 Task: Select the simple option in the wrapping strategy.
Action: Mouse moved to (0, 592)
Screenshot: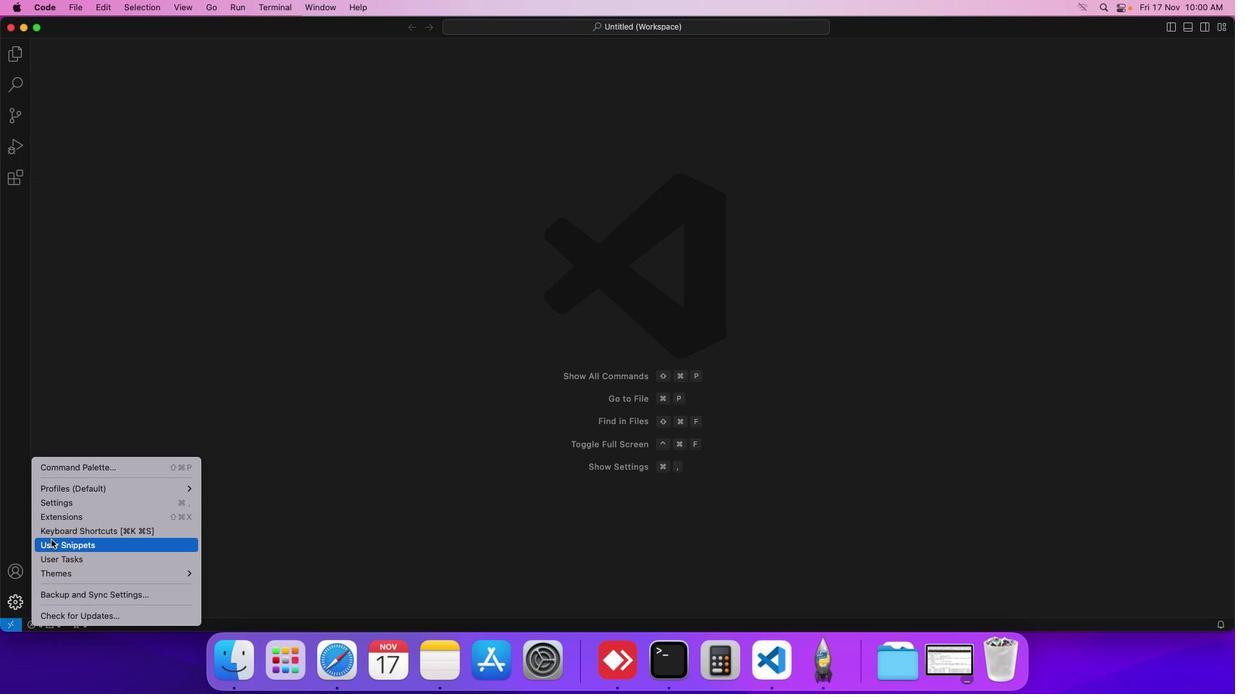 
Action: Mouse pressed left at (0, 592)
Screenshot: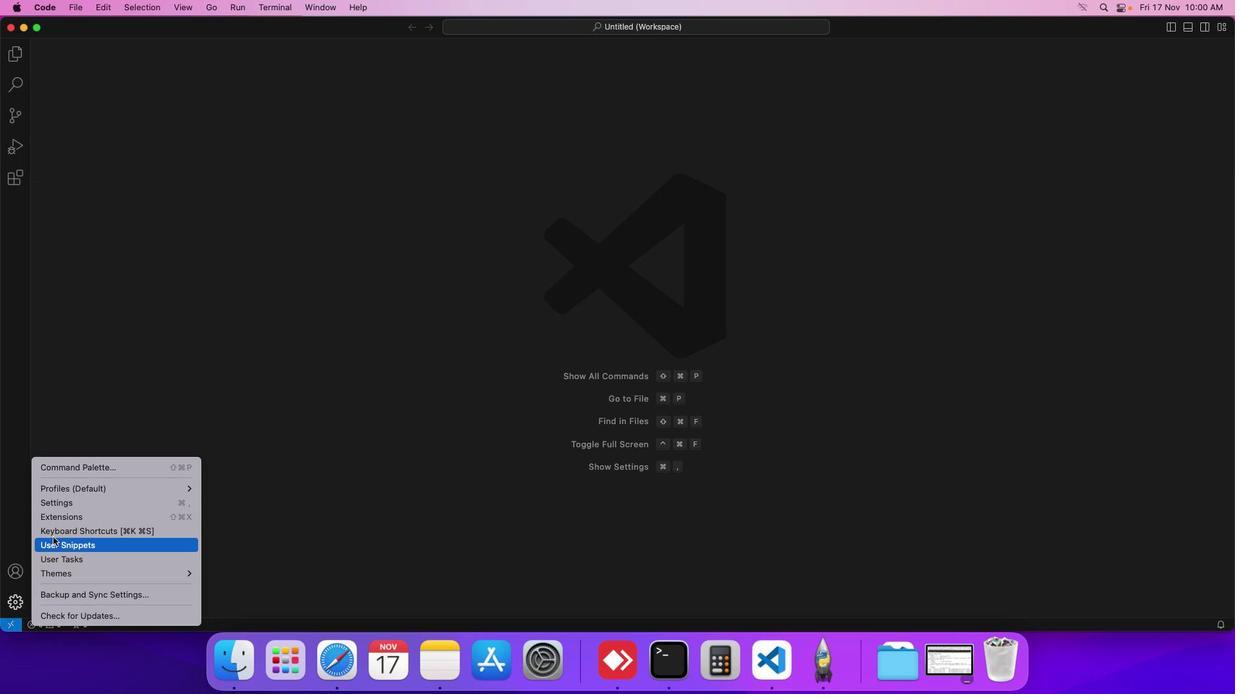 
Action: Mouse moved to (57, 495)
Screenshot: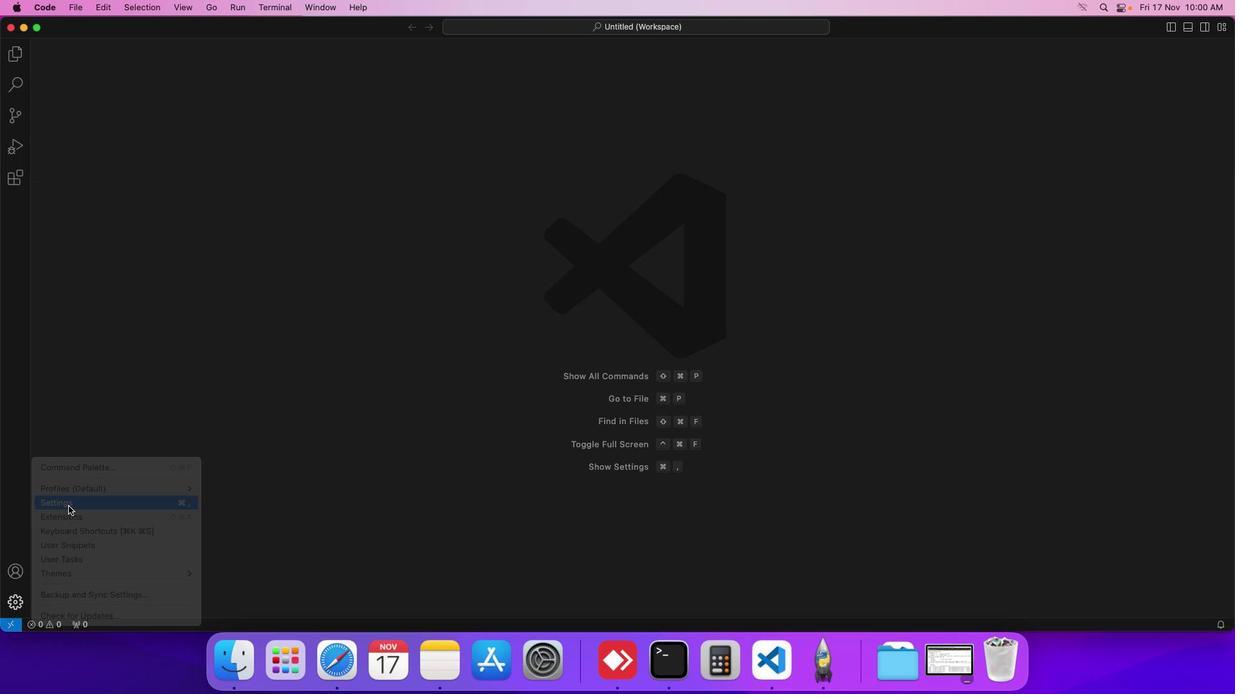 
Action: Mouse pressed left at (57, 495)
Screenshot: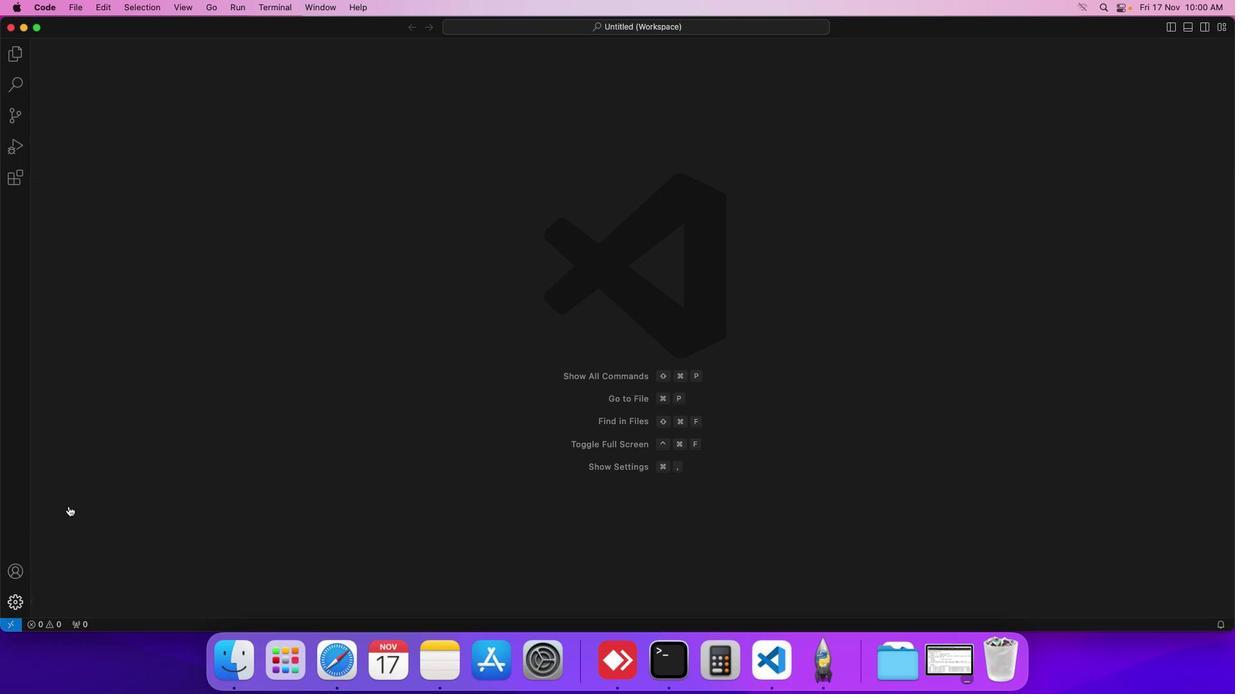 
Action: Mouse moved to (319, 92)
Screenshot: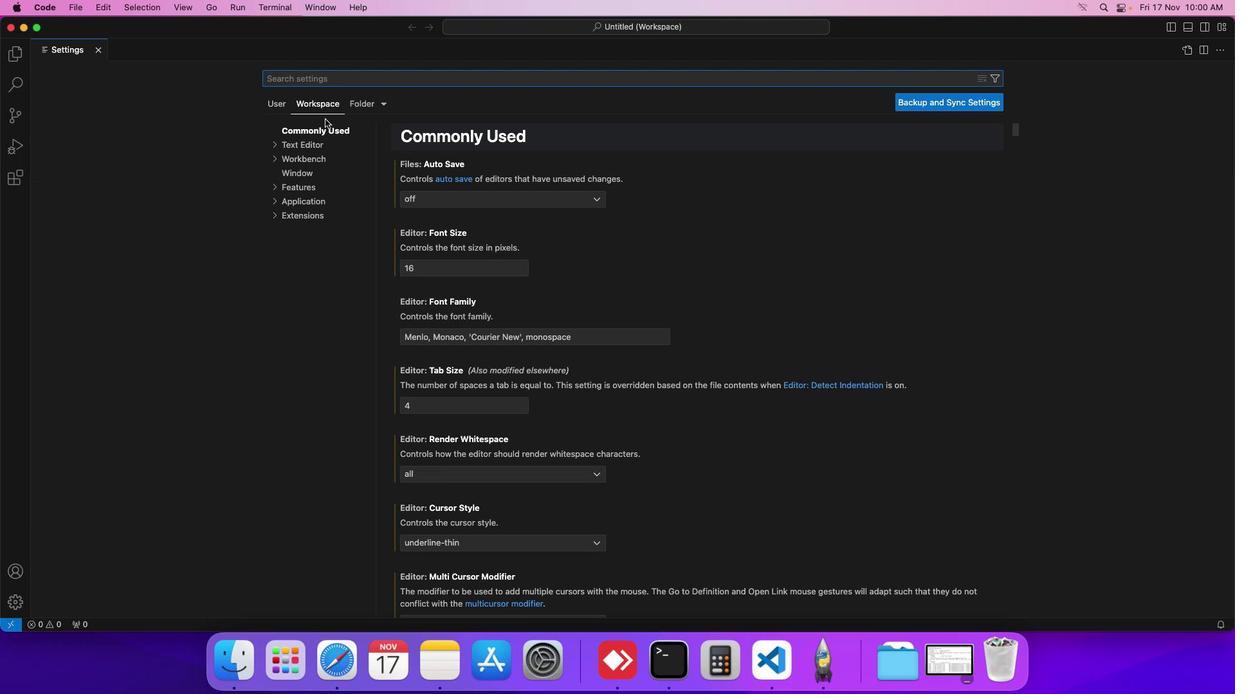 
Action: Mouse pressed left at (319, 92)
Screenshot: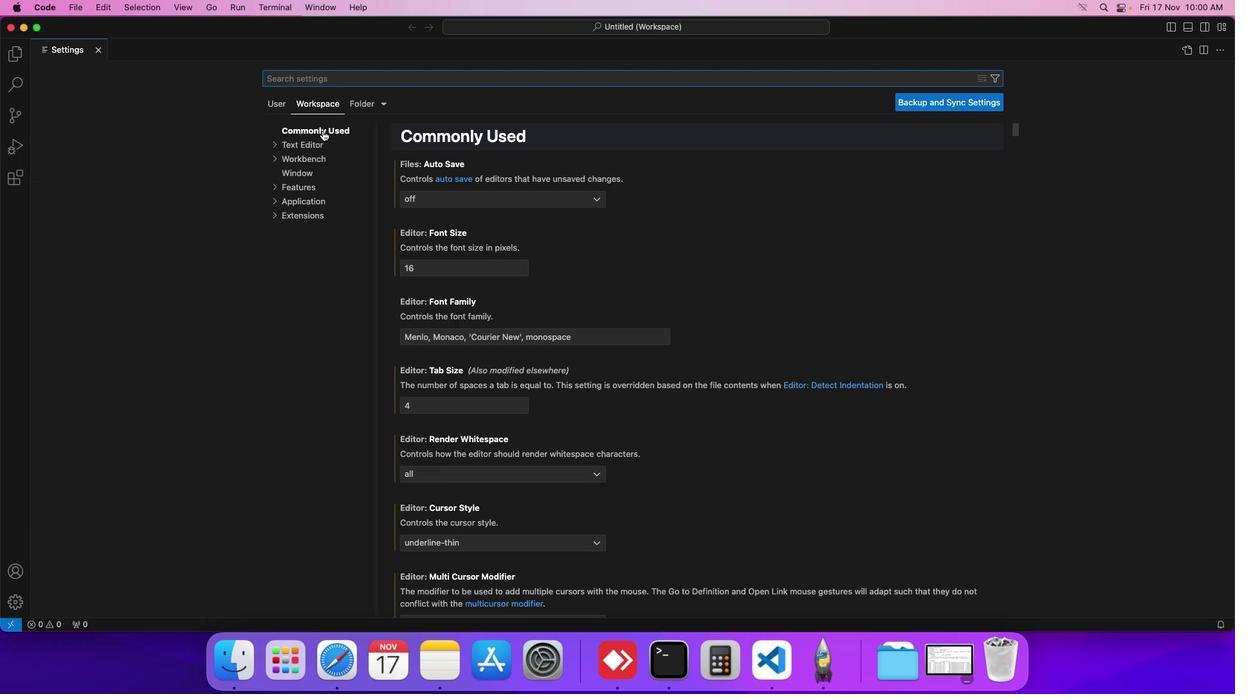 
Action: Mouse moved to (306, 131)
Screenshot: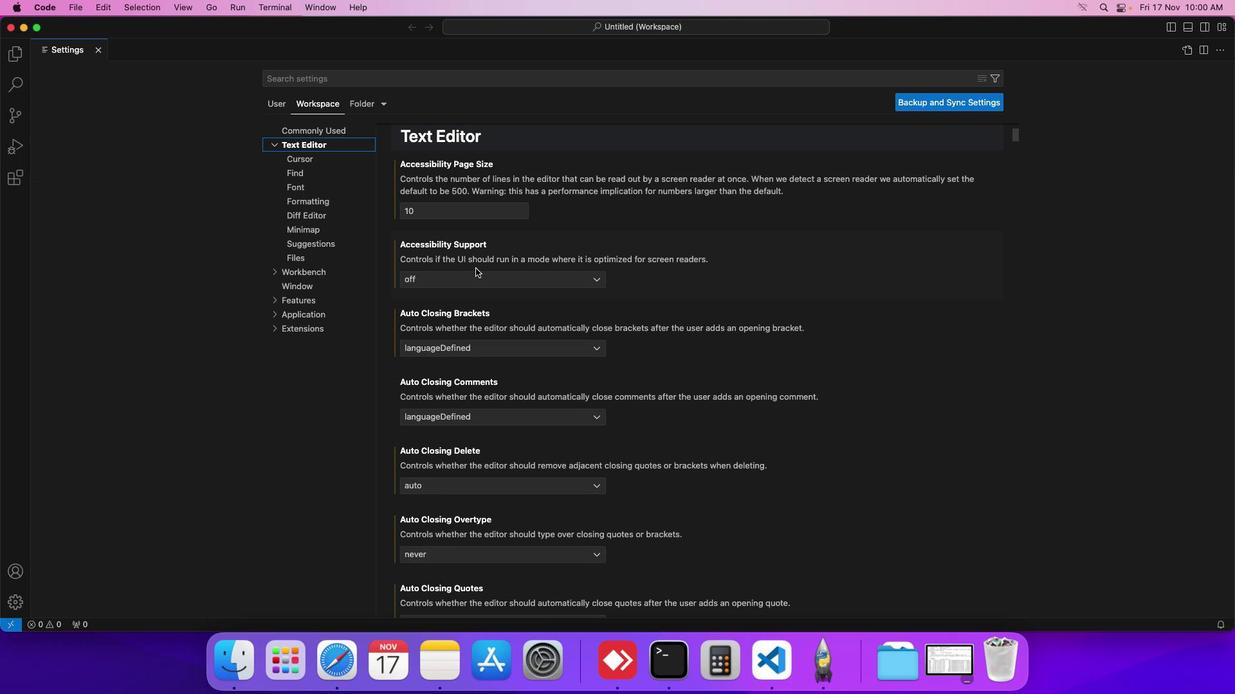
Action: Mouse pressed left at (306, 131)
Screenshot: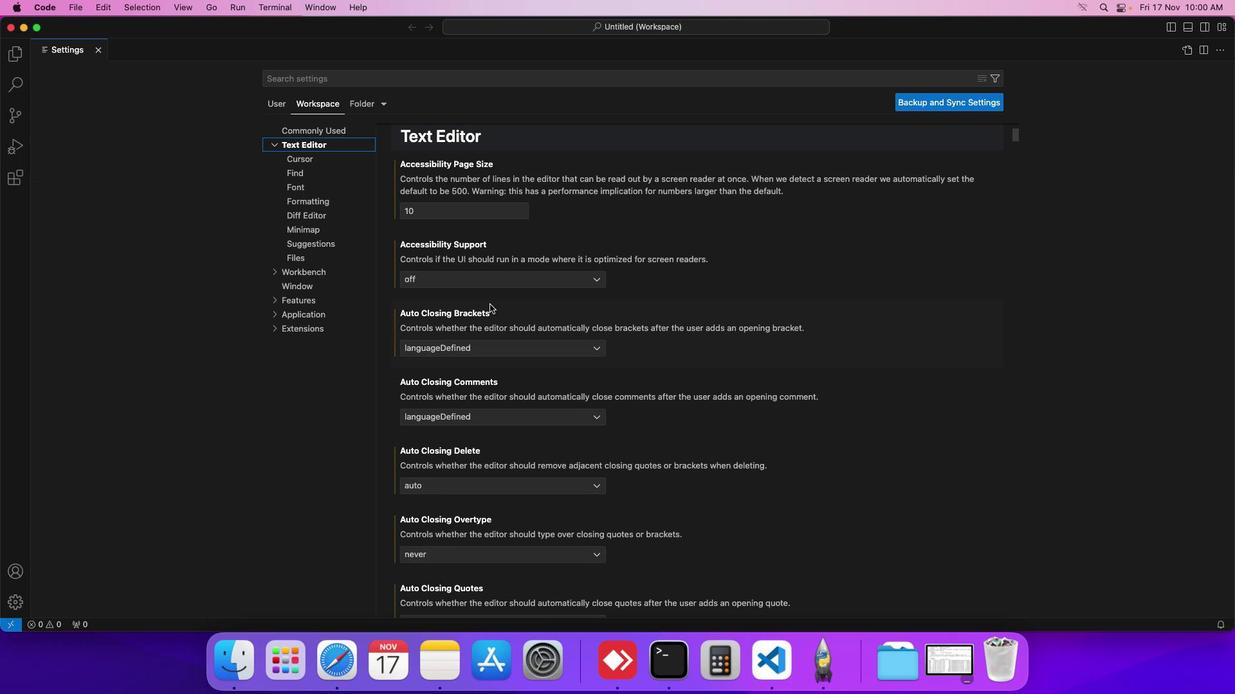 
Action: Mouse moved to (478, 294)
Screenshot: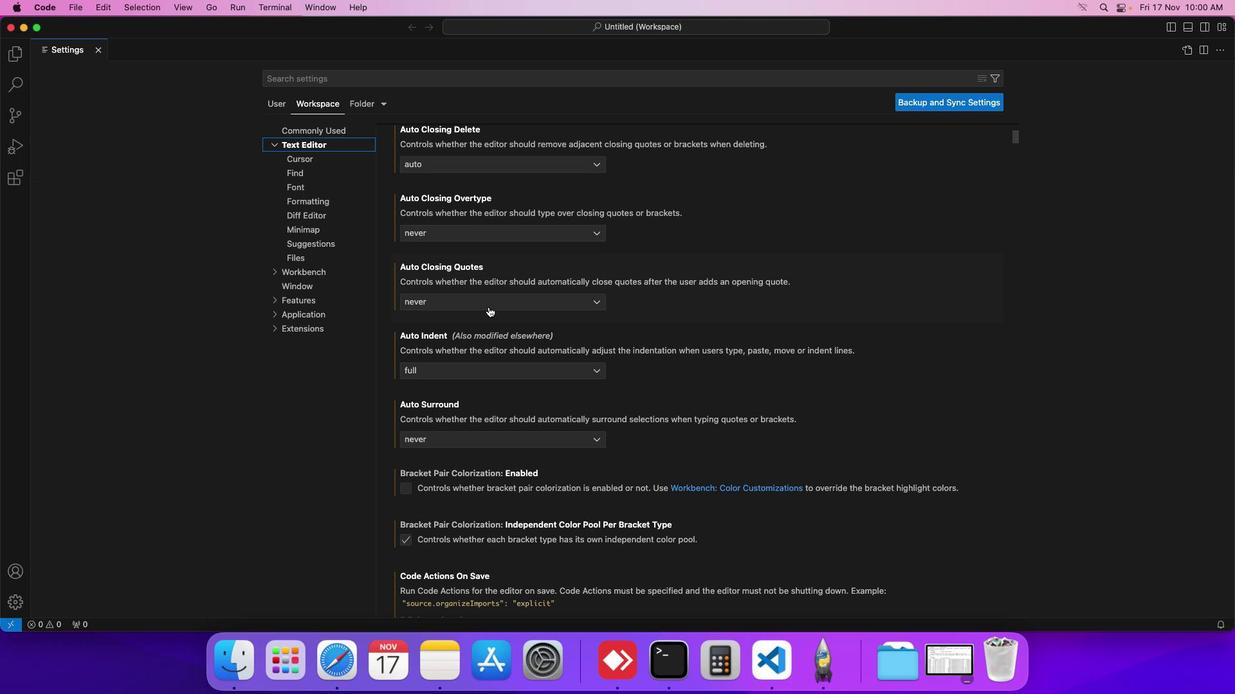 
Action: Mouse scrolled (478, 294) with delta (-10, -10)
Screenshot: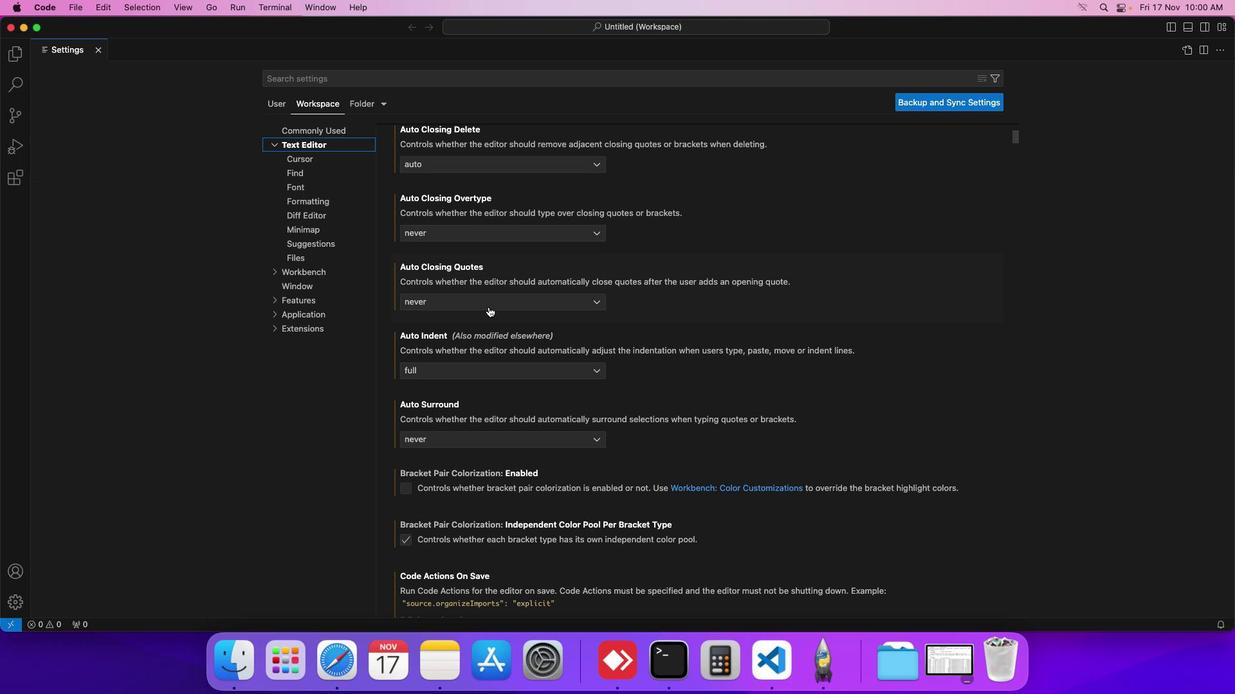 
Action: Mouse moved to (478, 294)
Screenshot: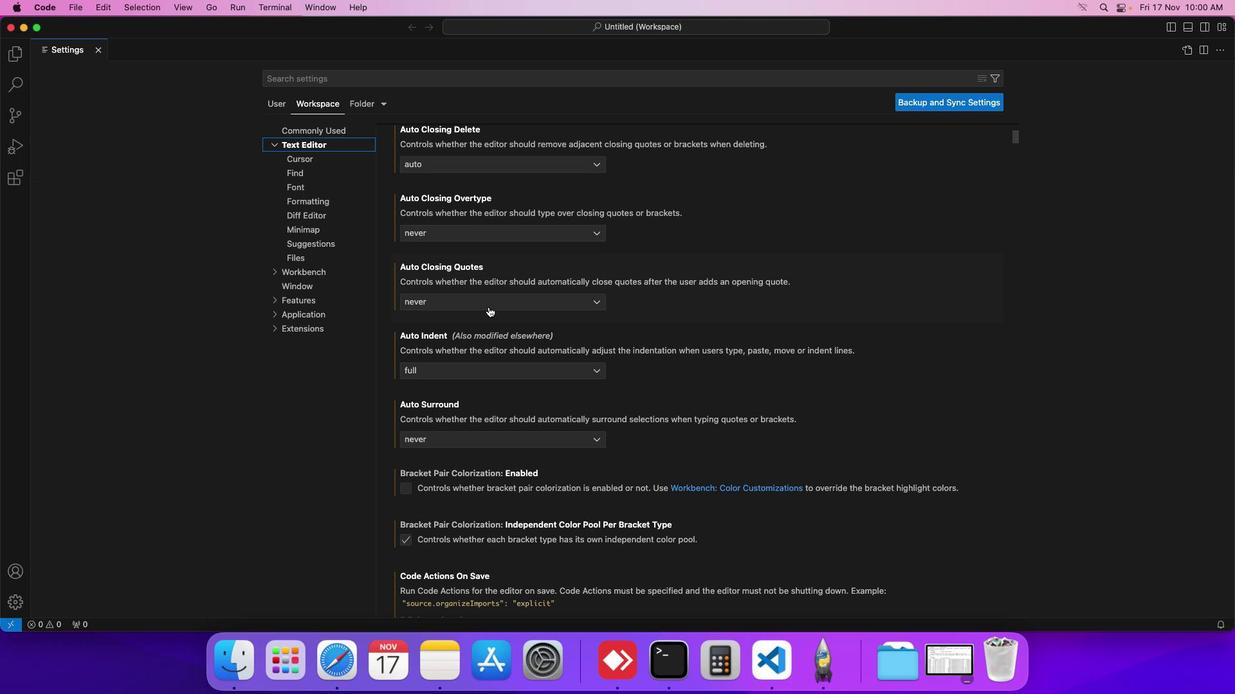 
Action: Mouse scrolled (478, 294) with delta (-10, -10)
Screenshot: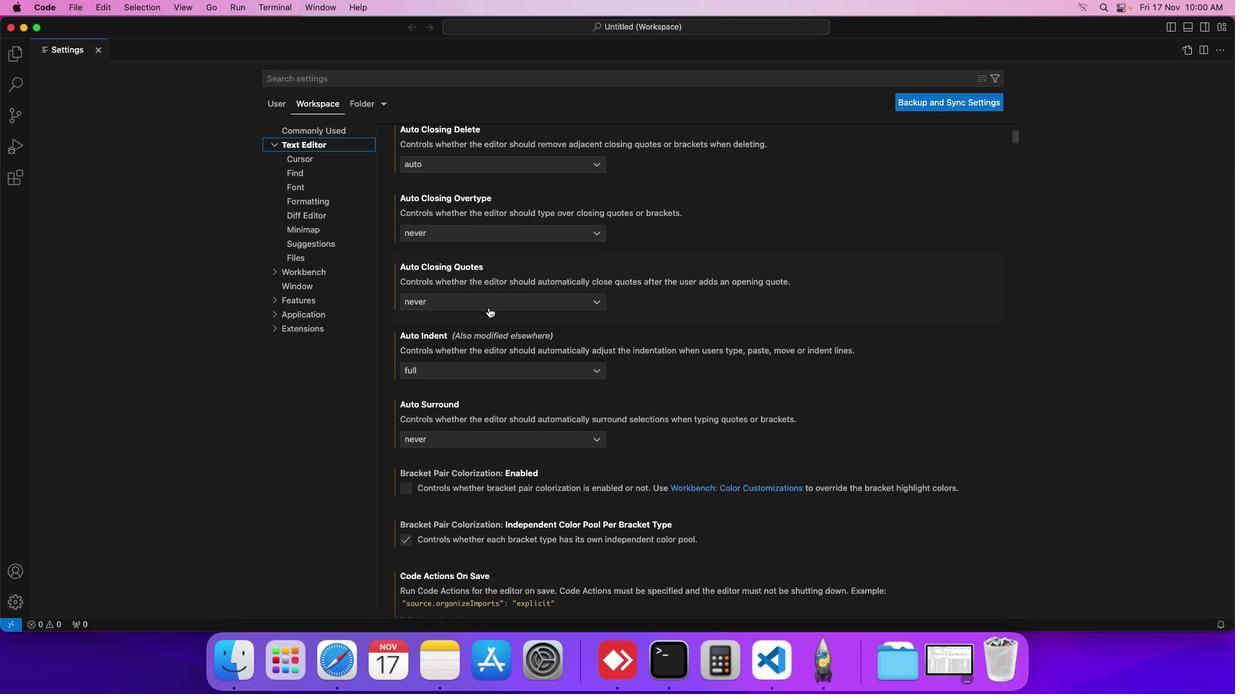 
Action: Mouse moved to (478, 295)
Screenshot: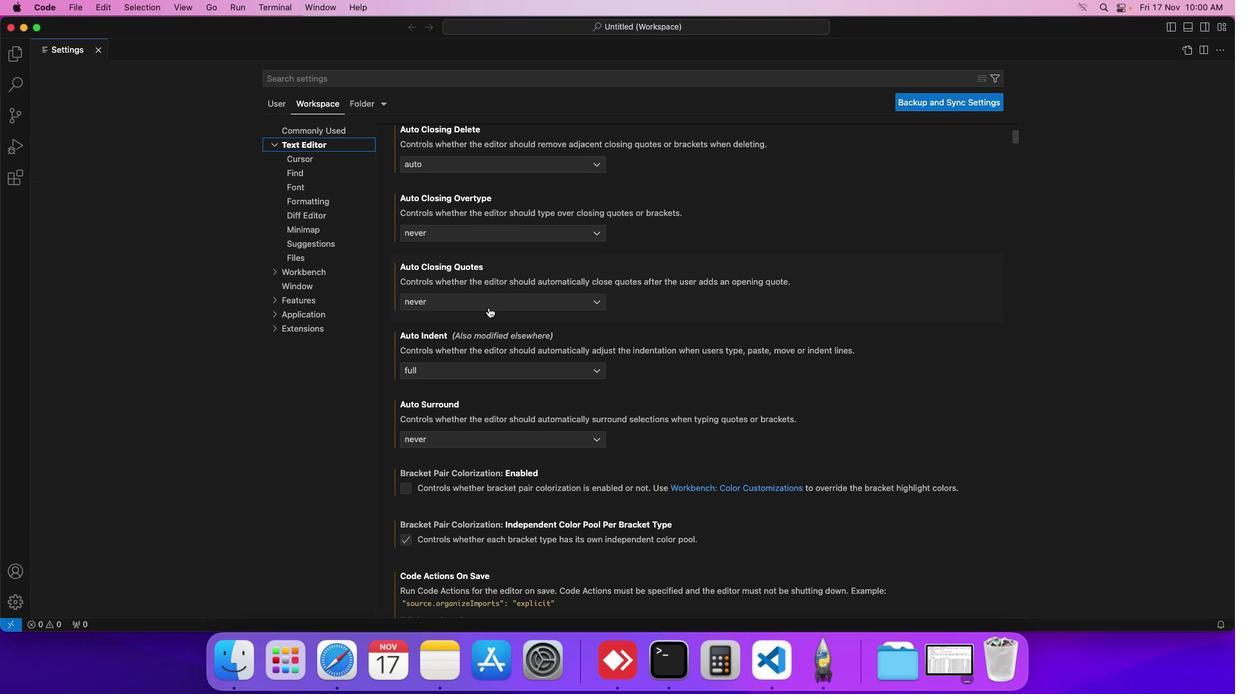 
Action: Mouse scrolled (478, 295) with delta (-10, -11)
Screenshot: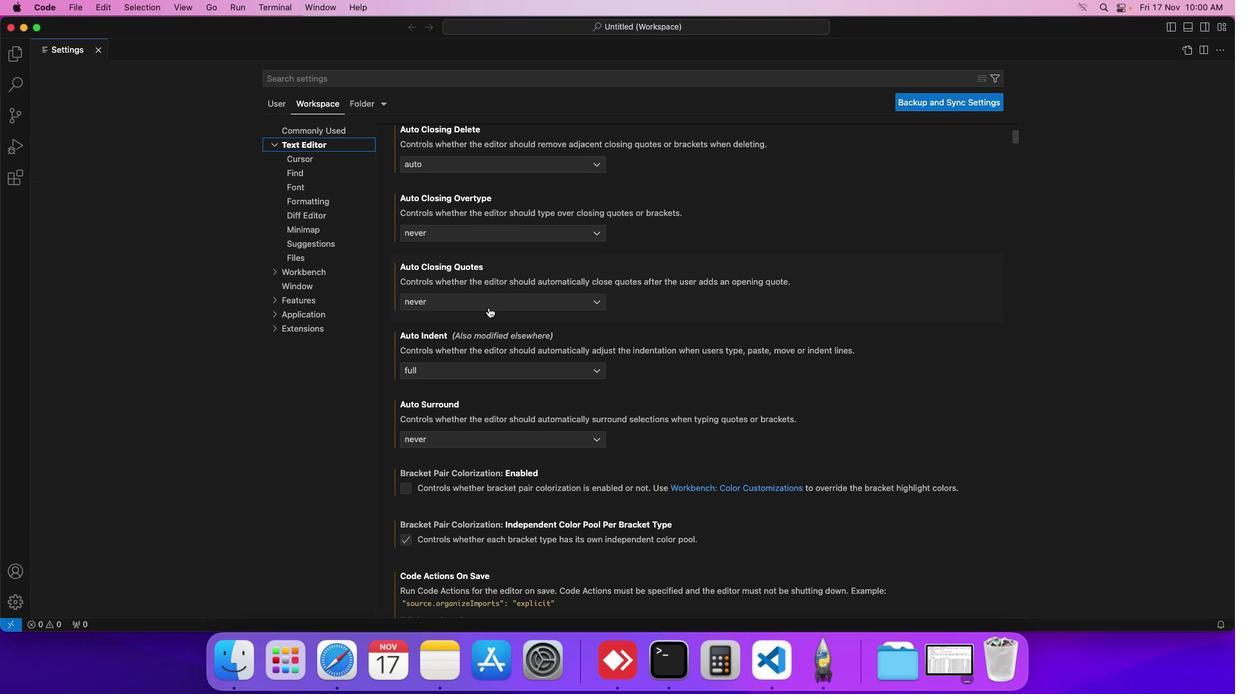 
Action: Mouse moved to (478, 296)
Screenshot: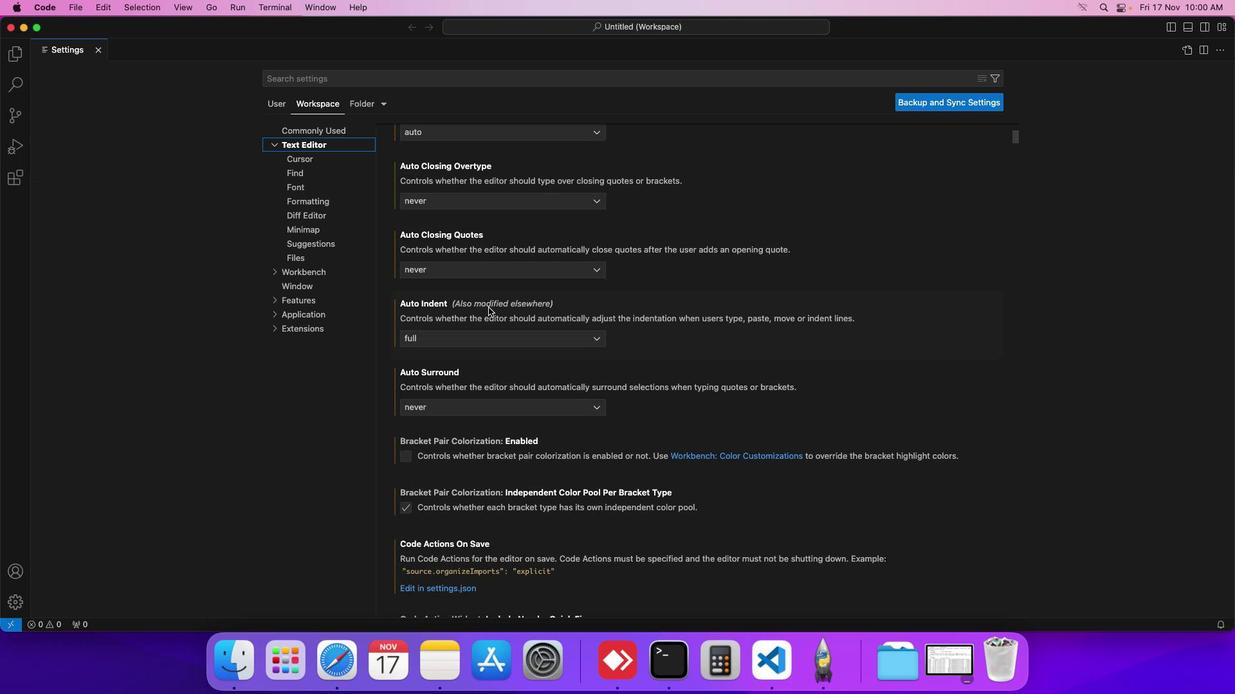 
Action: Mouse scrolled (478, 296) with delta (-10, -12)
Screenshot: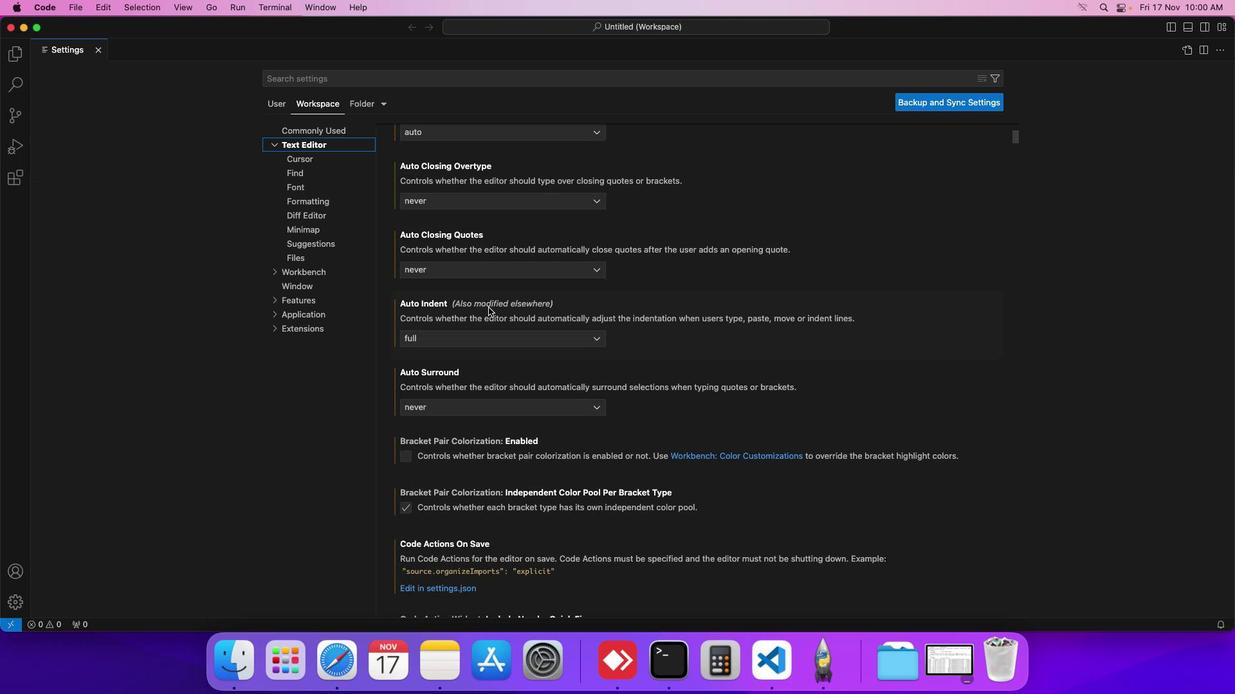 
Action: Mouse moved to (478, 296)
Screenshot: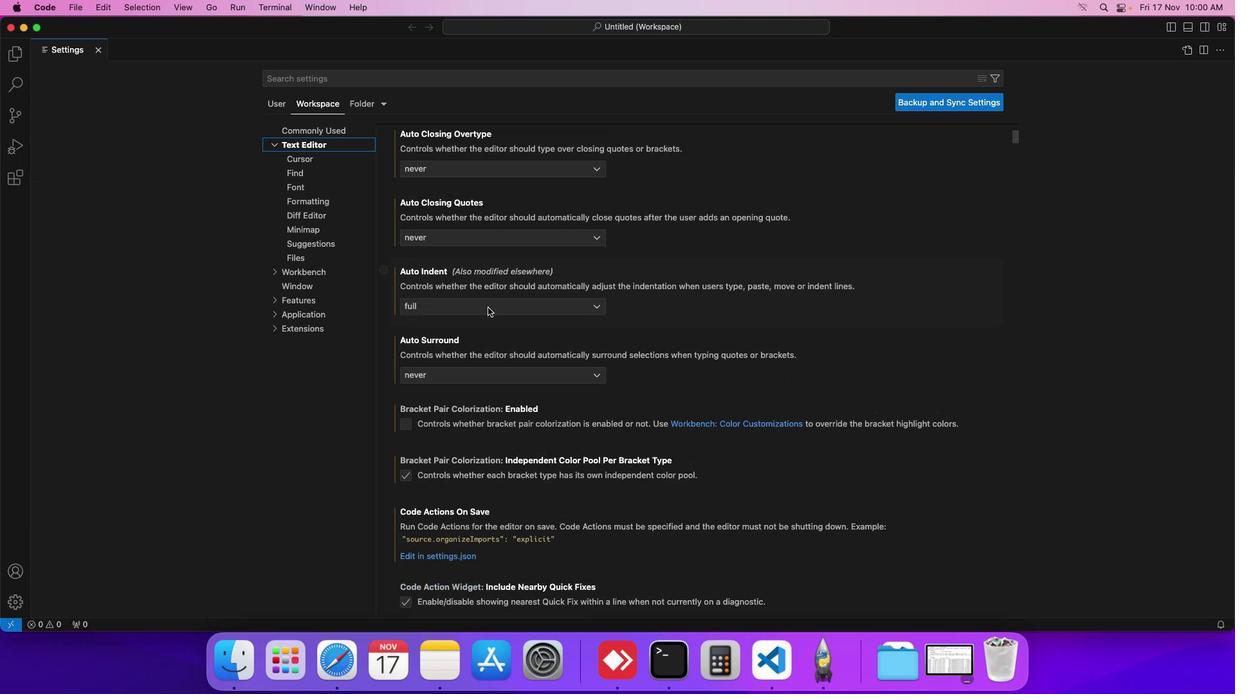 
Action: Mouse scrolled (478, 296) with delta (-10, -12)
Screenshot: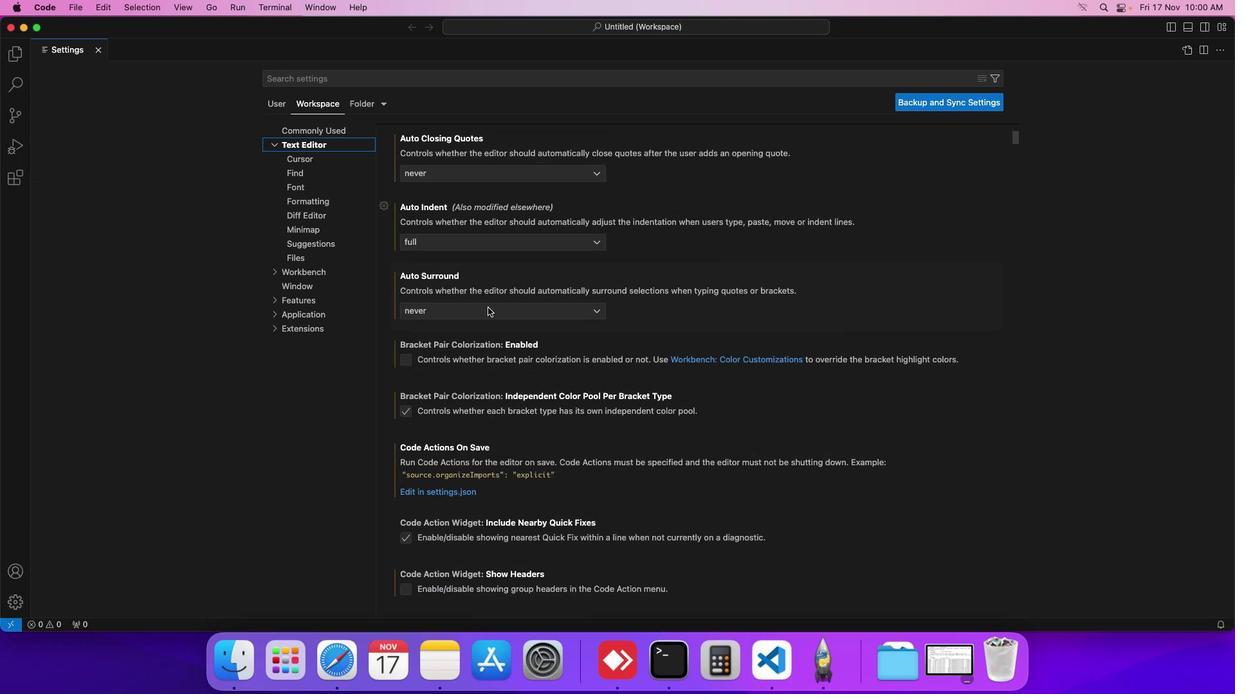 
Action: Mouse moved to (477, 296)
Screenshot: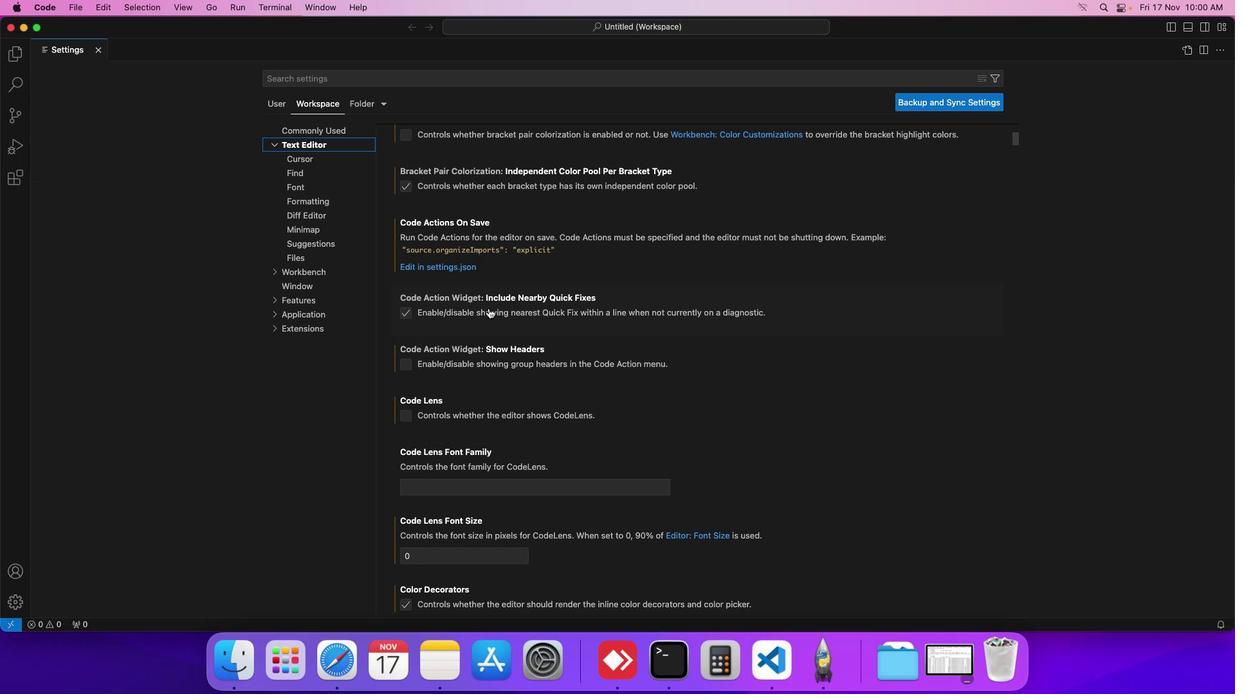 
Action: Mouse scrolled (477, 296) with delta (-10, -10)
Screenshot: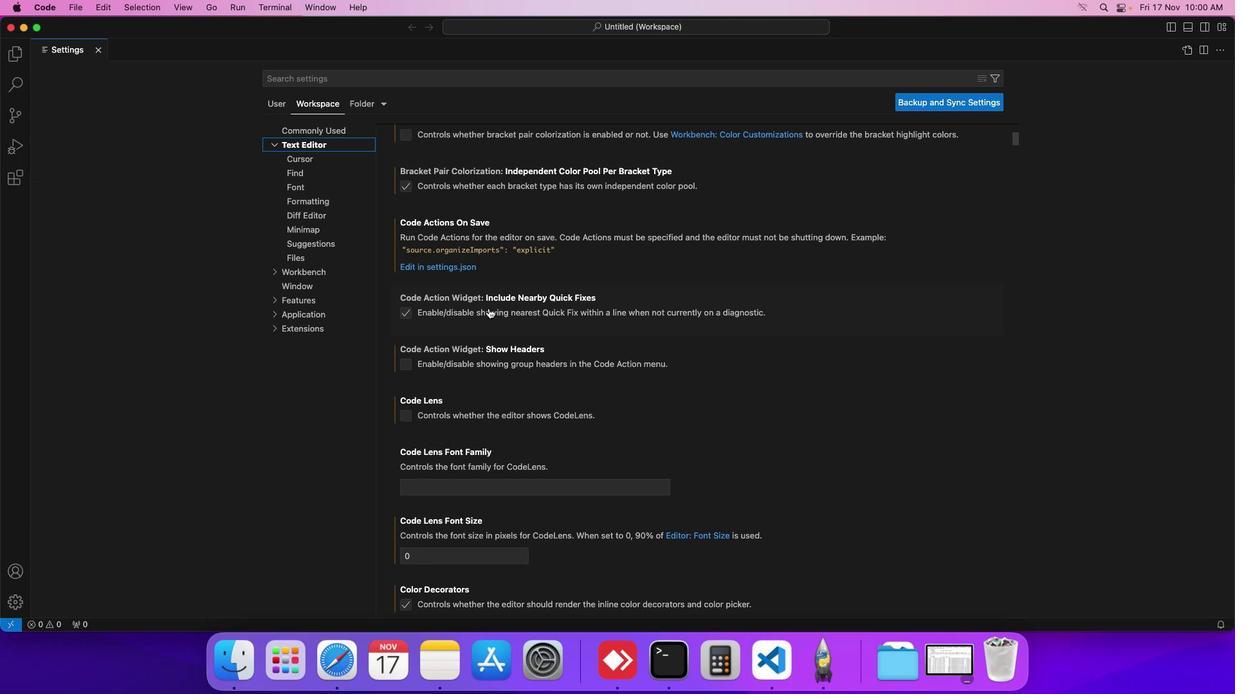
Action: Mouse moved to (477, 296)
Screenshot: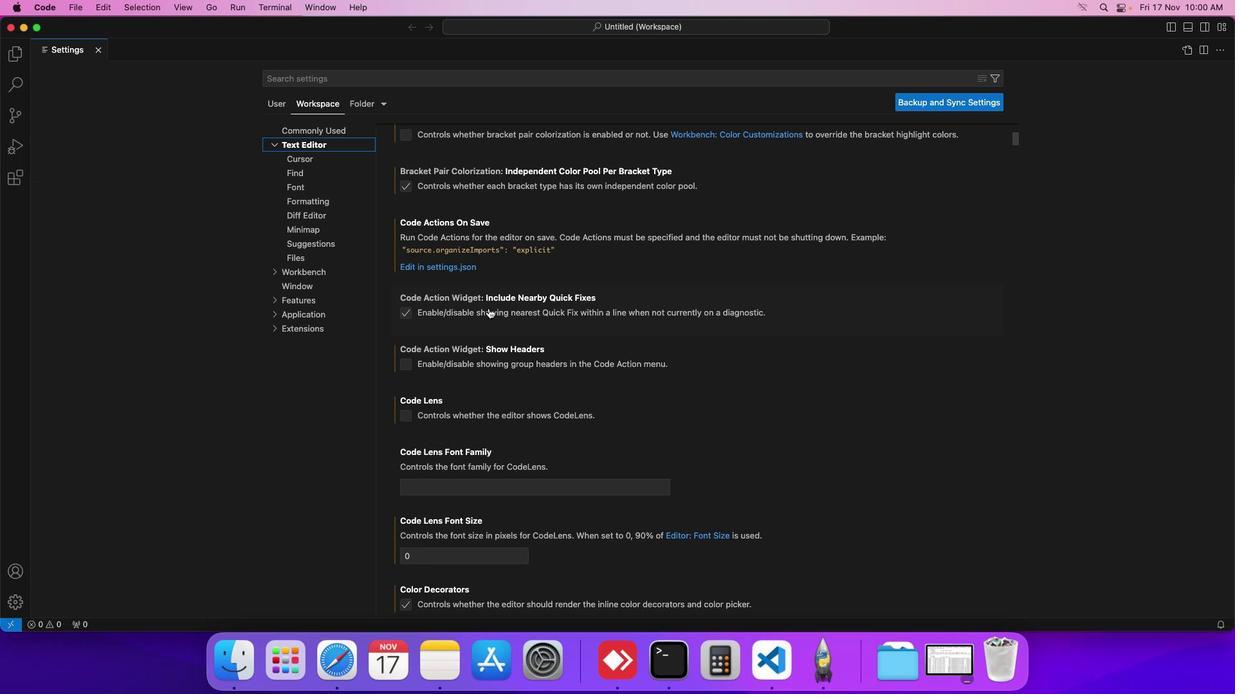 
Action: Mouse scrolled (477, 296) with delta (-10, -10)
Screenshot: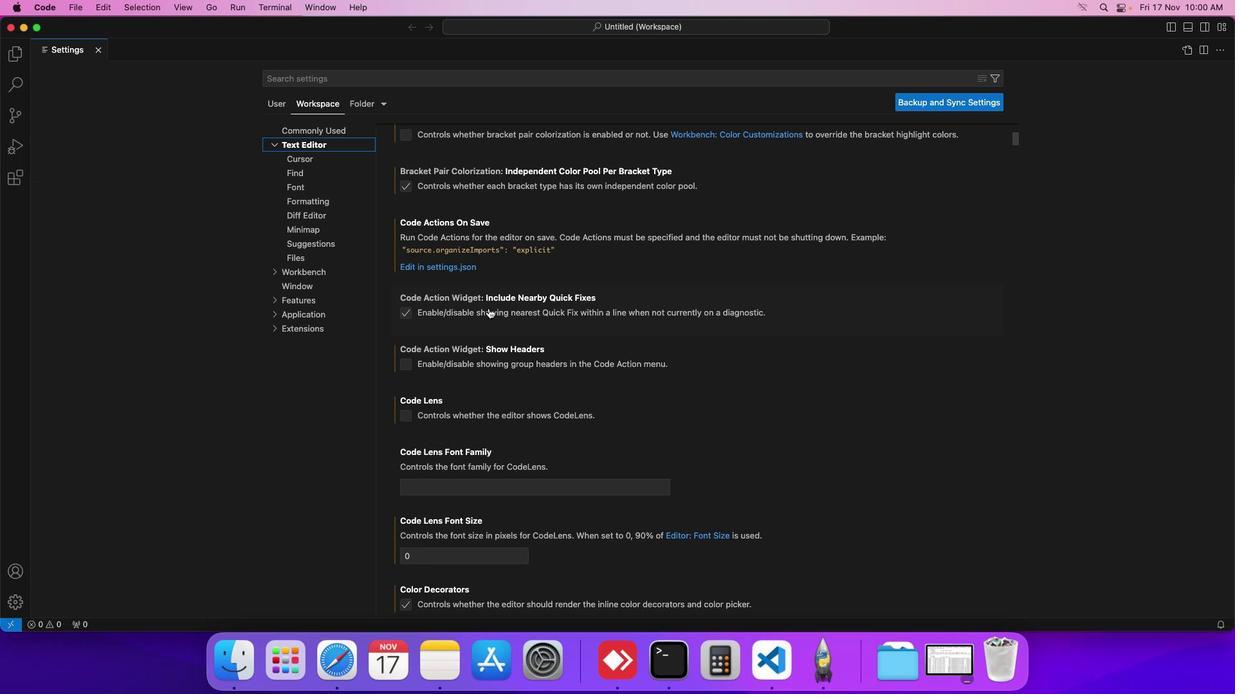 
Action: Mouse moved to (477, 297)
Screenshot: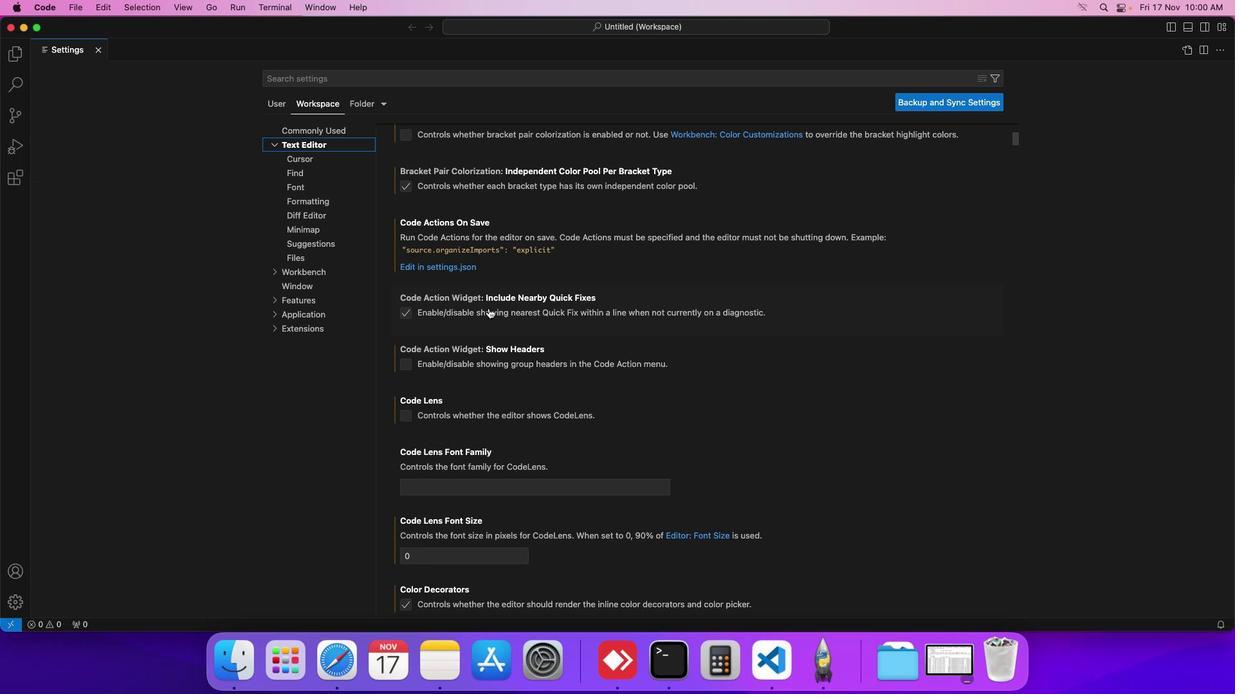 
Action: Mouse scrolled (477, 297) with delta (-10, -11)
Screenshot: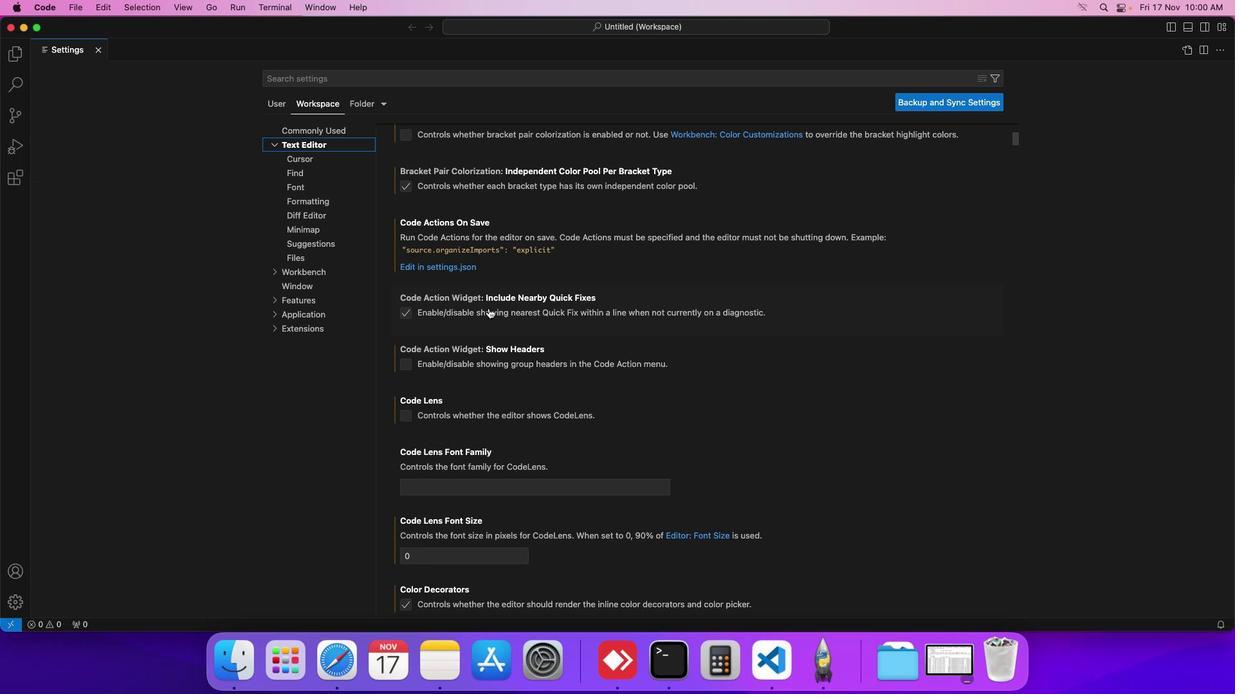 
Action: Mouse scrolled (477, 297) with delta (-10, -12)
Screenshot: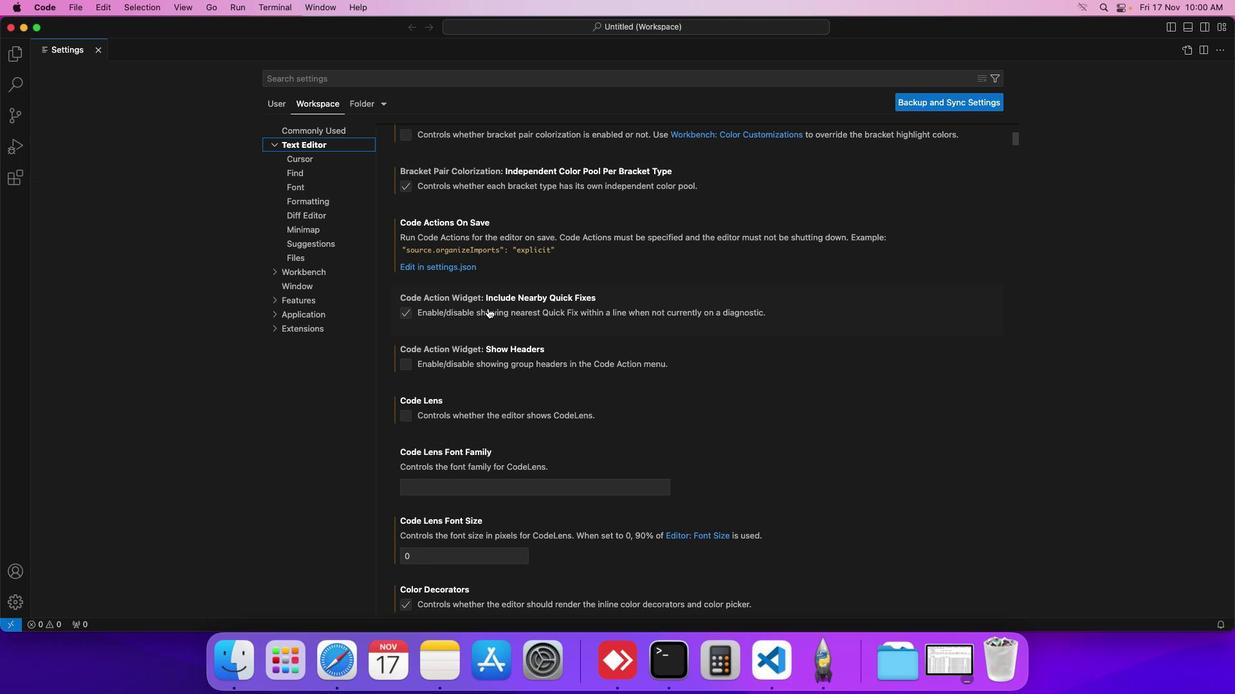 
Action: Mouse scrolled (477, 297) with delta (-10, -12)
Screenshot: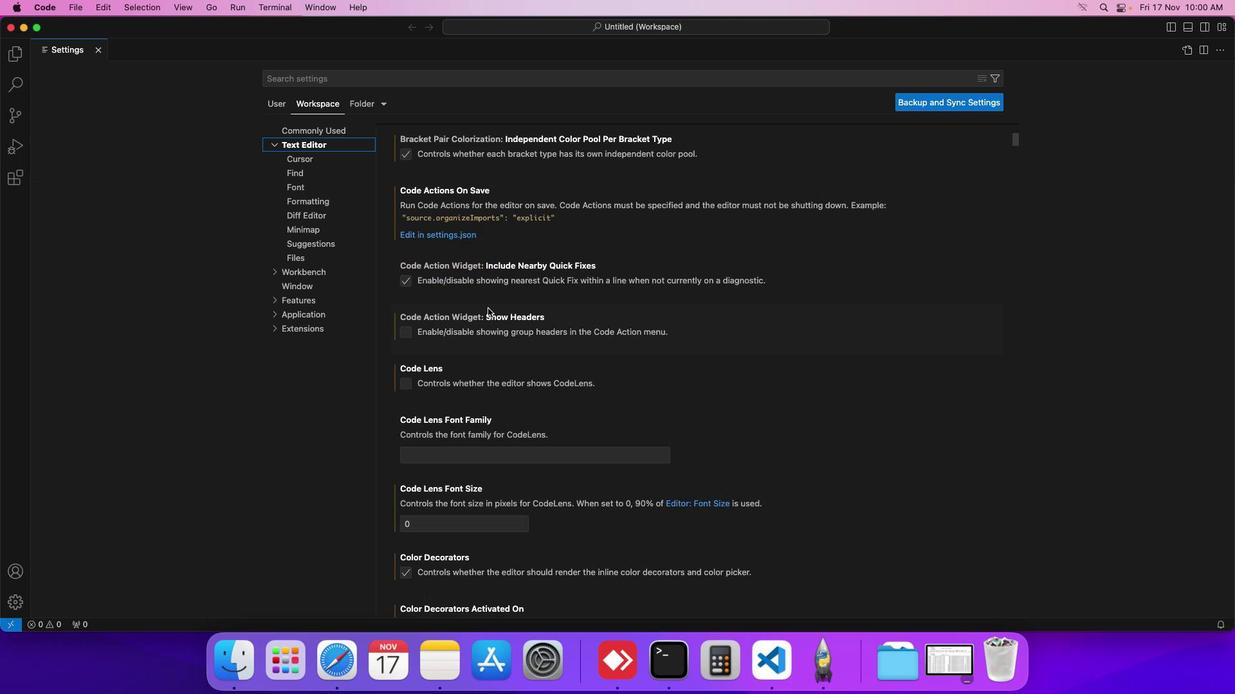
Action: Mouse moved to (477, 297)
Screenshot: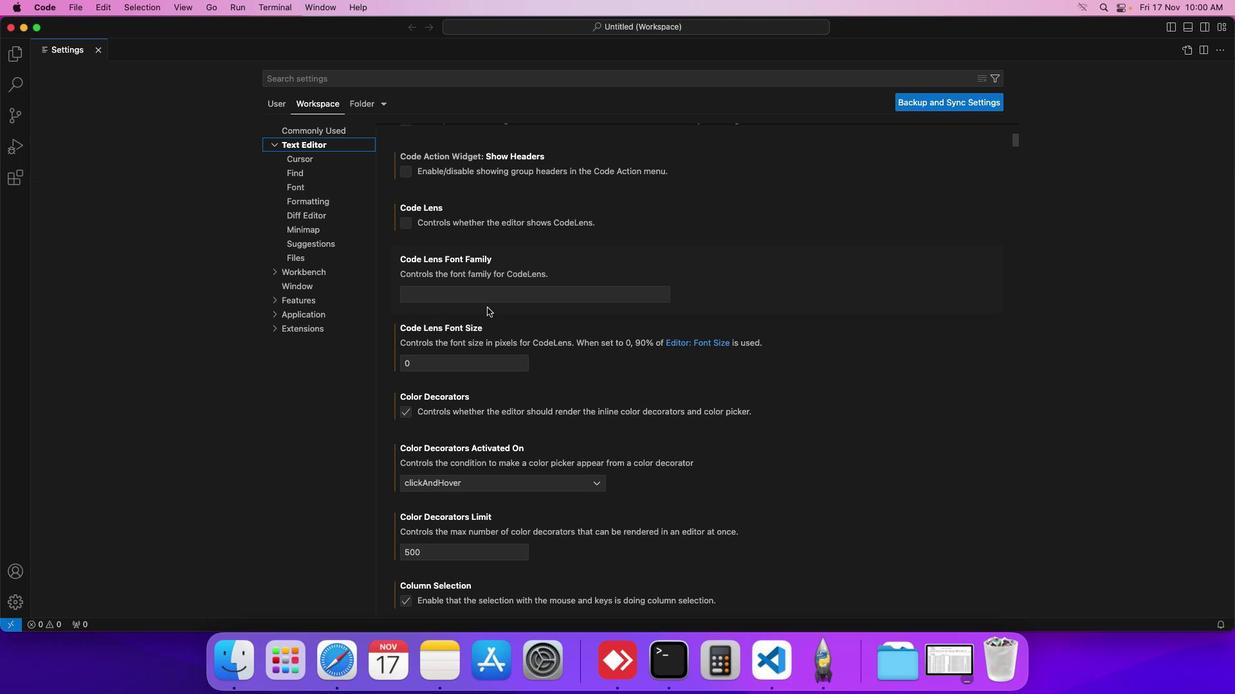 
Action: Mouse scrolled (477, 297) with delta (-10, -10)
Screenshot: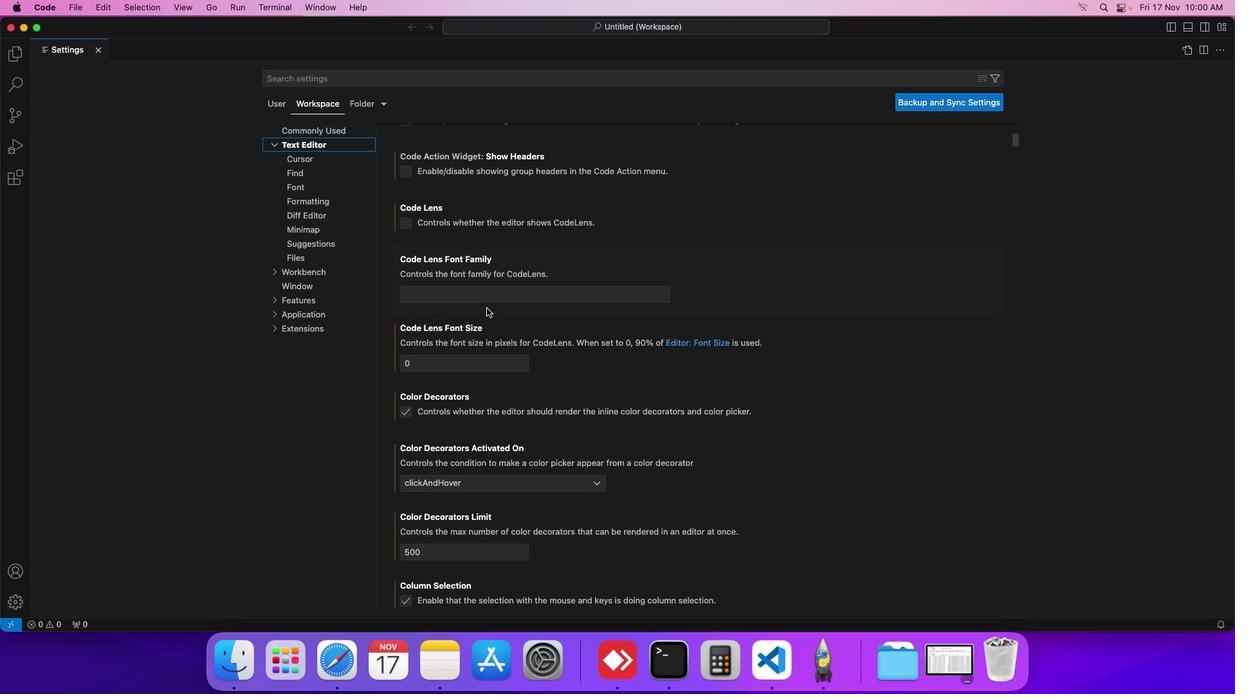 
Action: Mouse scrolled (477, 297) with delta (-10, -10)
Screenshot: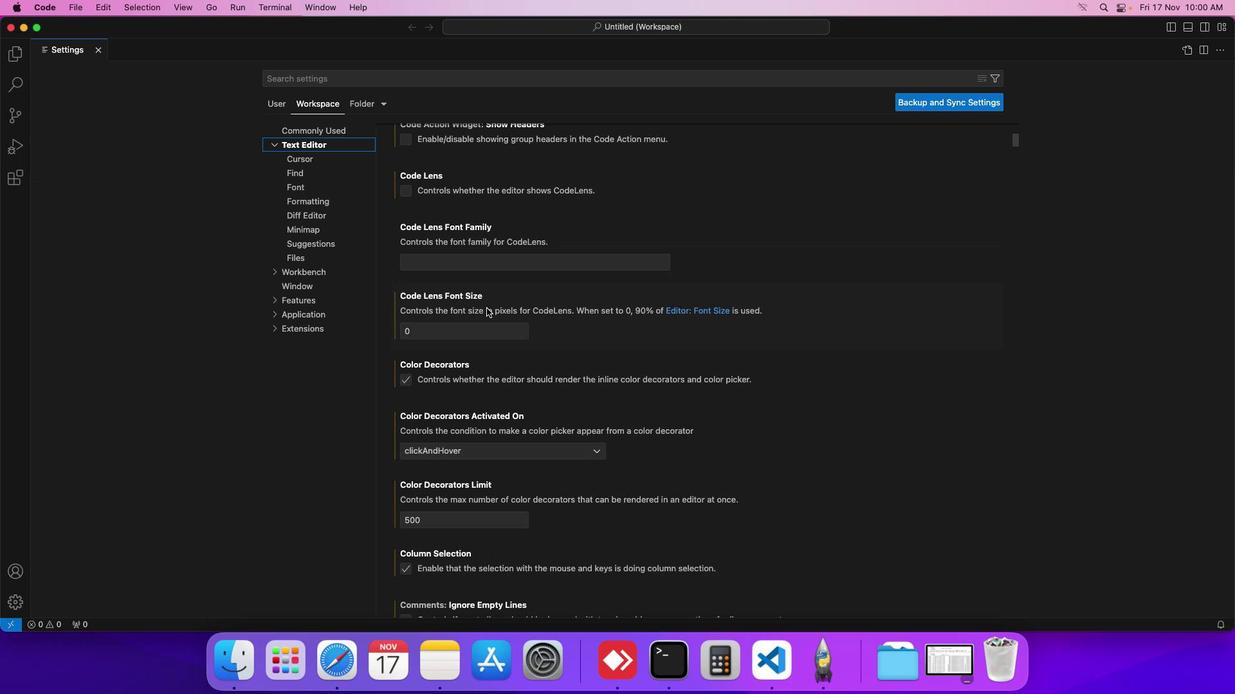 
Action: Mouse scrolled (477, 297) with delta (-10, -10)
Screenshot: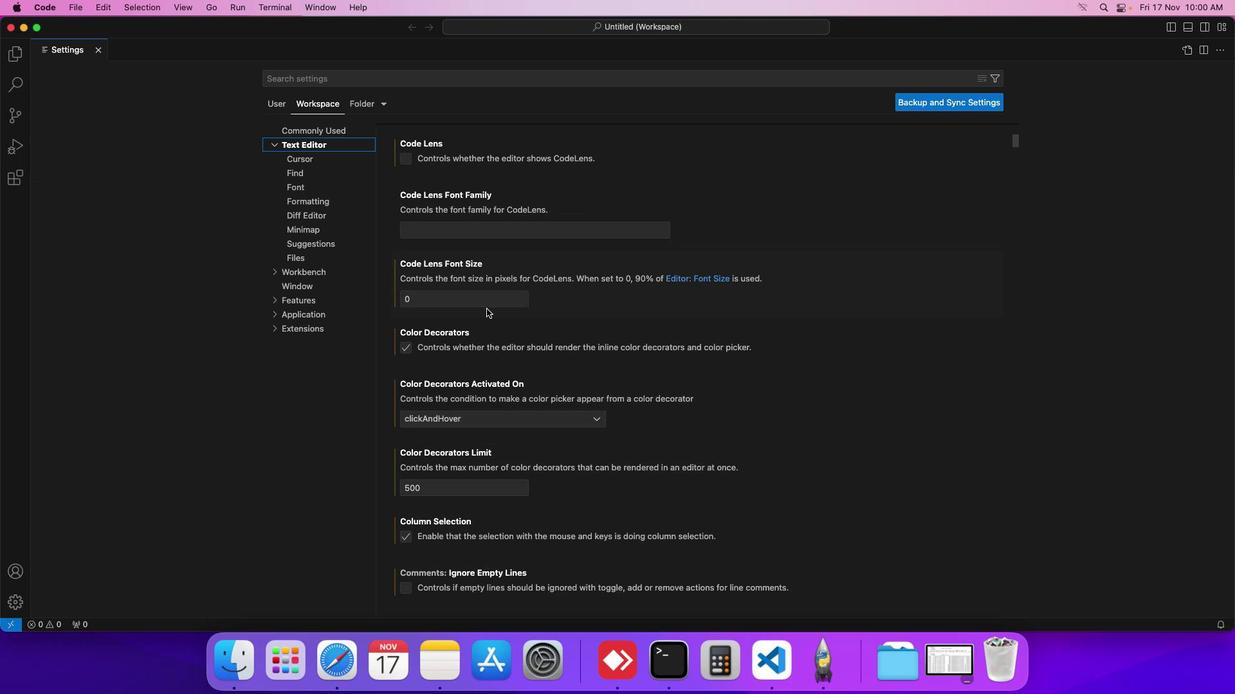 
Action: Mouse scrolled (477, 297) with delta (-10, -12)
Screenshot: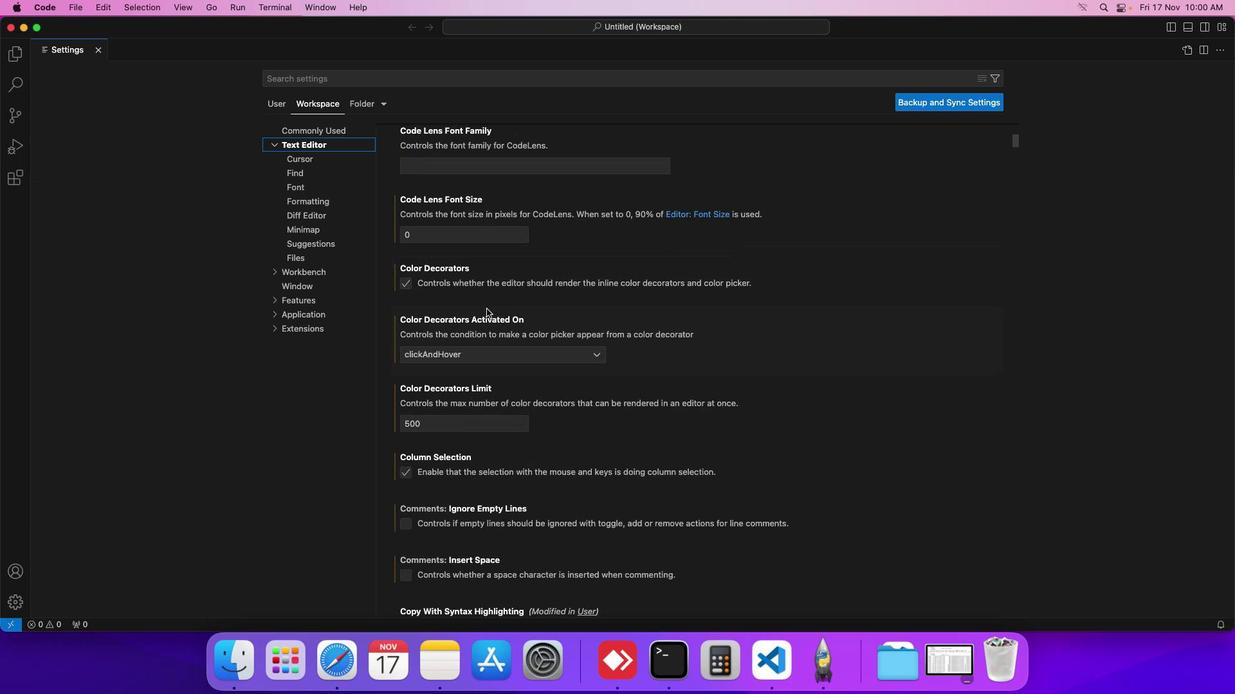 
Action: Mouse moved to (476, 297)
Screenshot: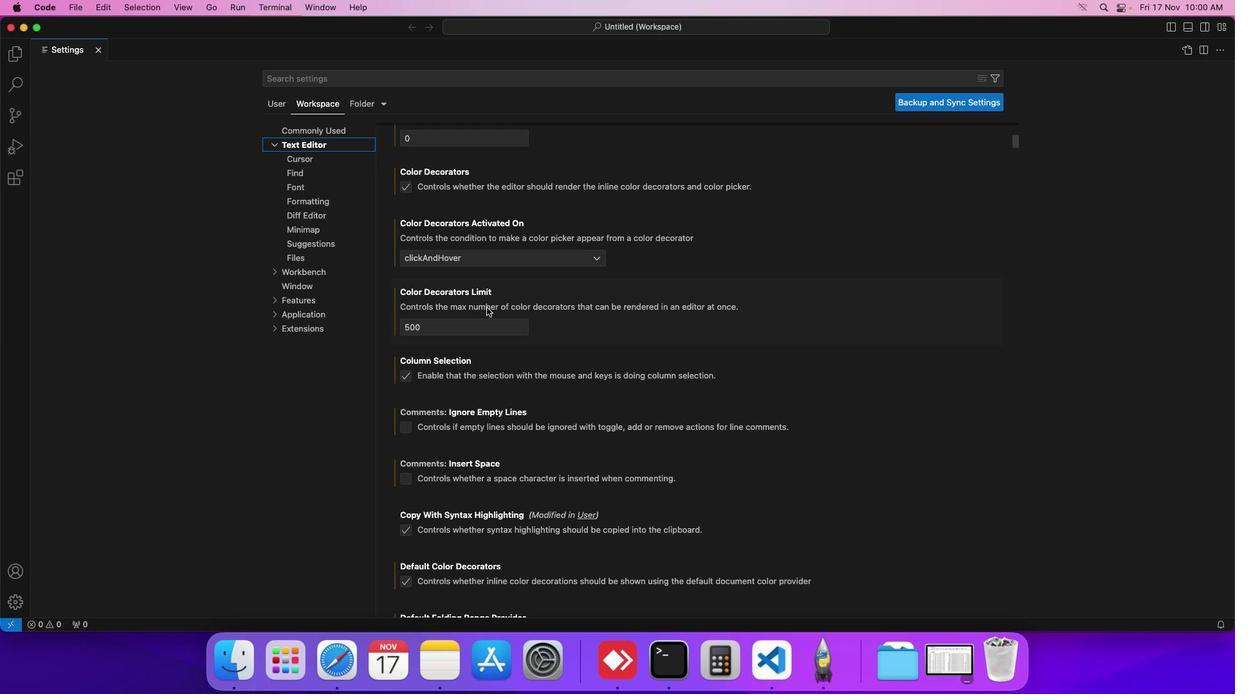 
Action: Mouse scrolled (476, 297) with delta (-10, -10)
Screenshot: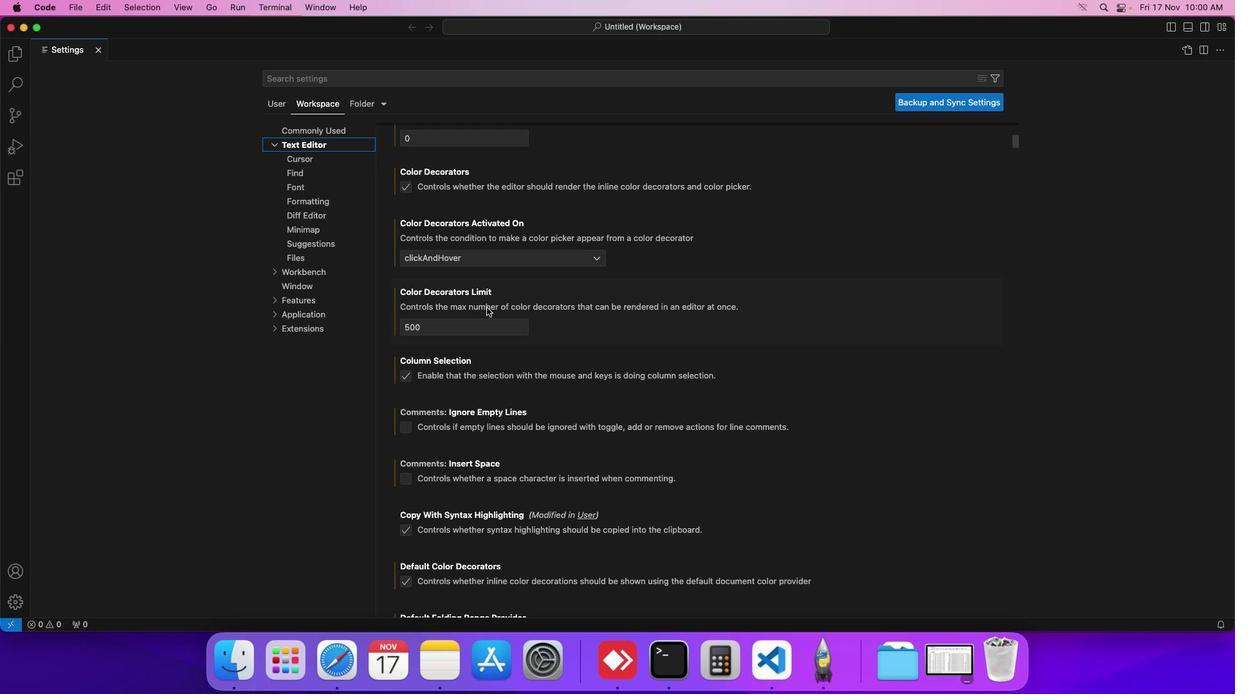 
Action: Mouse moved to (476, 297)
Screenshot: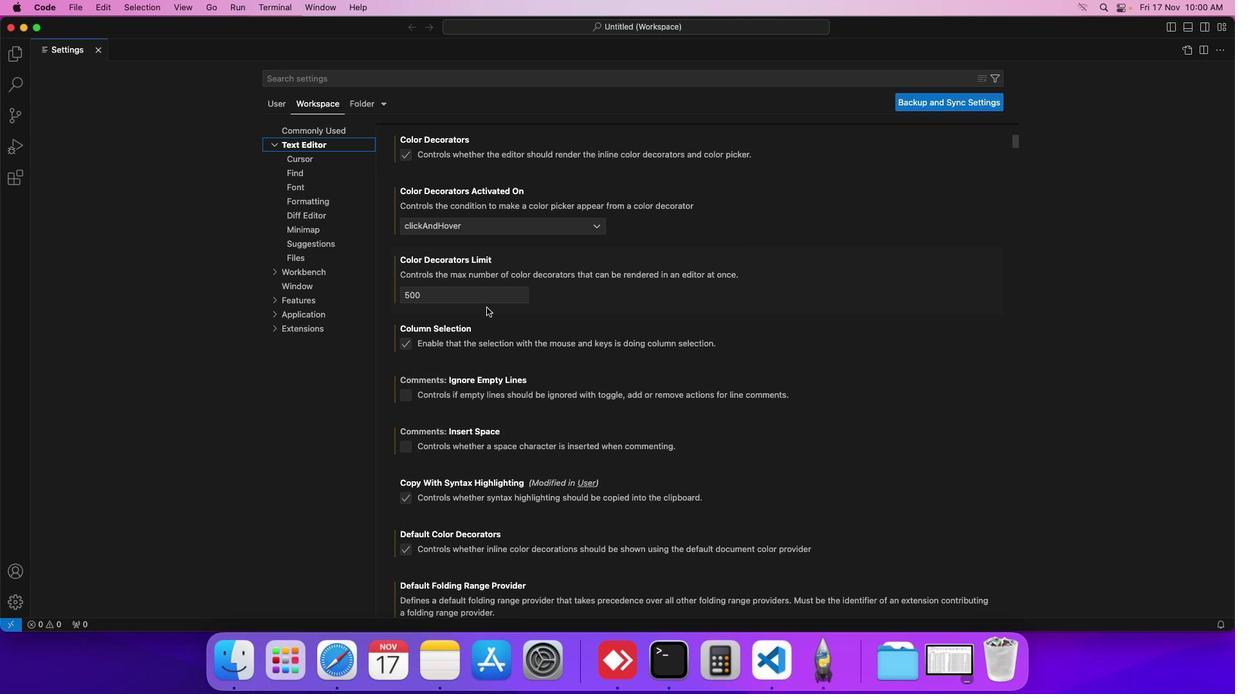 
Action: Mouse scrolled (476, 297) with delta (-10, -10)
Screenshot: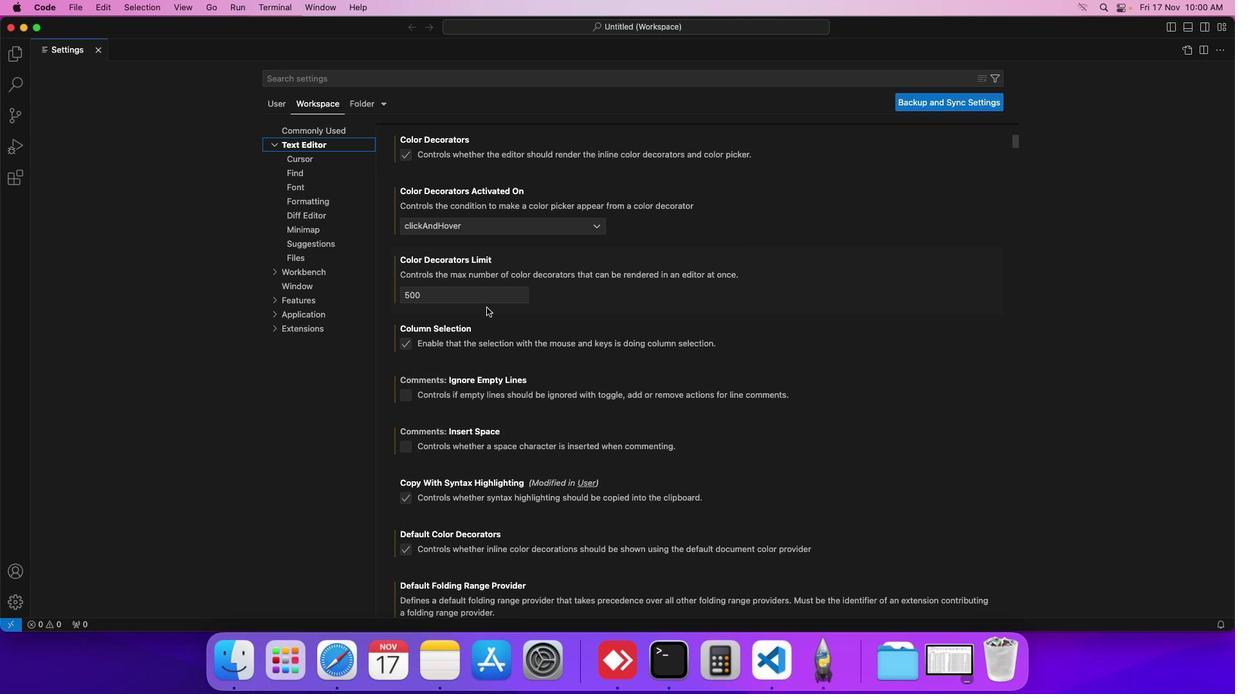 
Action: Mouse moved to (476, 297)
Screenshot: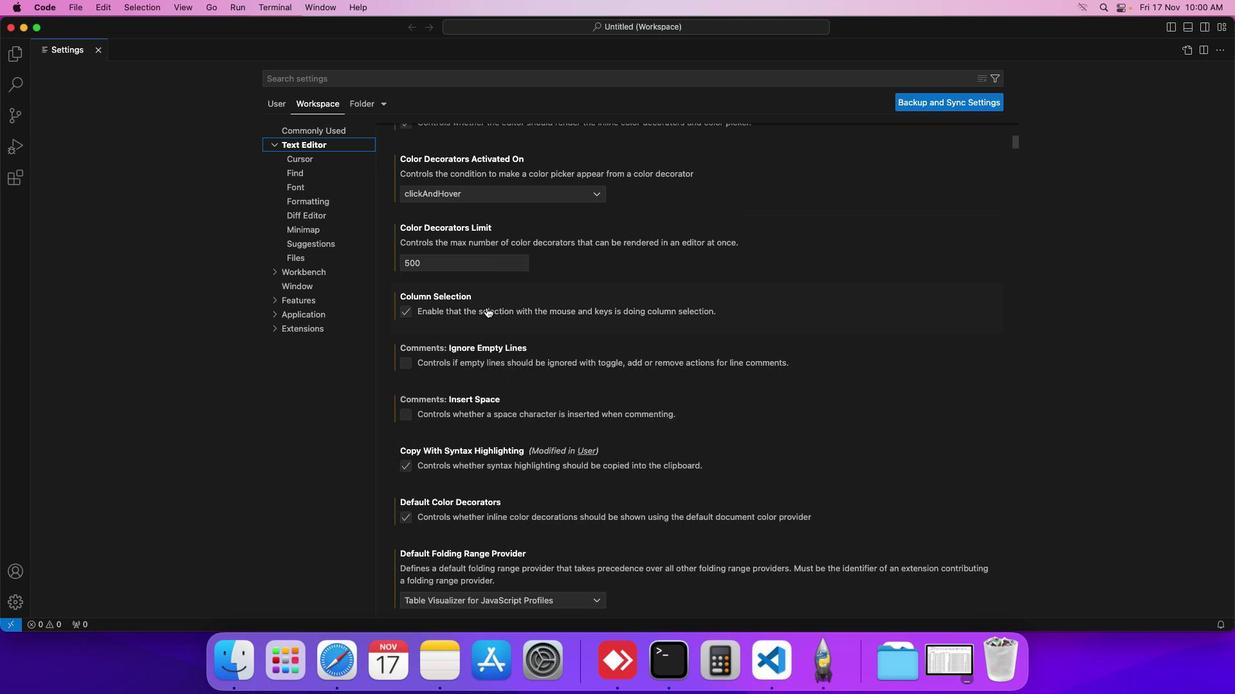 
Action: Mouse scrolled (476, 297) with delta (-10, -11)
Screenshot: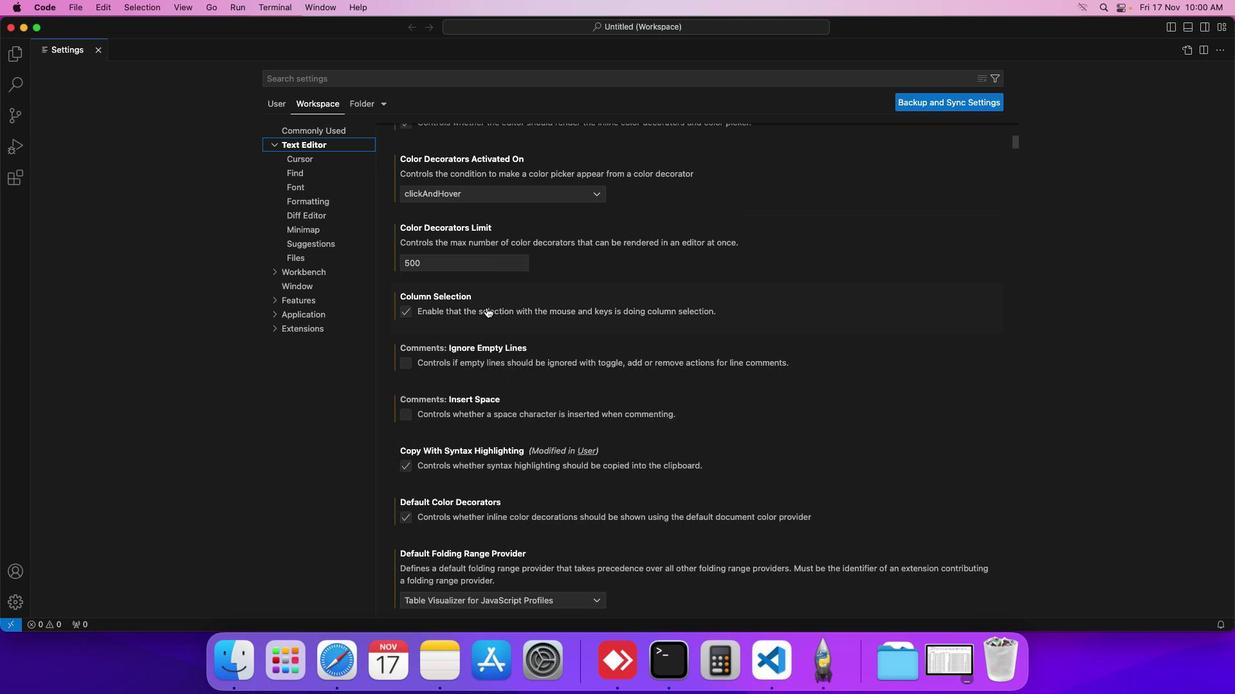 
Action: Mouse moved to (475, 298)
Screenshot: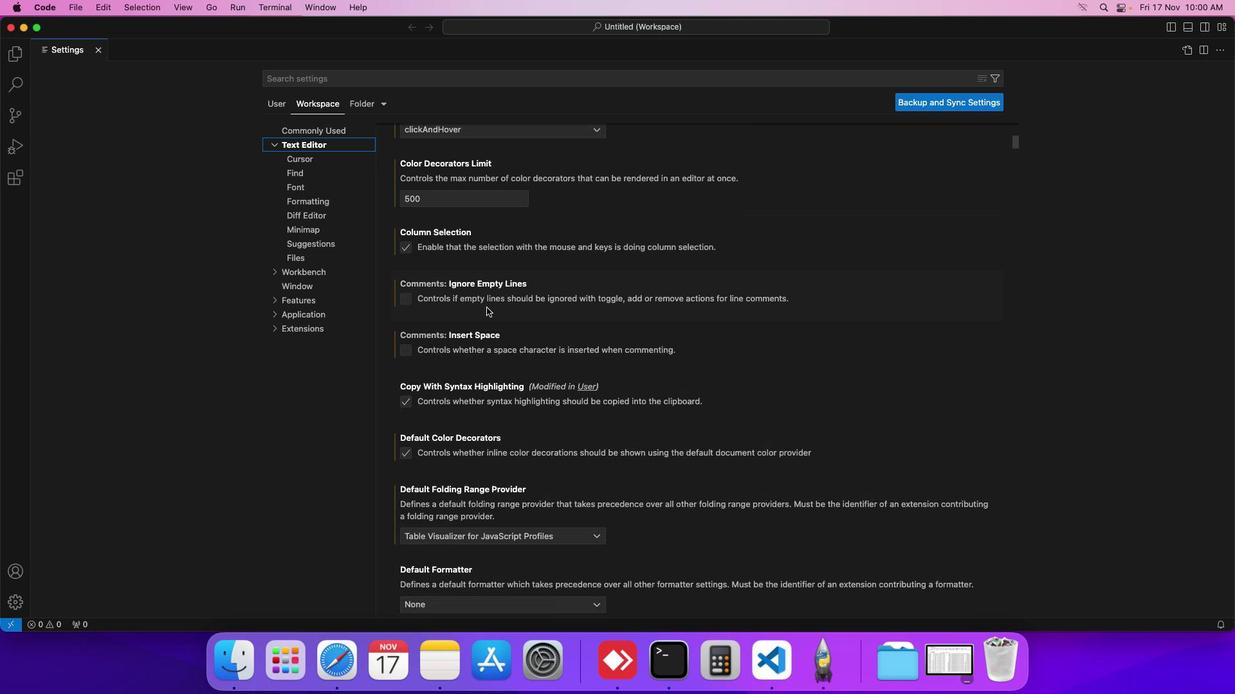 
Action: Mouse scrolled (475, 298) with delta (-10, -12)
Screenshot: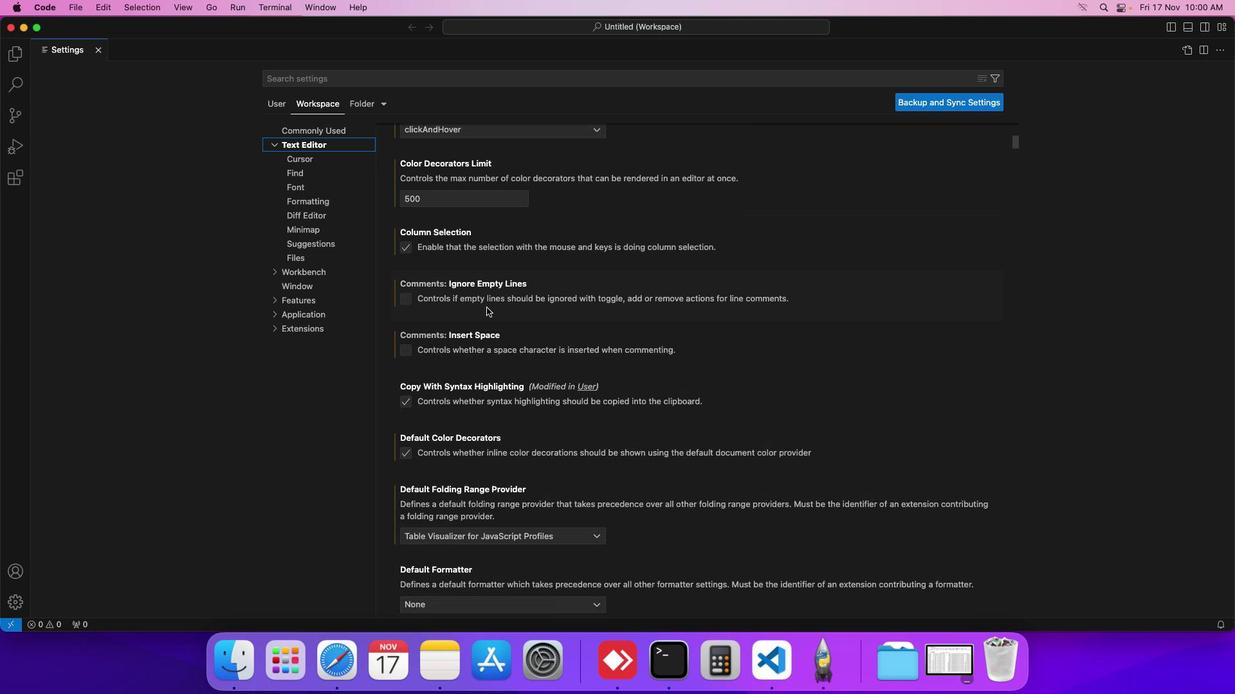 
Action: Mouse moved to (475, 297)
Screenshot: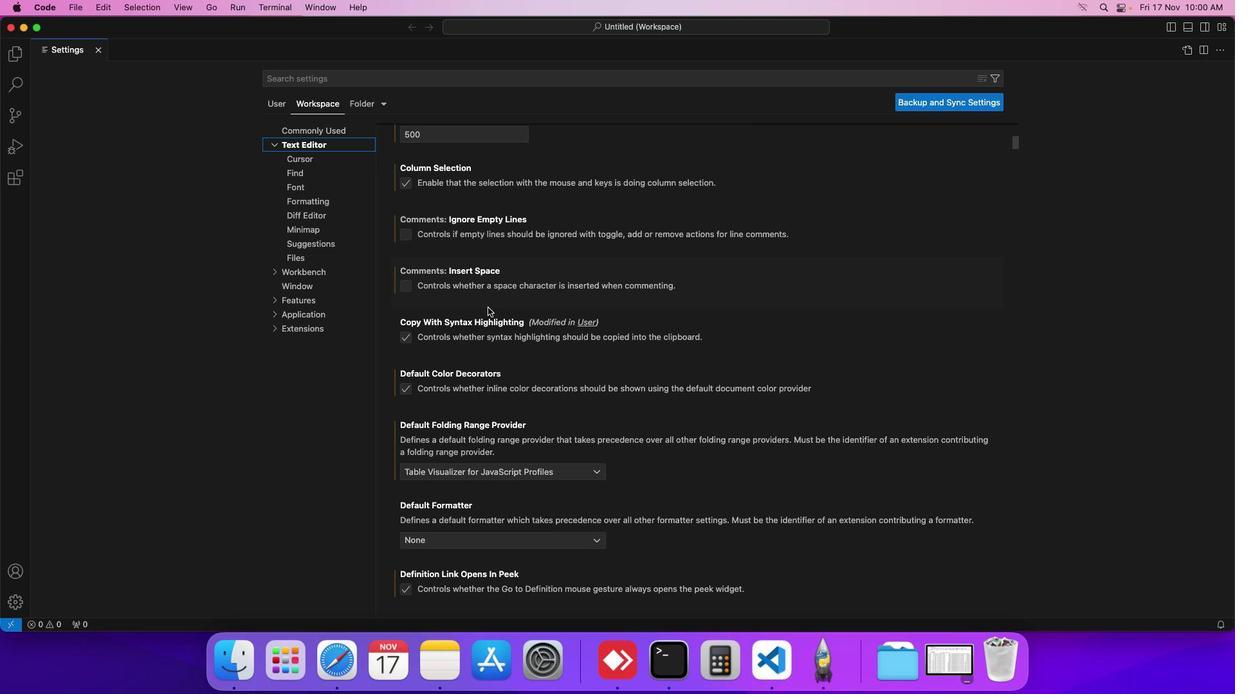 
Action: Mouse scrolled (475, 297) with delta (-10, -10)
Screenshot: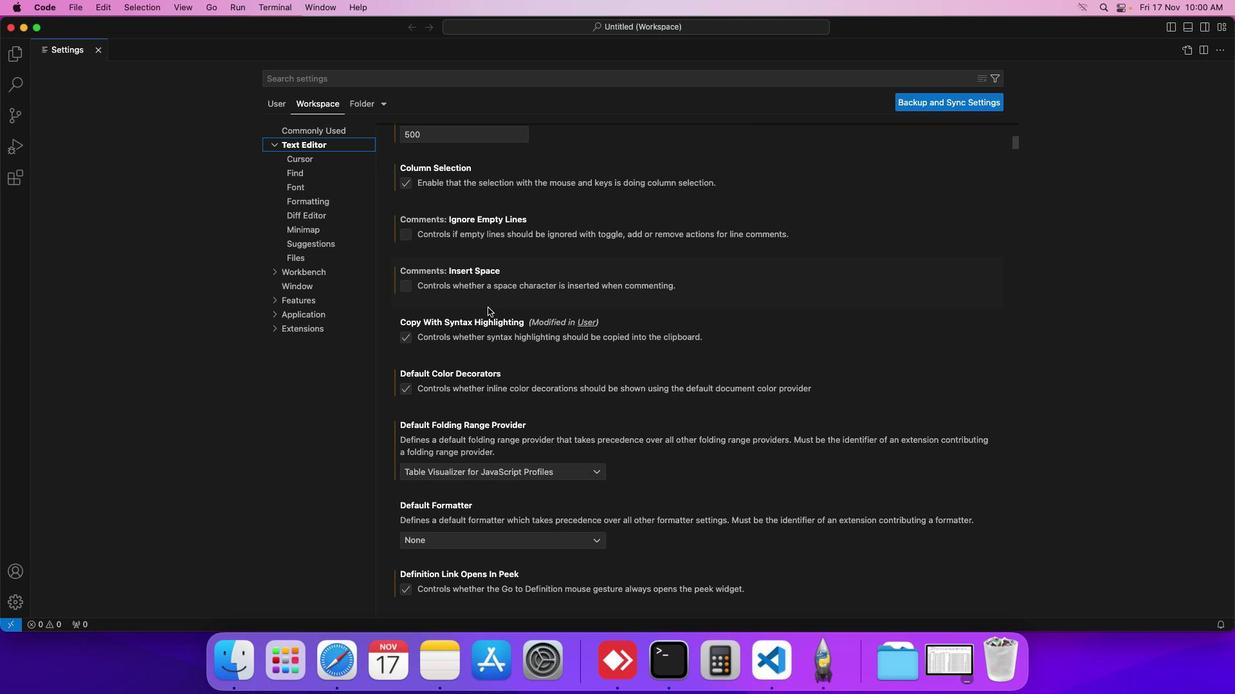 
Action: Mouse scrolled (475, 297) with delta (-10, -10)
Screenshot: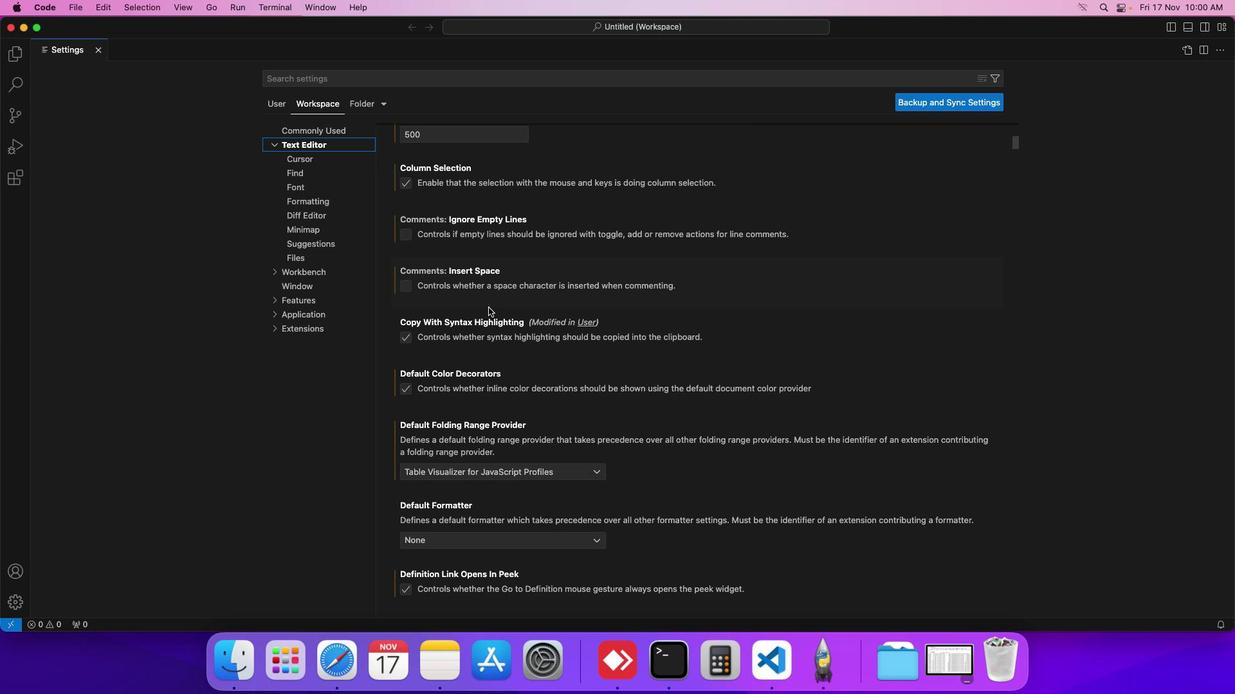 
Action: Mouse scrolled (475, 297) with delta (-10, -11)
Screenshot: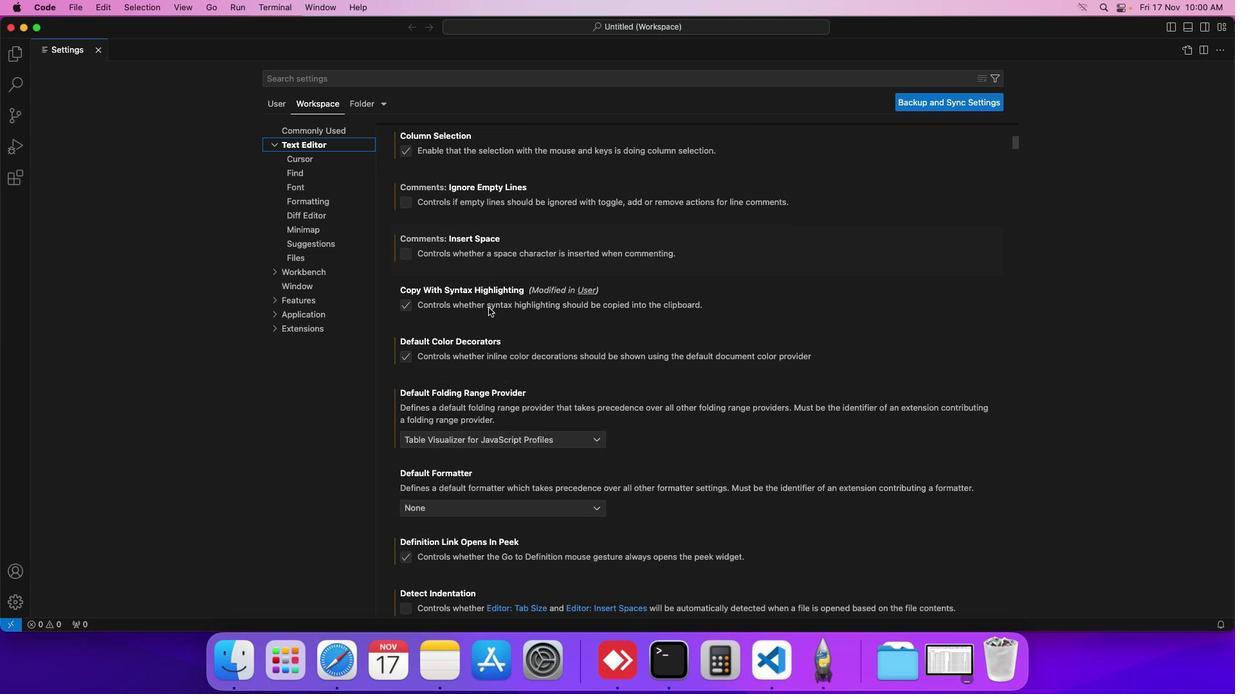 
Action: Mouse moved to (475, 297)
Screenshot: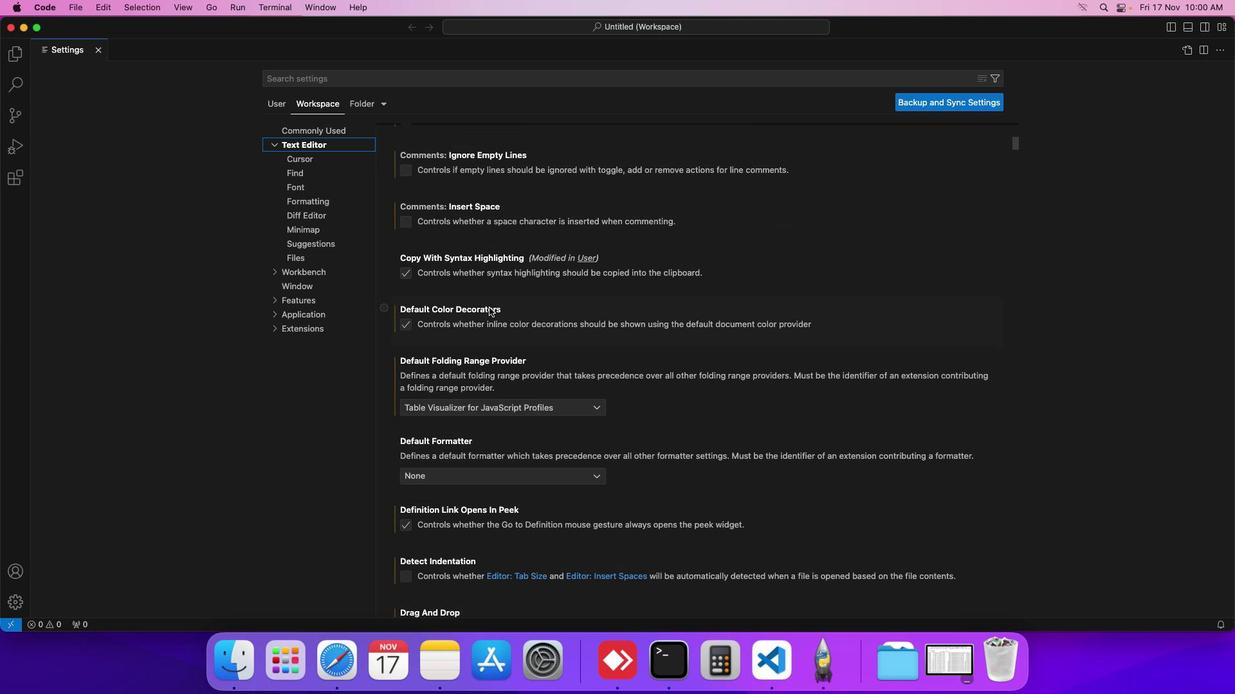 
Action: Mouse scrolled (475, 297) with delta (-10, -11)
Screenshot: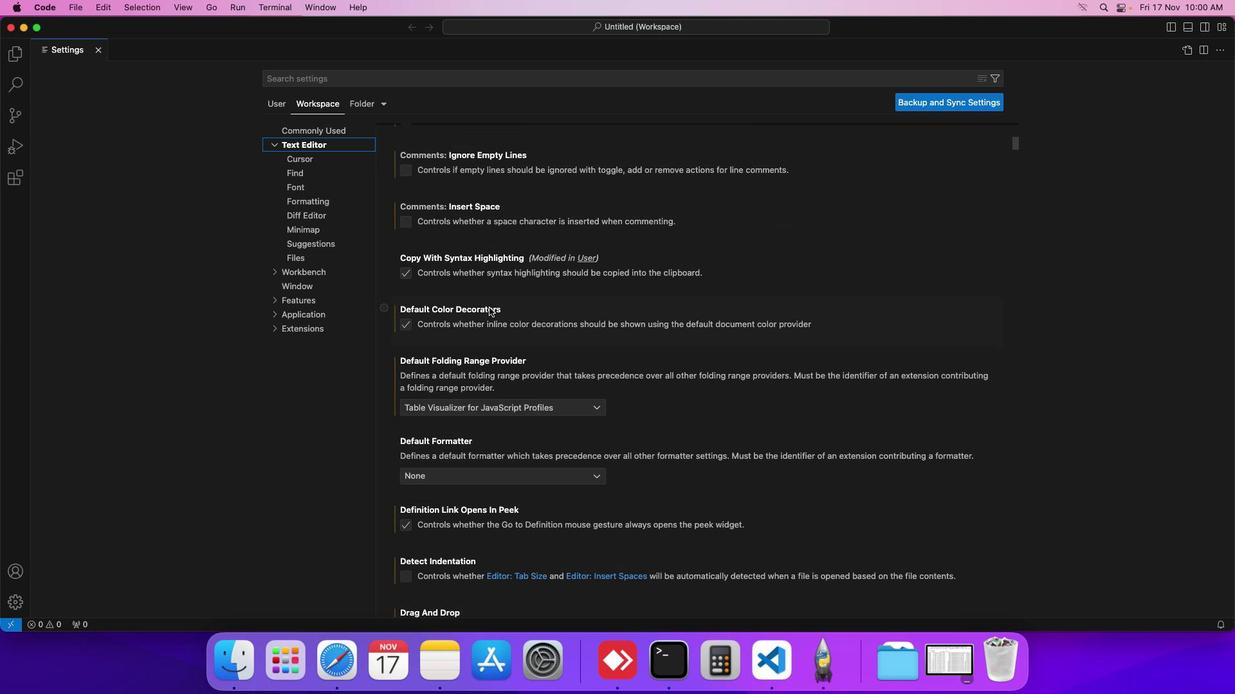 
Action: Mouse moved to (478, 296)
Screenshot: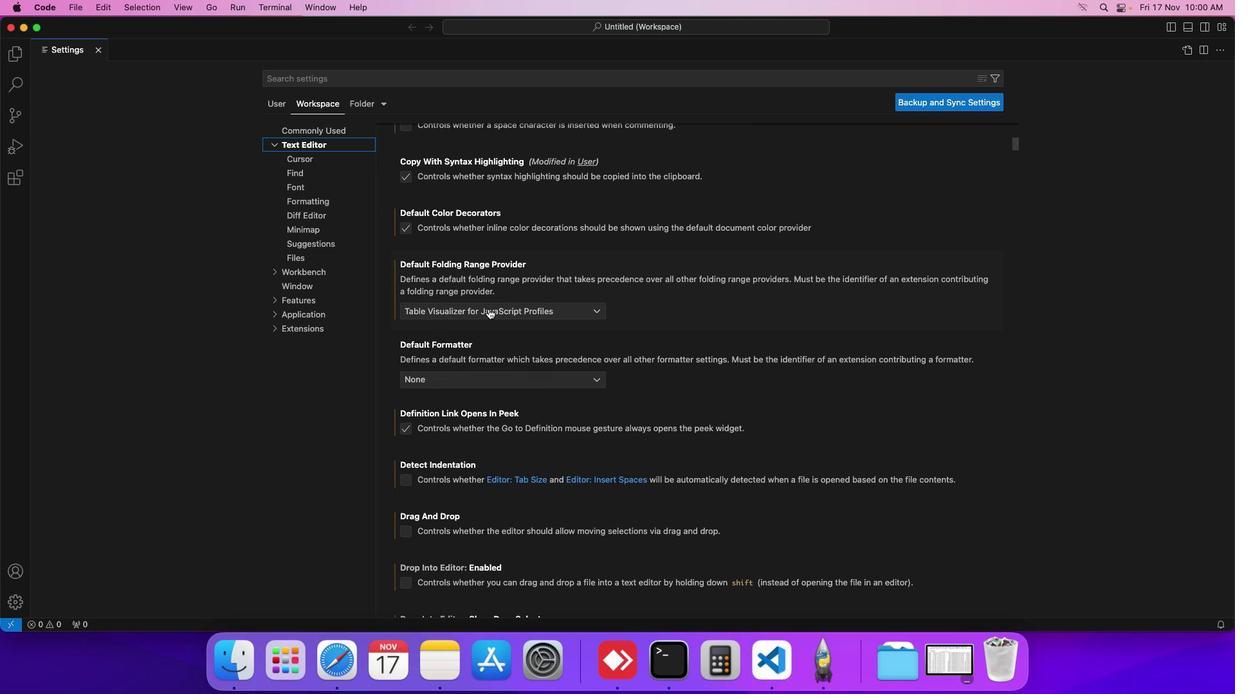 
Action: Mouse scrolled (478, 296) with delta (-10, -10)
Screenshot: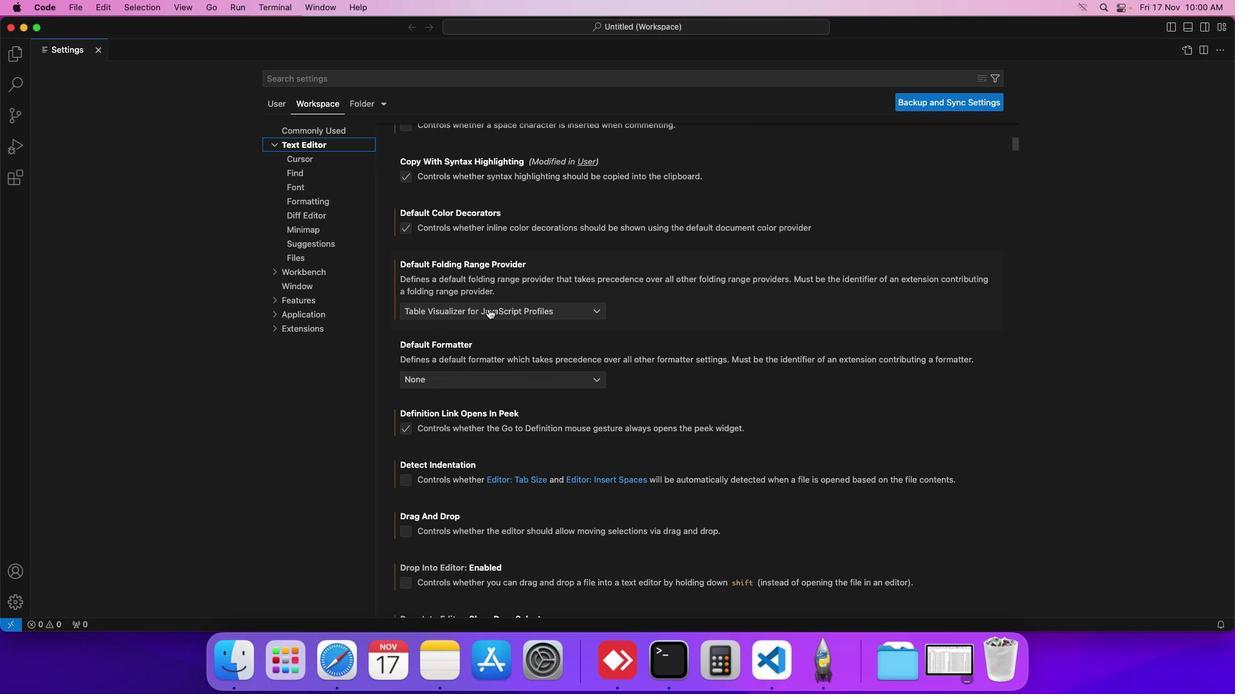 
Action: Mouse scrolled (478, 296) with delta (-10, -10)
Screenshot: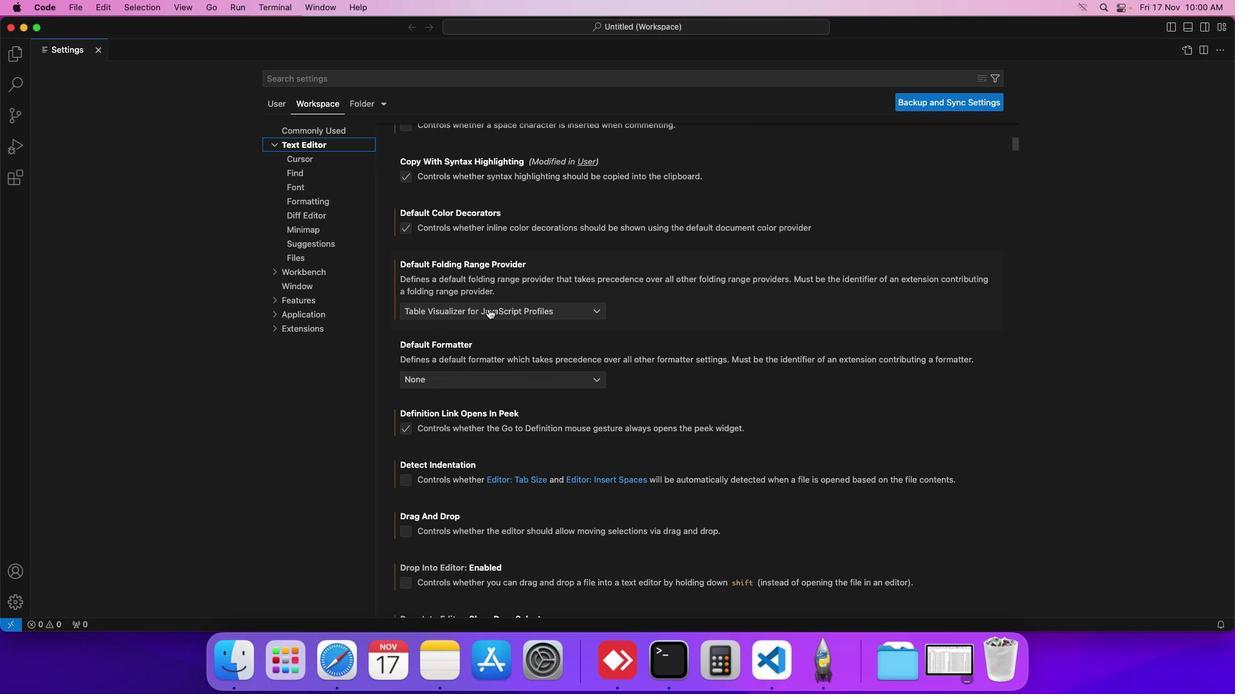 
Action: Mouse moved to (478, 296)
Screenshot: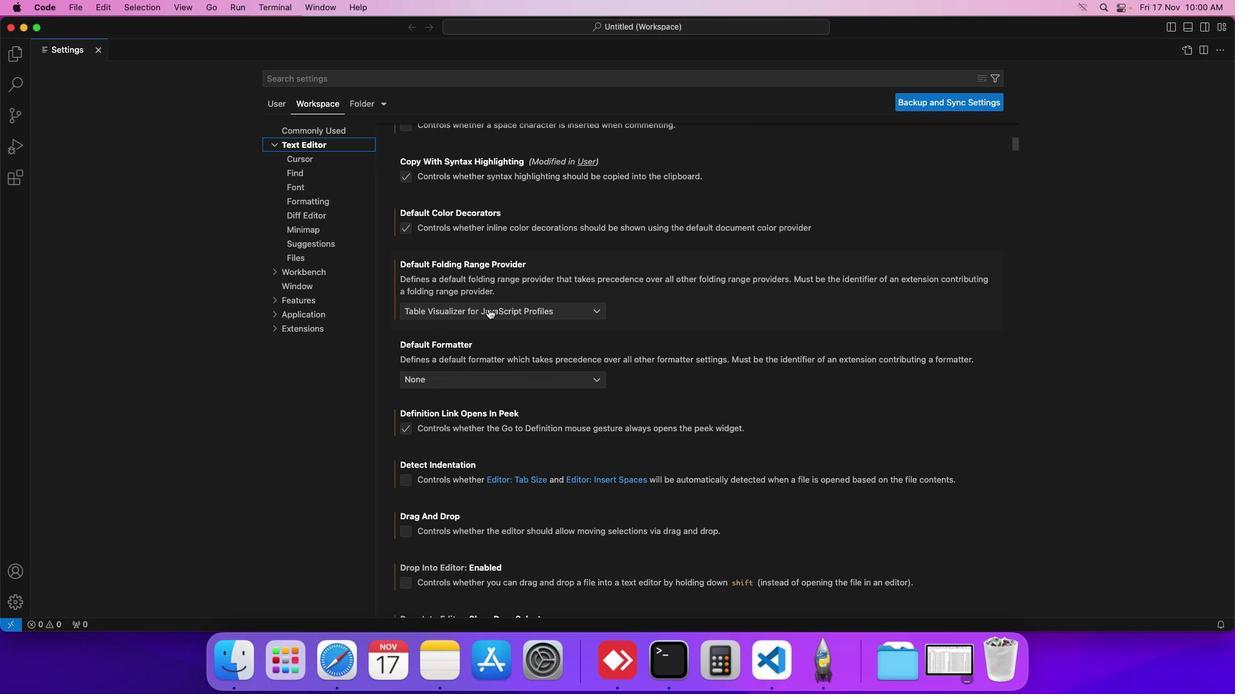 
Action: Mouse scrolled (478, 296) with delta (-10, -10)
Screenshot: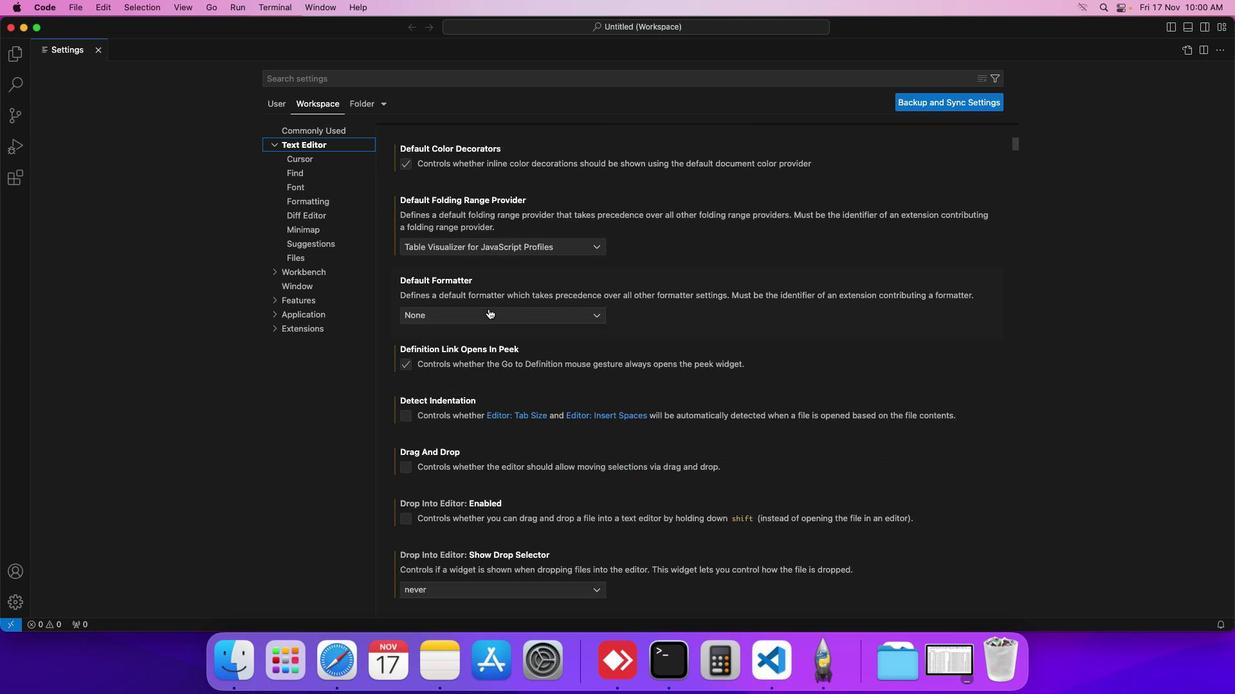 
Action: Mouse scrolled (478, 296) with delta (-10, -11)
Screenshot: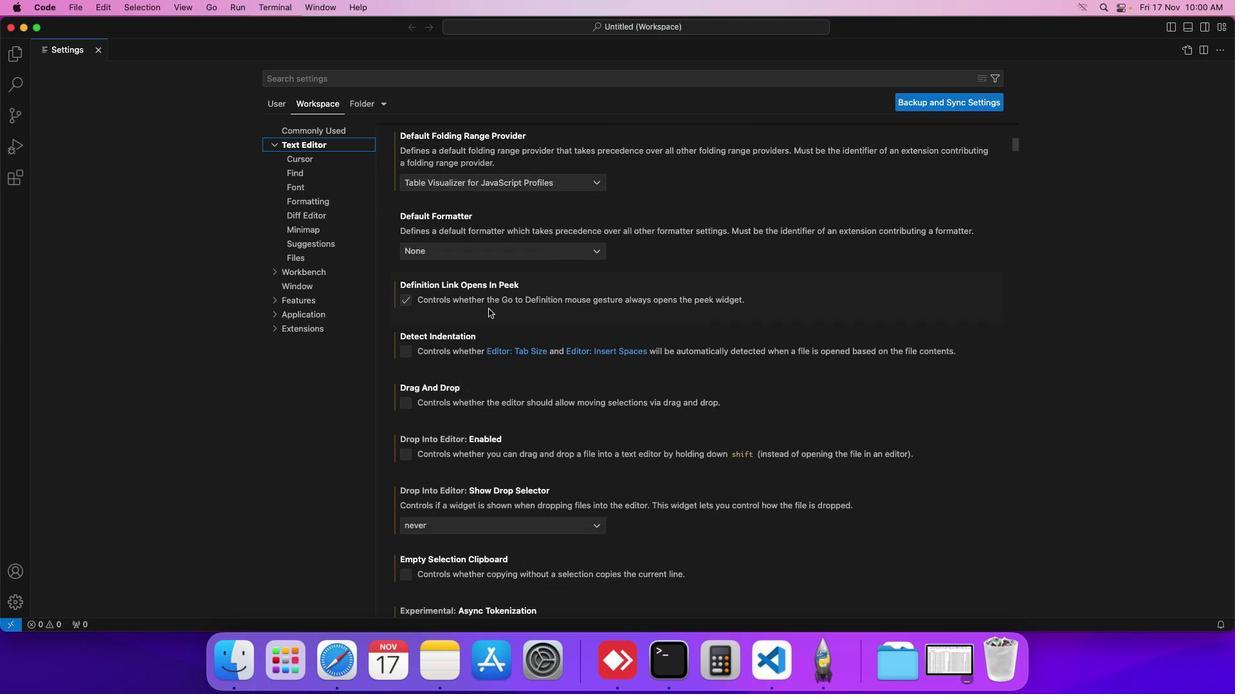 
Action: Mouse moved to (477, 298)
Screenshot: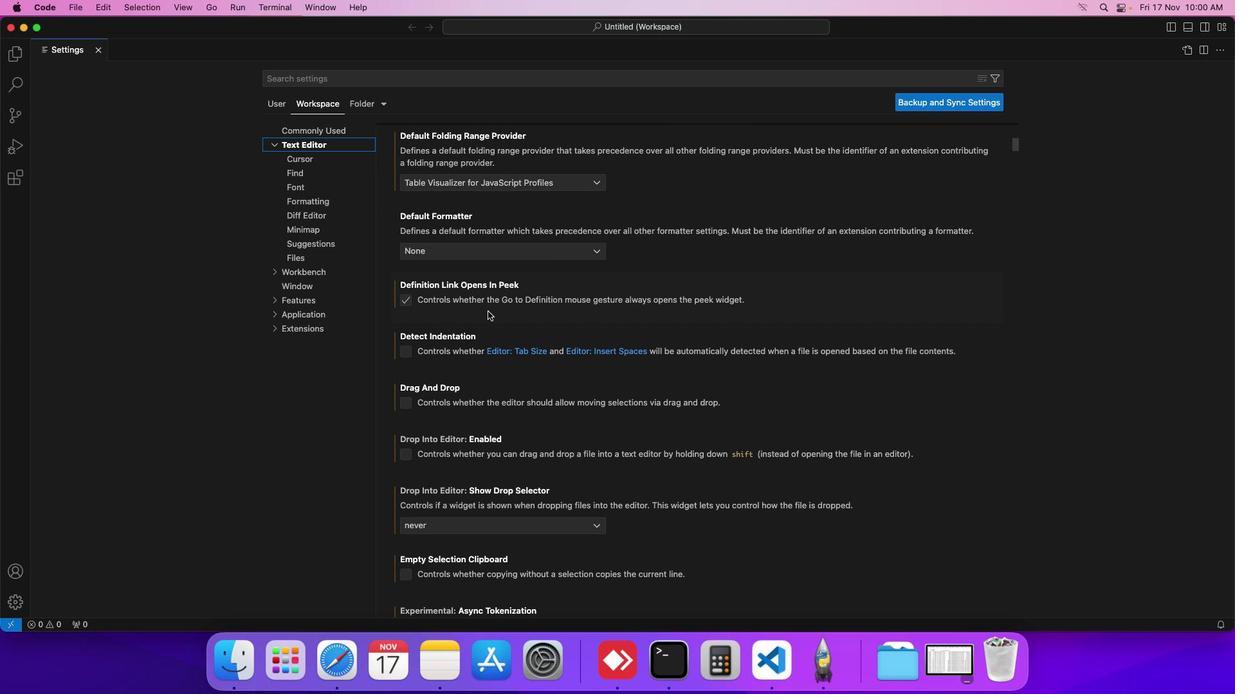
Action: Mouse scrolled (477, 298) with delta (-10, -10)
Screenshot: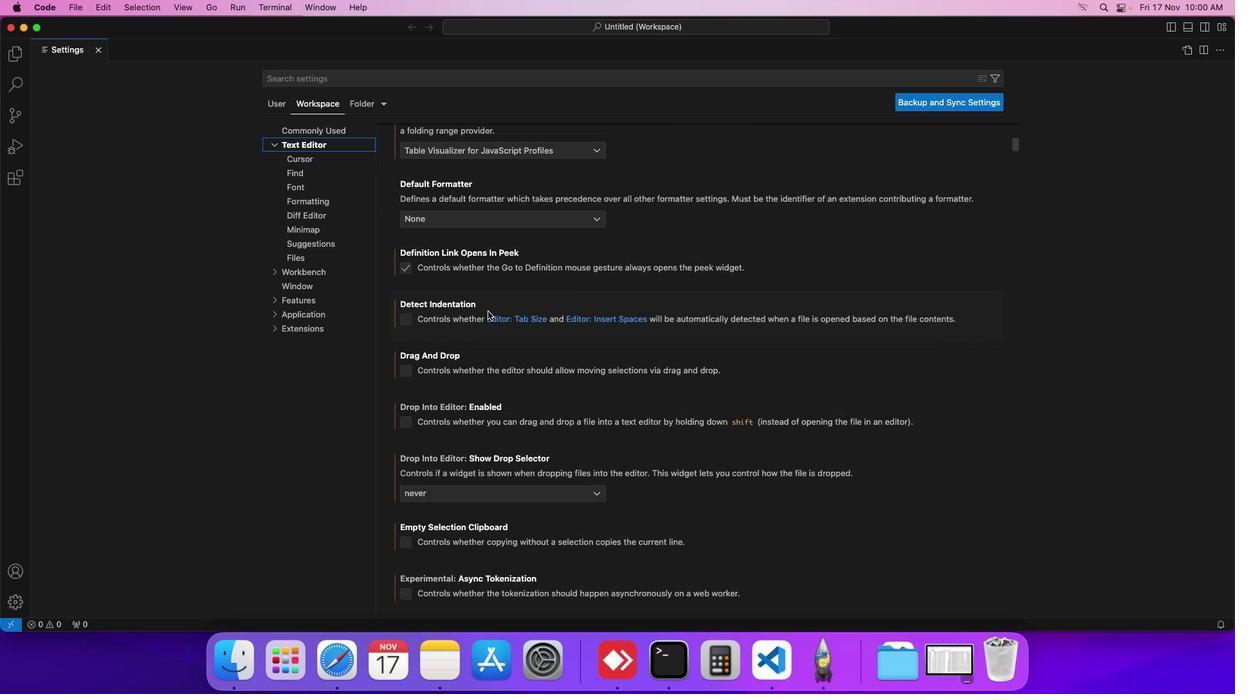 
Action: Mouse scrolled (477, 298) with delta (-10, -10)
Screenshot: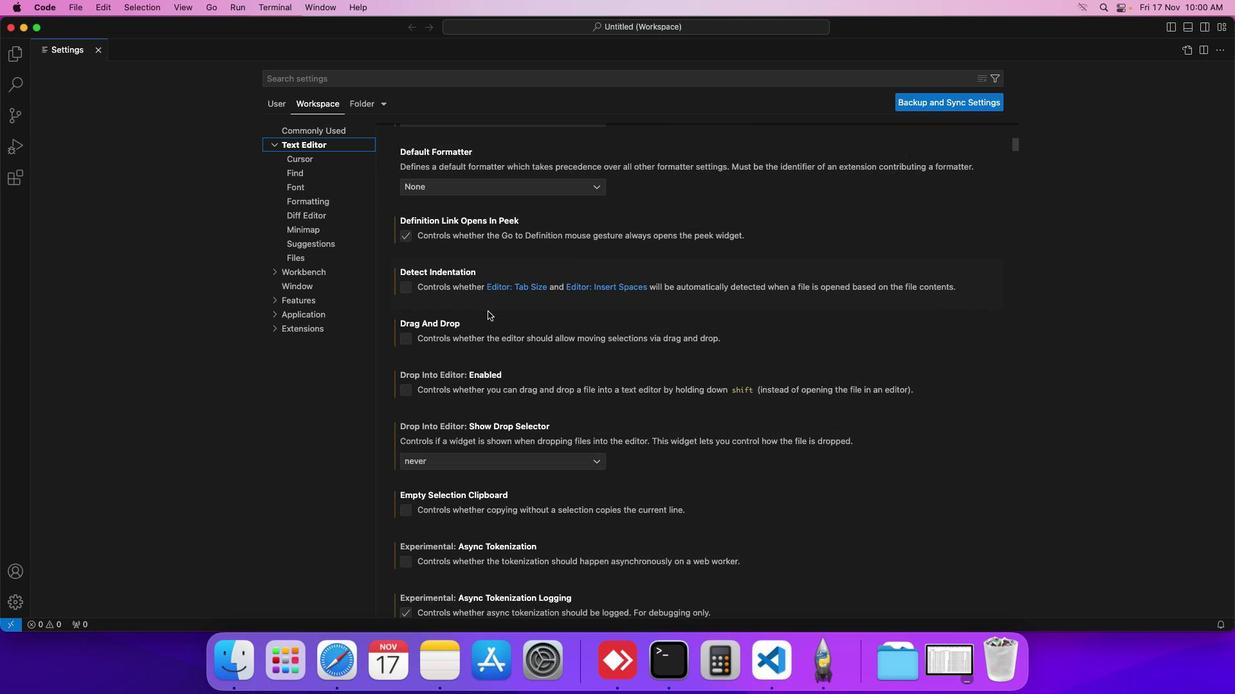 
Action: Mouse scrolled (477, 298) with delta (-10, -11)
Screenshot: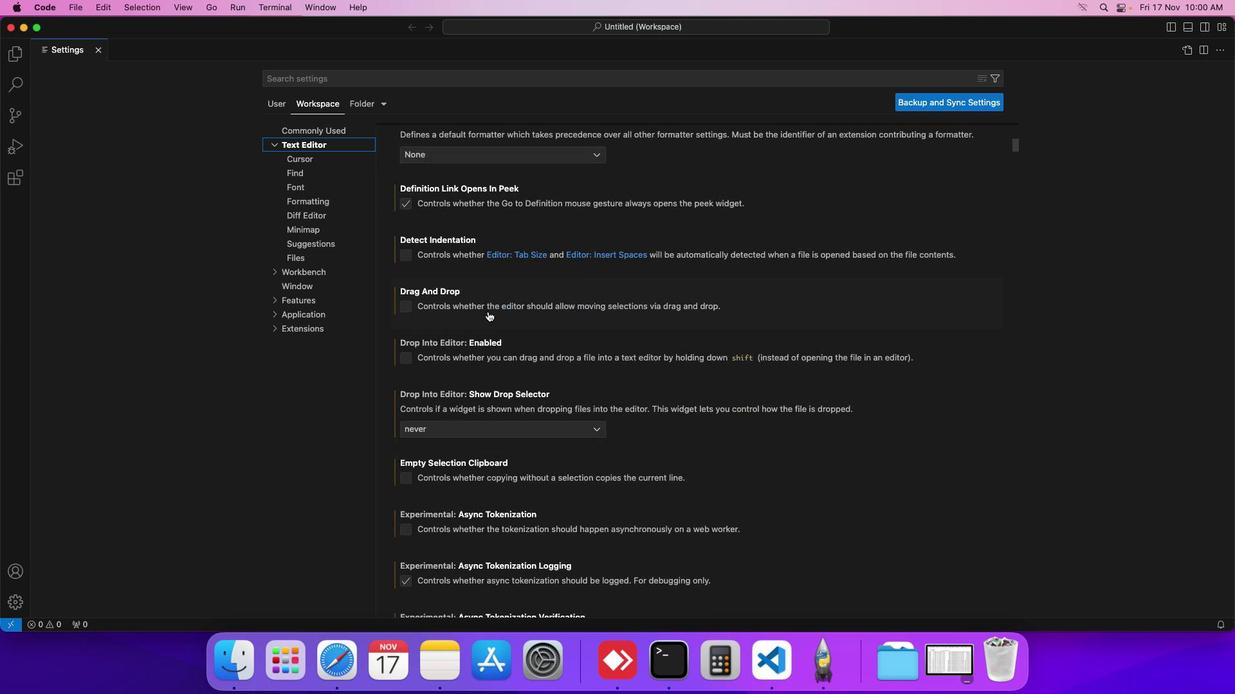 
Action: Mouse moved to (476, 300)
Screenshot: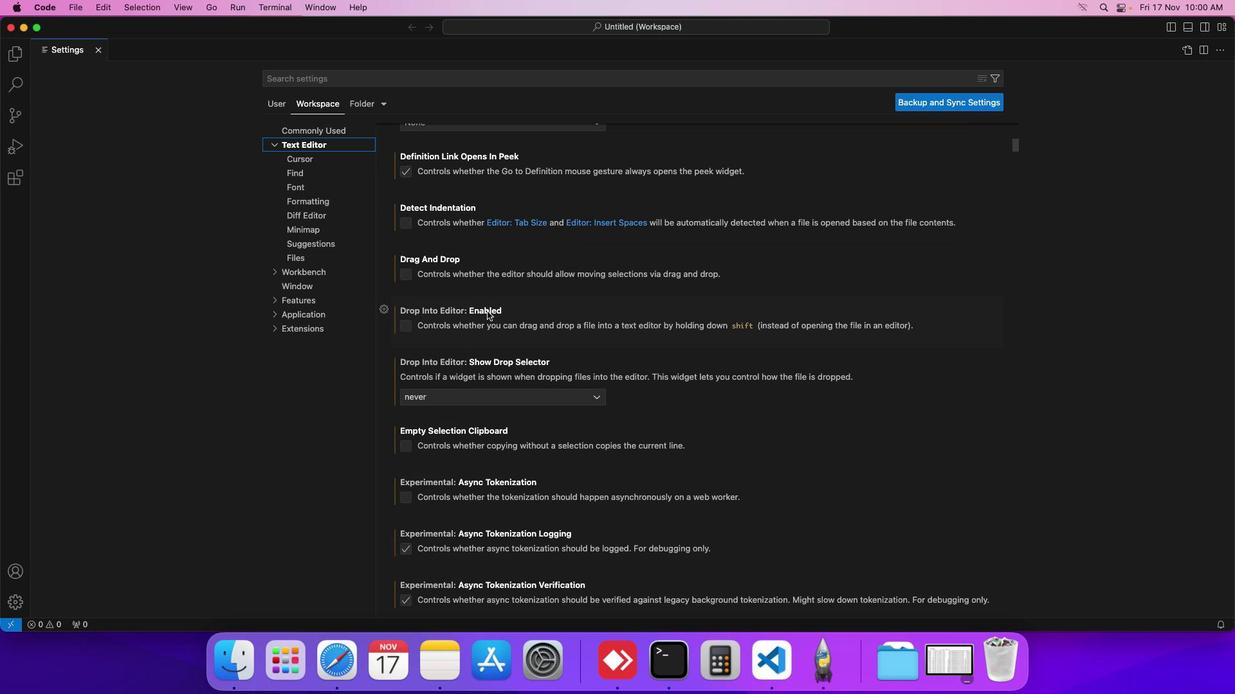 
Action: Mouse scrolled (476, 300) with delta (-10, -10)
Screenshot: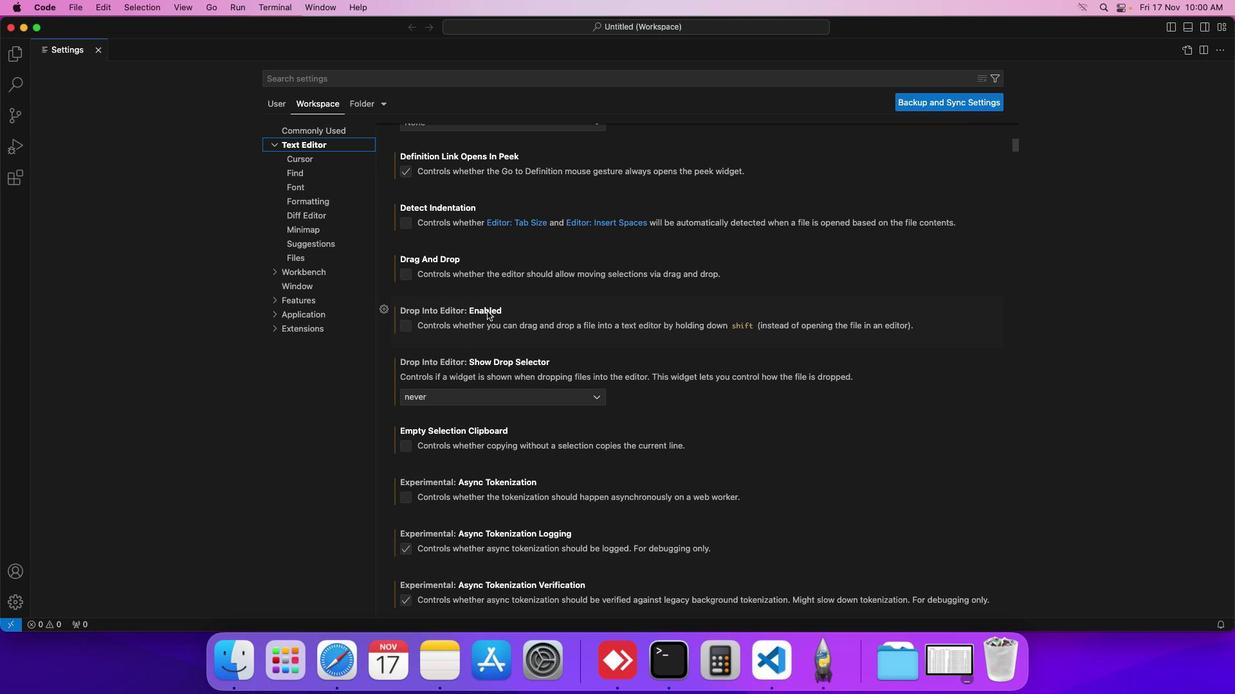 
Action: Mouse scrolled (476, 300) with delta (-10, -10)
Screenshot: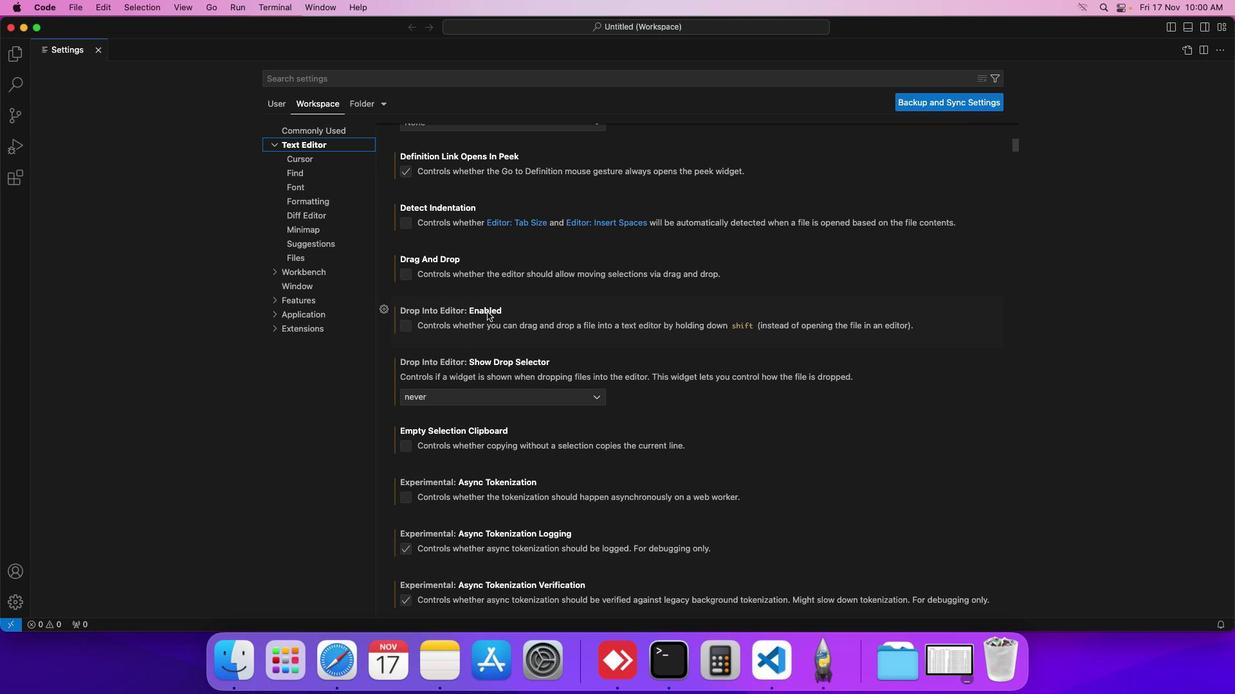 
Action: Mouse scrolled (476, 300) with delta (-10, -10)
Screenshot: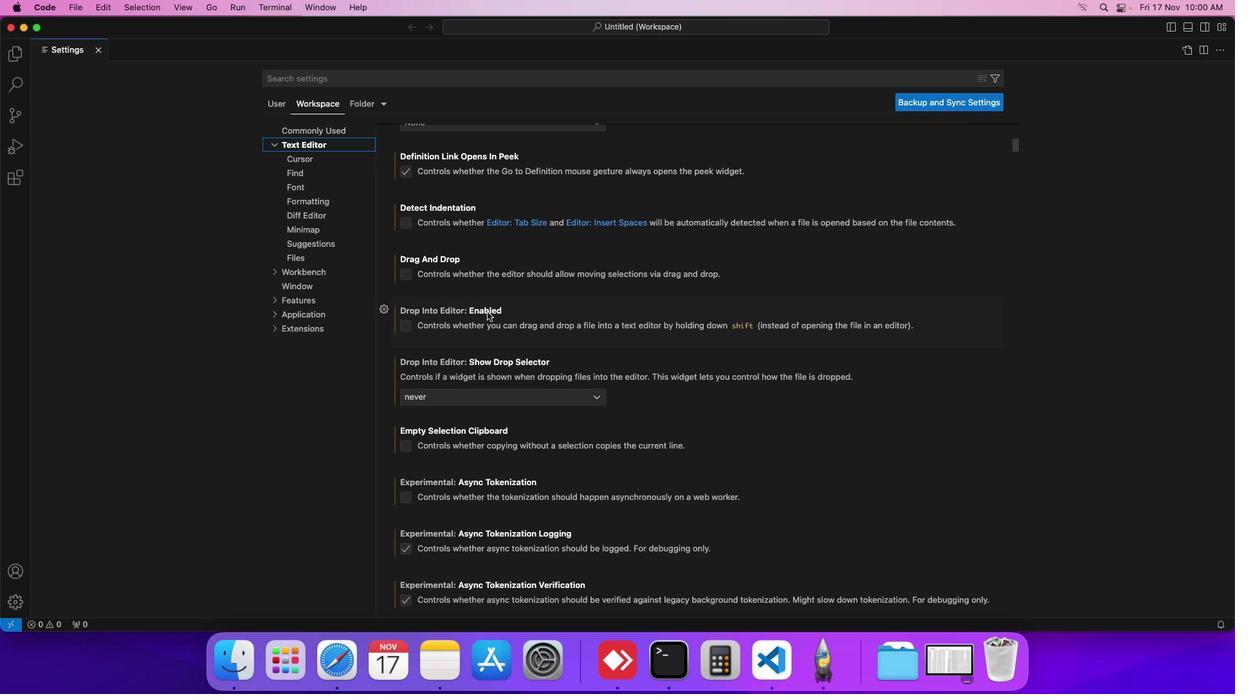 
Action: Mouse scrolled (476, 300) with delta (-10, -10)
Screenshot: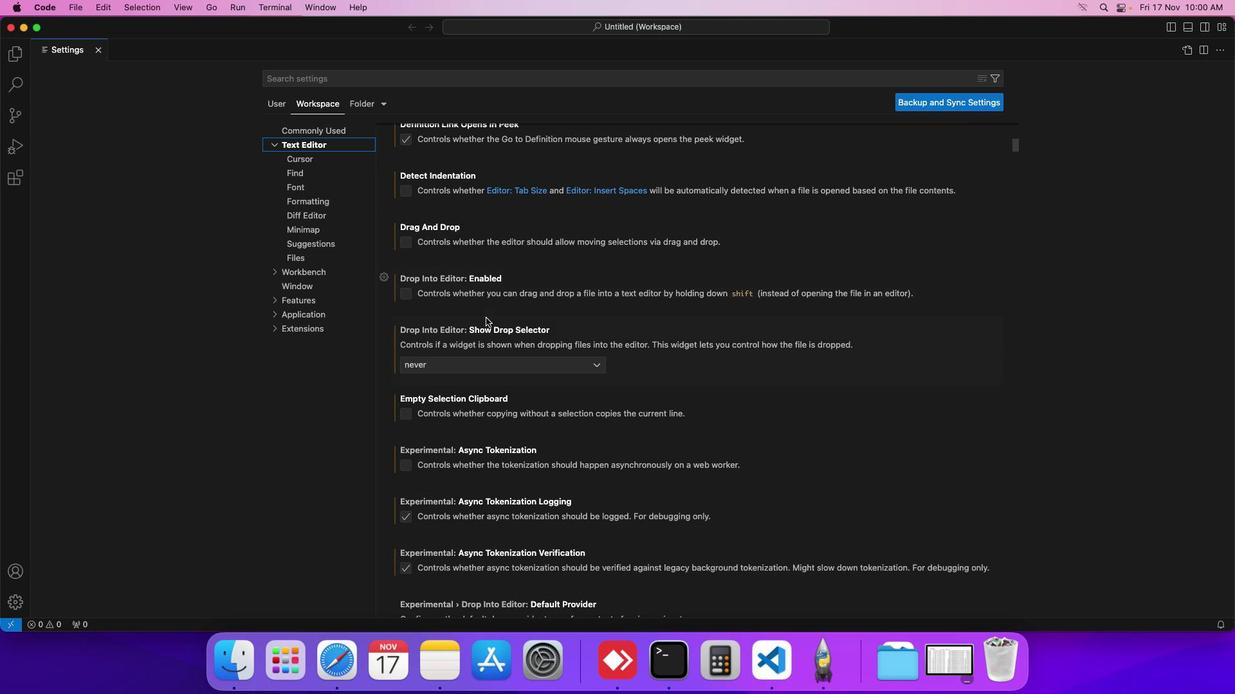 
Action: Mouse moved to (476, 301)
Screenshot: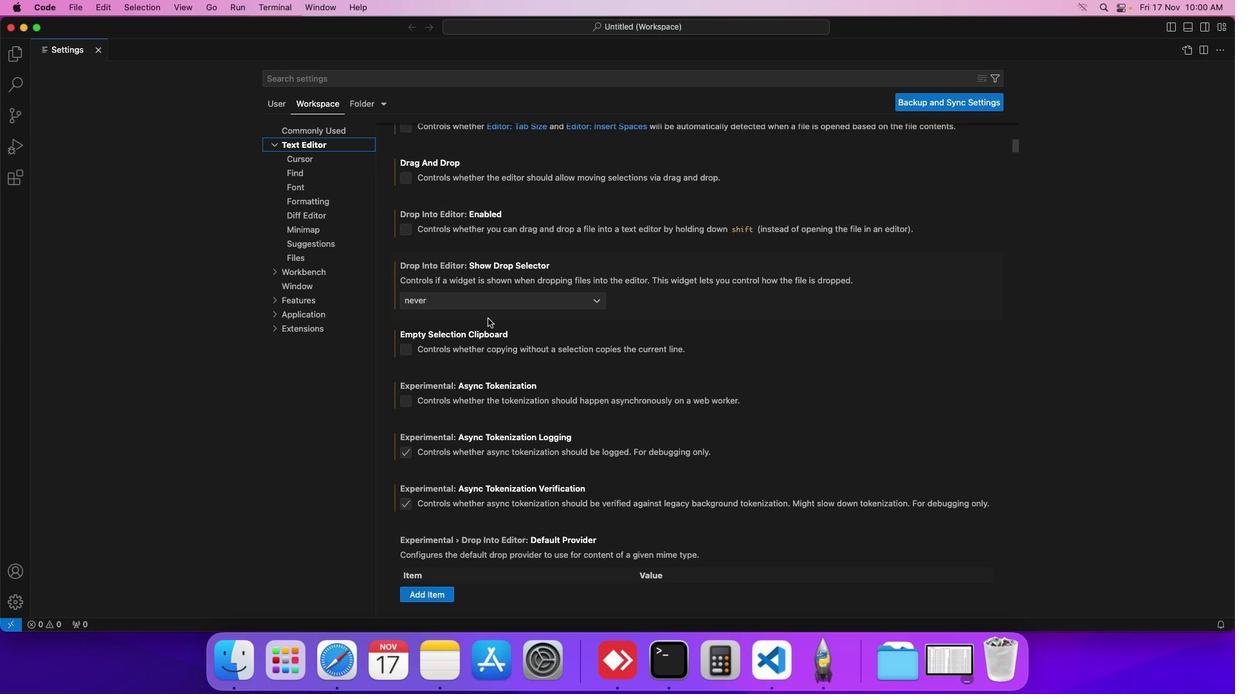 
Action: Mouse scrolled (476, 301) with delta (-10, -10)
Screenshot: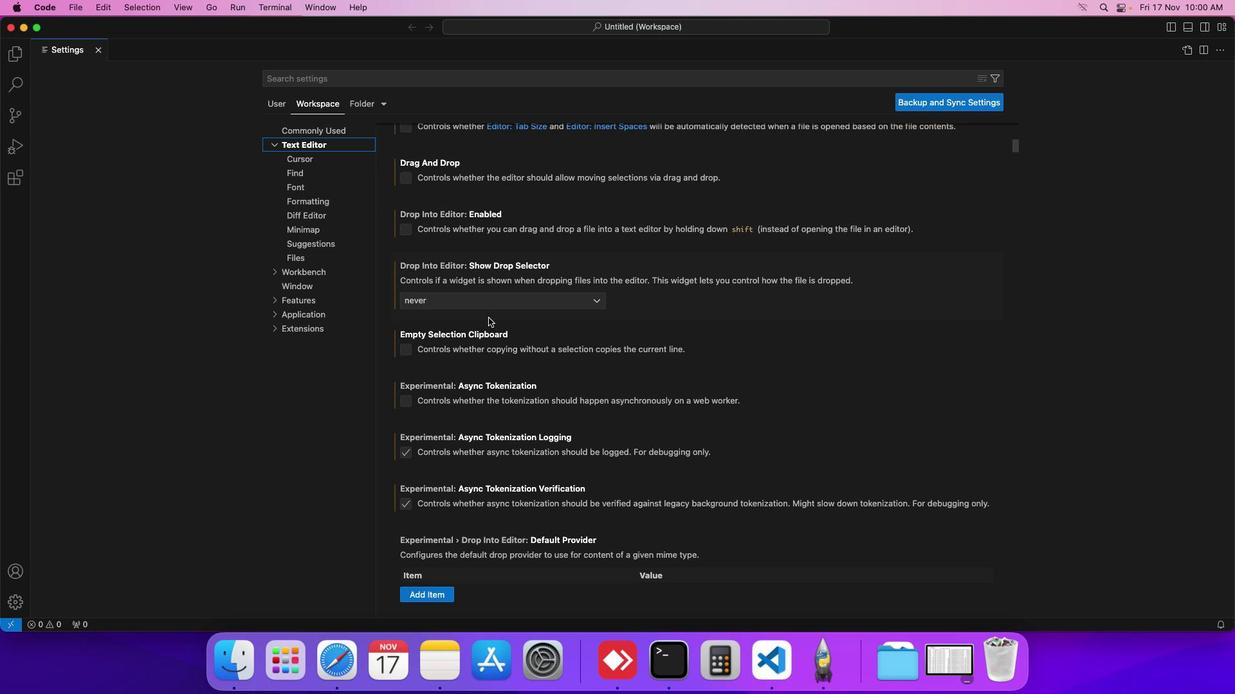 
Action: Mouse moved to (475, 307)
Screenshot: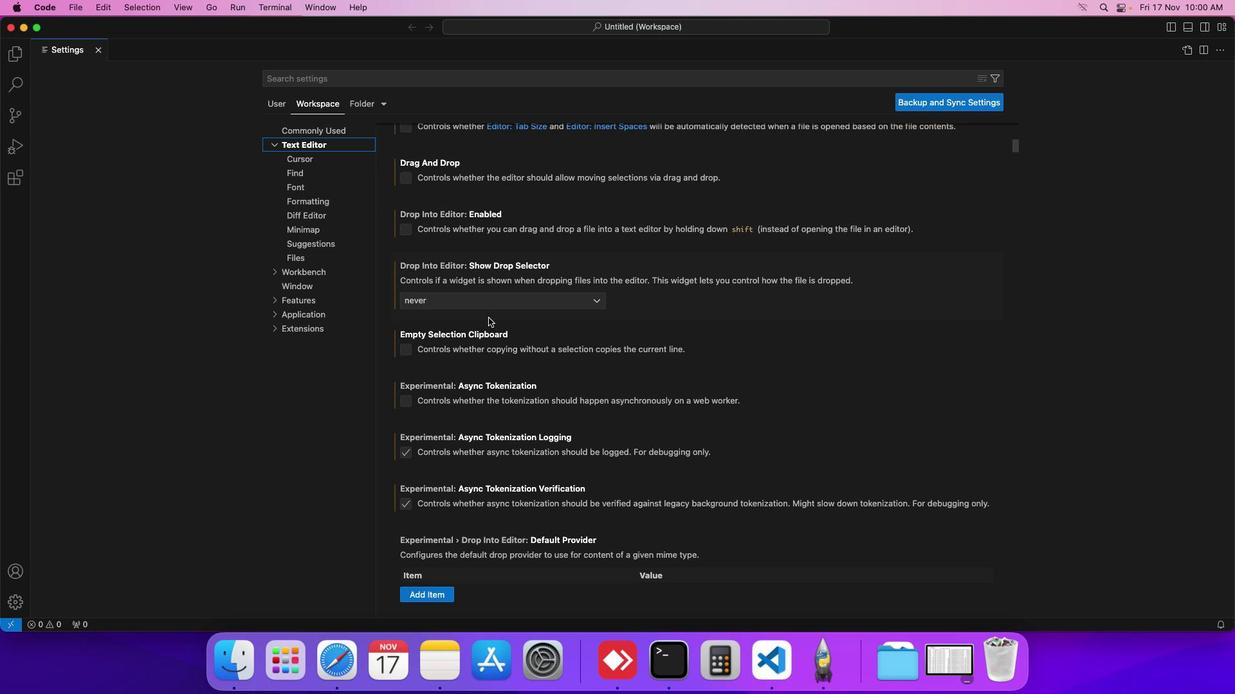 
Action: Mouse scrolled (475, 307) with delta (-10, -10)
Screenshot: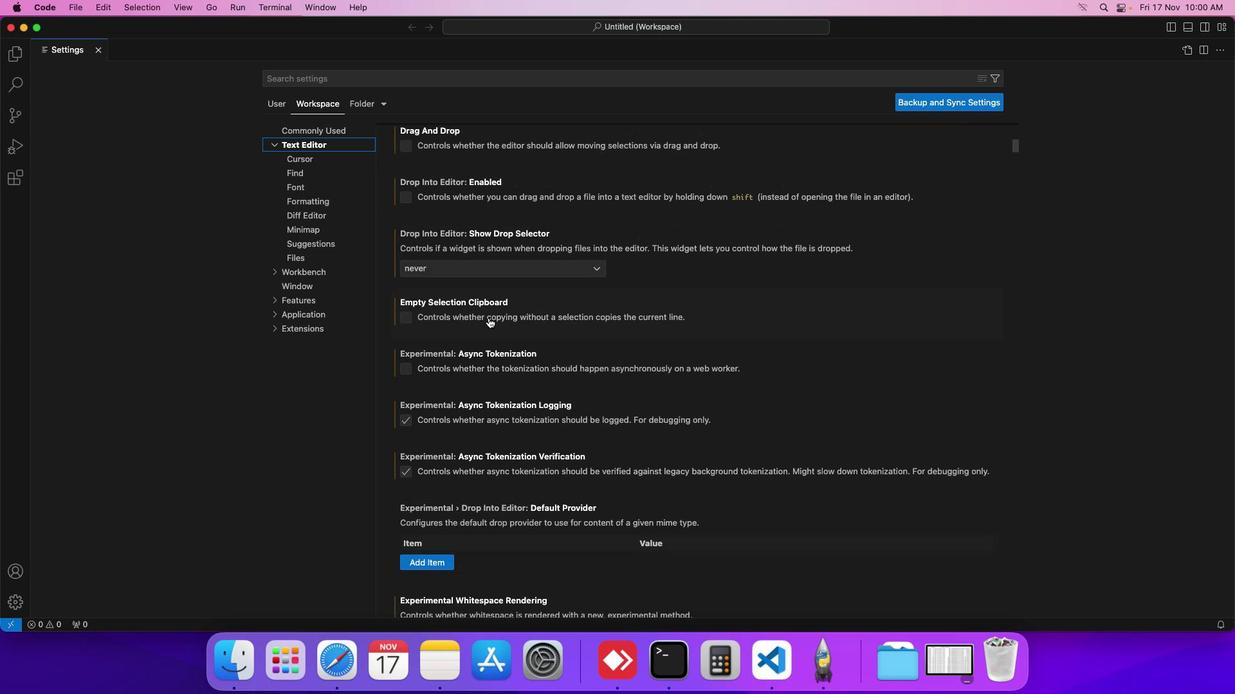 
Action: Mouse scrolled (475, 307) with delta (-10, -10)
Screenshot: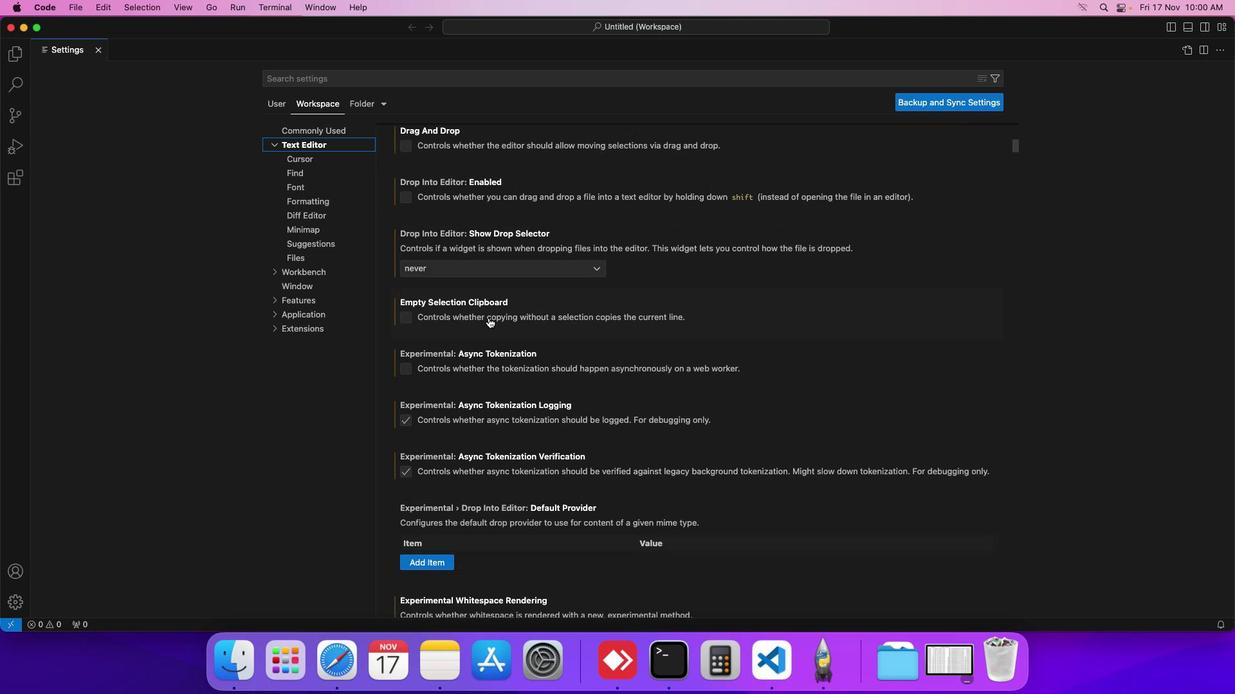 
Action: Mouse moved to (477, 307)
Screenshot: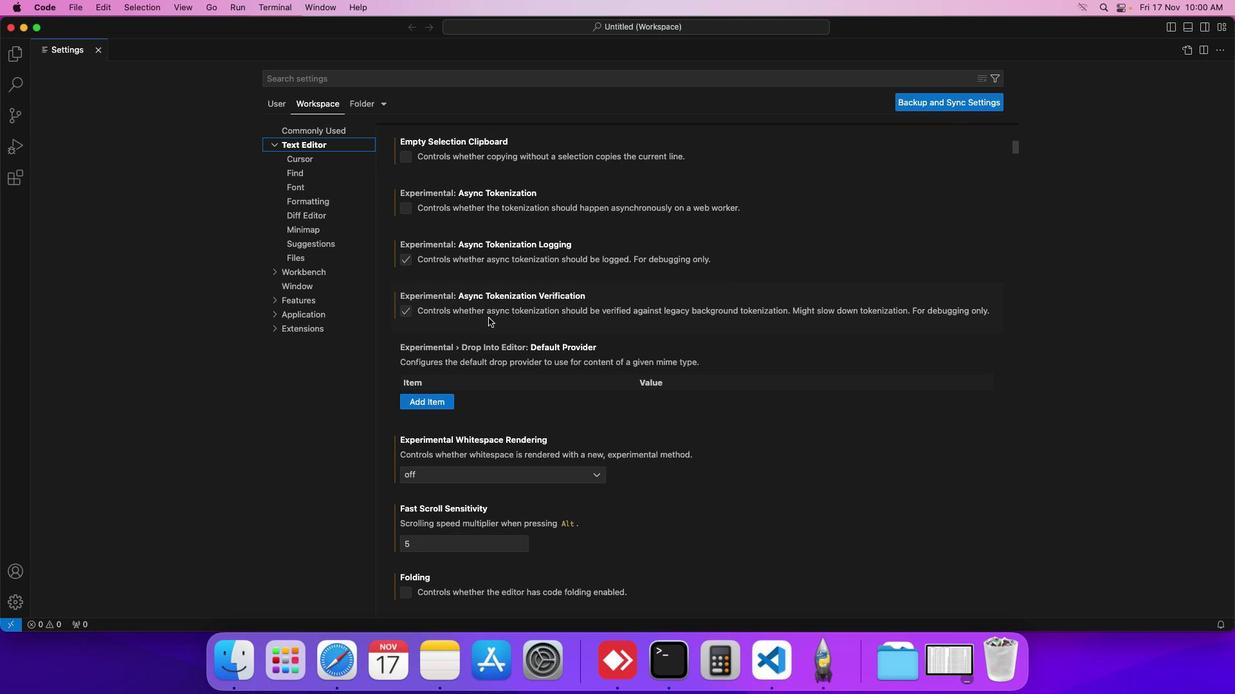 
Action: Mouse scrolled (477, 307) with delta (-10, -10)
Screenshot: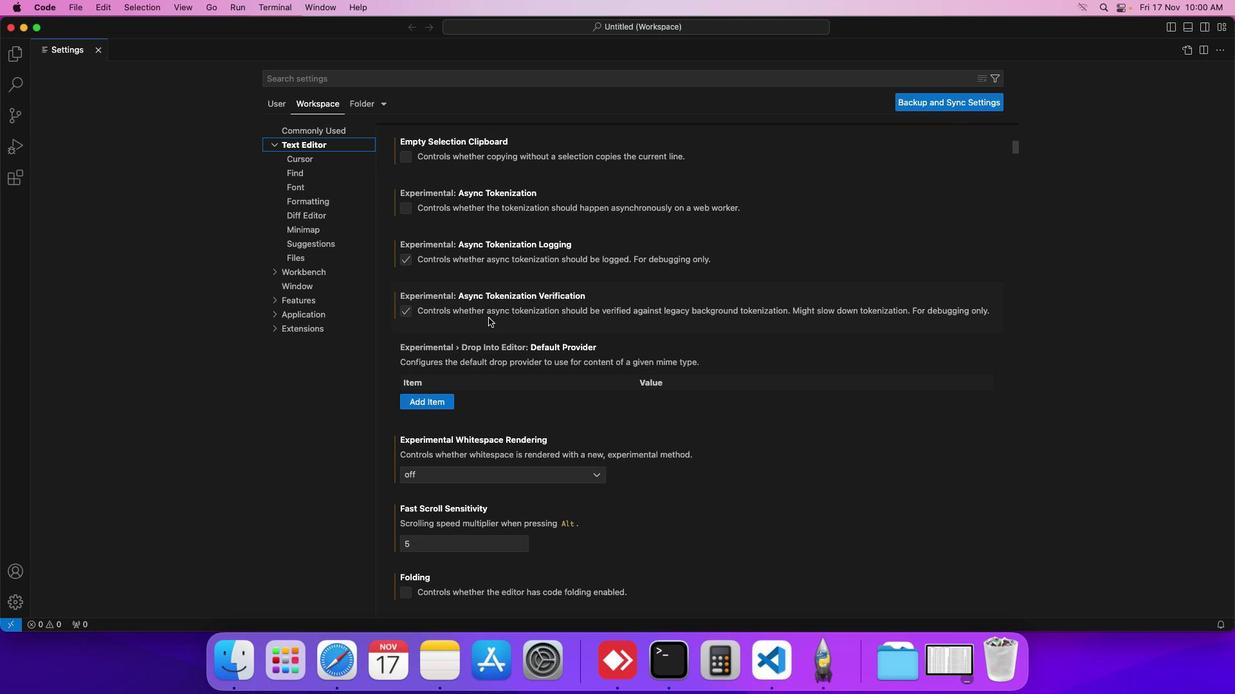 
Action: Mouse moved to (477, 306)
Screenshot: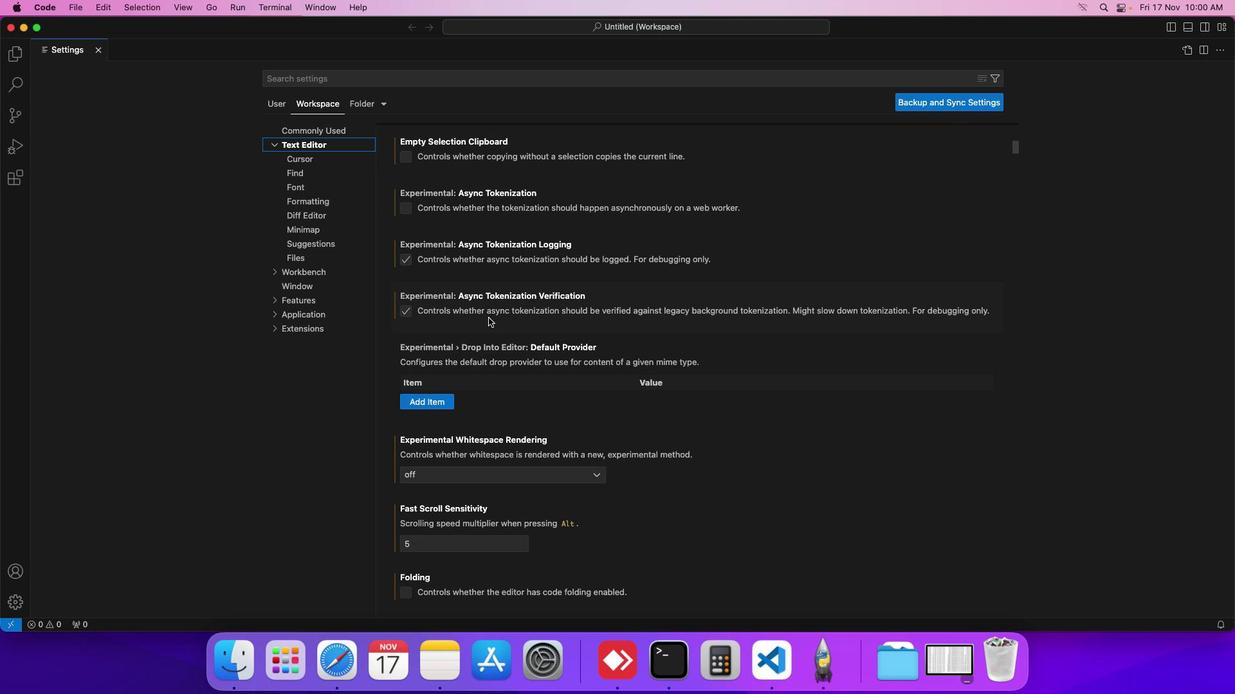 
Action: Mouse scrolled (477, 306) with delta (-10, -10)
Screenshot: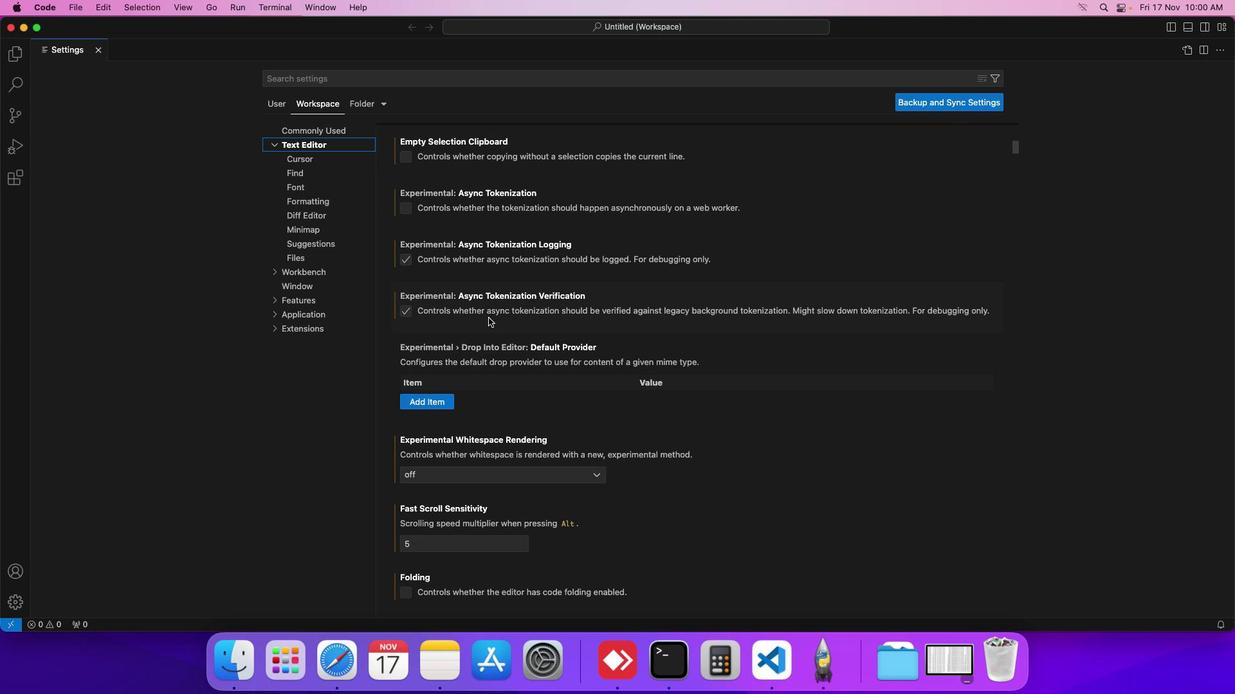 
Action: Mouse scrolled (477, 306) with delta (-10, -11)
Screenshot: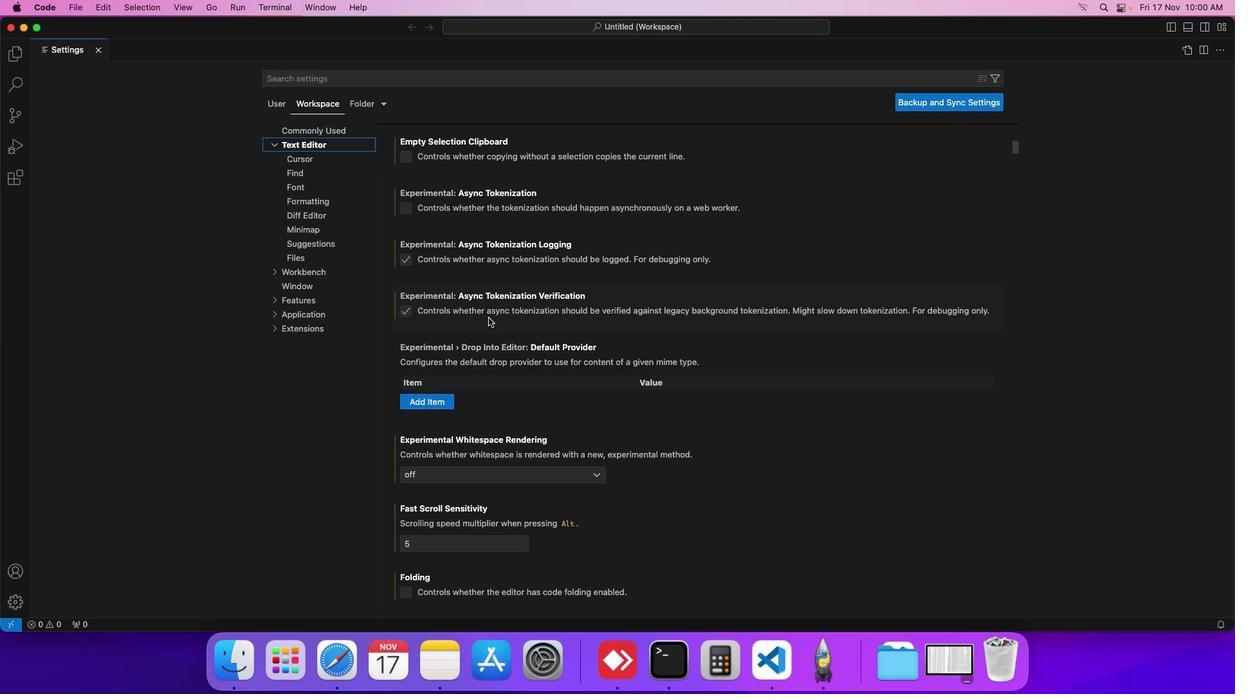 
Action: Mouse scrolled (477, 306) with delta (-10, -11)
Screenshot: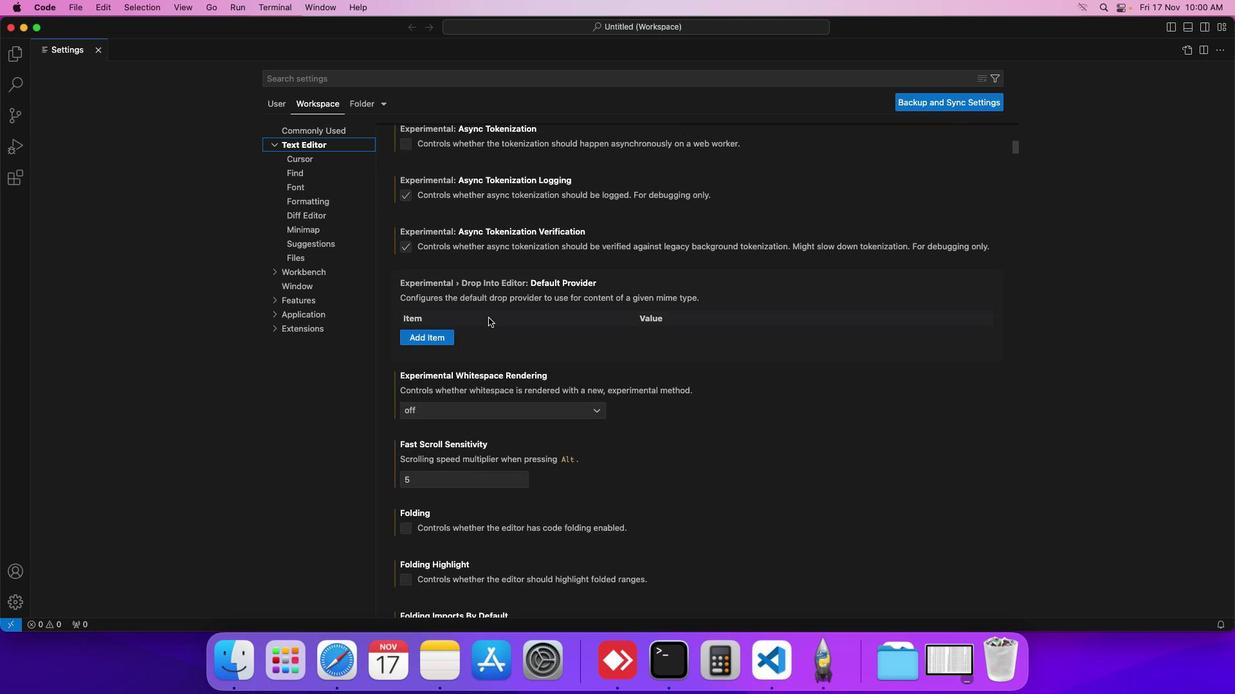 
Action: Mouse moved to (477, 306)
Screenshot: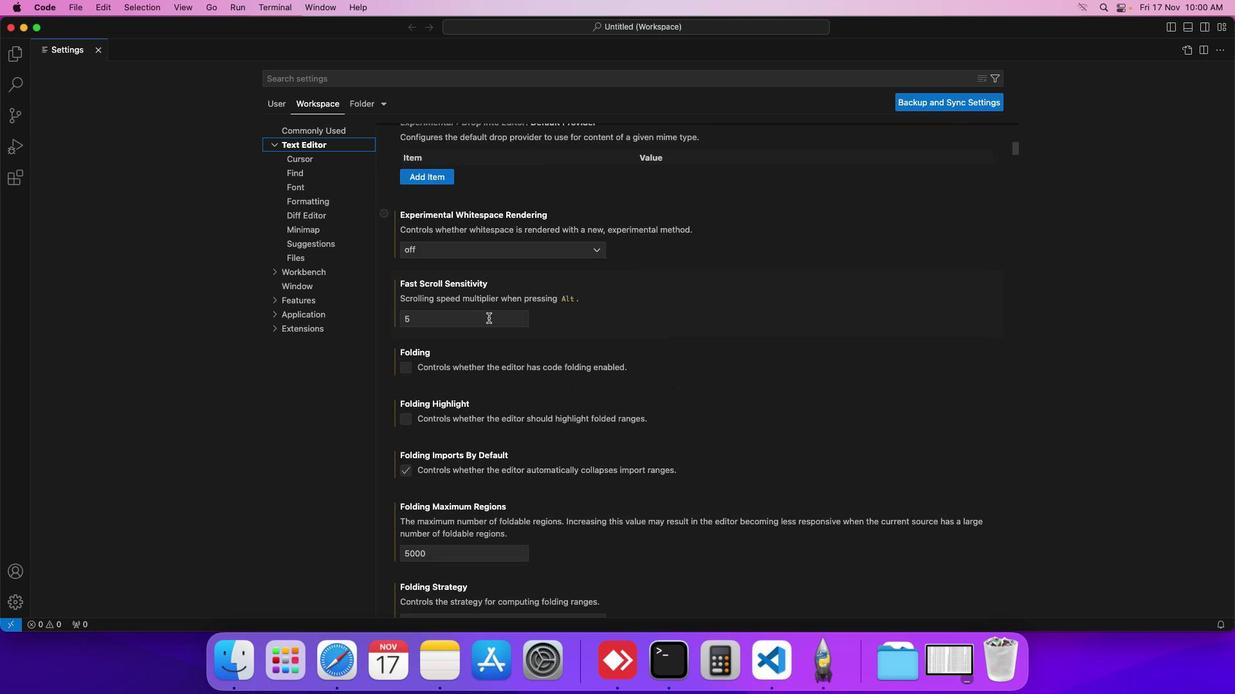 
Action: Mouse scrolled (477, 306) with delta (-10, -10)
Screenshot: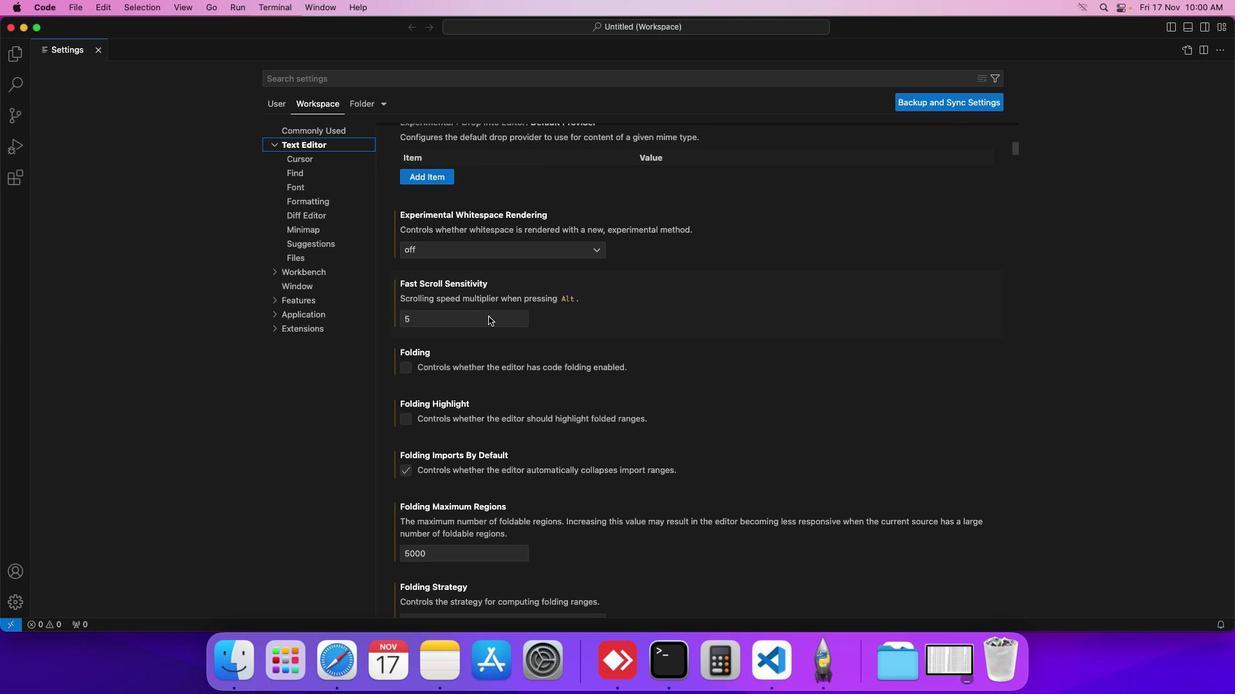 
Action: Mouse scrolled (477, 306) with delta (-10, -10)
Screenshot: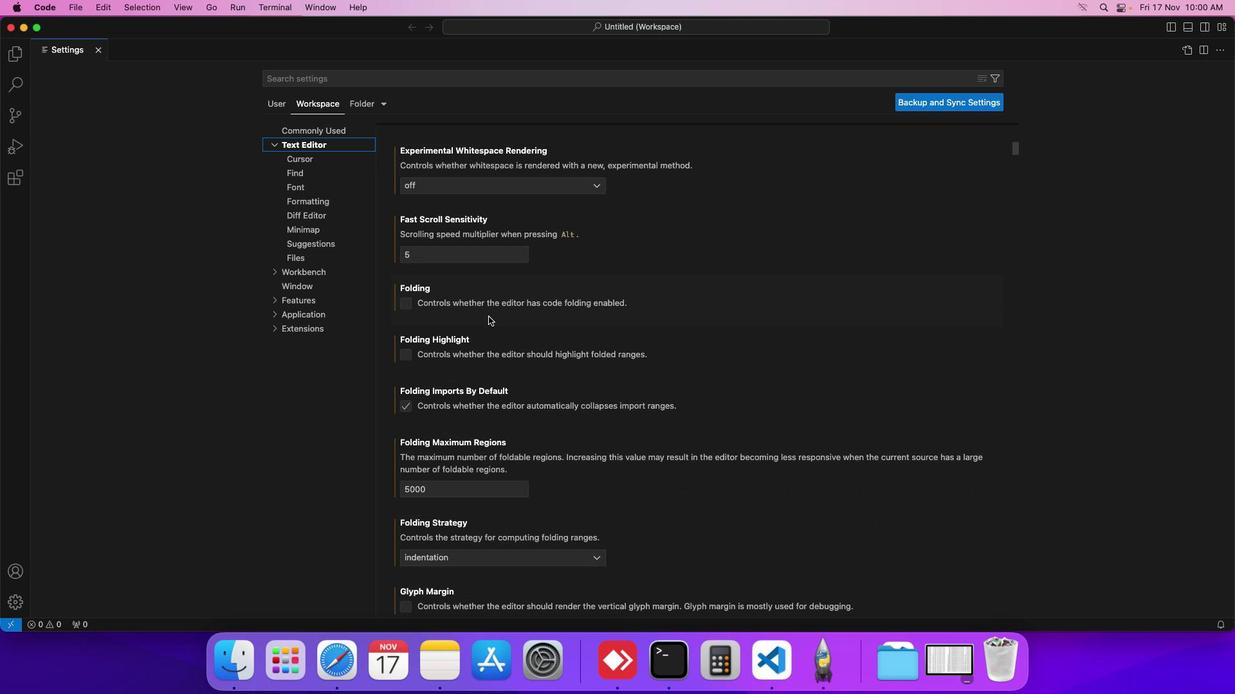 
Action: Mouse scrolled (477, 306) with delta (-10, -11)
Screenshot: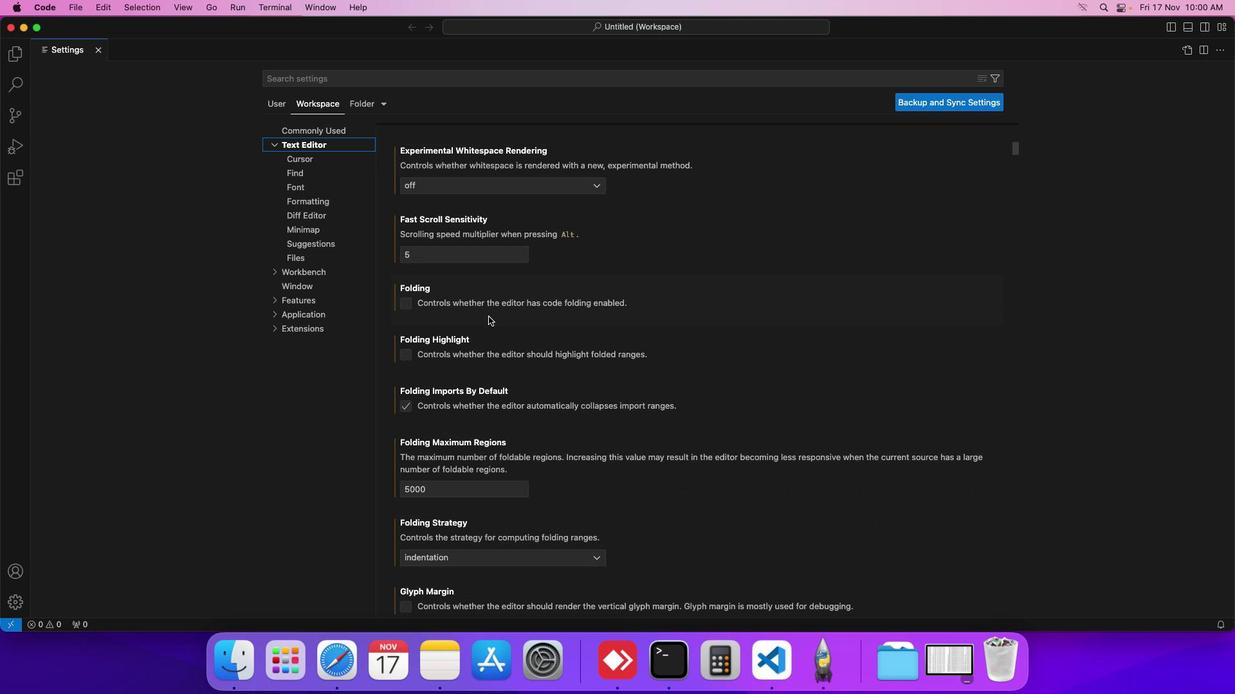 
Action: Mouse scrolled (477, 306) with delta (-10, -12)
Screenshot: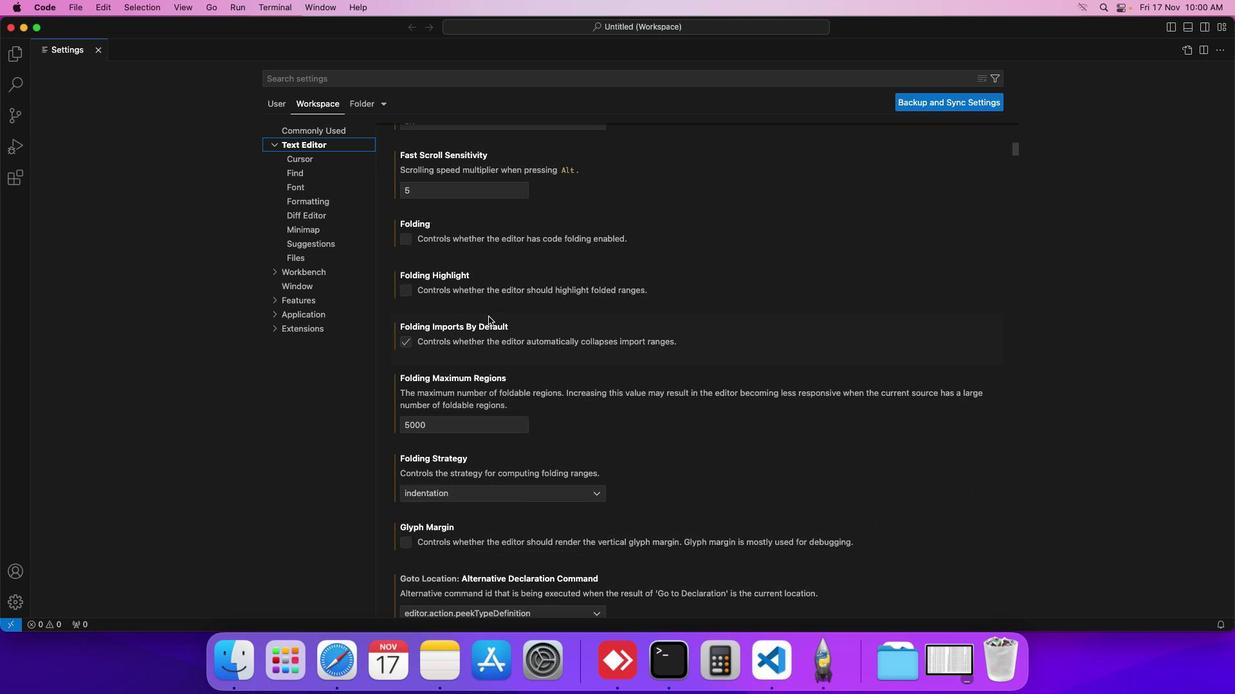 
Action: Mouse moved to (478, 306)
Screenshot: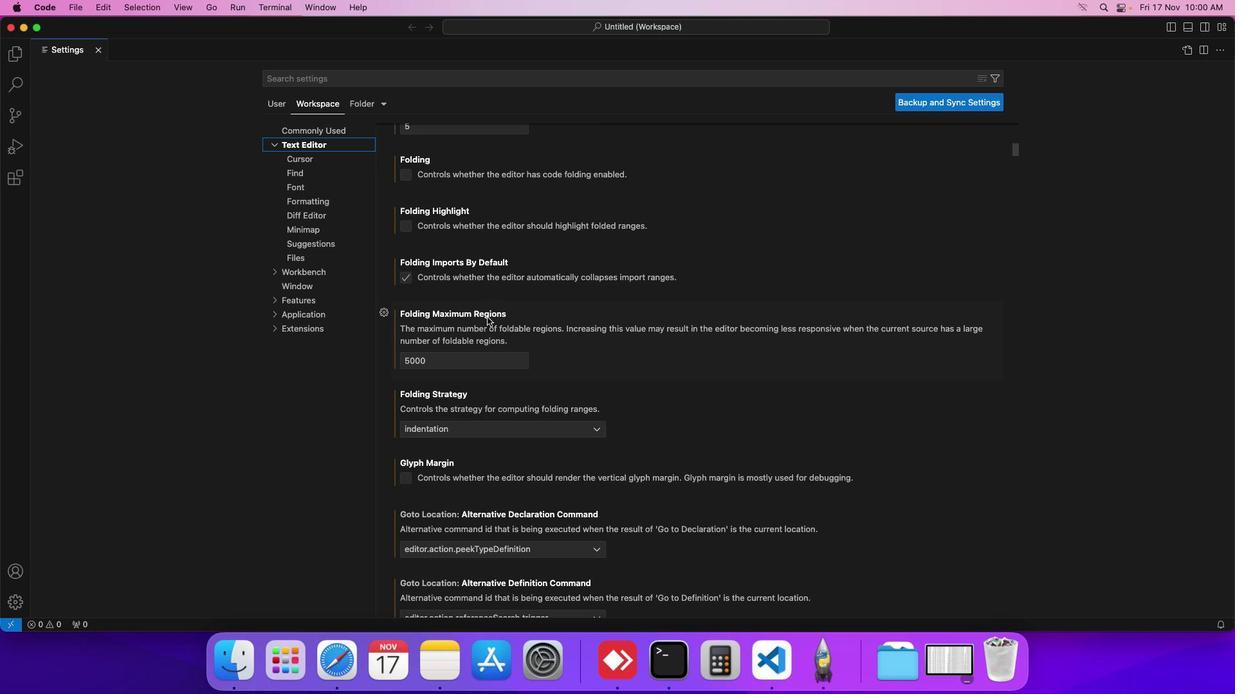 
Action: Mouse scrolled (478, 306) with delta (-10, -10)
Screenshot: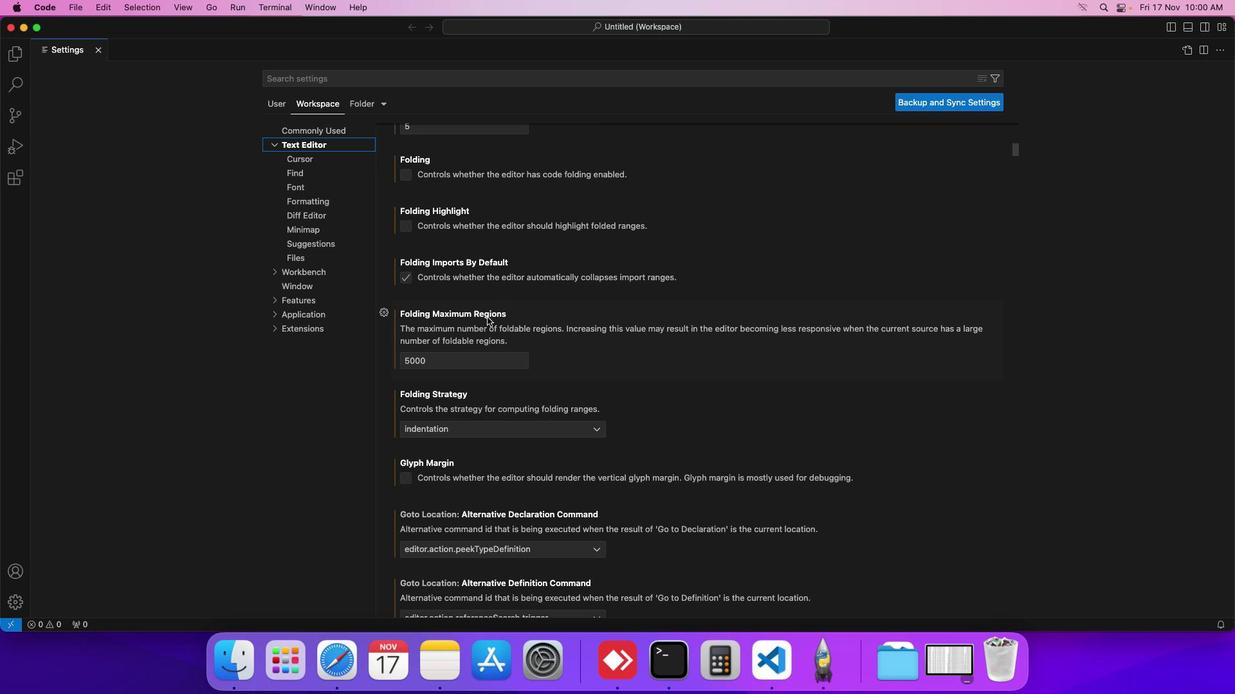 
Action: Mouse scrolled (478, 306) with delta (-10, -10)
Screenshot: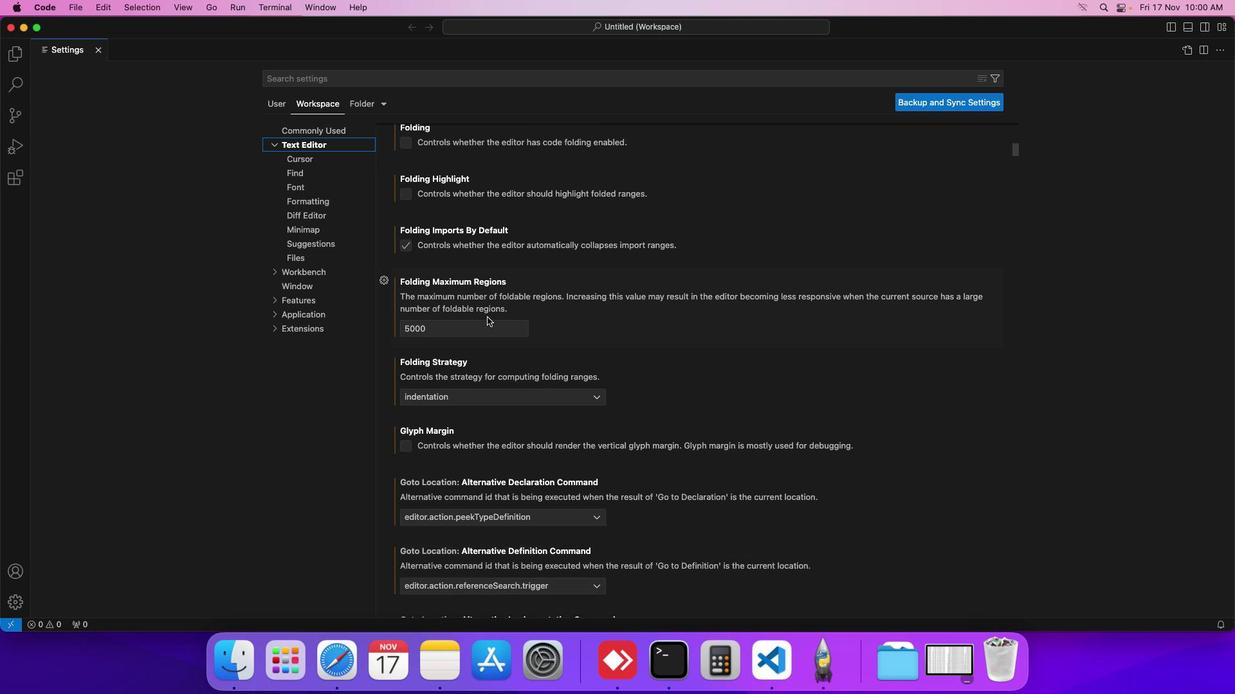 
Action: Mouse scrolled (478, 306) with delta (-10, -11)
Screenshot: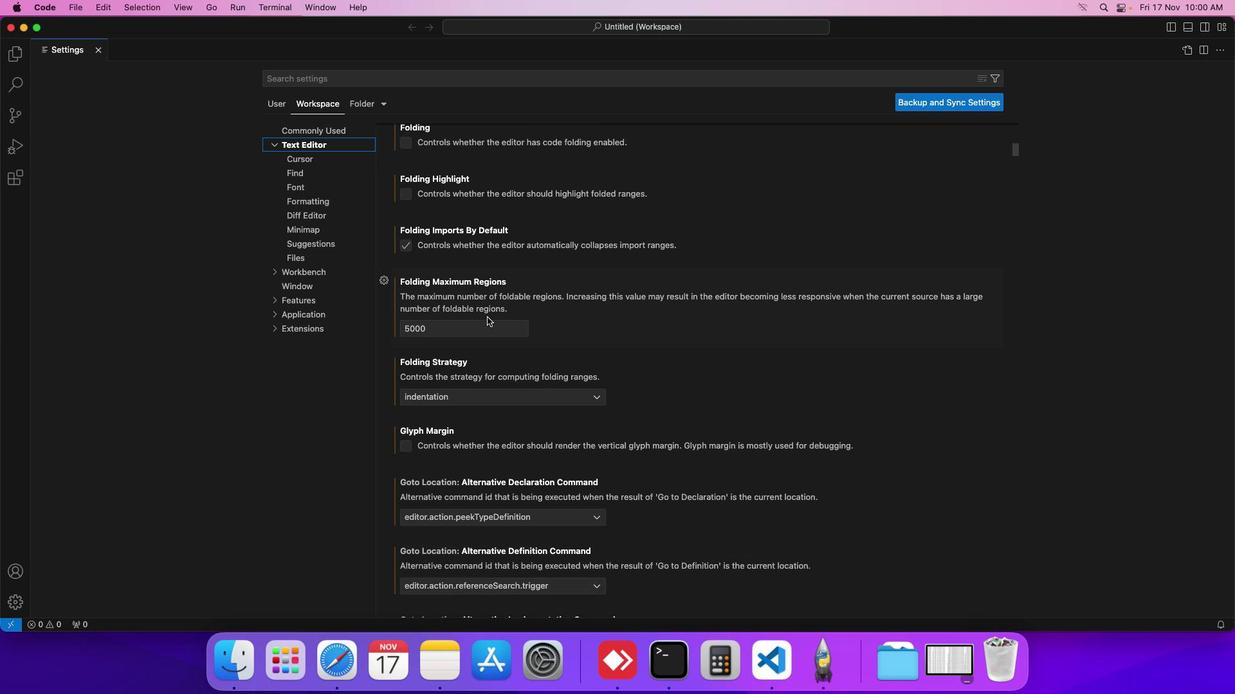 
Action: Mouse moved to (477, 305)
Screenshot: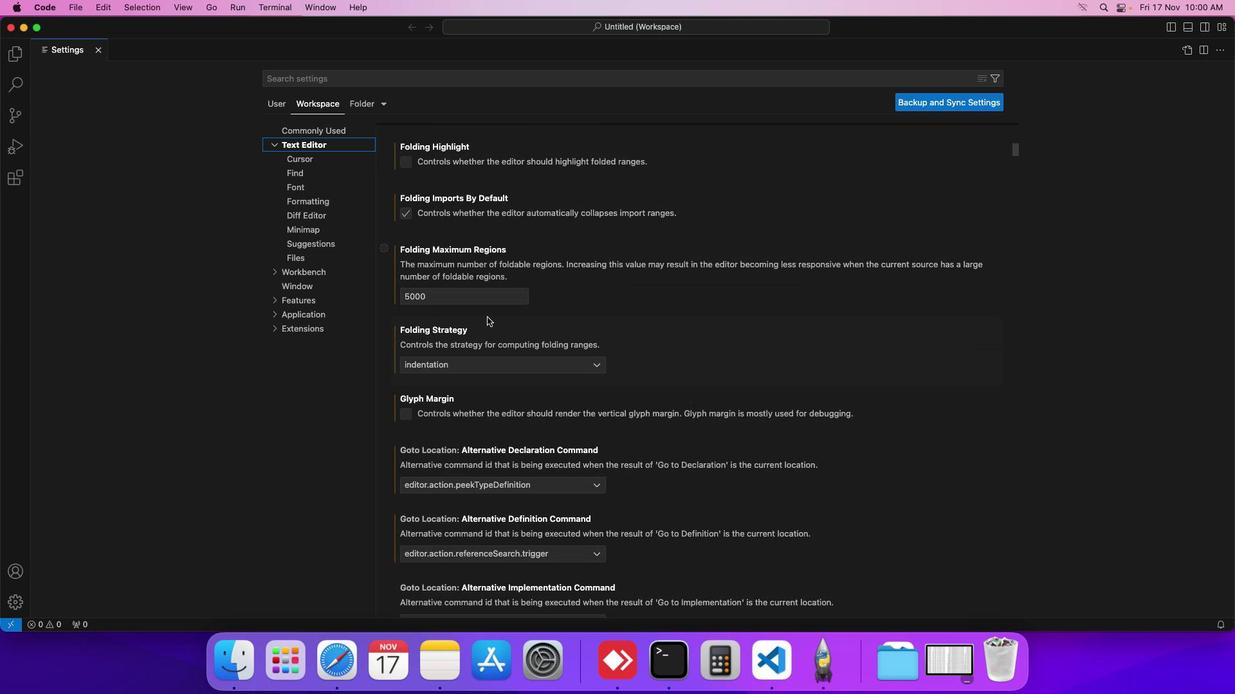 
Action: Mouse scrolled (477, 305) with delta (-10, -11)
Screenshot: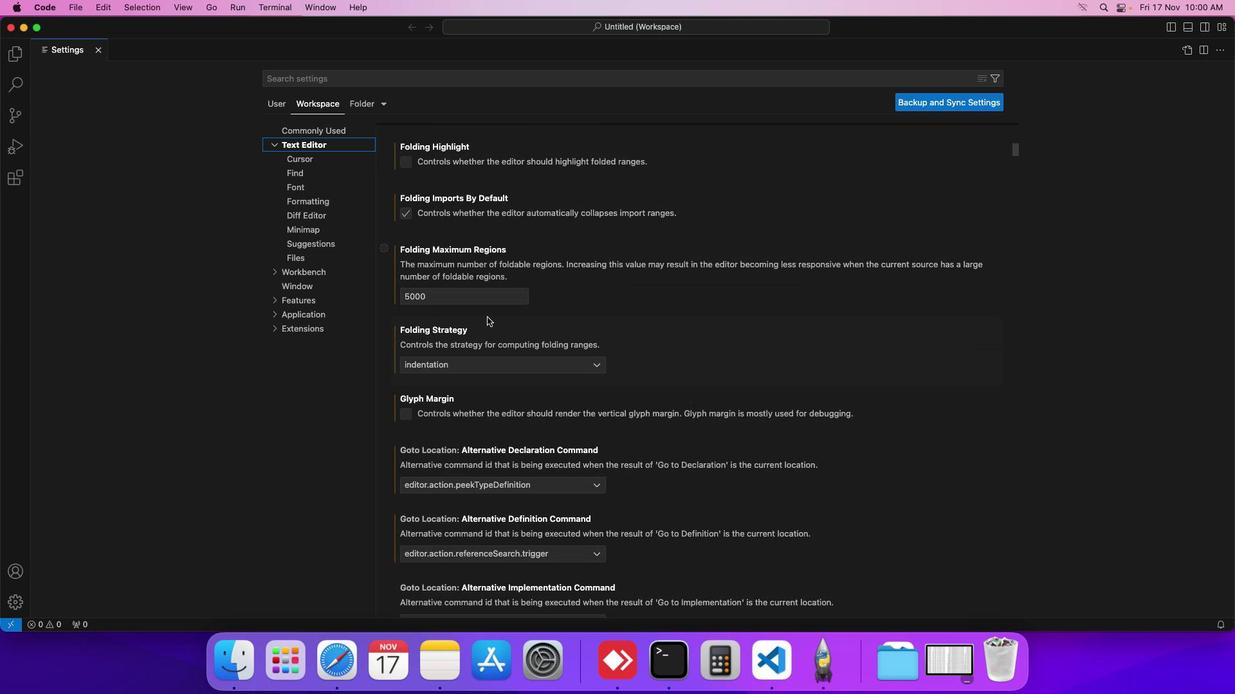 
Action: Mouse moved to (476, 306)
Screenshot: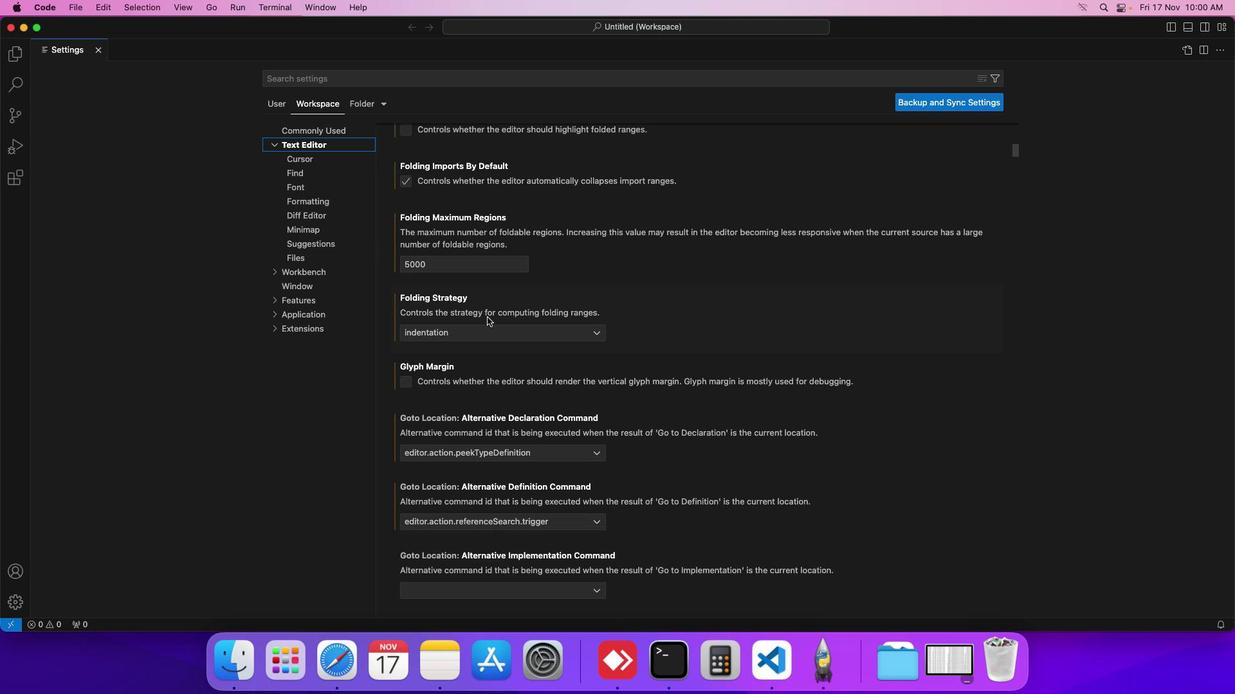 
Action: Mouse scrolled (476, 306) with delta (-10, -10)
Screenshot: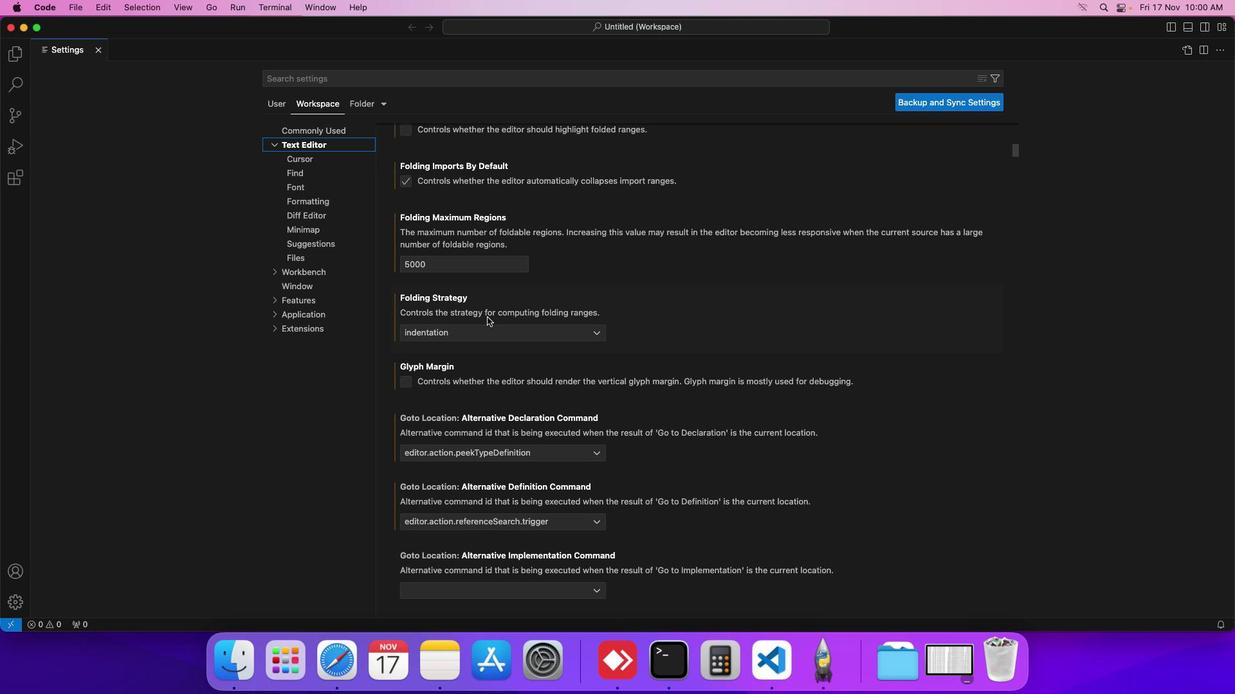 
Action: Mouse moved to (476, 306)
Screenshot: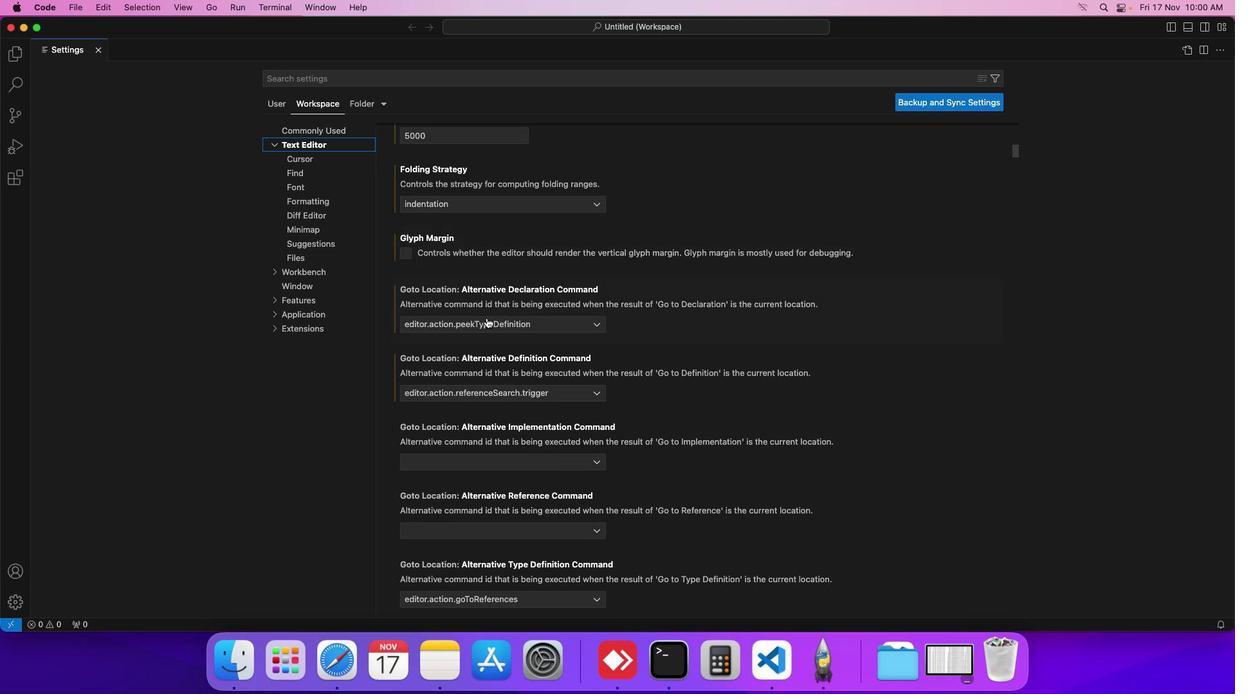 
Action: Mouse scrolled (476, 306) with delta (-10, -10)
Screenshot: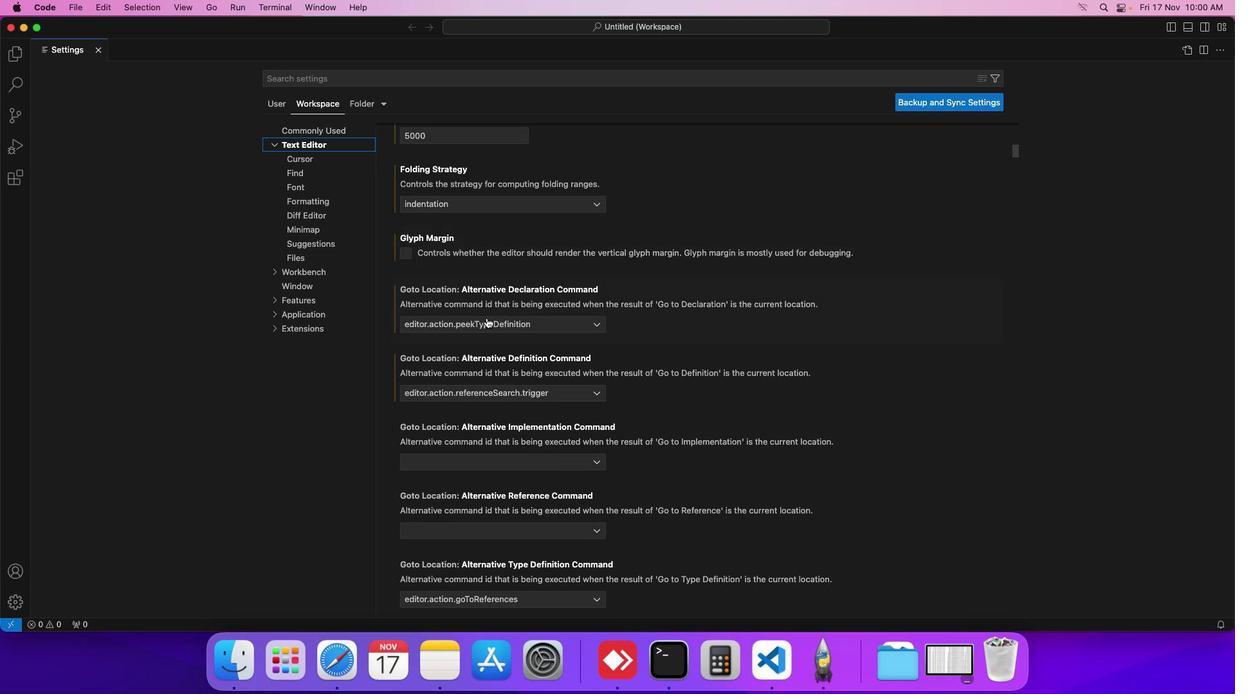 
Action: Mouse scrolled (476, 306) with delta (-10, -10)
Screenshot: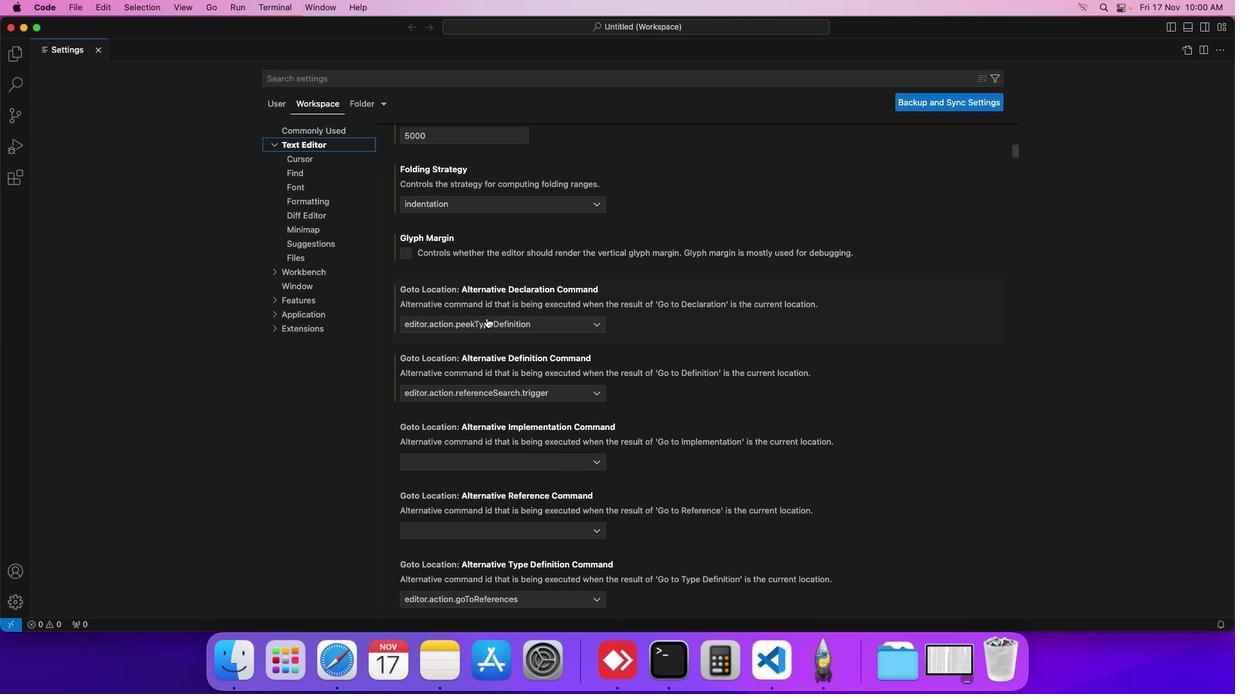 
Action: Mouse moved to (476, 306)
Screenshot: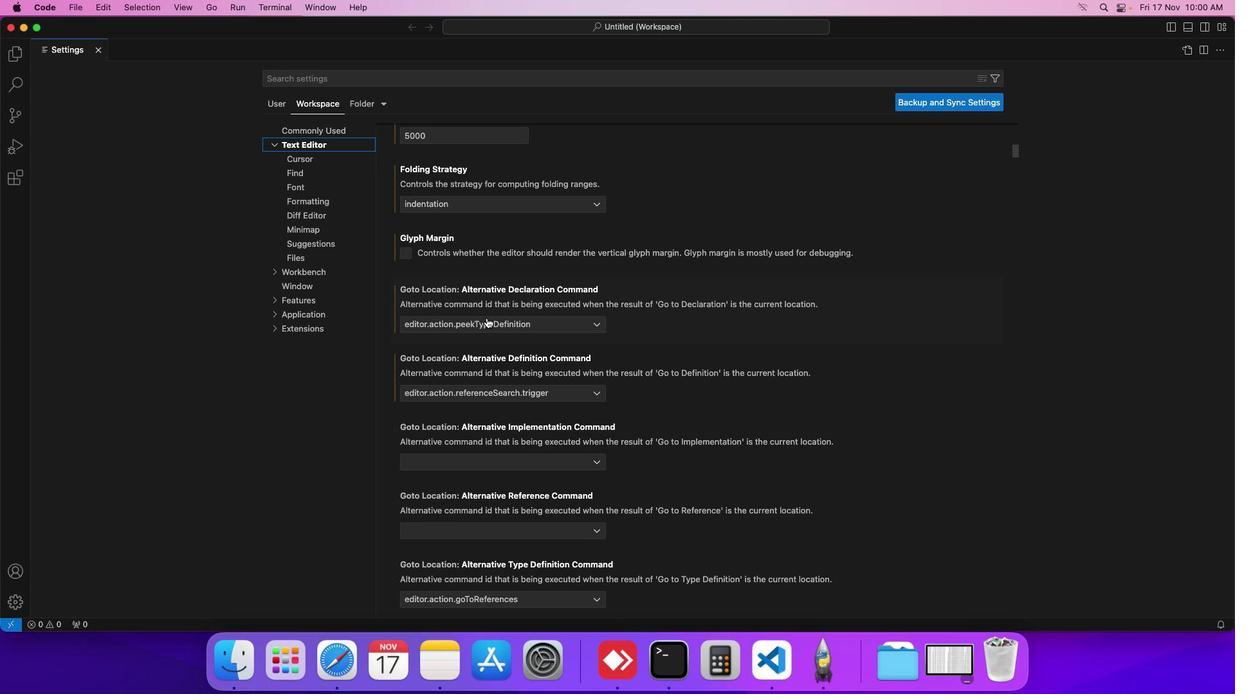 
Action: Mouse scrolled (476, 306) with delta (-10, -10)
Screenshot: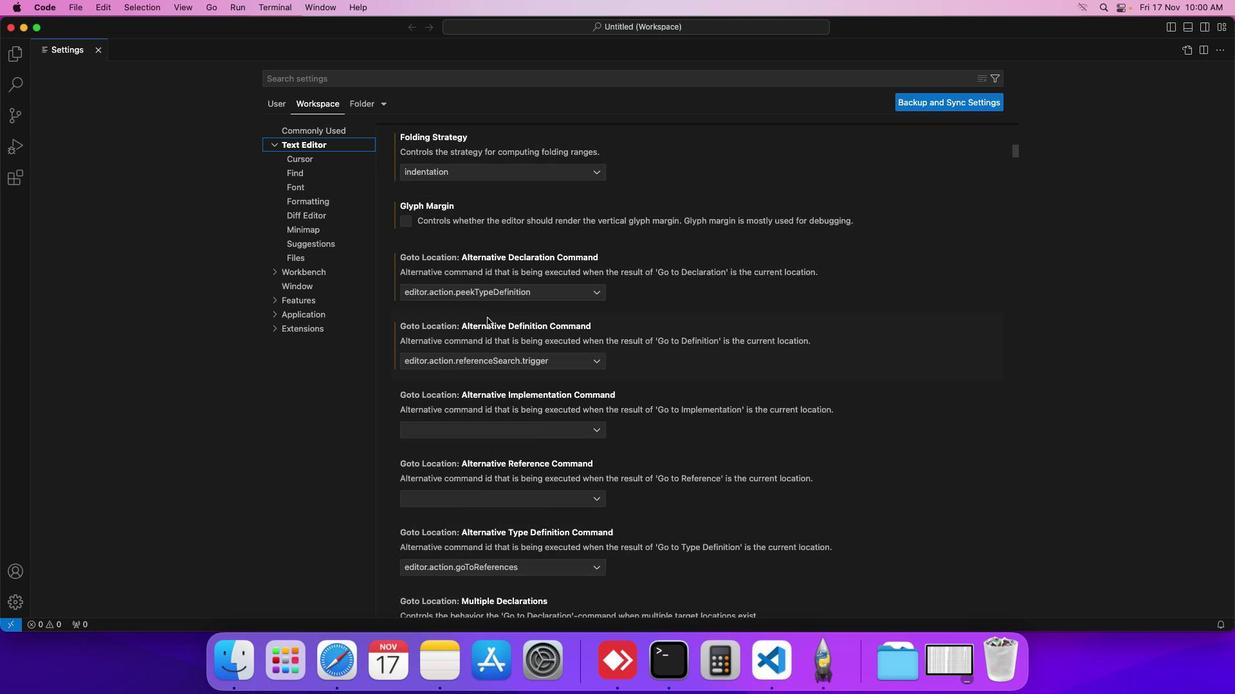 
Action: Mouse scrolled (476, 306) with delta (-10, -10)
Screenshot: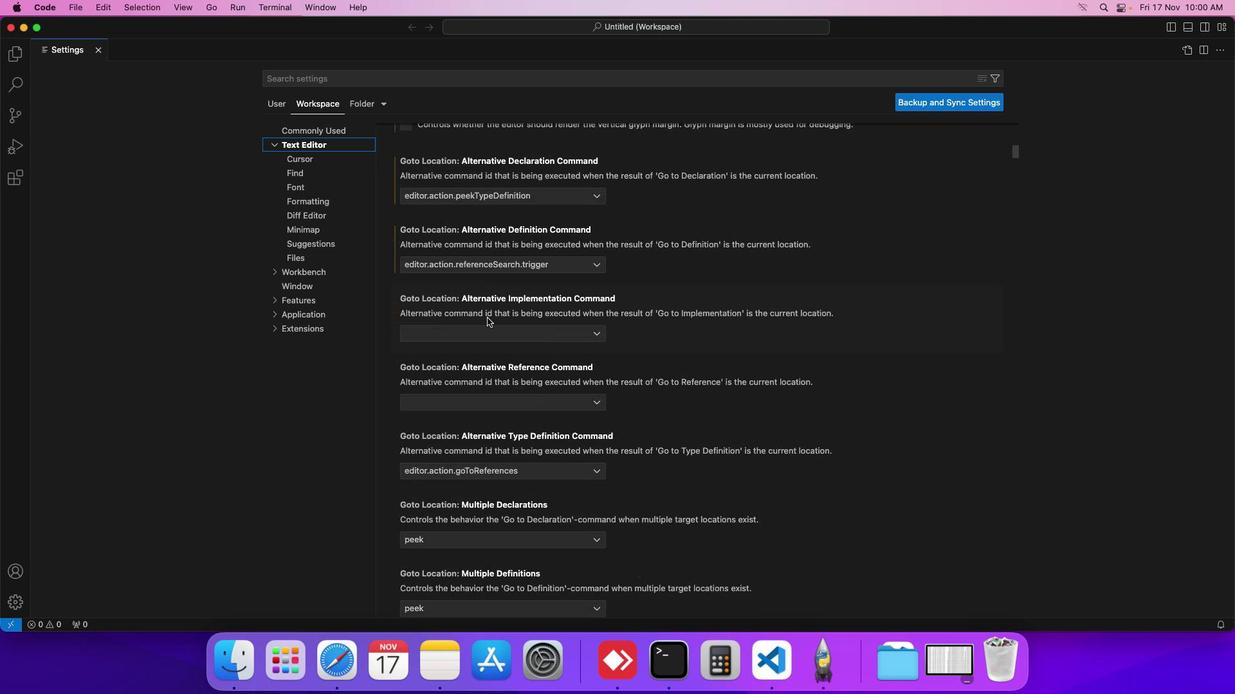 
Action: Mouse moved to (476, 306)
Screenshot: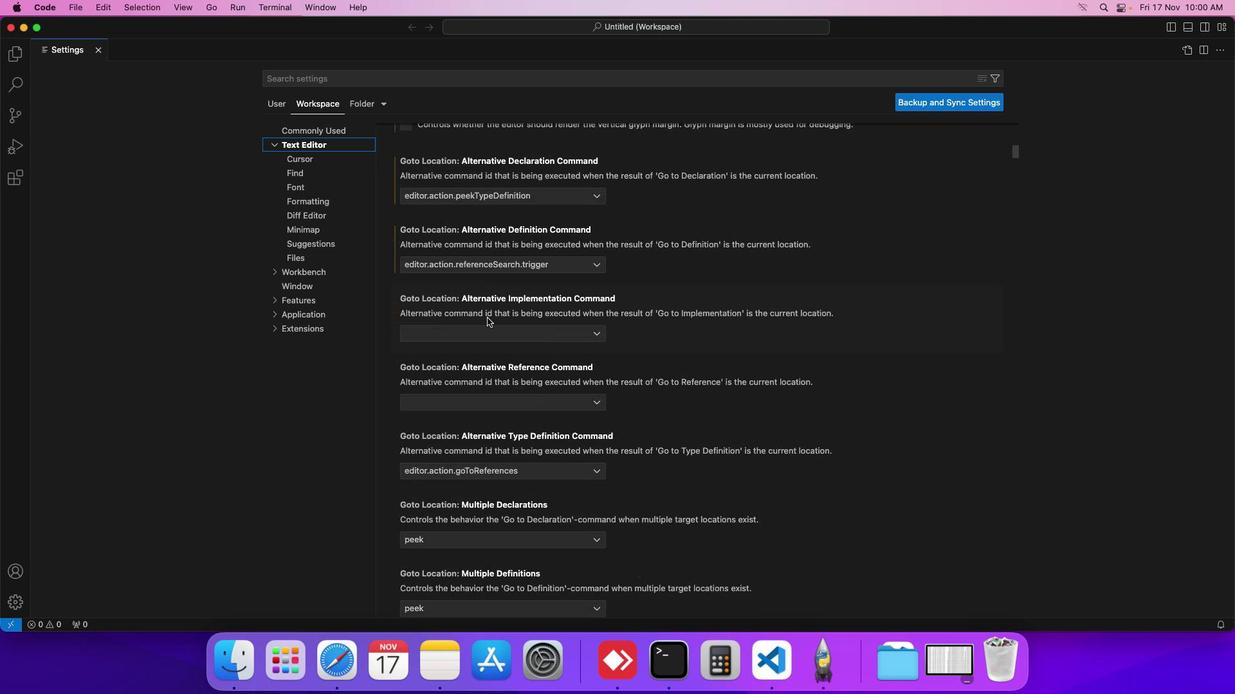 
Action: Mouse scrolled (476, 306) with delta (-10, -11)
Screenshot: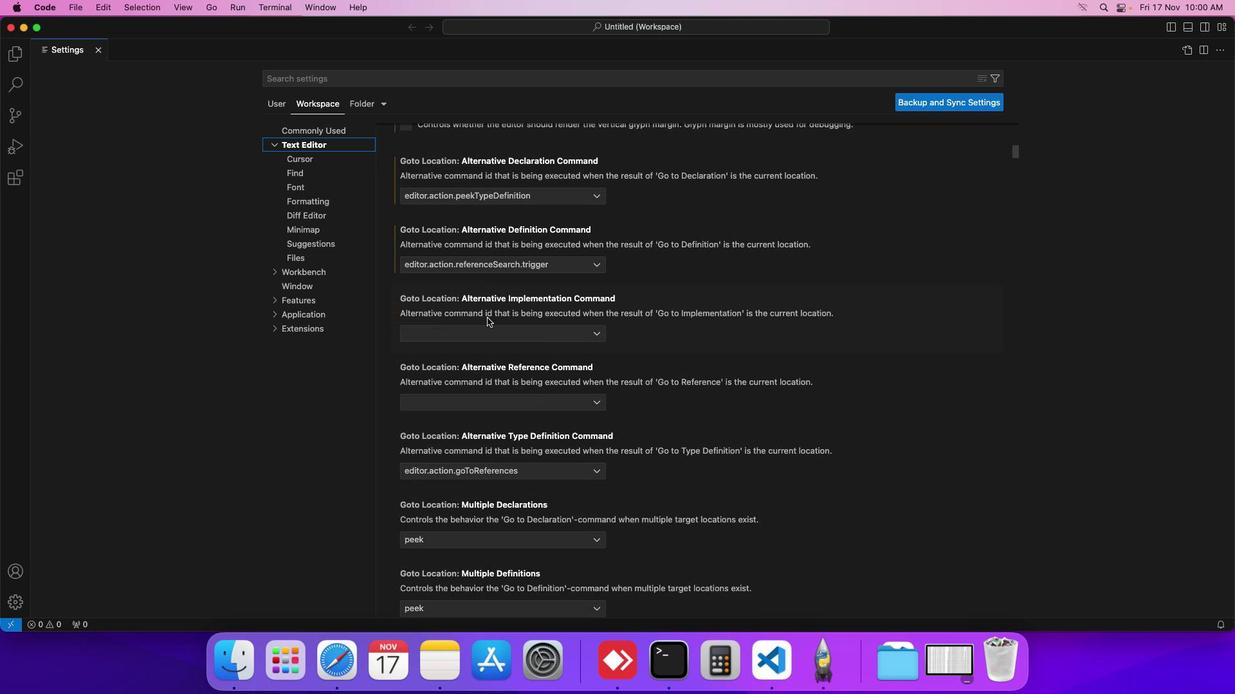 
Action: Mouse moved to (476, 306)
Screenshot: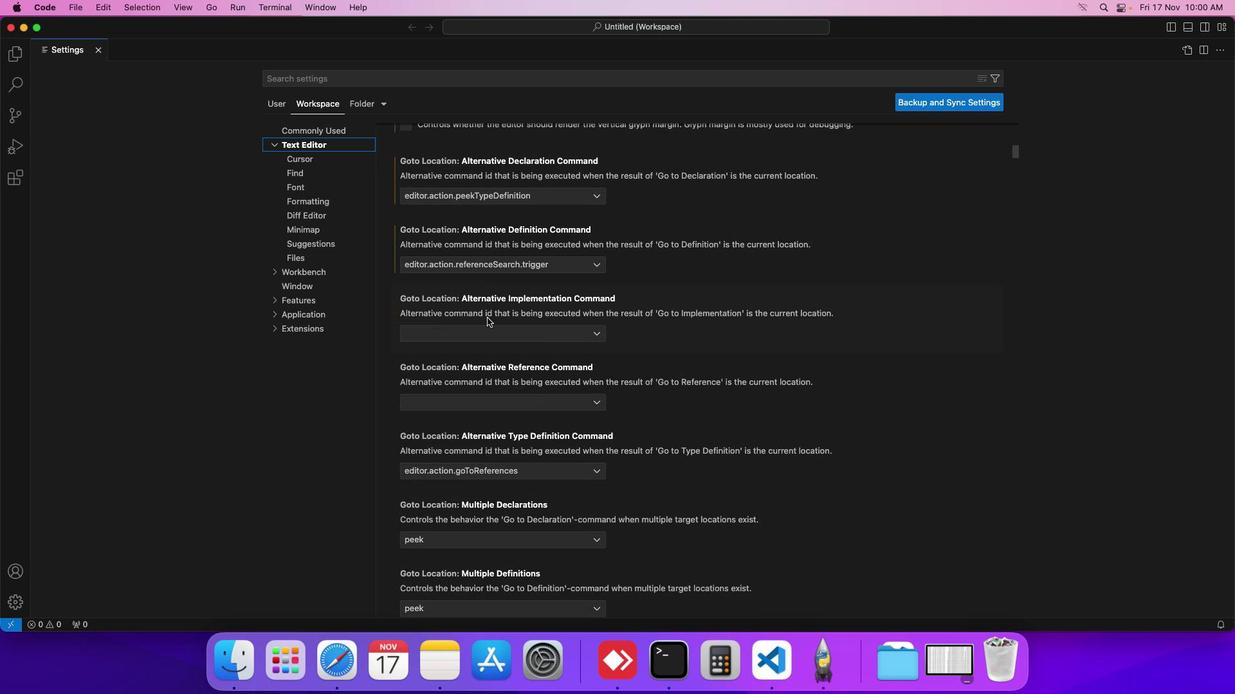 
Action: Mouse scrolled (476, 306) with delta (-10, -10)
Screenshot: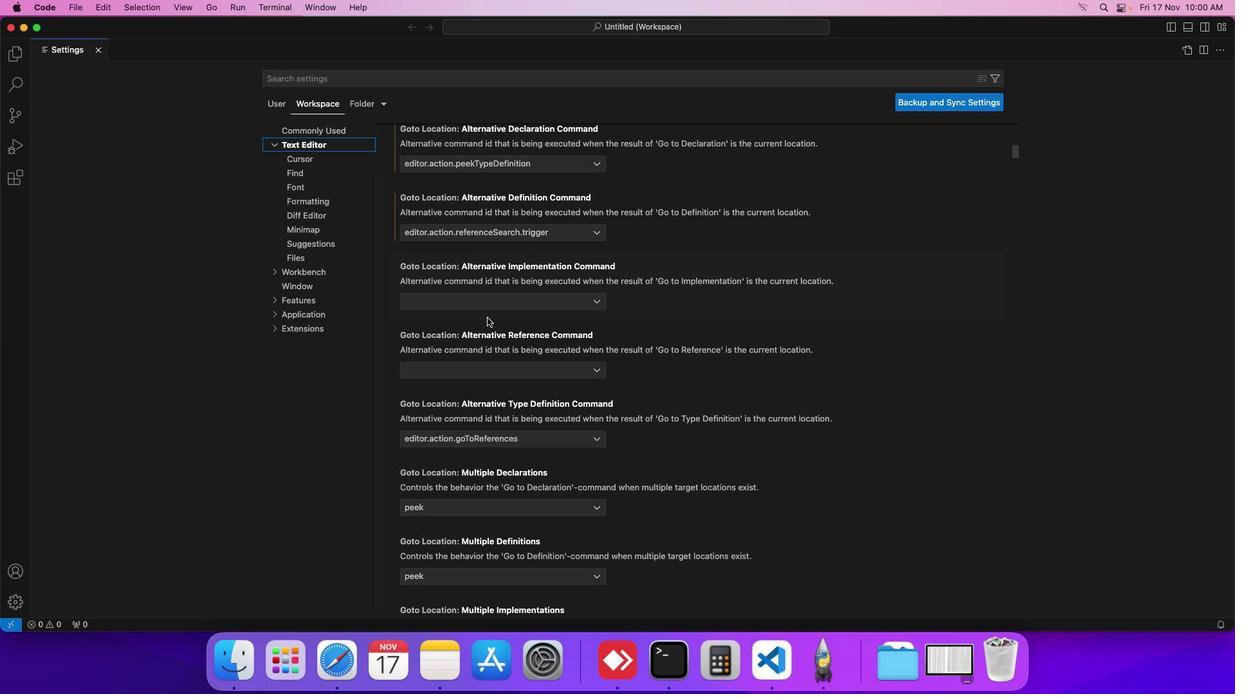 
Action: Mouse moved to (476, 307)
Screenshot: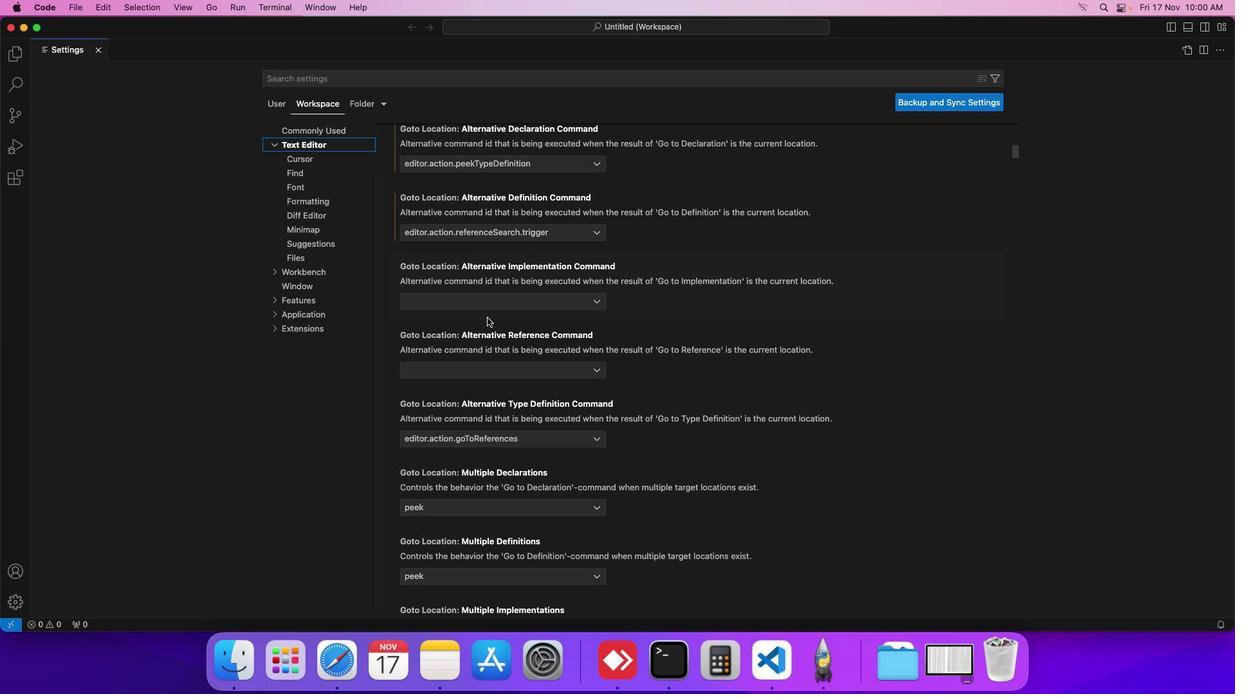 
Action: Mouse scrolled (476, 307) with delta (-10, -10)
Screenshot: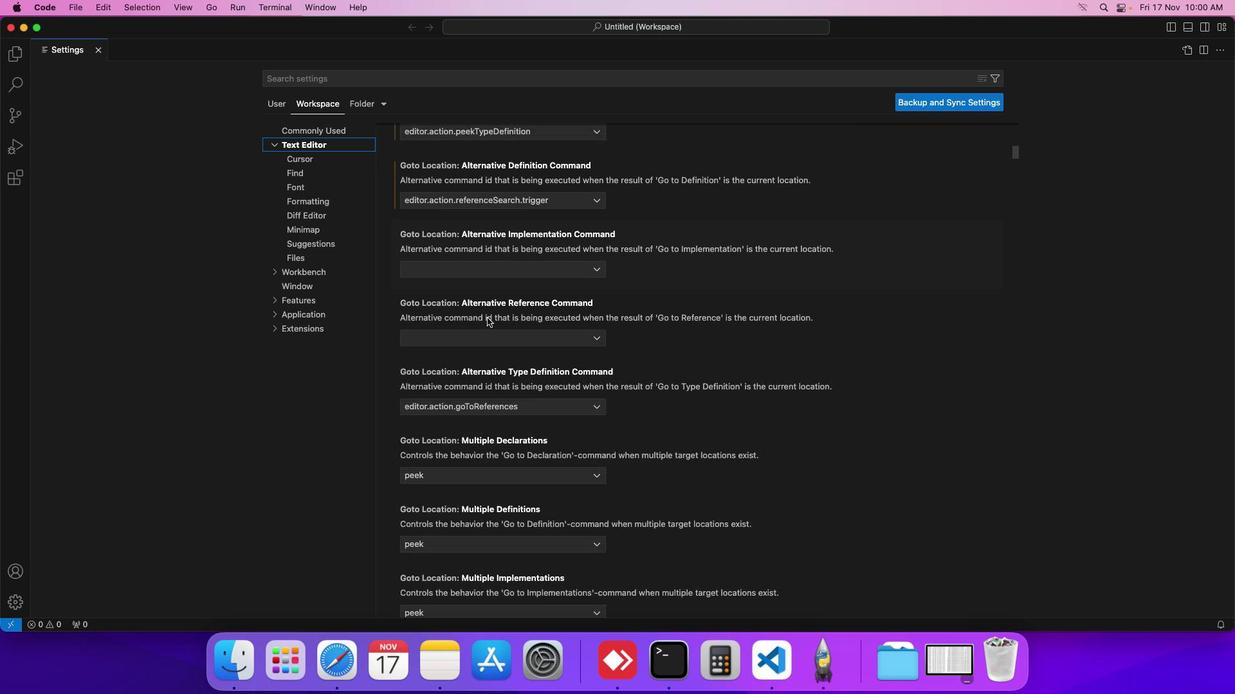 
Action: Mouse scrolled (476, 307) with delta (-10, -11)
Screenshot: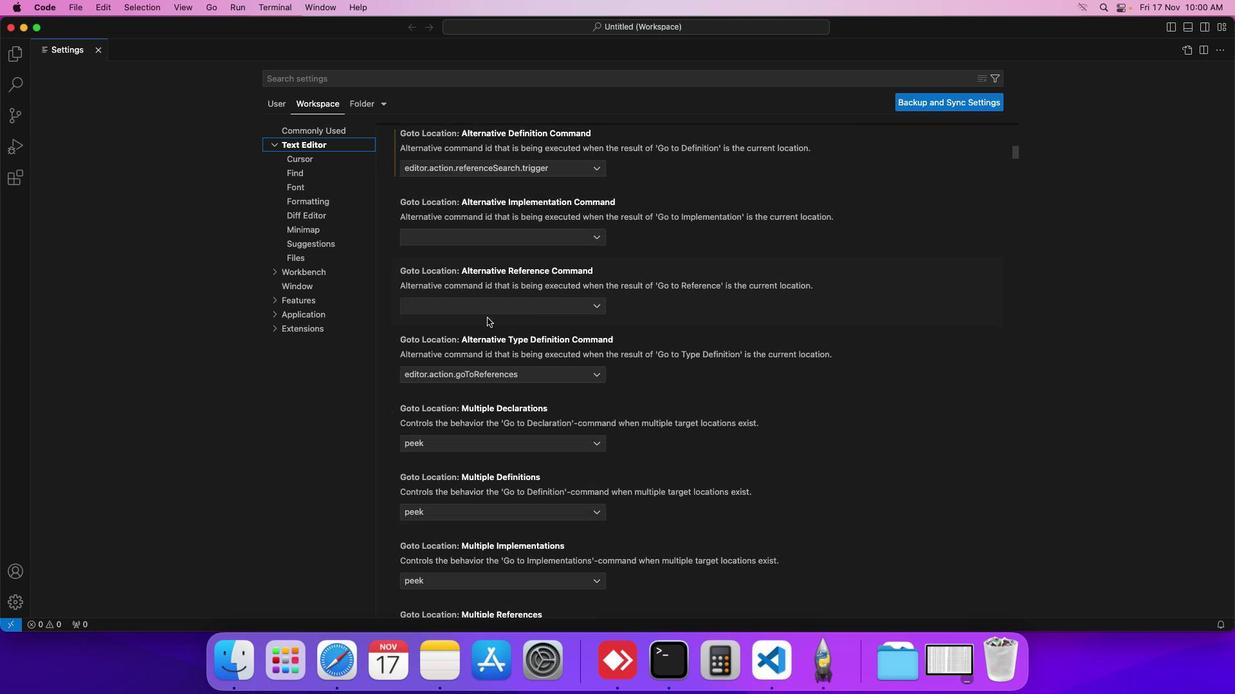 
Action: Mouse scrolled (476, 307) with delta (-10, -10)
Screenshot: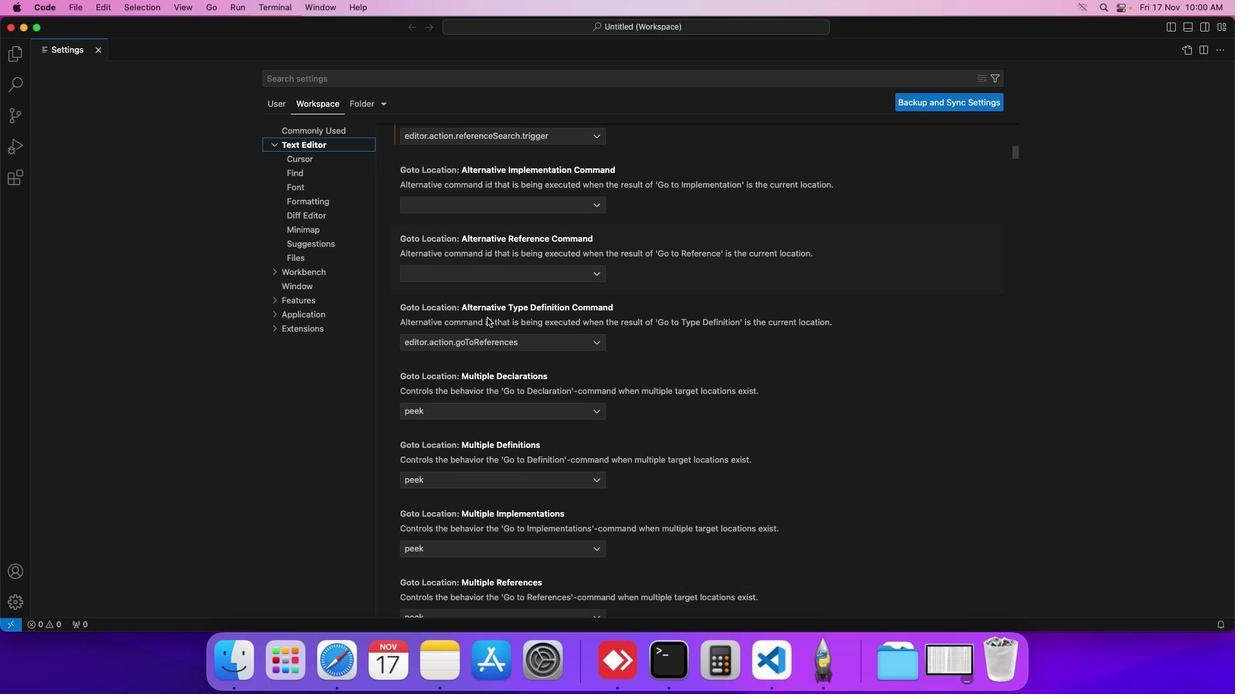 
Action: Mouse scrolled (476, 307) with delta (-10, -10)
Screenshot: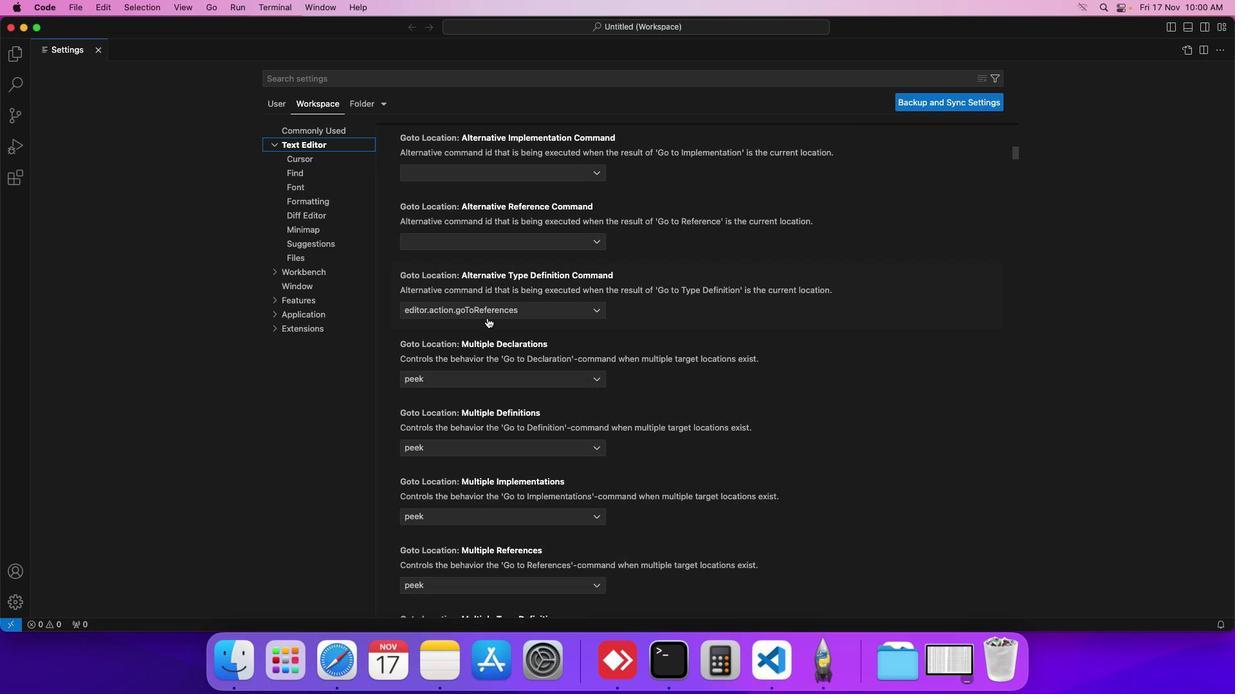 
Action: Mouse scrolled (476, 307) with delta (-10, -10)
Screenshot: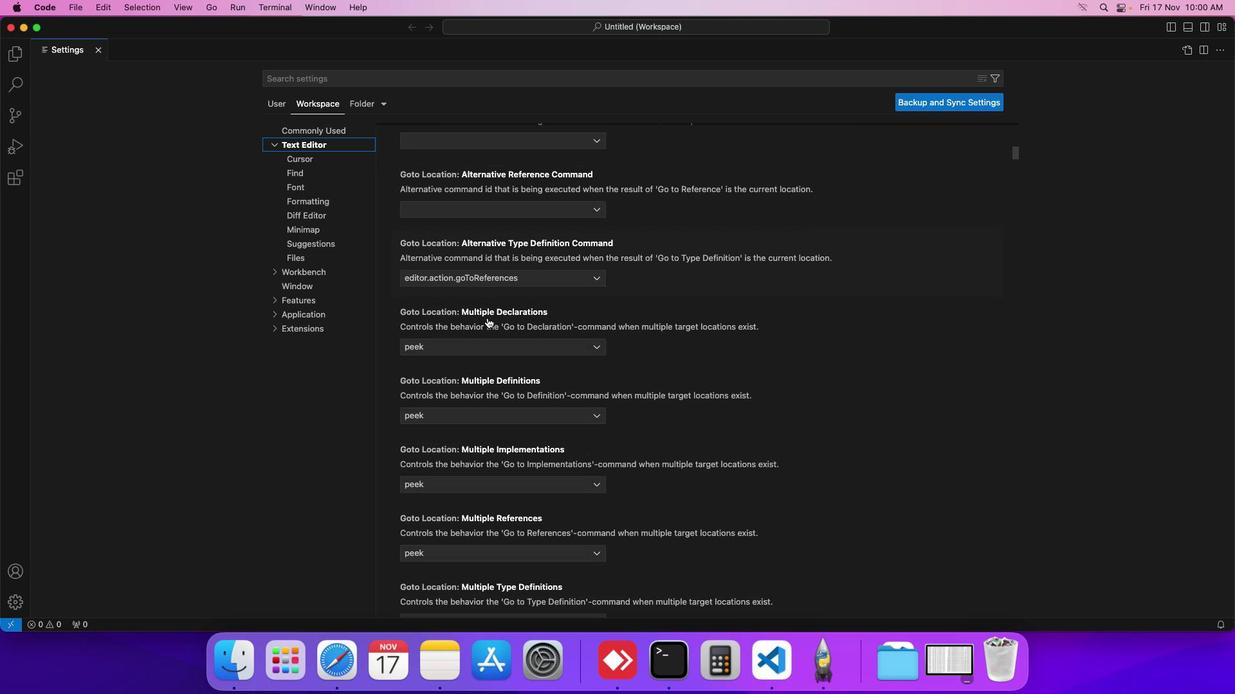
Action: Mouse scrolled (476, 307) with delta (-10, -10)
Screenshot: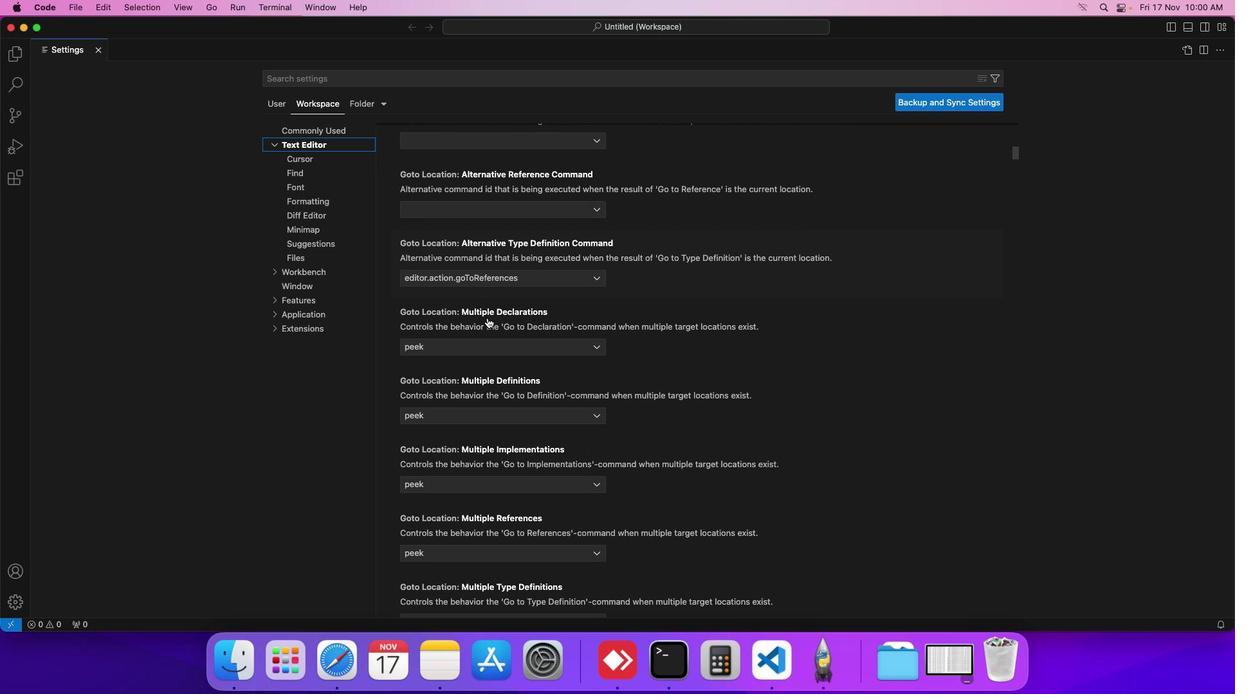 
Action: Mouse scrolled (476, 307) with delta (-10, -10)
Screenshot: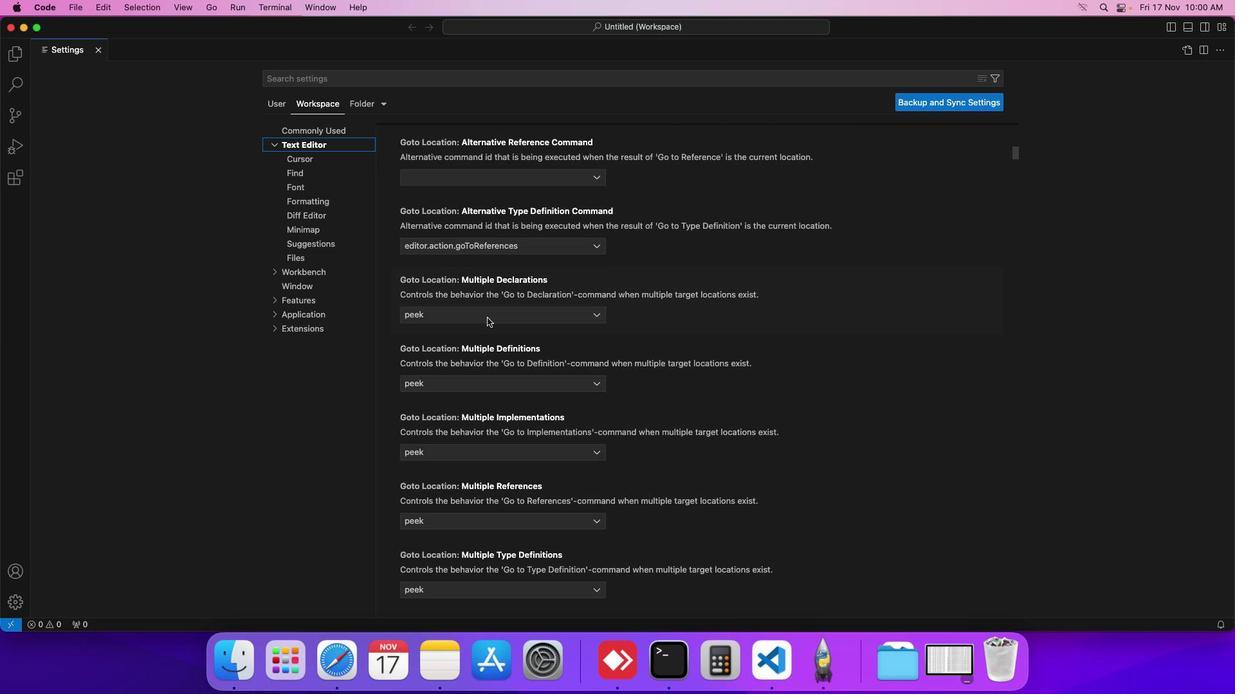 
Action: Mouse scrolled (476, 307) with delta (-10, -10)
Screenshot: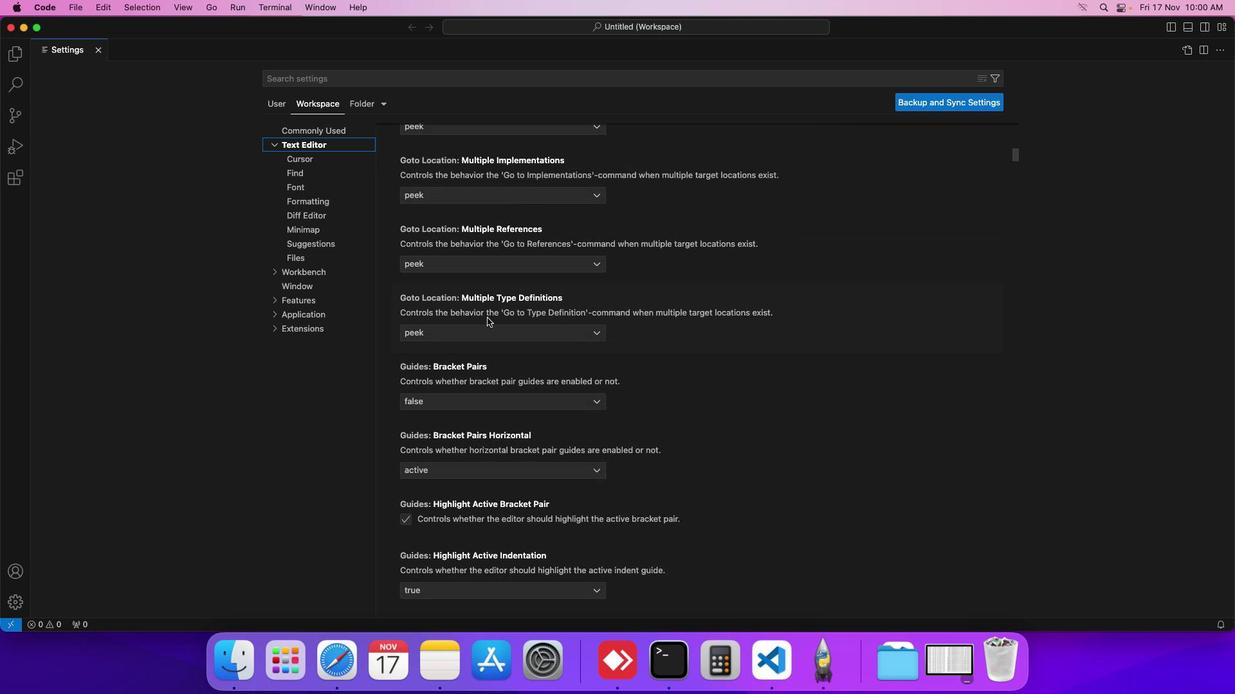 
Action: Mouse scrolled (476, 307) with delta (-10, -10)
Screenshot: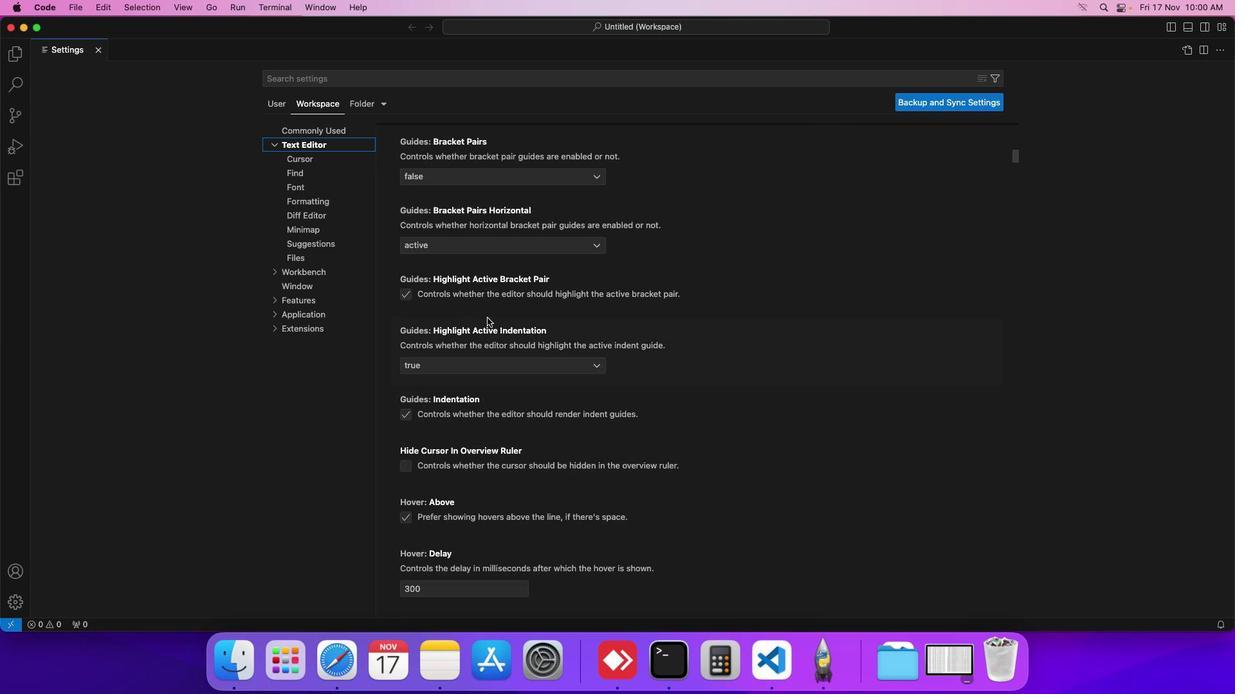 
Action: Mouse scrolled (476, 307) with delta (-10, -10)
Screenshot: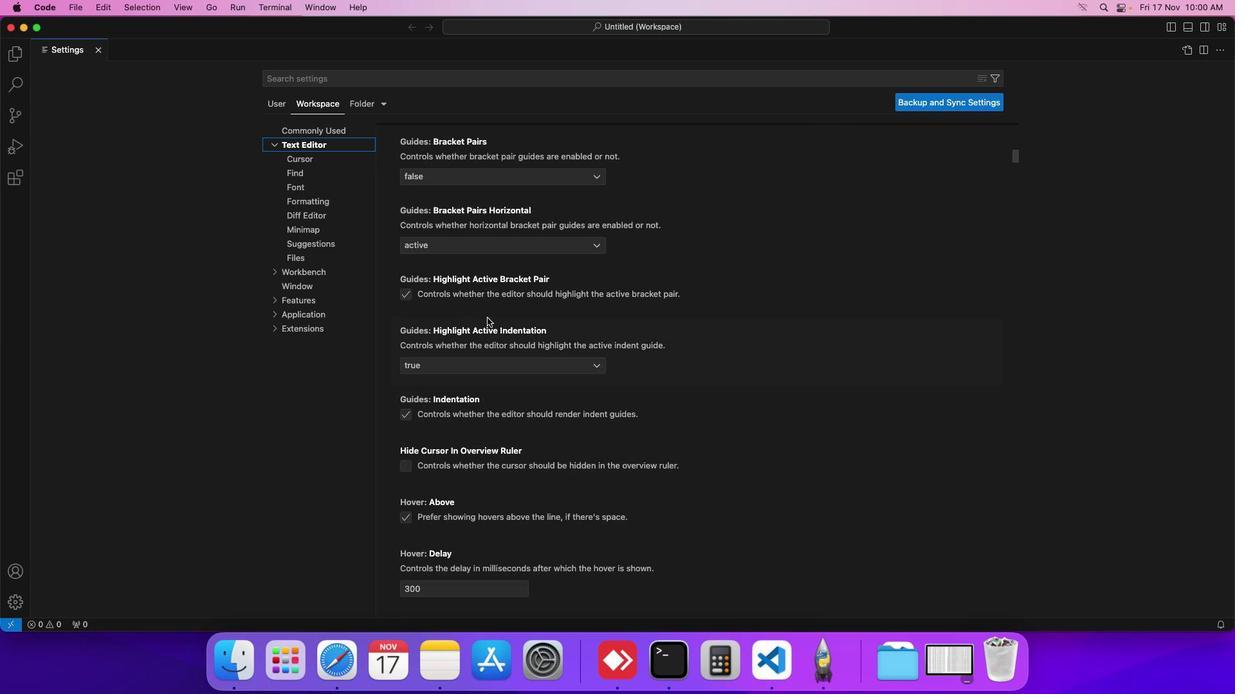 
Action: Mouse scrolled (476, 307) with delta (-10, -12)
Screenshot: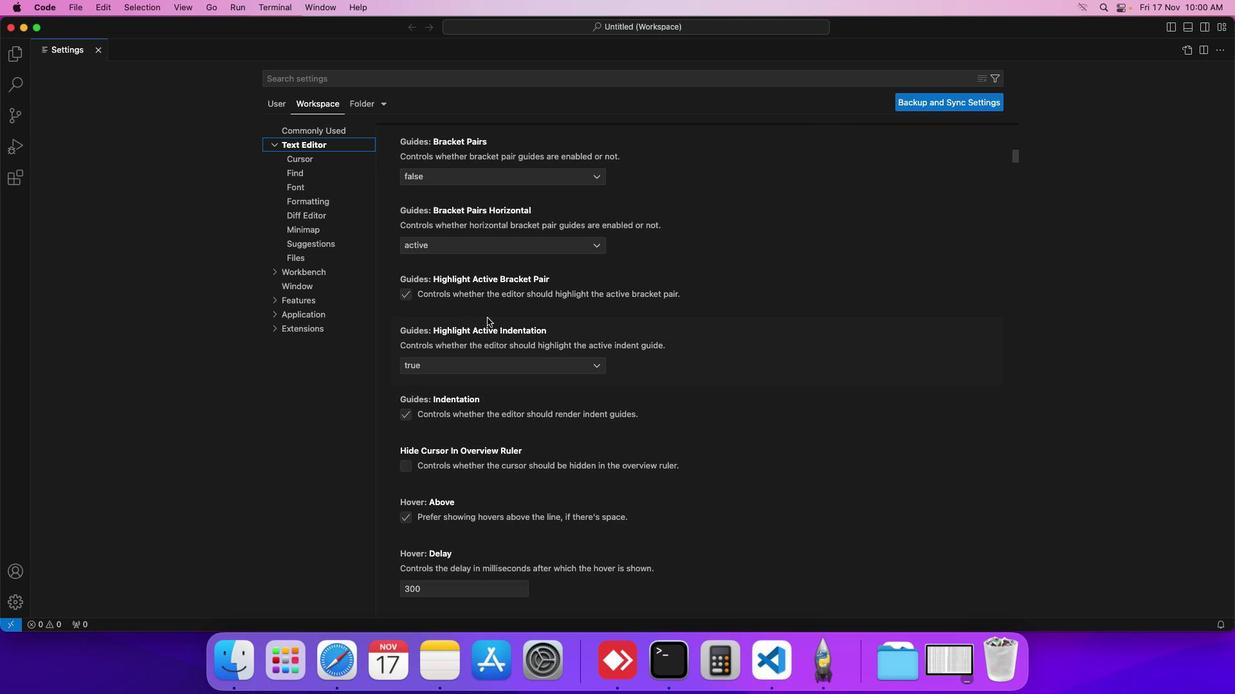 
Action: Mouse scrolled (476, 307) with delta (-10, -12)
Screenshot: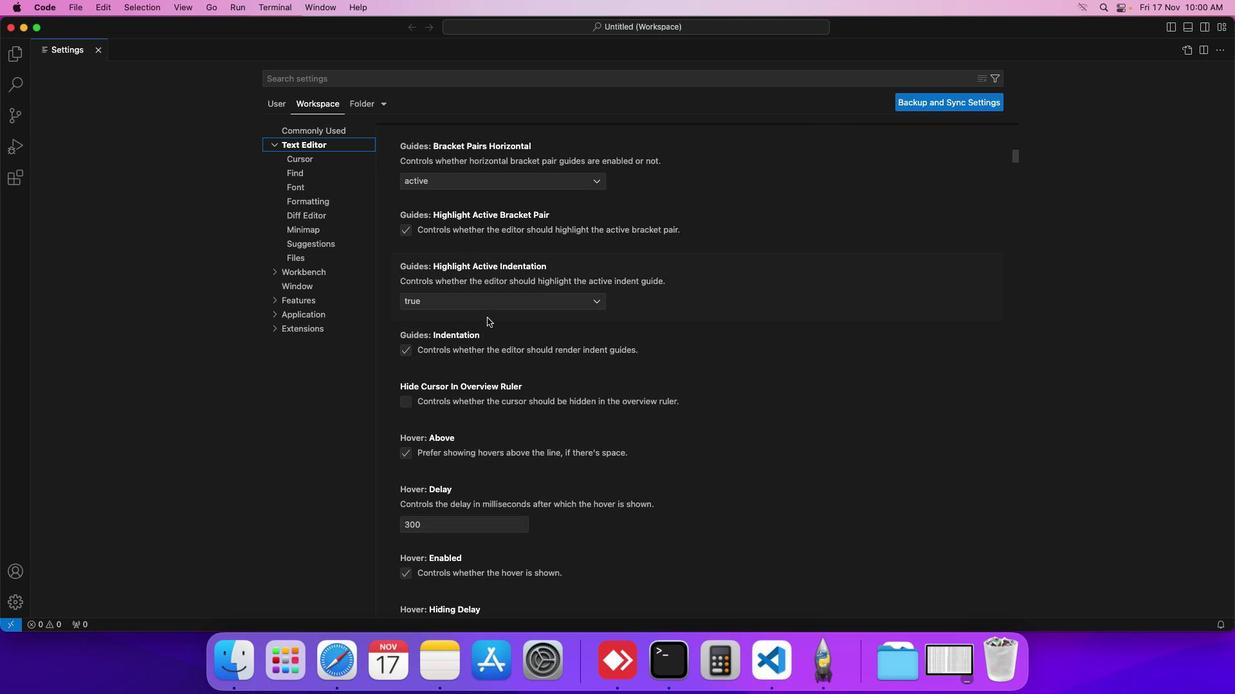 
Action: Mouse scrolled (476, 307) with delta (-10, -13)
Screenshot: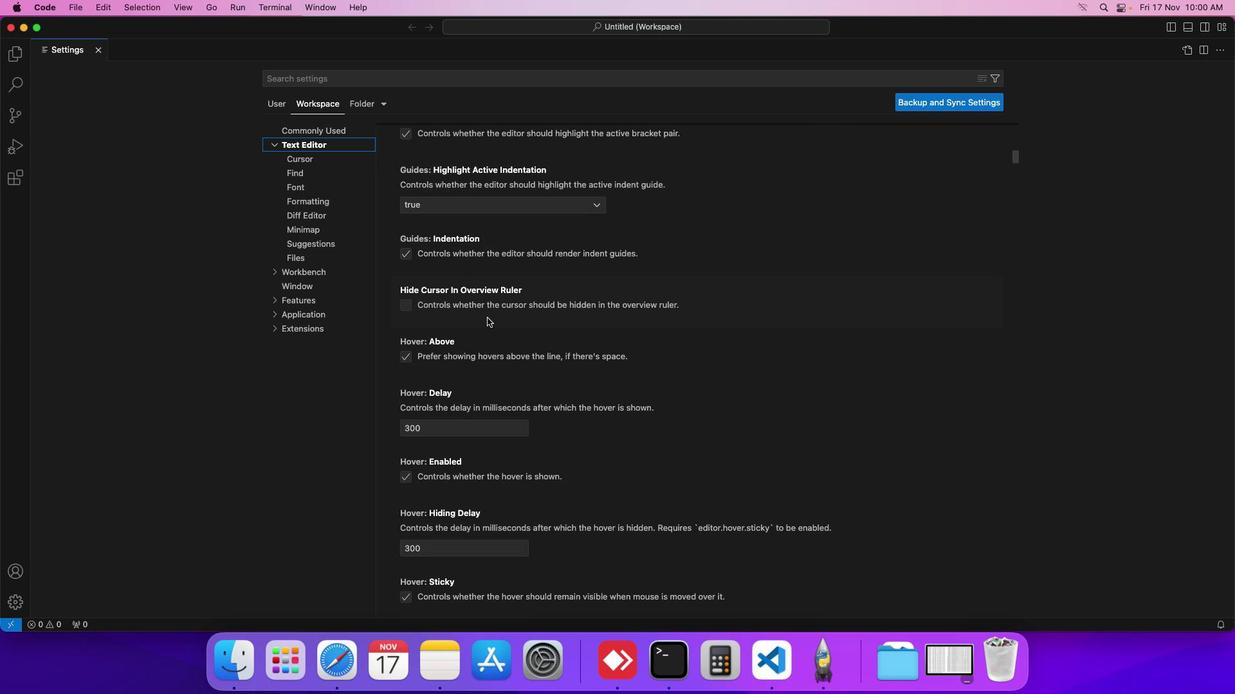 
Action: Mouse scrolled (476, 307) with delta (-10, -10)
Screenshot: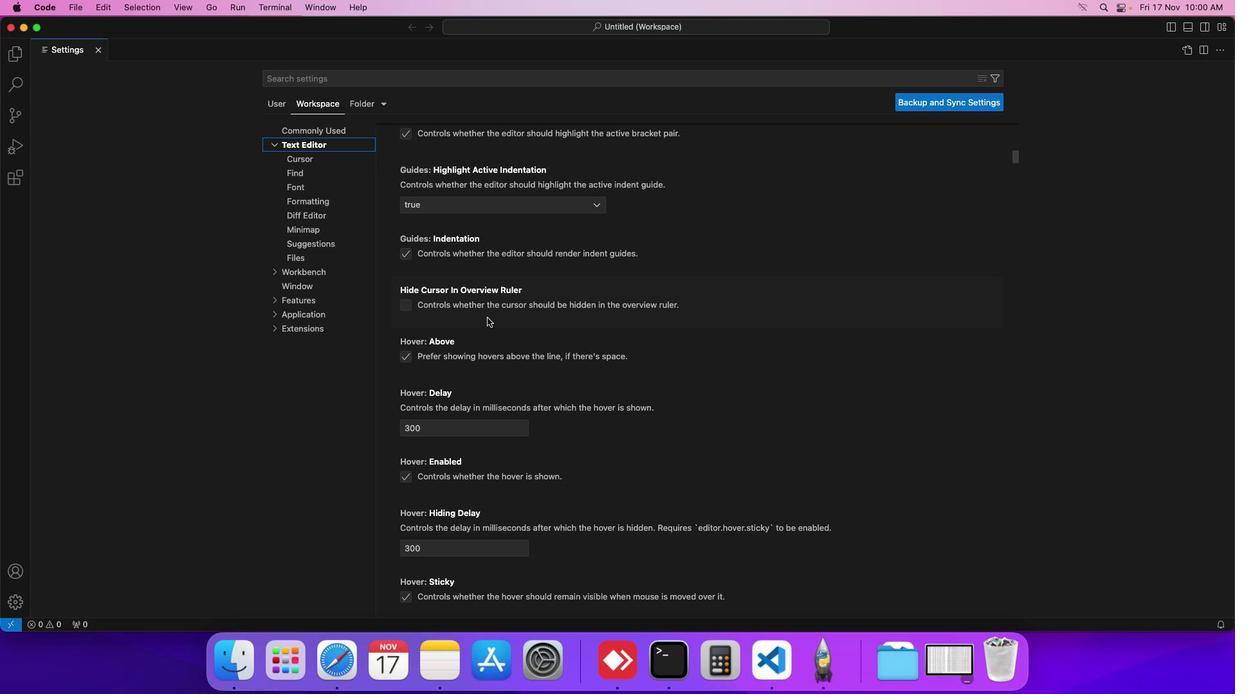 
Action: Mouse scrolled (476, 307) with delta (-10, -10)
Screenshot: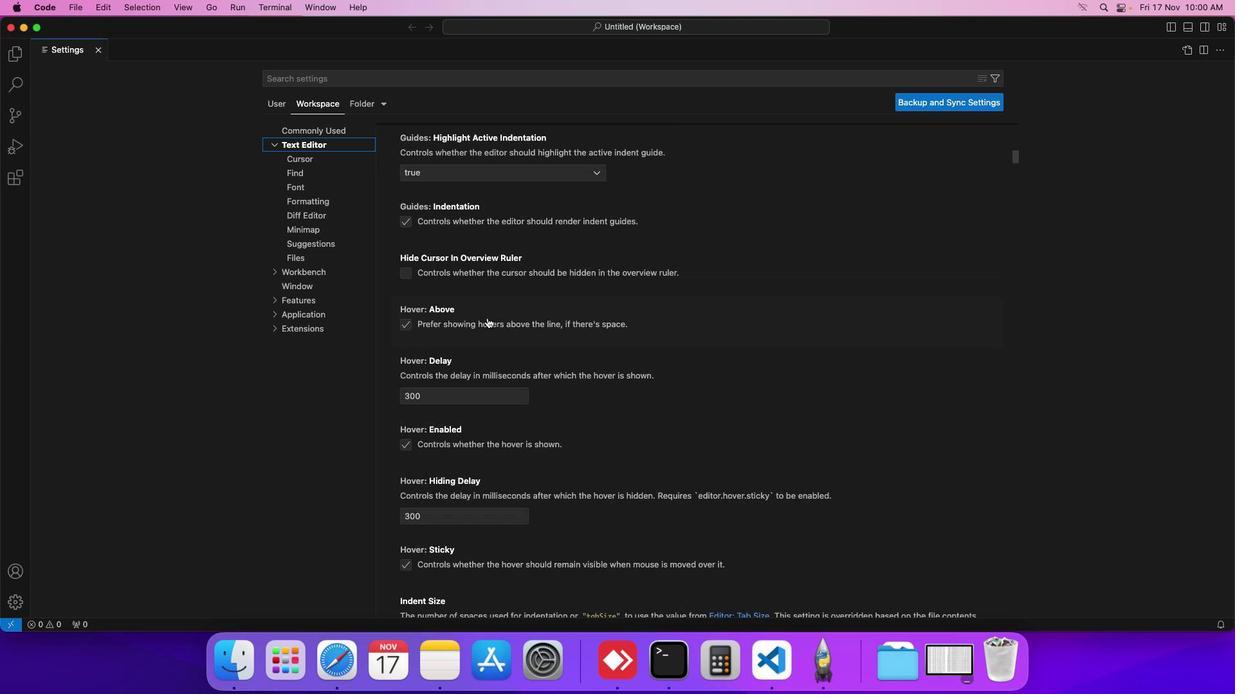 
Action: Mouse scrolled (476, 307) with delta (-10, -11)
Screenshot: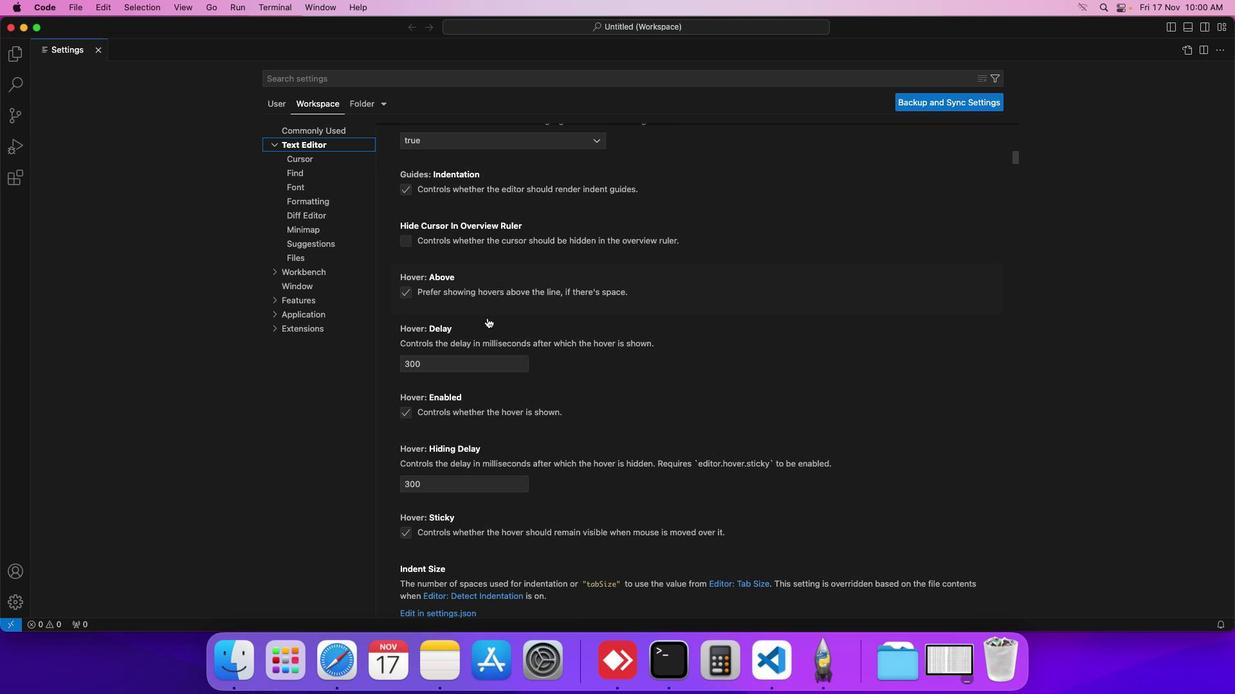 
Action: Mouse scrolled (476, 307) with delta (-10, -12)
Screenshot: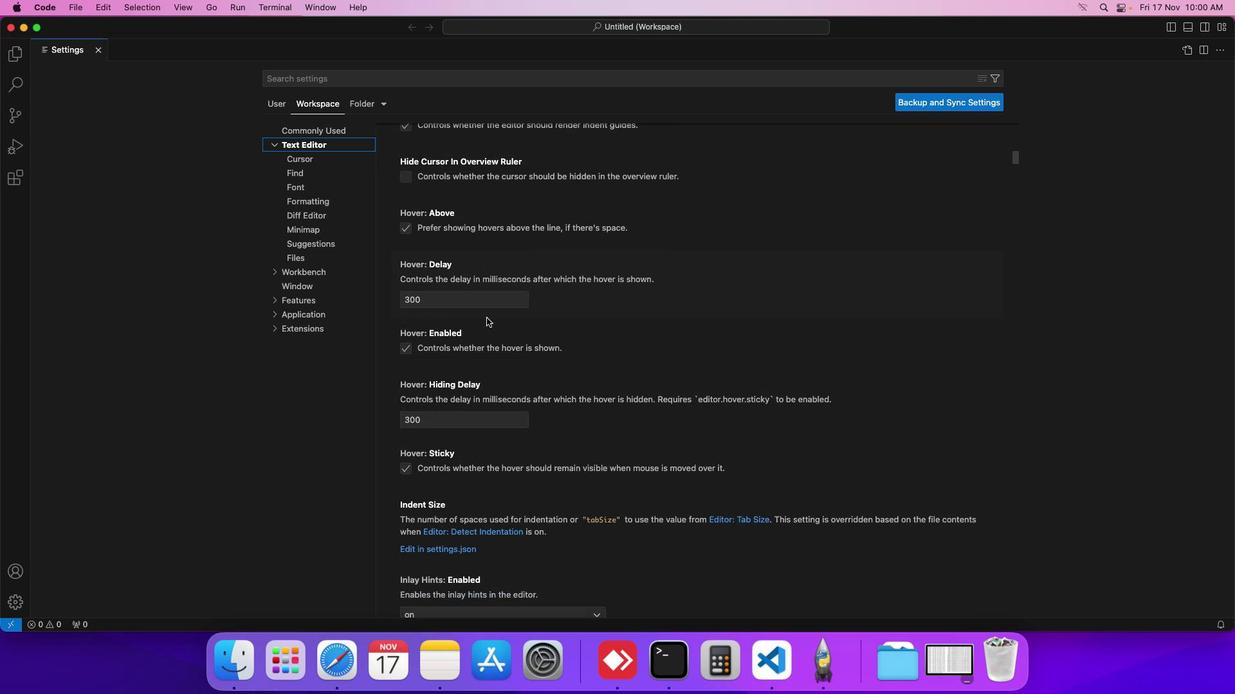 
Action: Mouse scrolled (476, 307) with delta (-10, -10)
Screenshot: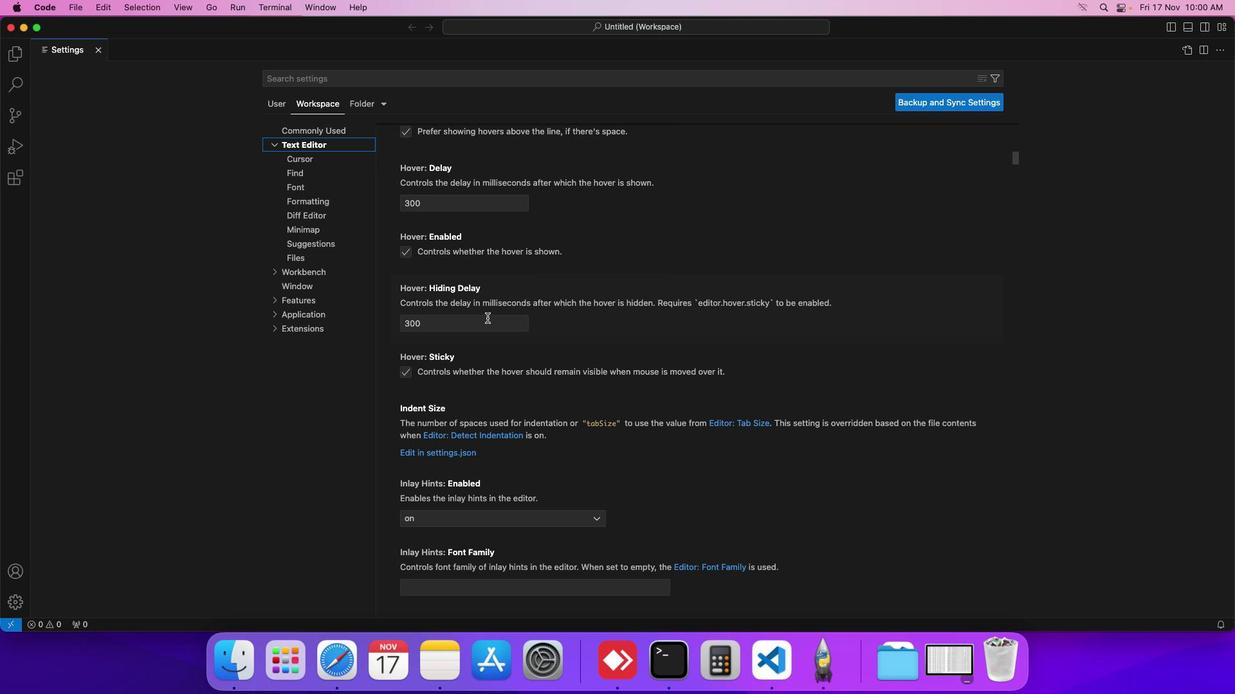 
Action: Mouse scrolled (476, 307) with delta (-10, -10)
Screenshot: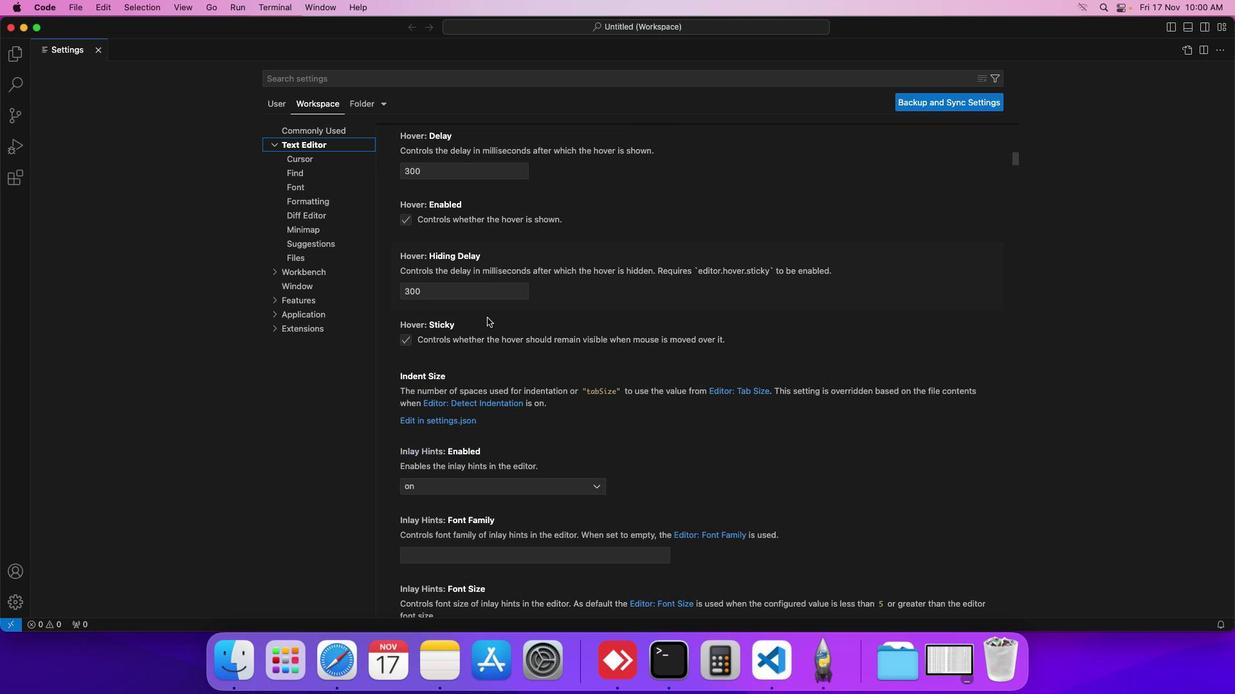 
Action: Mouse scrolled (476, 307) with delta (-10, -11)
Screenshot: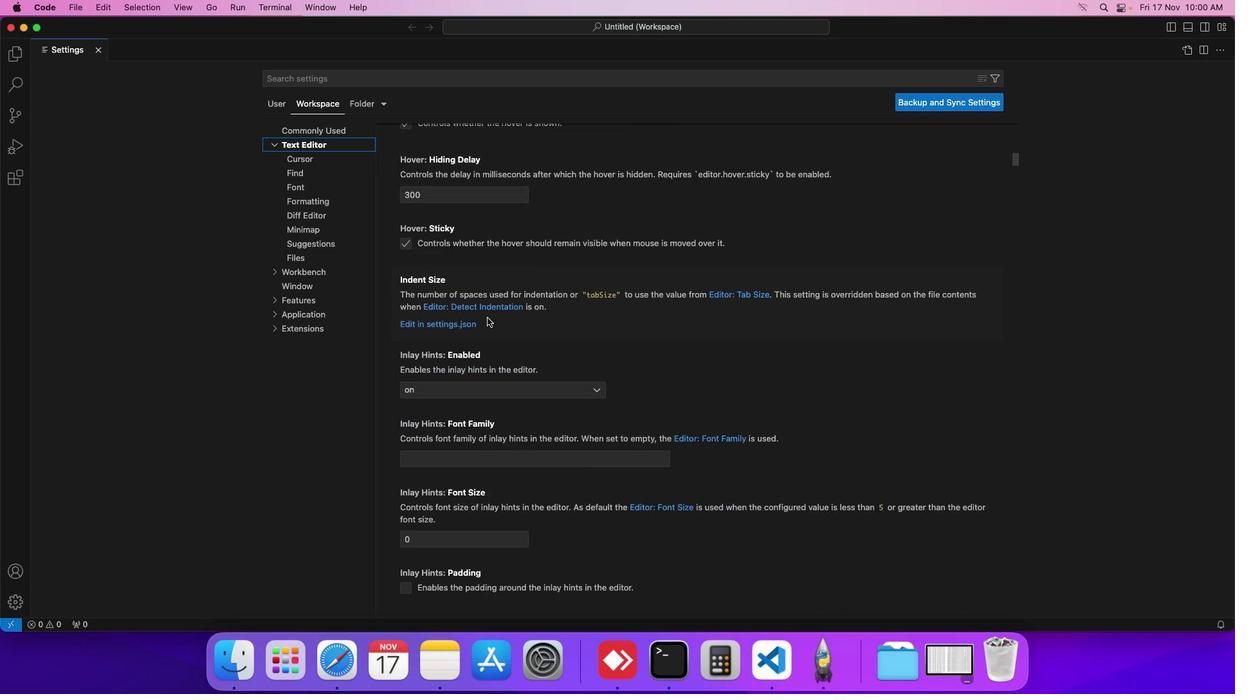 
Action: Mouse moved to (476, 307)
Screenshot: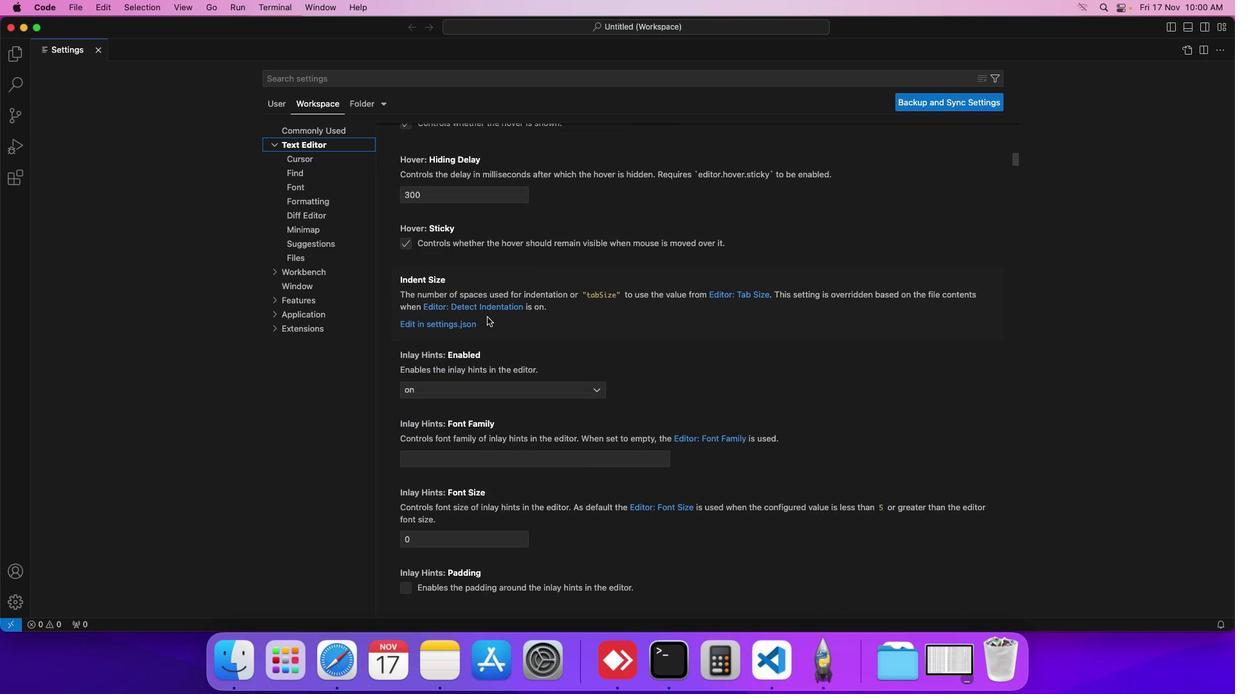 
Action: Mouse scrolled (476, 307) with delta (-10, -12)
Screenshot: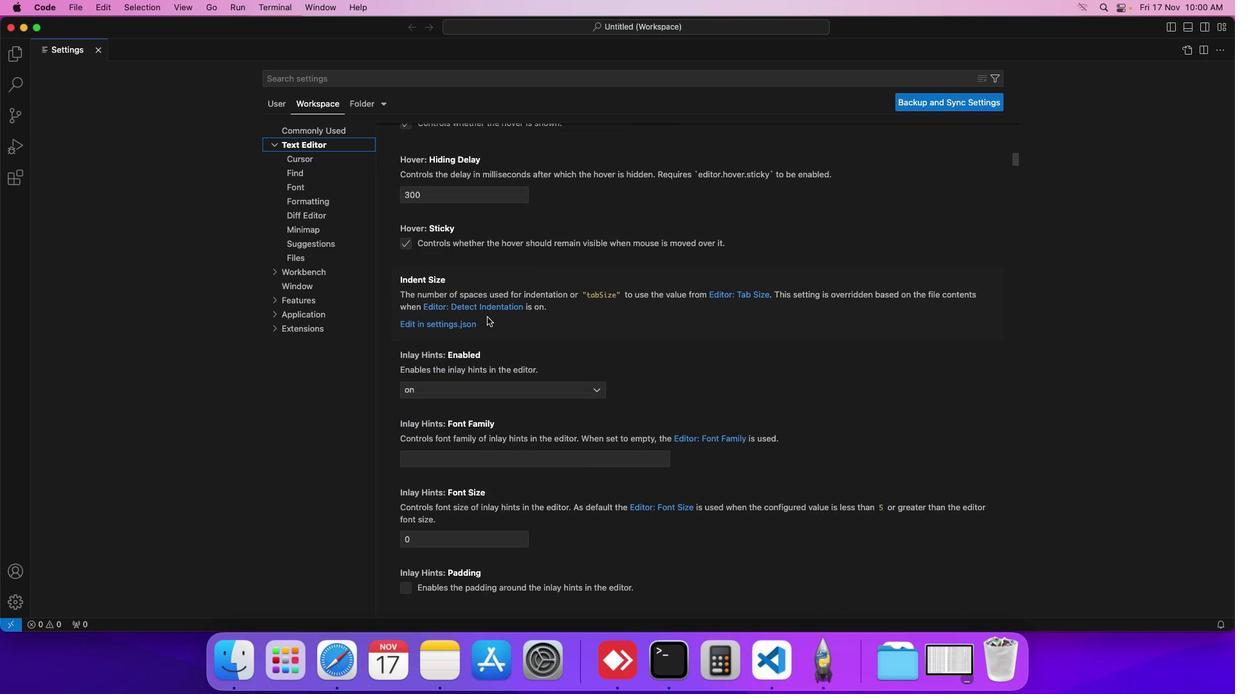 
Action: Mouse moved to (476, 307)
Screenshot: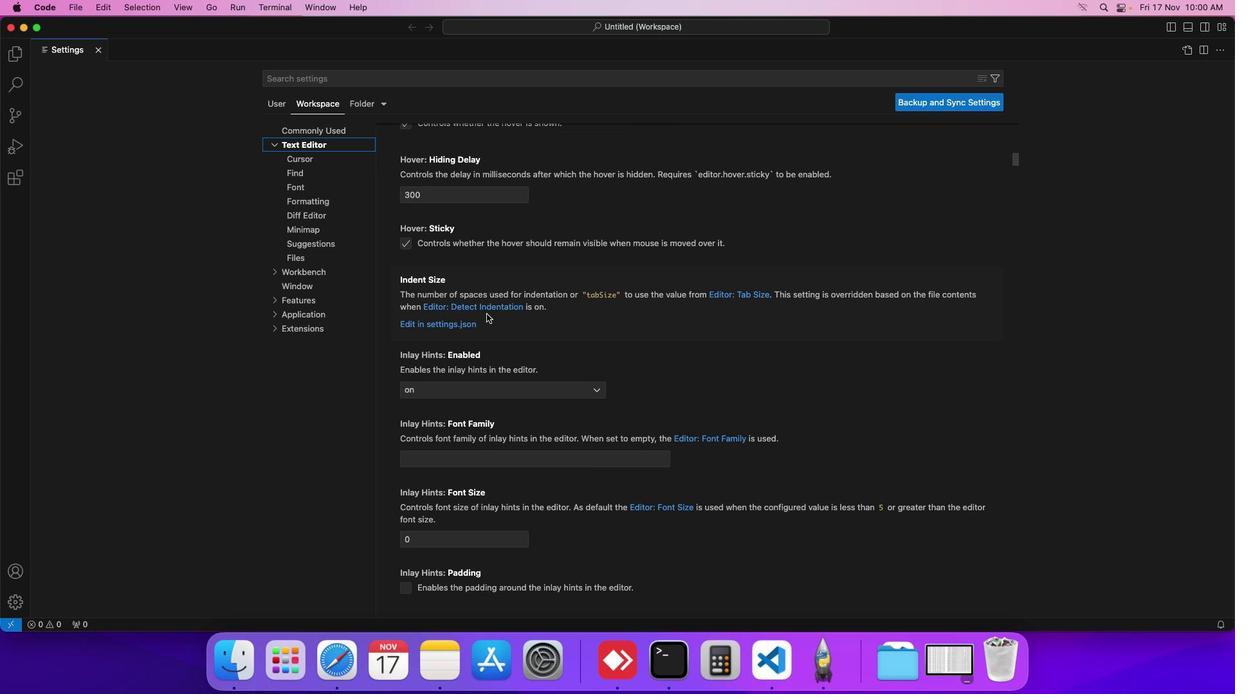 
Action: Mouse scrolled (476, 307) with delta (-10, -10)
Screenshot: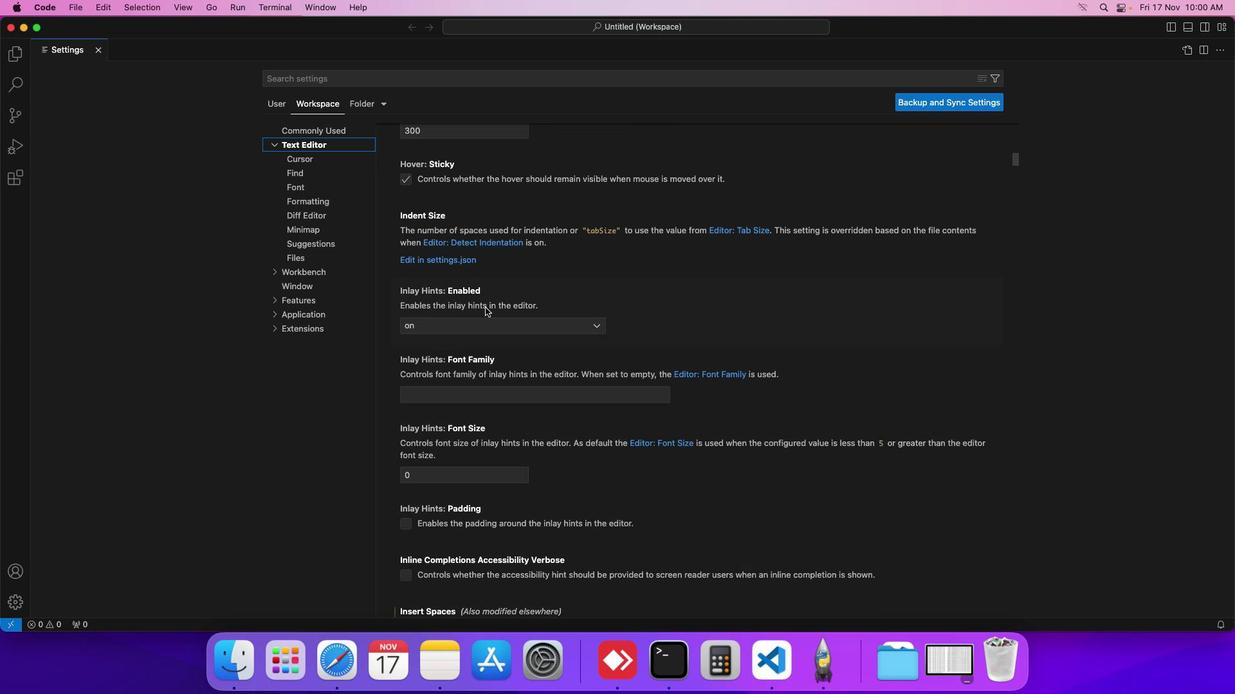 
Action: Mouse moved to (476, 306)
Screenshot: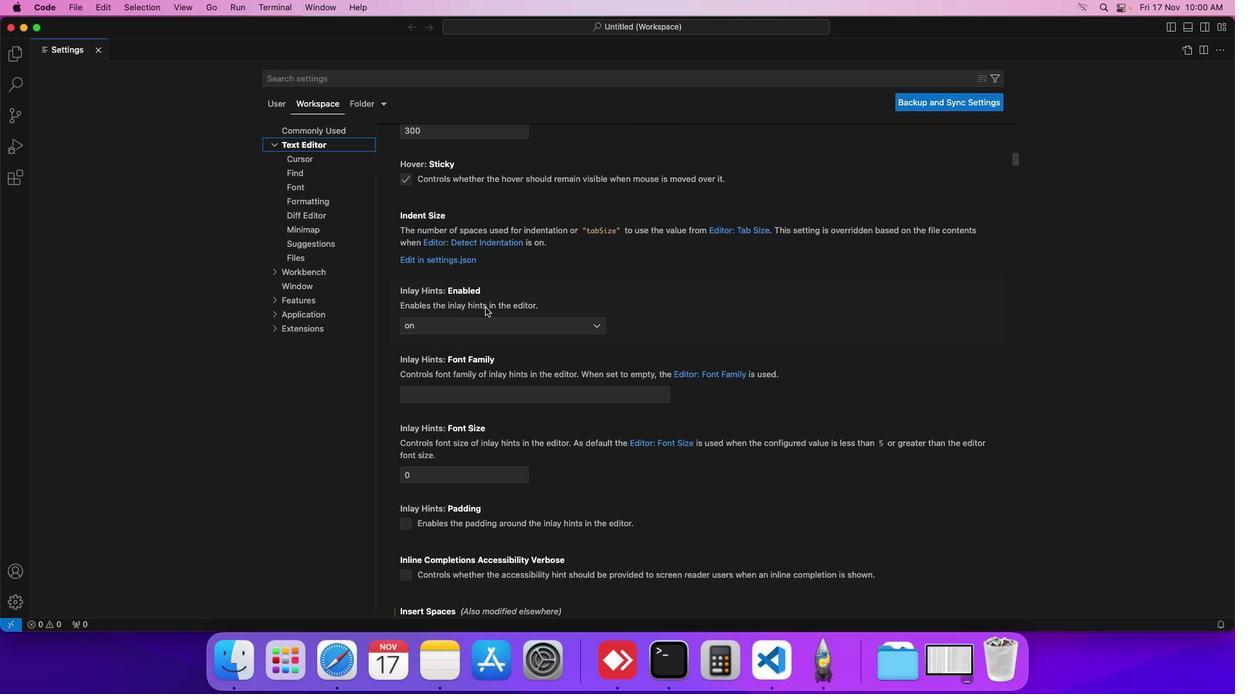 
Action: Mouse scrolled (476, 306) with delta (-10, -10)
Screenshot: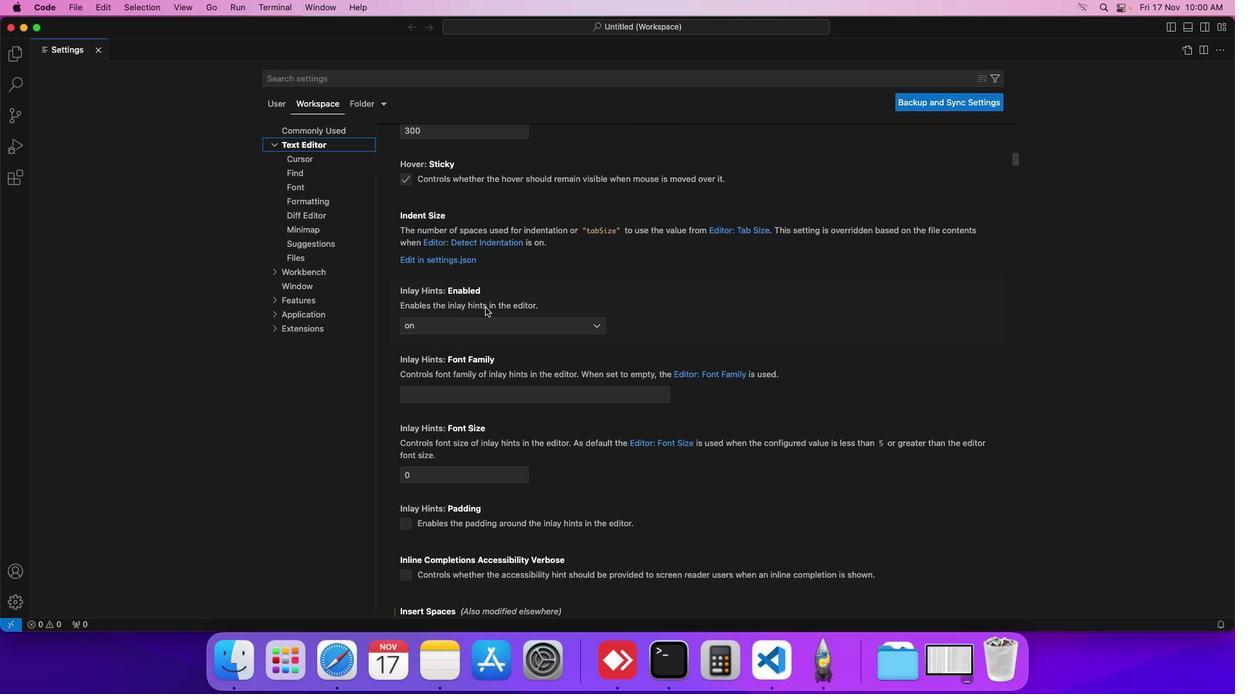 
Action: Mouse scrolled (476, 306) with delta (-10, -11)
Screenshot: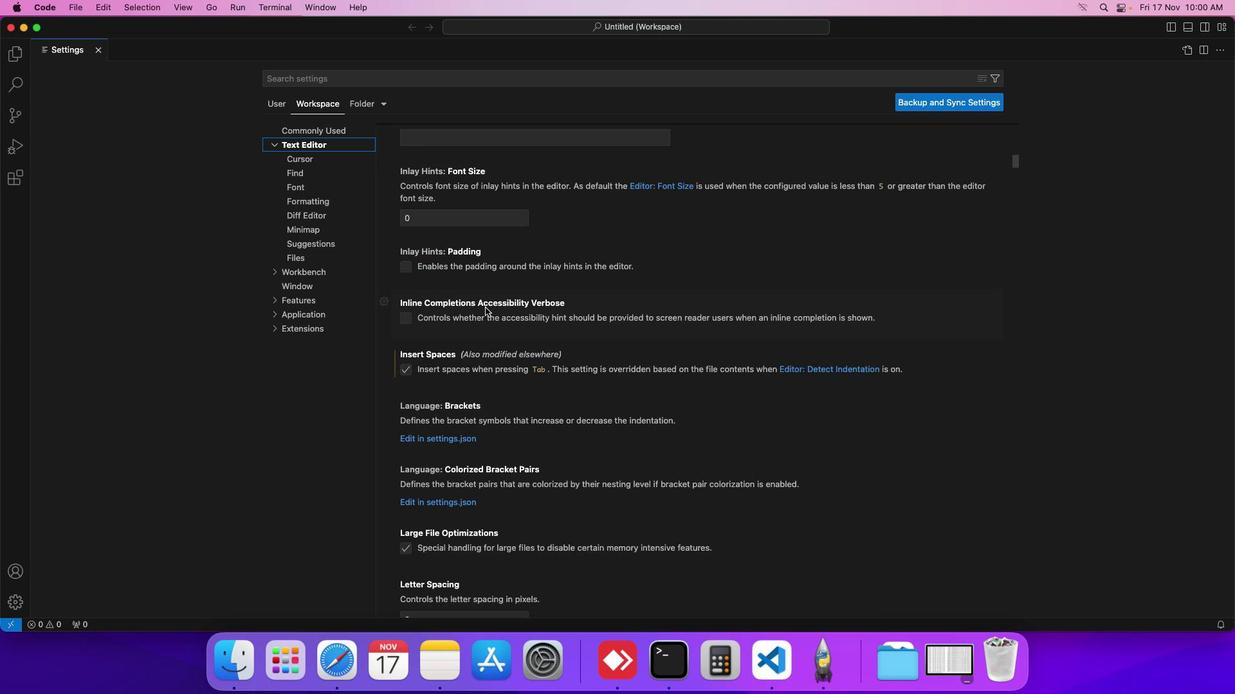 
Action: Mouse moved to (474, 297)
Screenshot: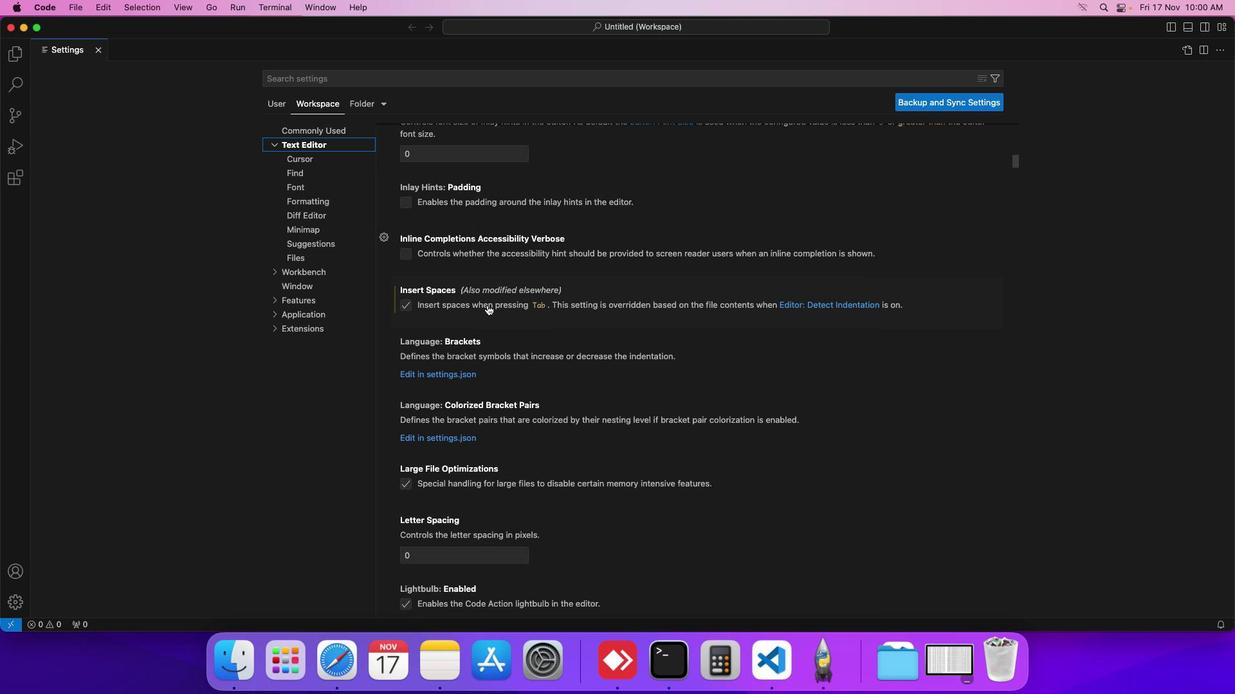 
Action: Mouse scrolled (474, 297) with delta (-10, -10)
Screenshot: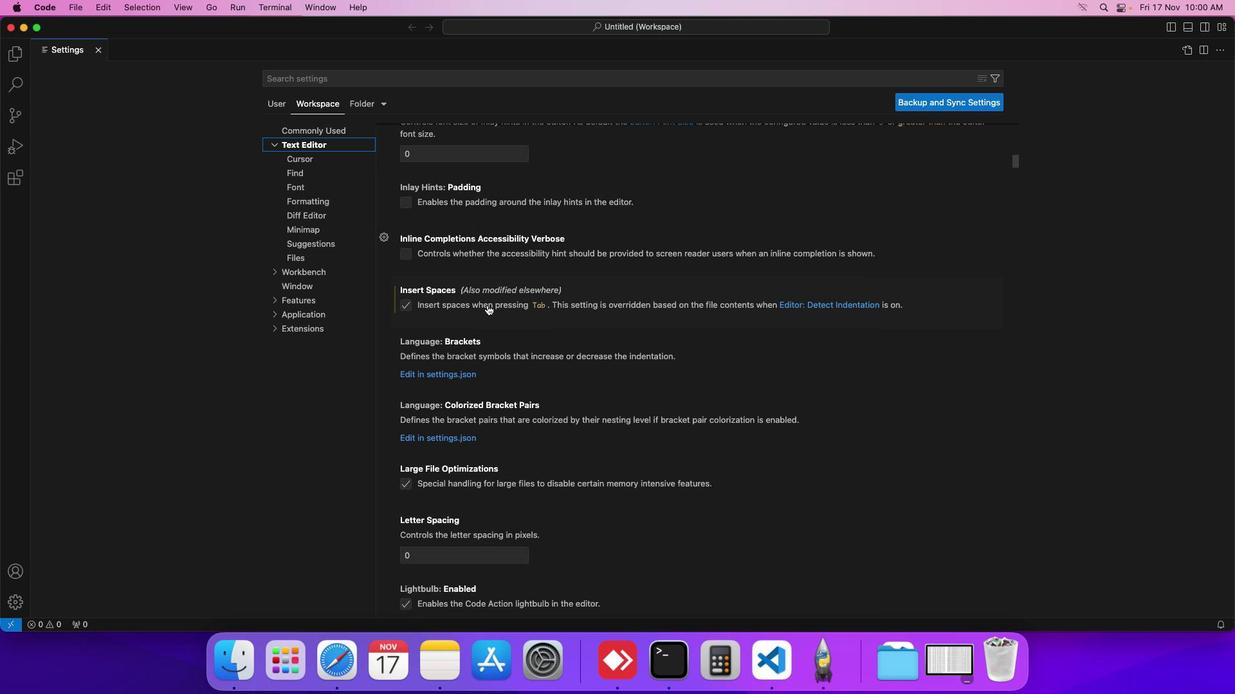 
Action: Mouse scrolled (474, 297) with delta (-10, -10)
Screenshot: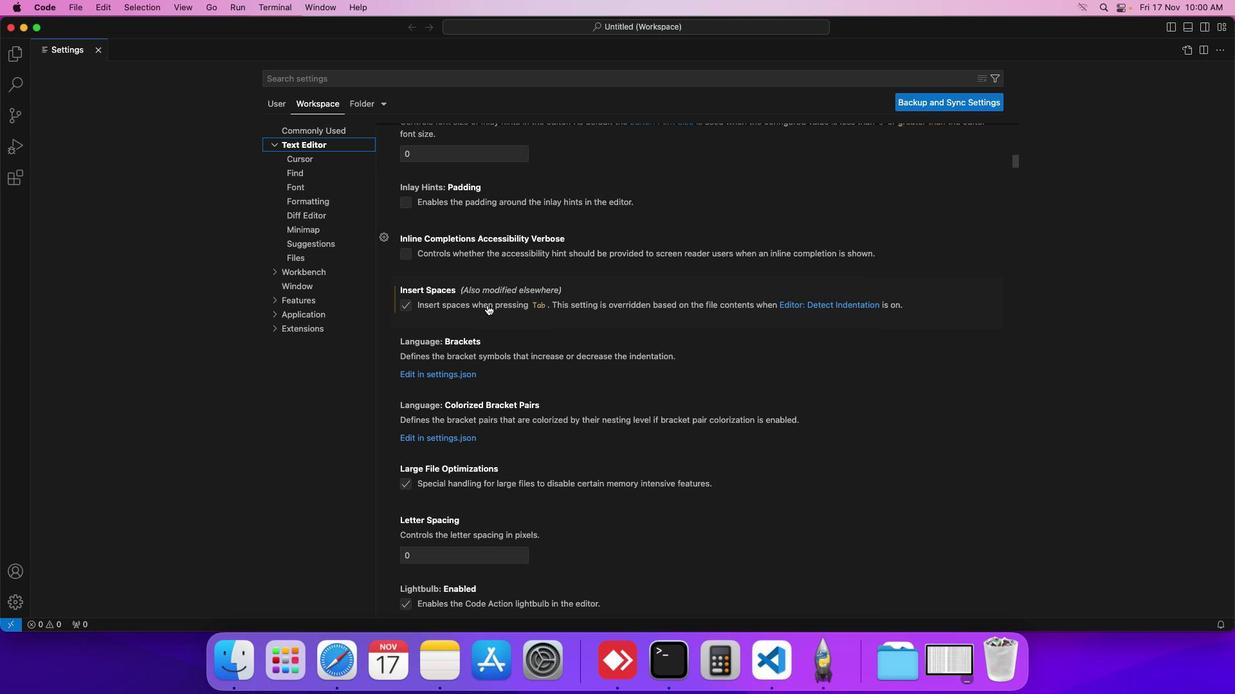 
Action: Mouse scrolled (474, 297) with delta (-10, -12)
Screenshot: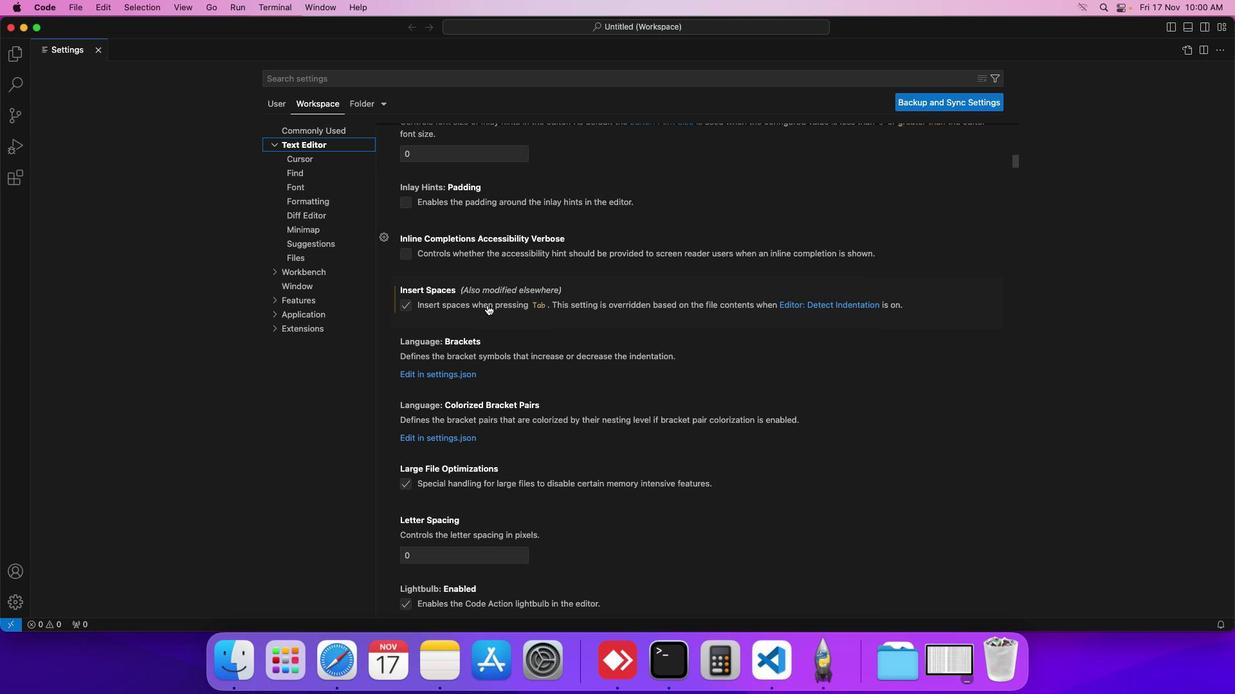 
Action: Mouse scrolled (474, 297) with delta (-10, -13)
Screenshot: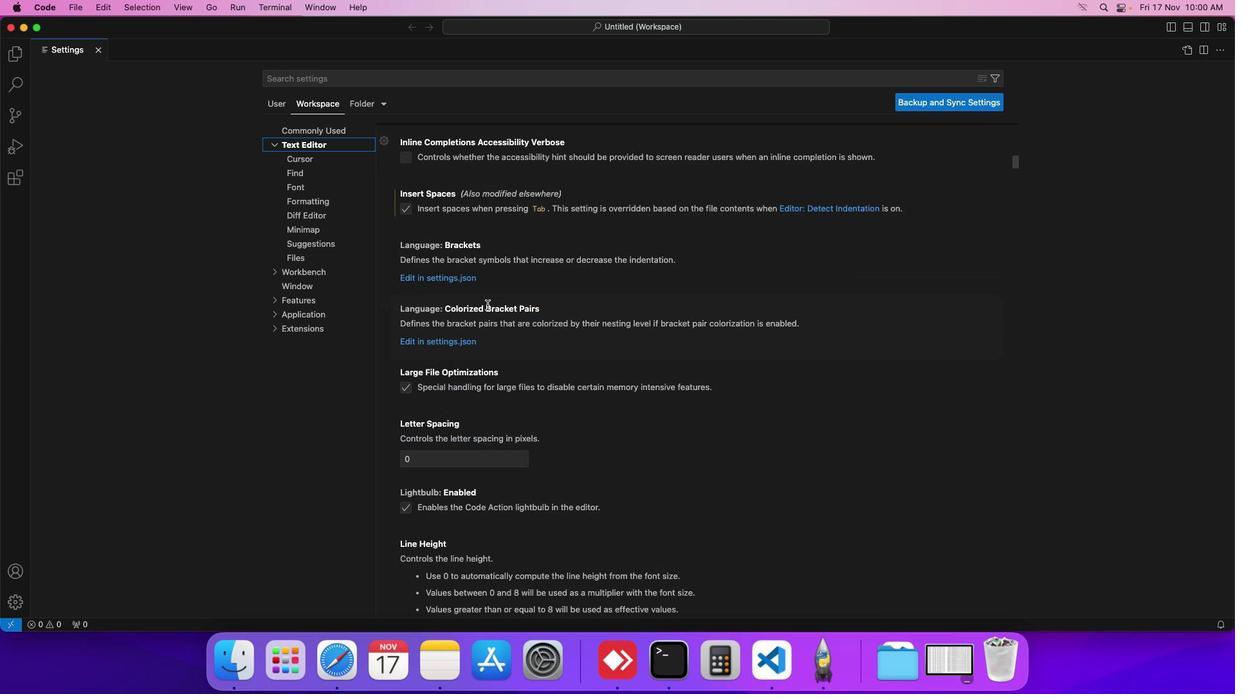 
Action: Mouse moved to (476, 294)
Screenshot: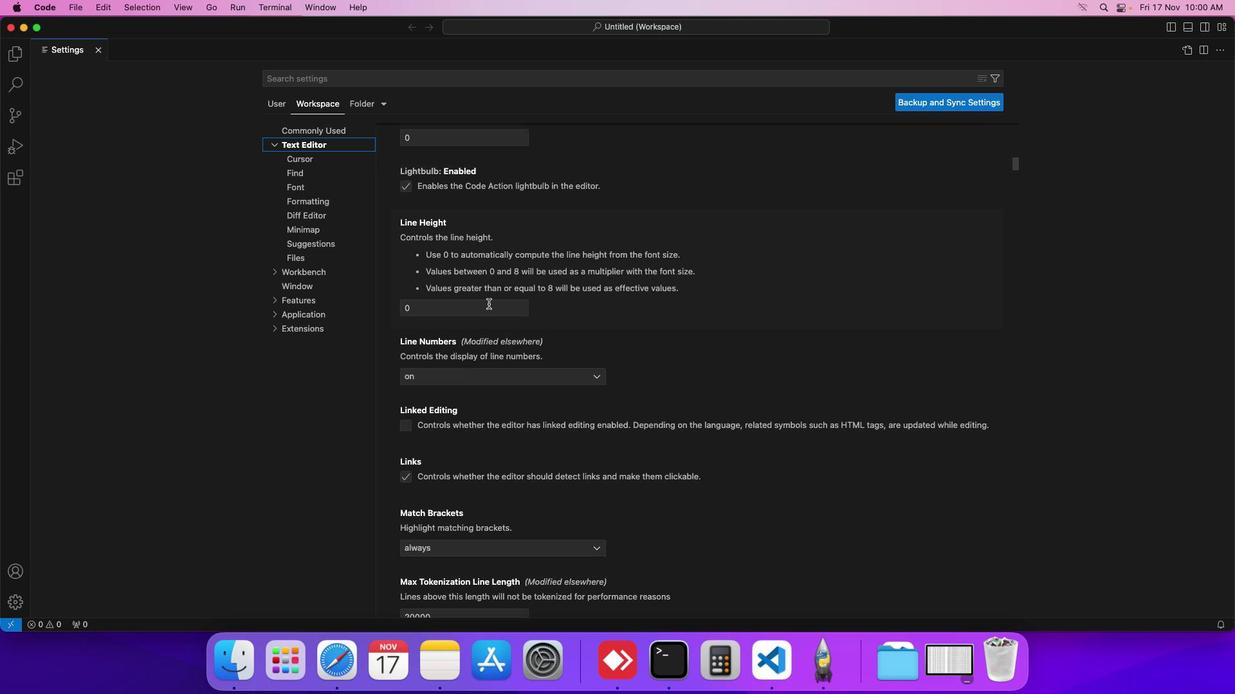 
Action: Mouse scrolled (476, 294) with delta (-10, -10)
Screenshot: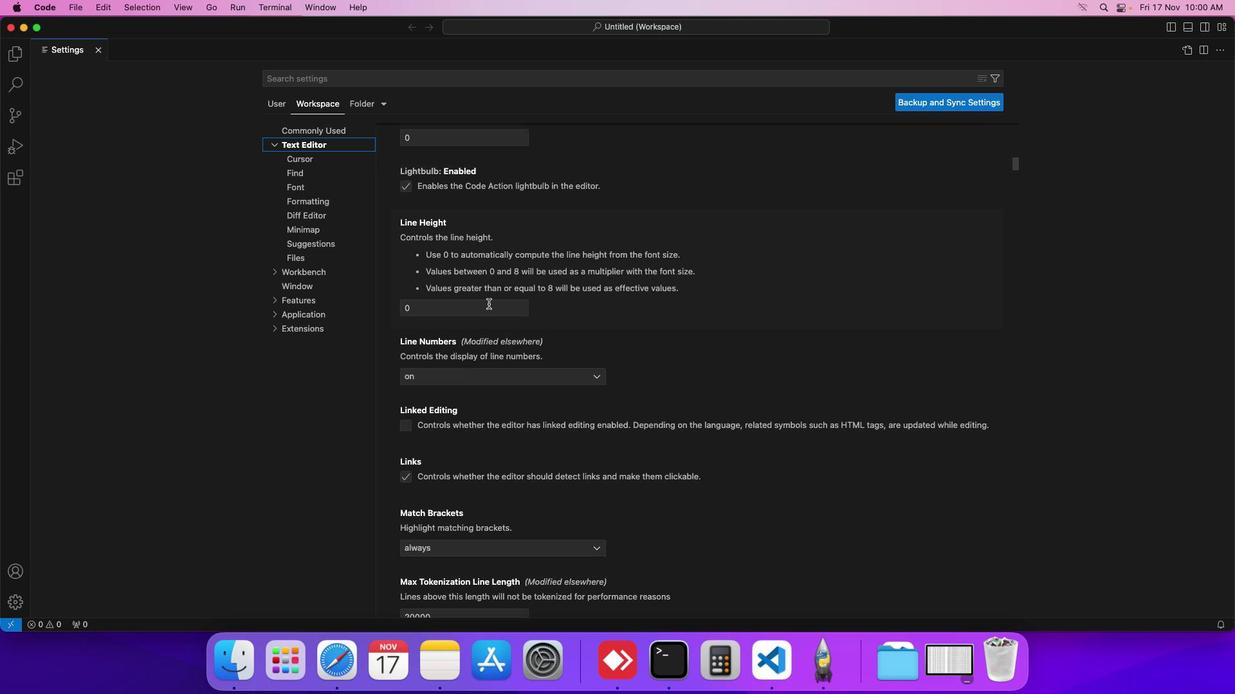 
Action: Mouse scrolled (476, 294) with delta (-10, -10)
Screenshot: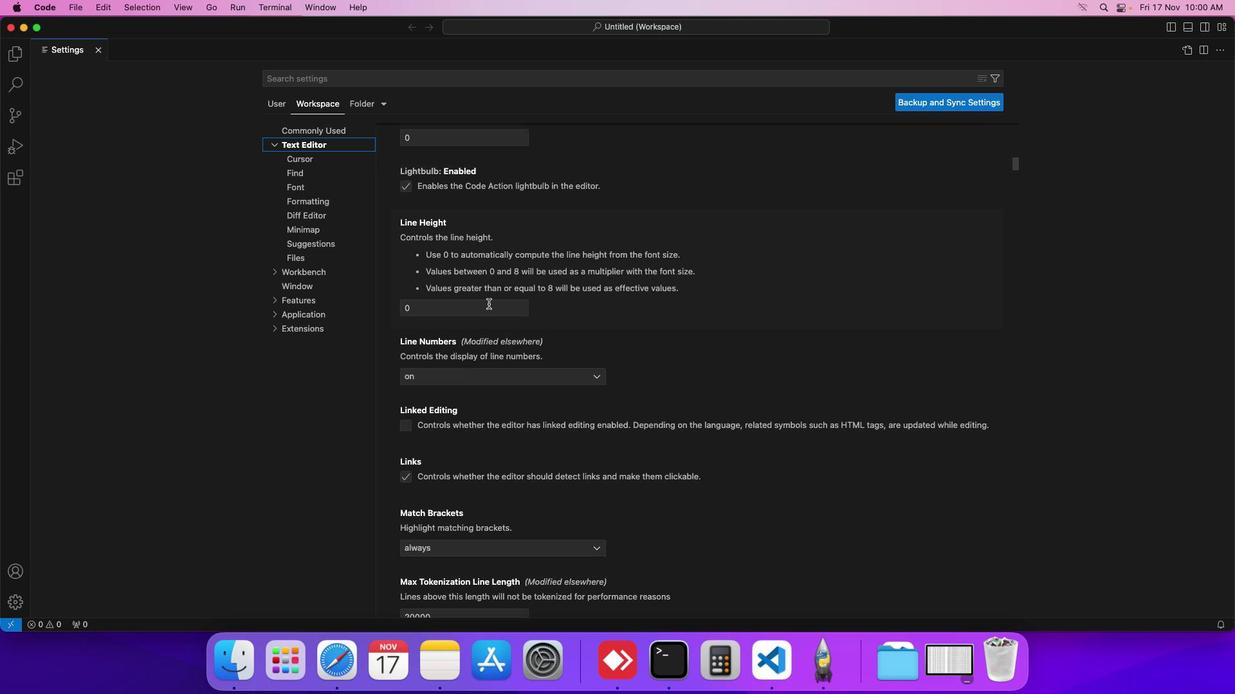 
Action: Mouse scrolled (476, 294) with delta (-10, -12)
Screenshot: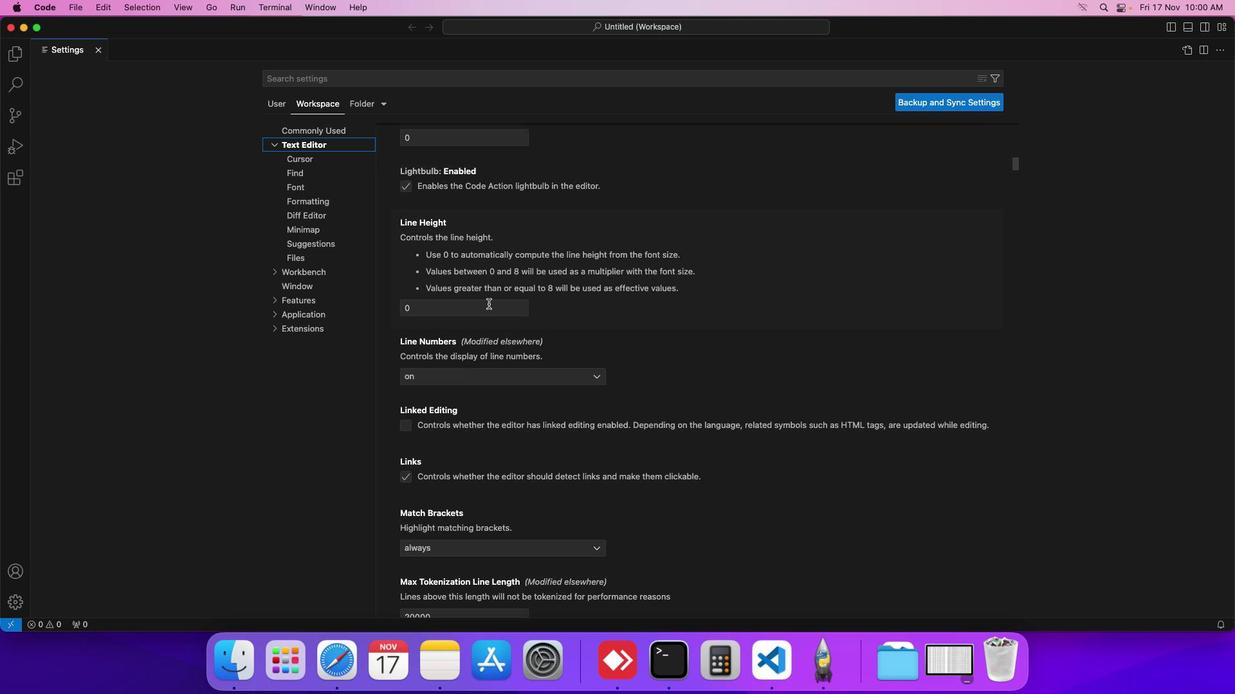 
Action: Mouse scrolled (476, 294) with delta (-10, -13)
Screenshot: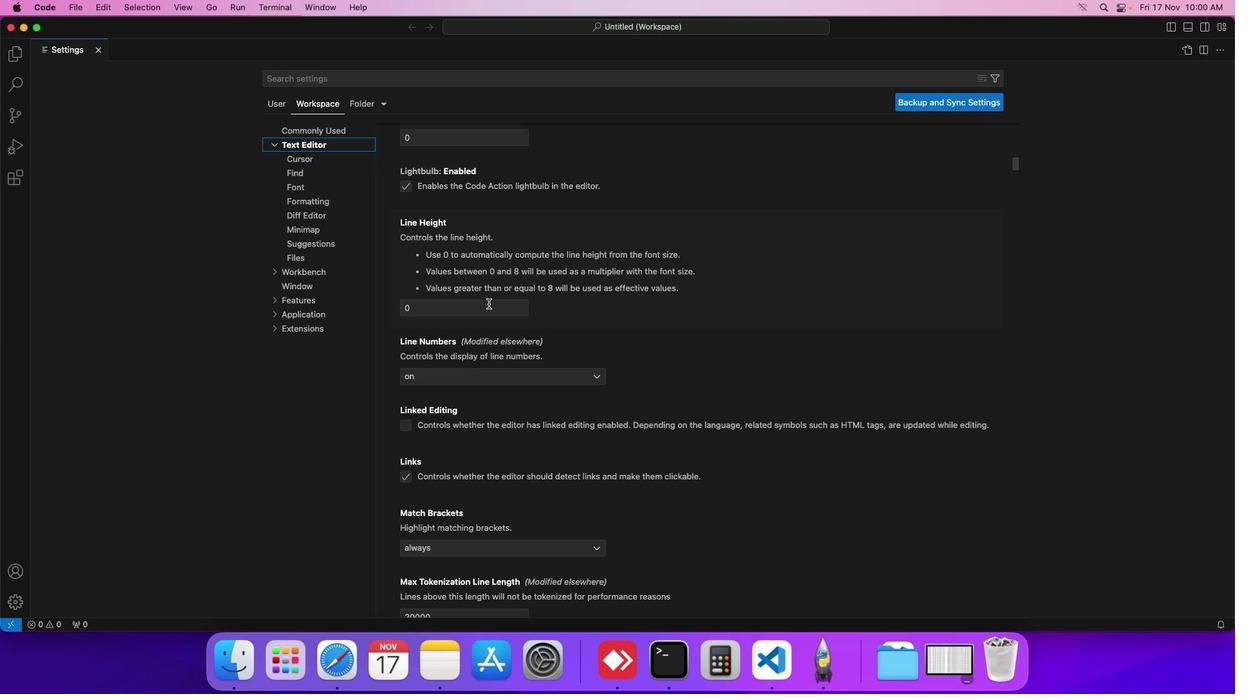 
Action: Mouse moved to (477, 293)
Screenshot: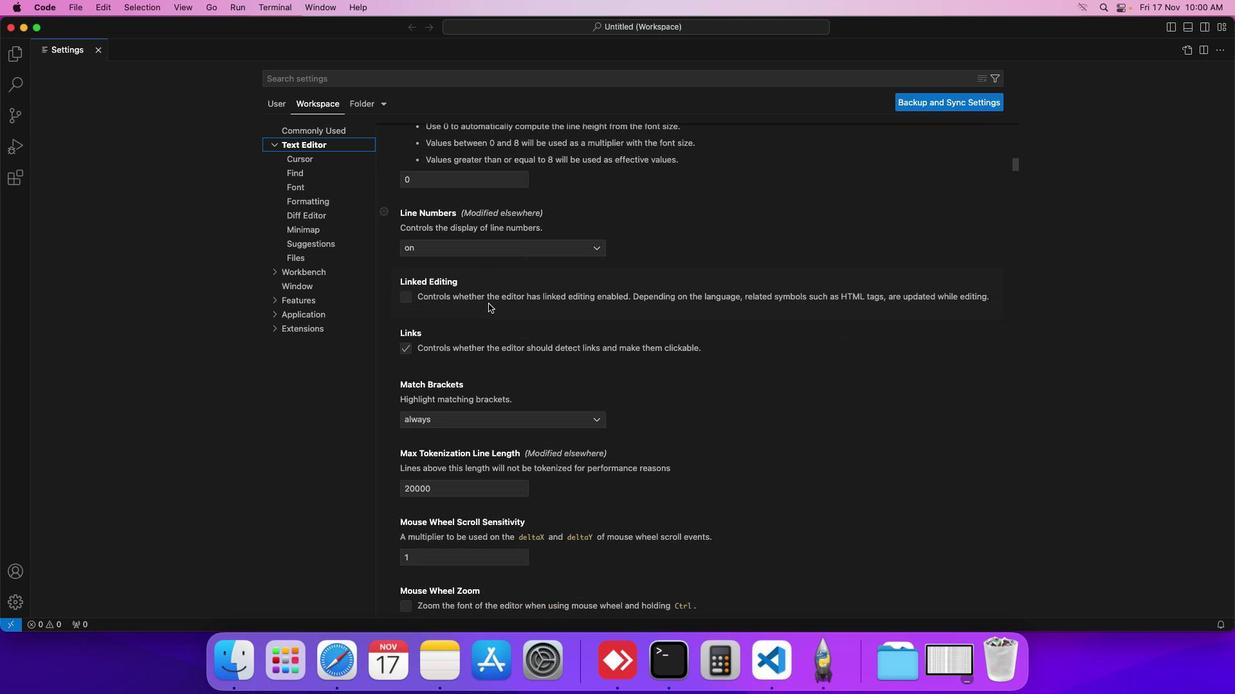 
Action: Mouse scrolled (477, 293) with delta (-10, -10)
Screenshot: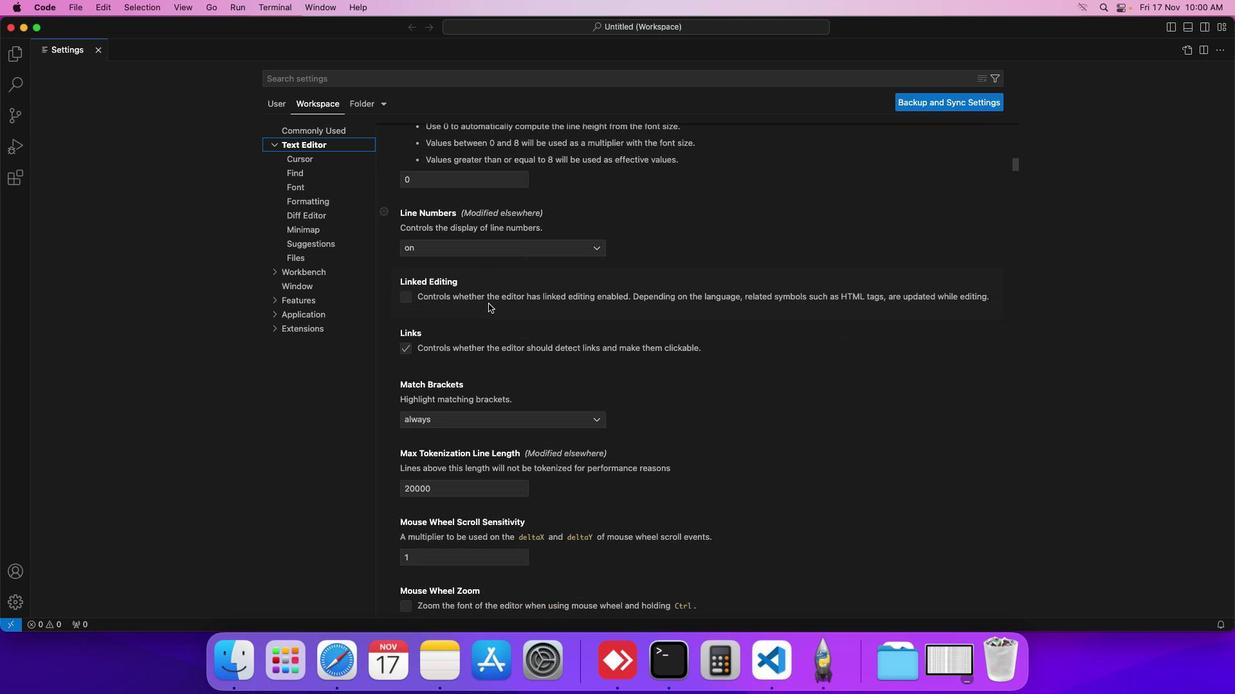 
Action: Mouse scrolled (477, 293) with delta (-10, -10)
Screenshot: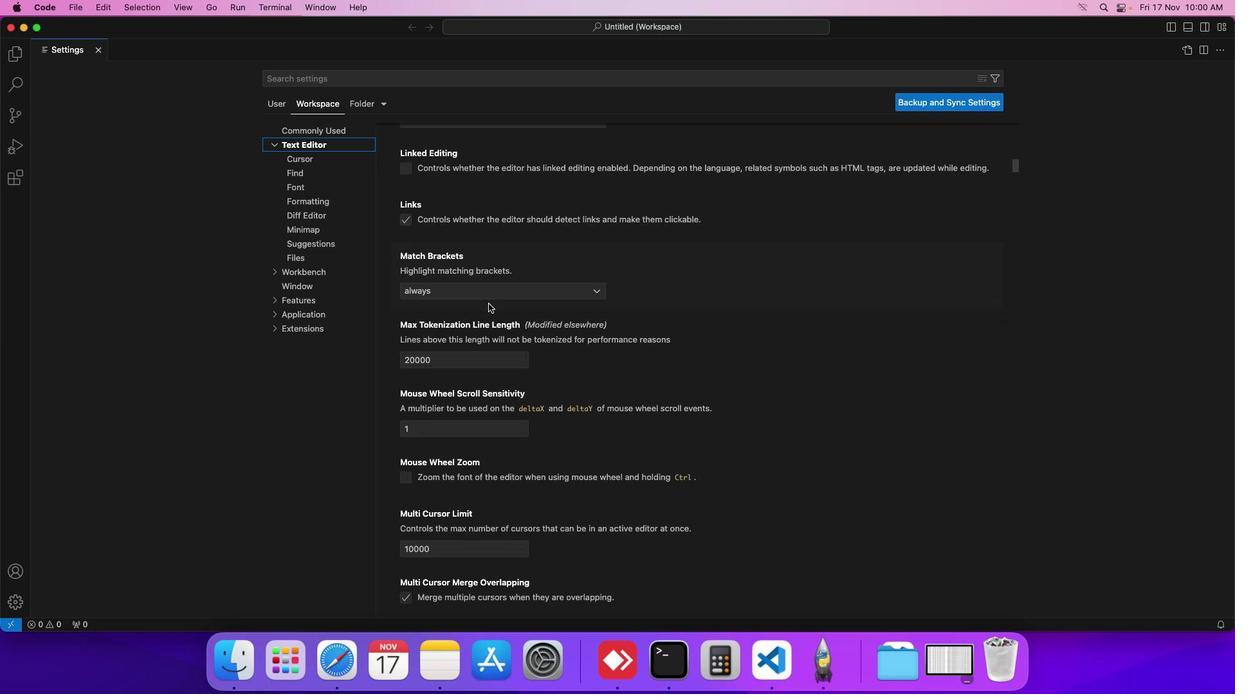 
Action: Mouse scrolled (477, 293) with delta (-10, -12)
Screenshot: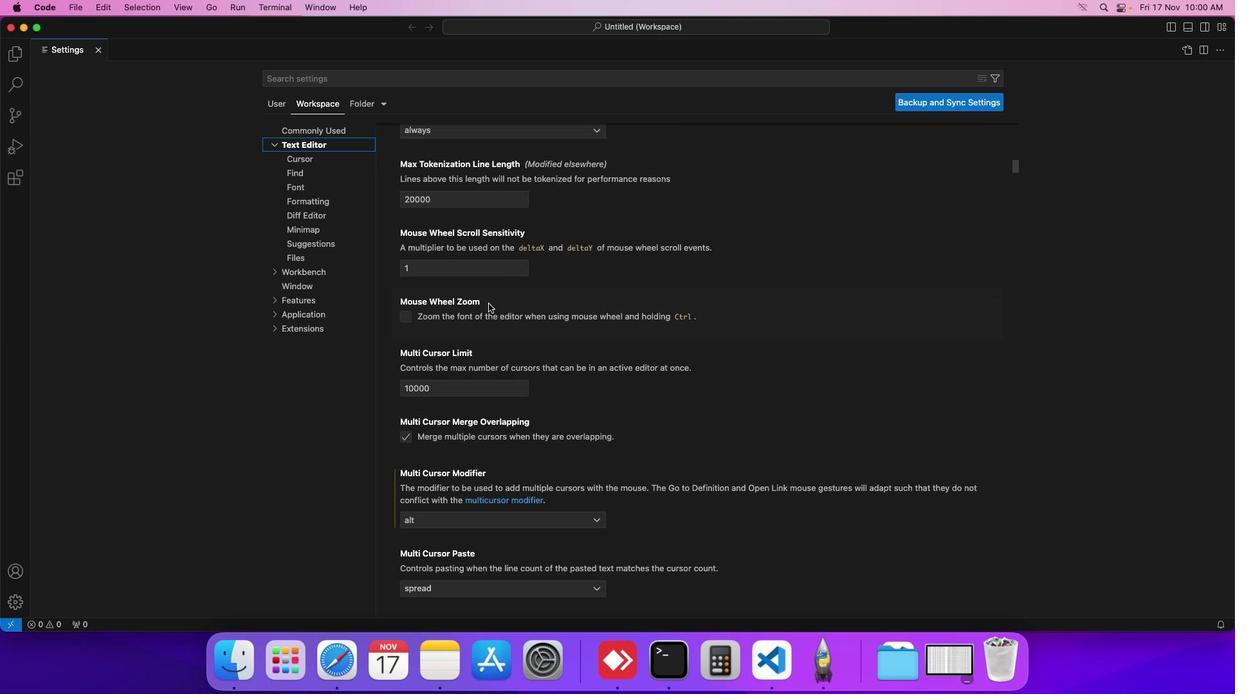 
Action: Mouse scrolled (477, 293) with delta (-10, -10)
Screenshot: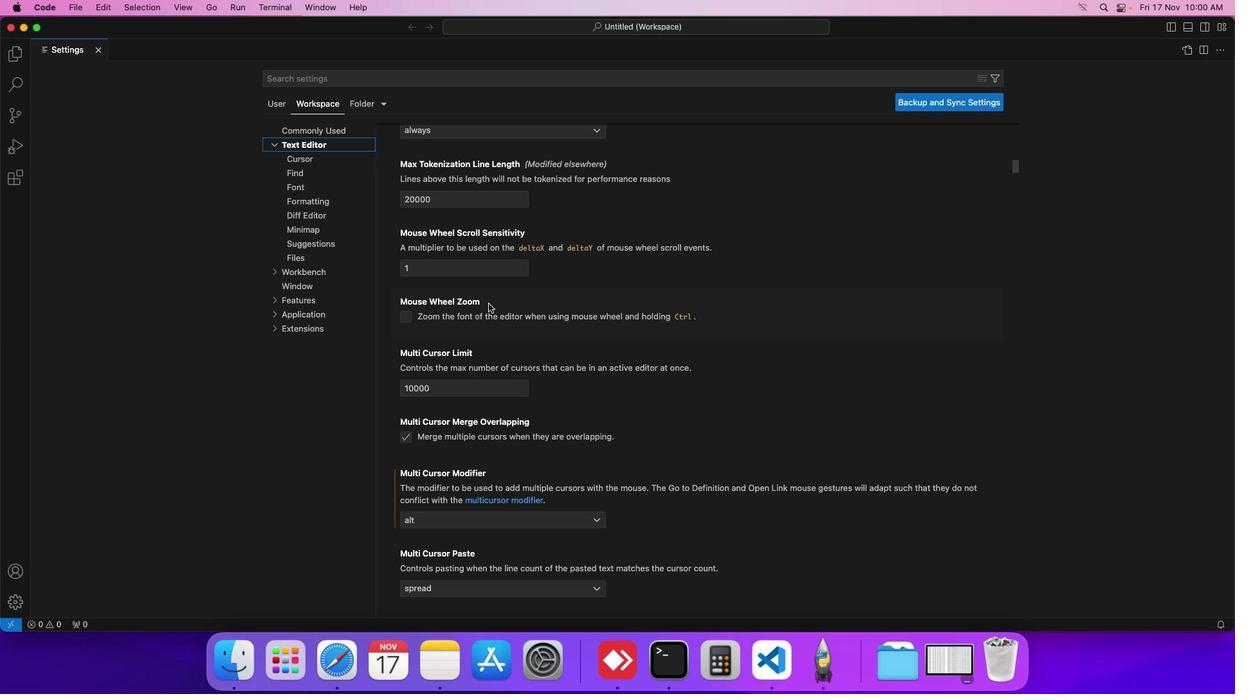 
Action: Mouse scrolled (477, 293) with delta (-10, -10)
Screenshot: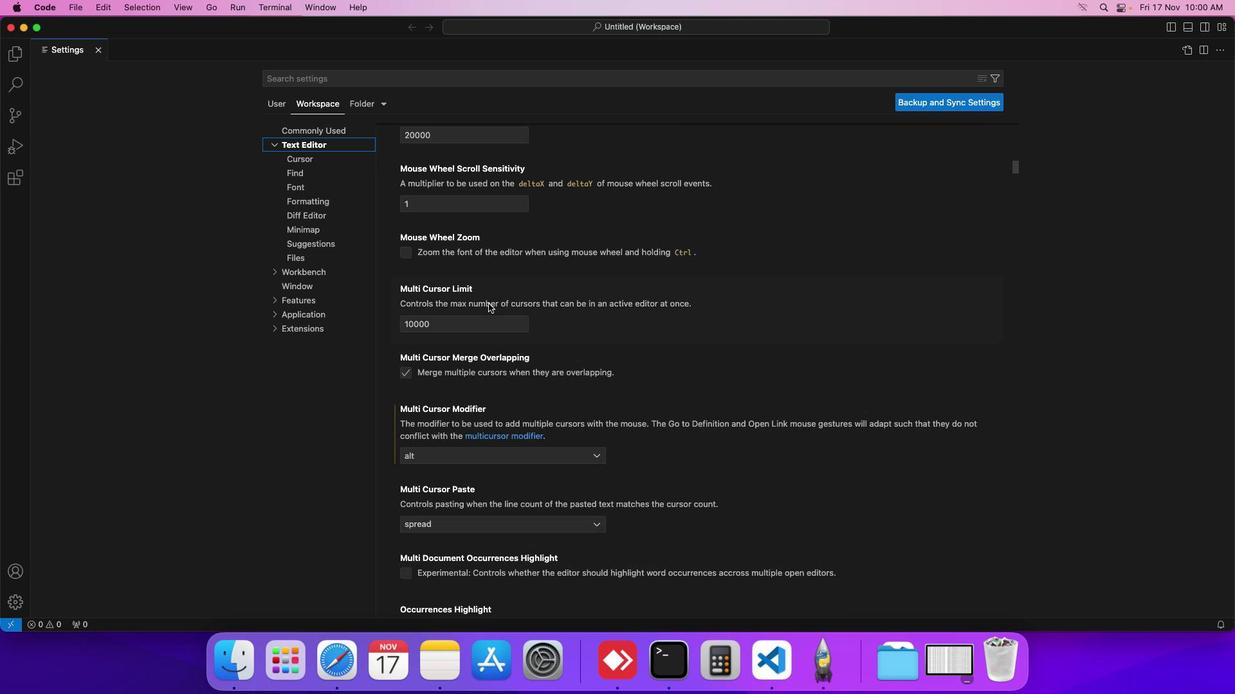 
Action: Mouse scrolled (477, 293) with delta (-10, -11)
Screenshot: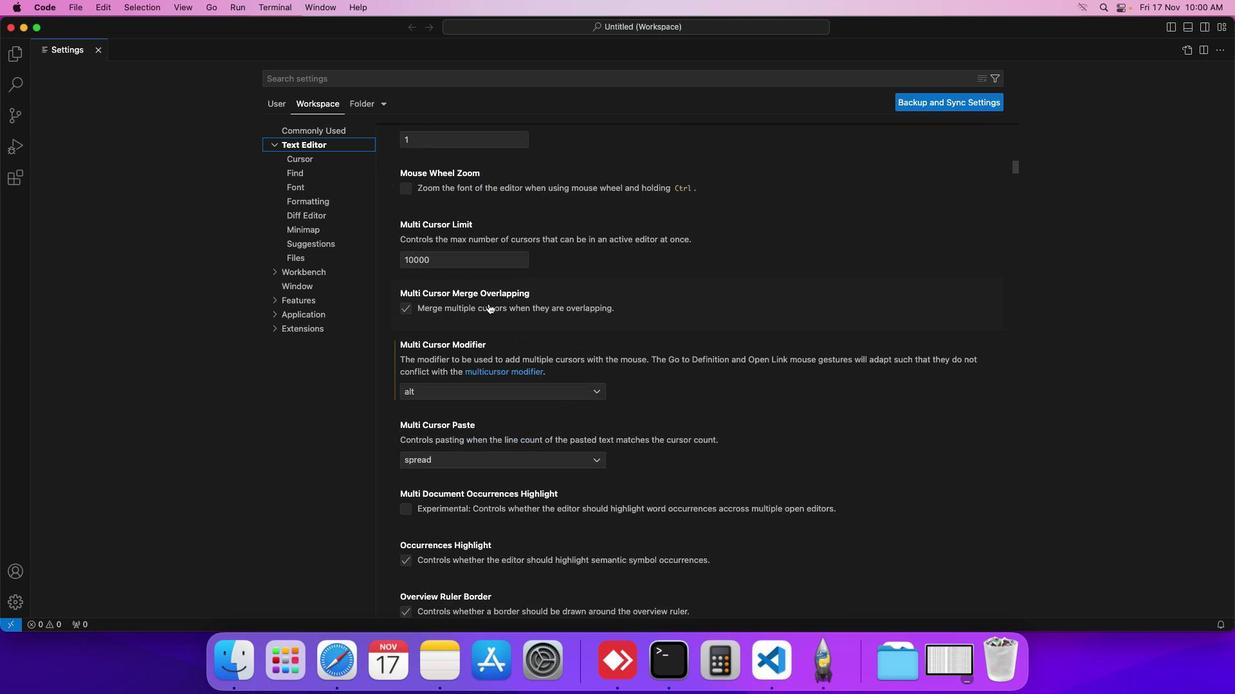 
Action: Mouse scrolled (477, 293) with delta (-10, -12)
Screenshot: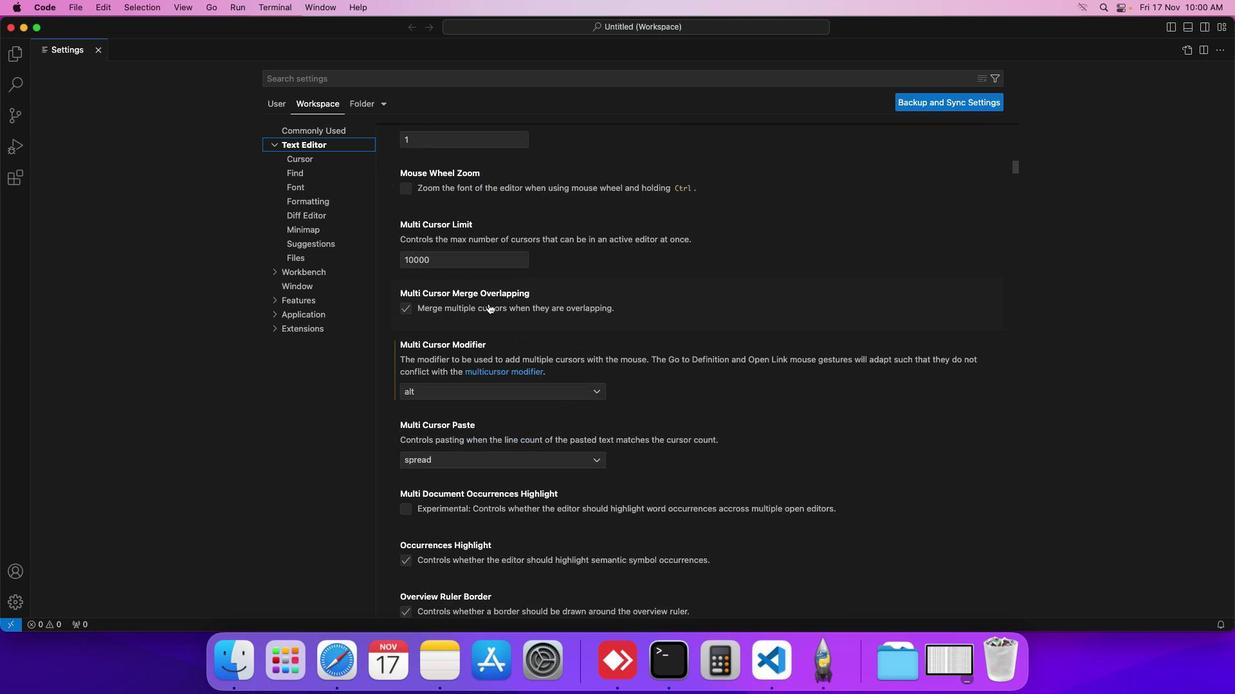 
Action: Mouse scrolled (477, 293) with delta (-10, -13)
Screenshot: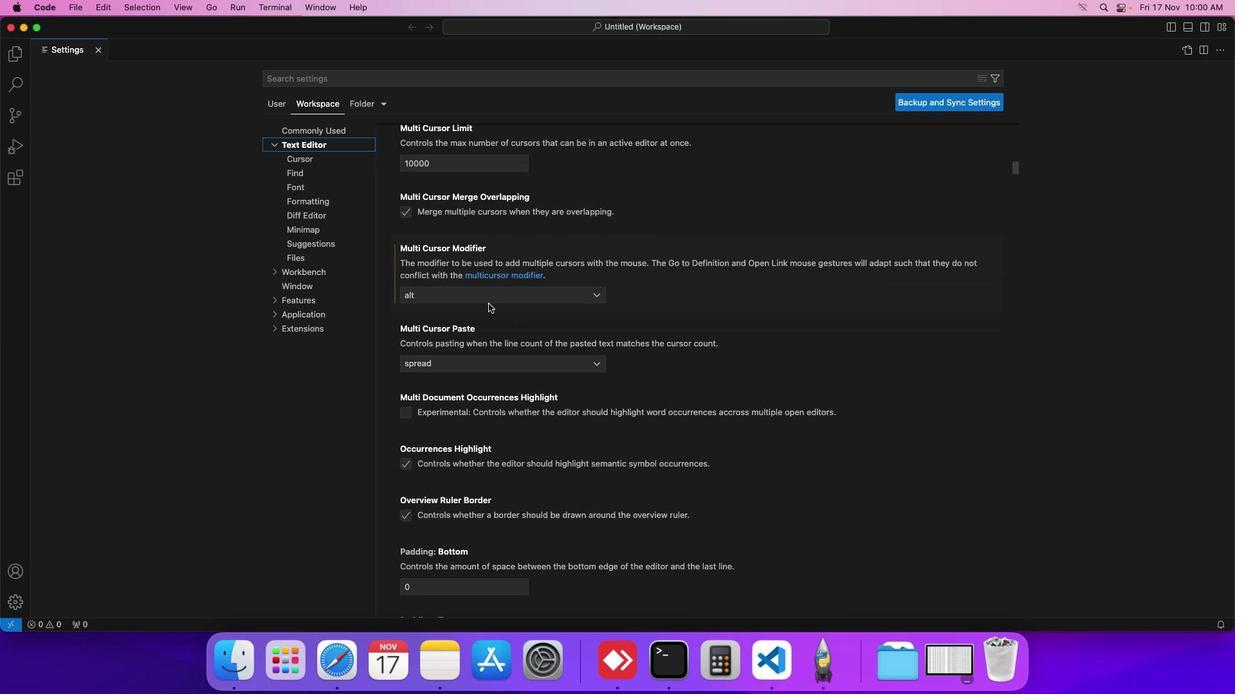 
Action: Mouse scrolled (477, 293) with delta (-10, -10)
Screenshot: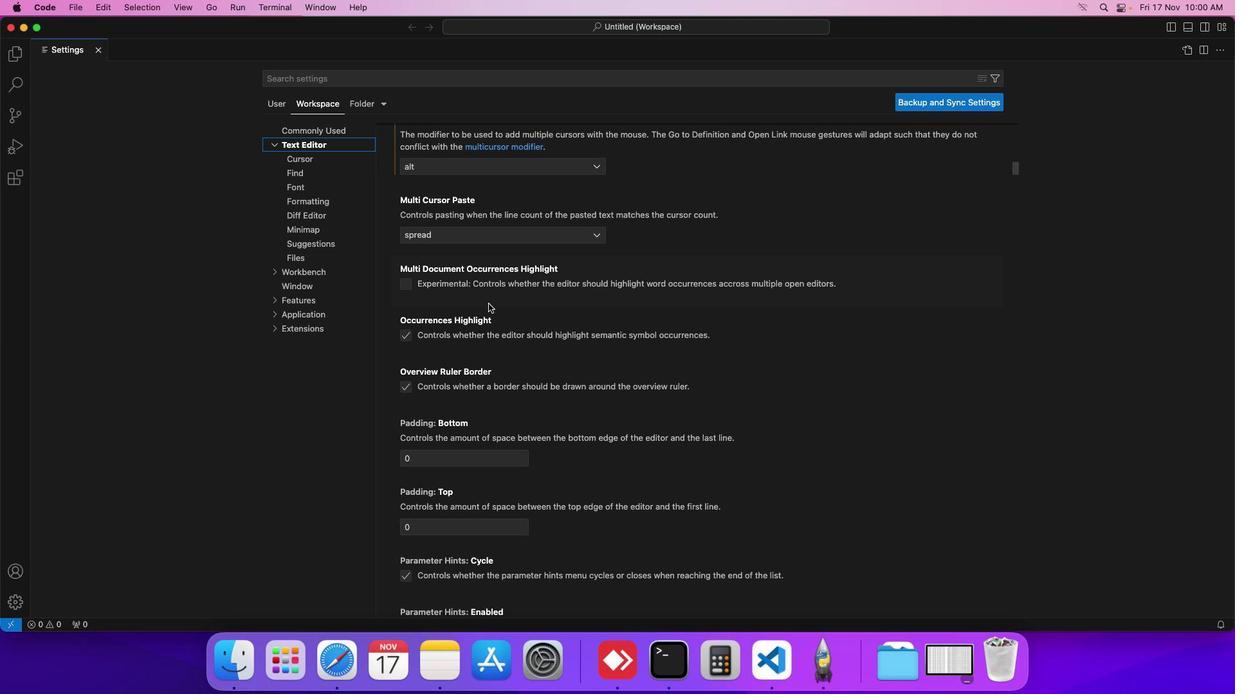 
Action: Mouse scrolled (477, 293) with delta (-10, -10)
Screenshot: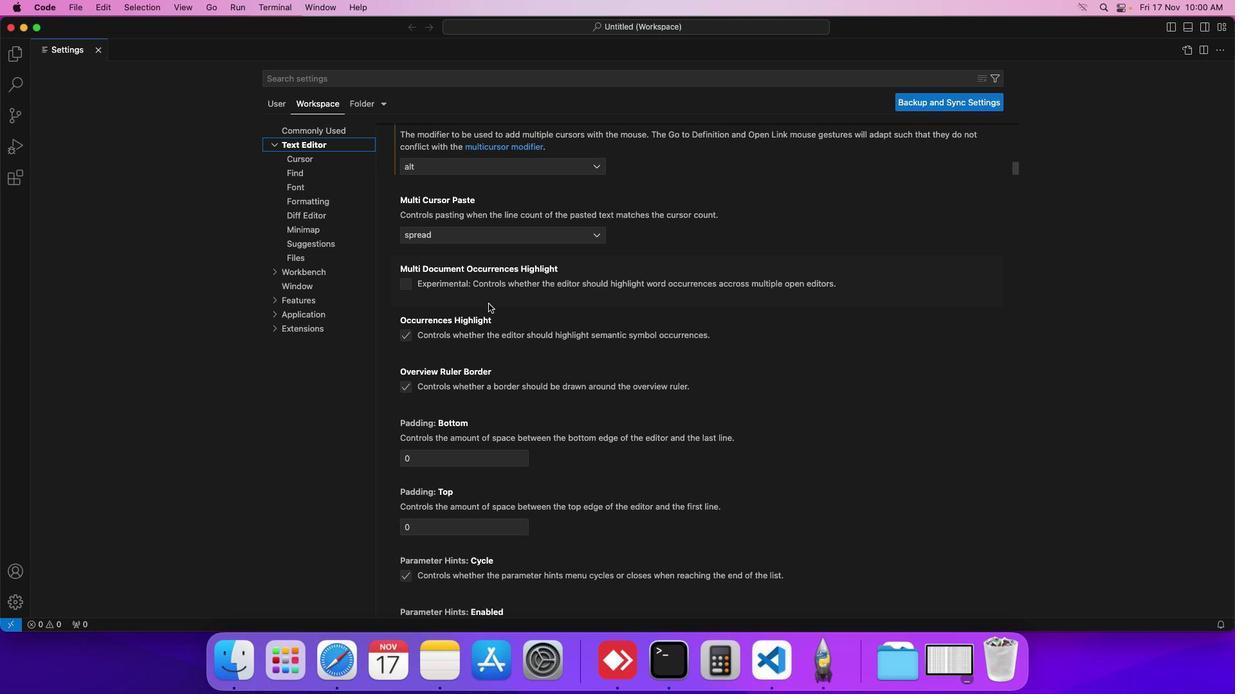 
Action: Mouse scrolled (477, 293) with delta (-10, -11)
Screenshot: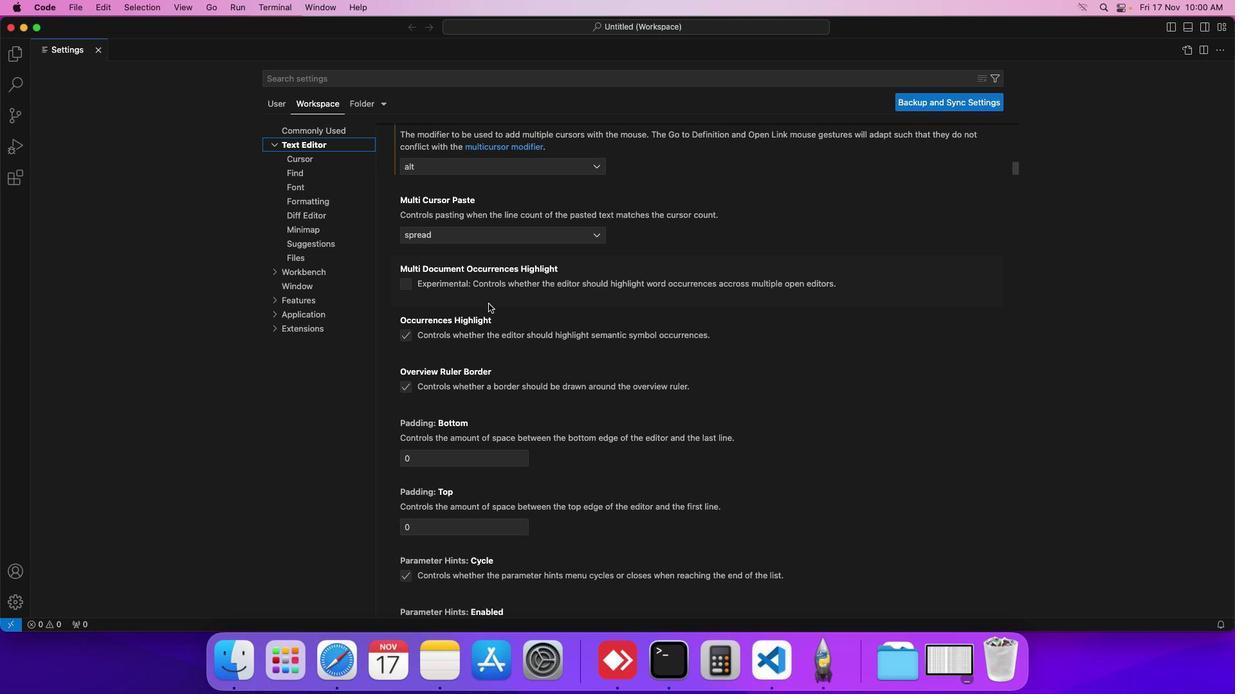 
Action: Mouse scrolled (477, 293) with delta (-10, -12)
Screenshot: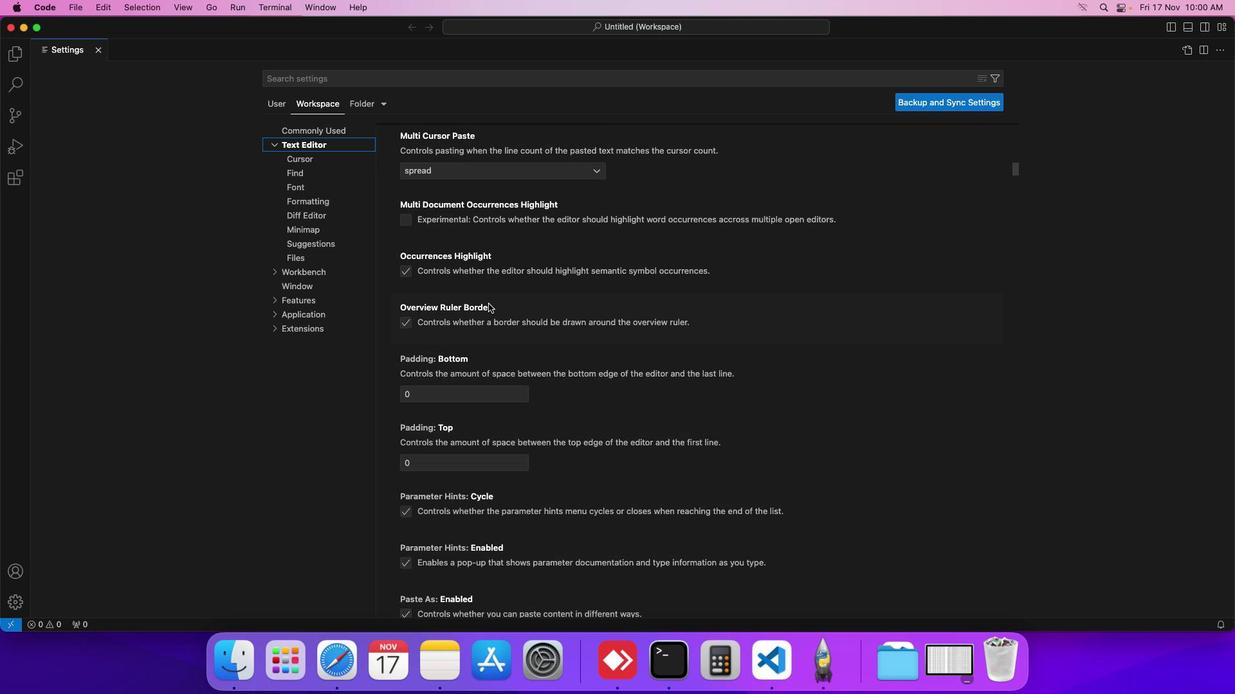 
Action: Mouse scrolled (477, 293) with delta (-10, -12)
Screenshot: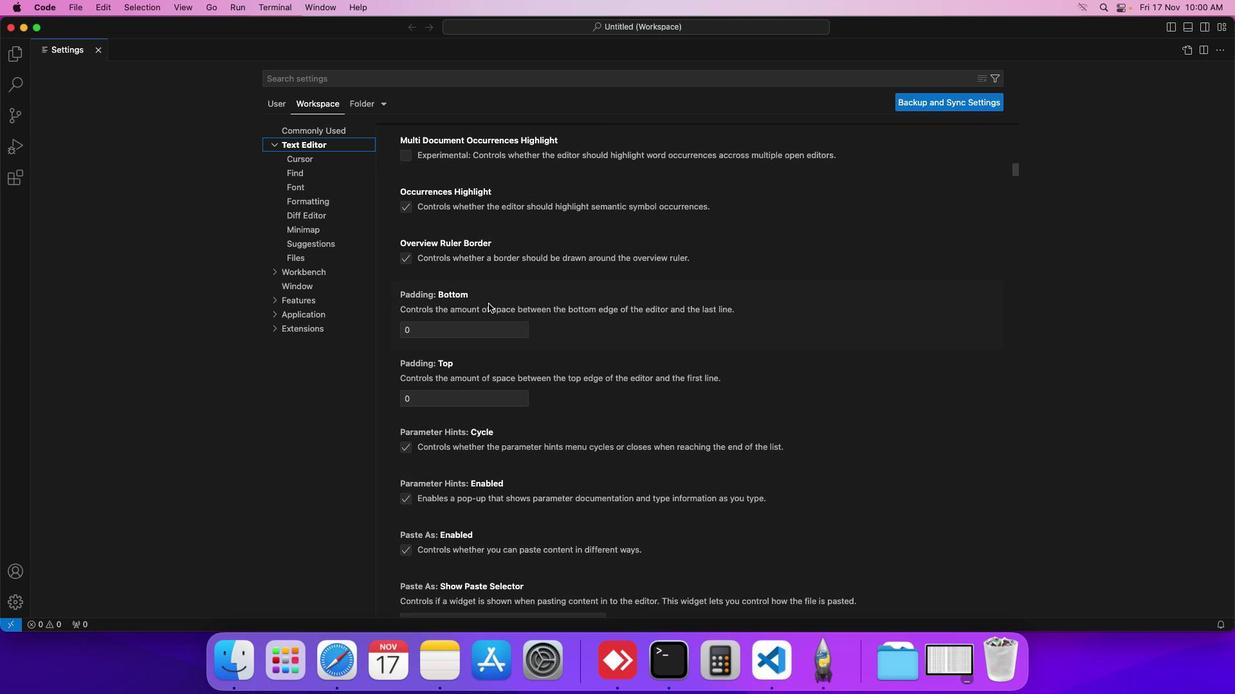 
Action: Mouse scrolled (477, 293) with delta (-10, -10)
Screenshot: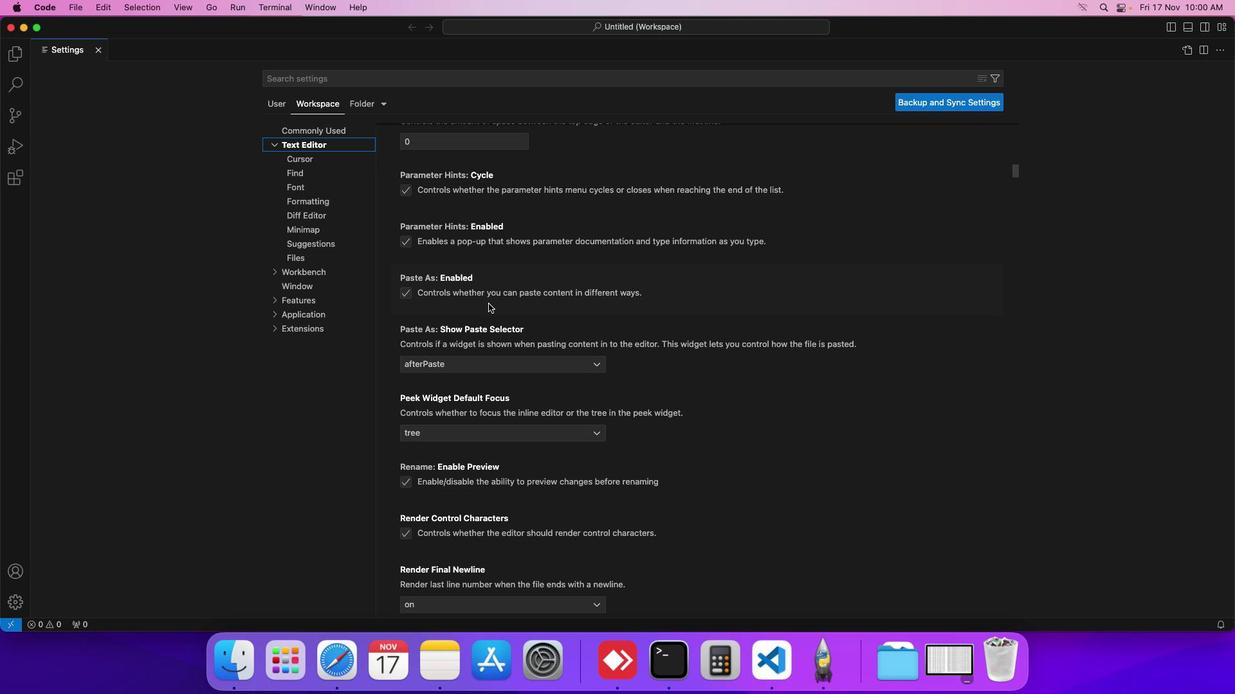 
Action: Mouse scrolled (477, 293) with delta (-10, -10)
Screenshot: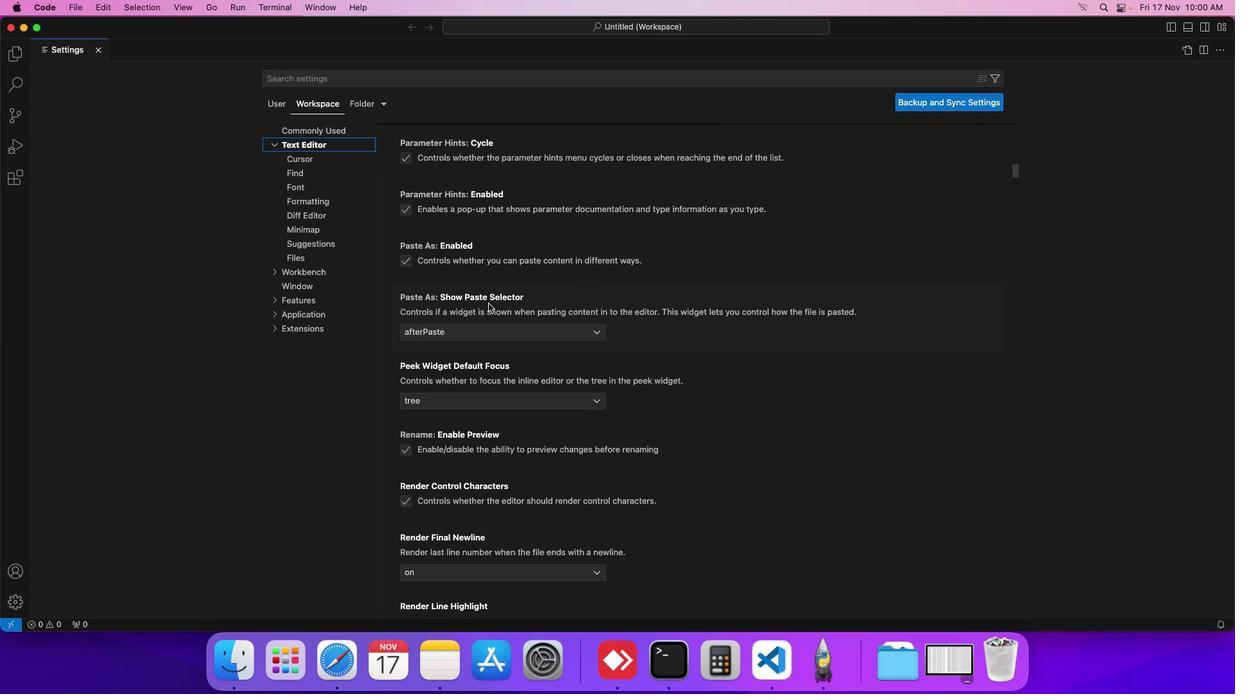 
Action: Mouse scrolled (477, 293) with delta (-10, -11)
Screenshot: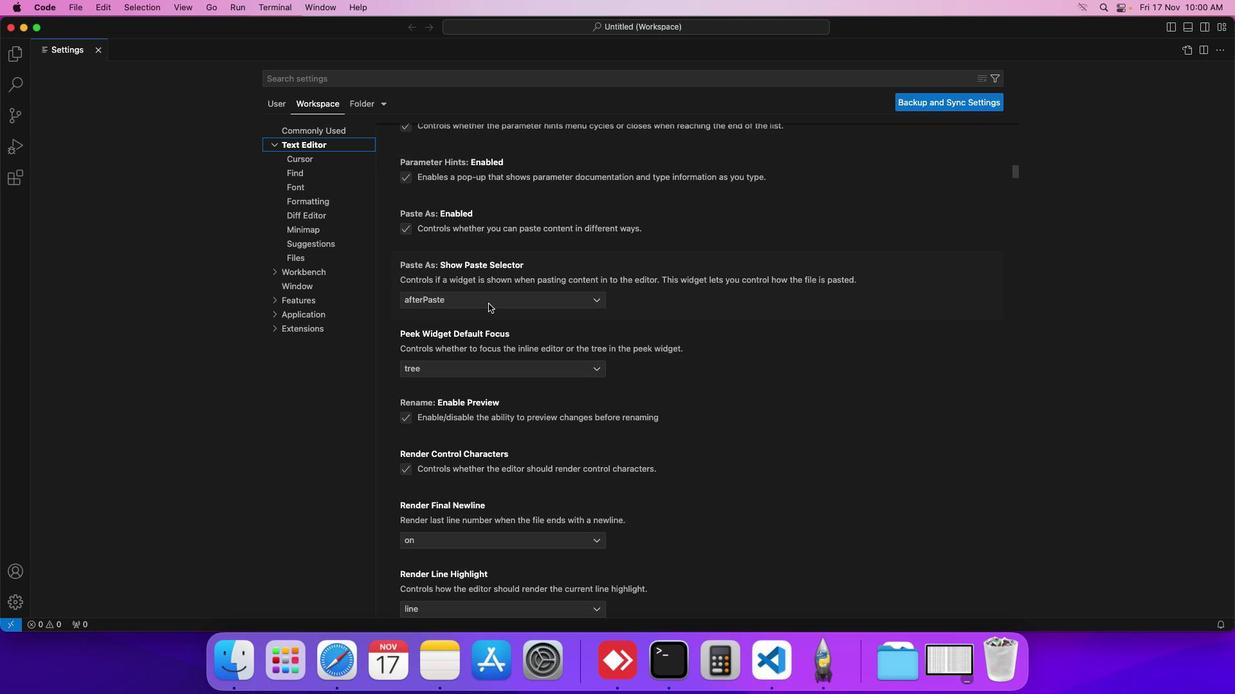 
Action: Mouse scrolled (477, 293) with delta (-10, -12)
Screenshot: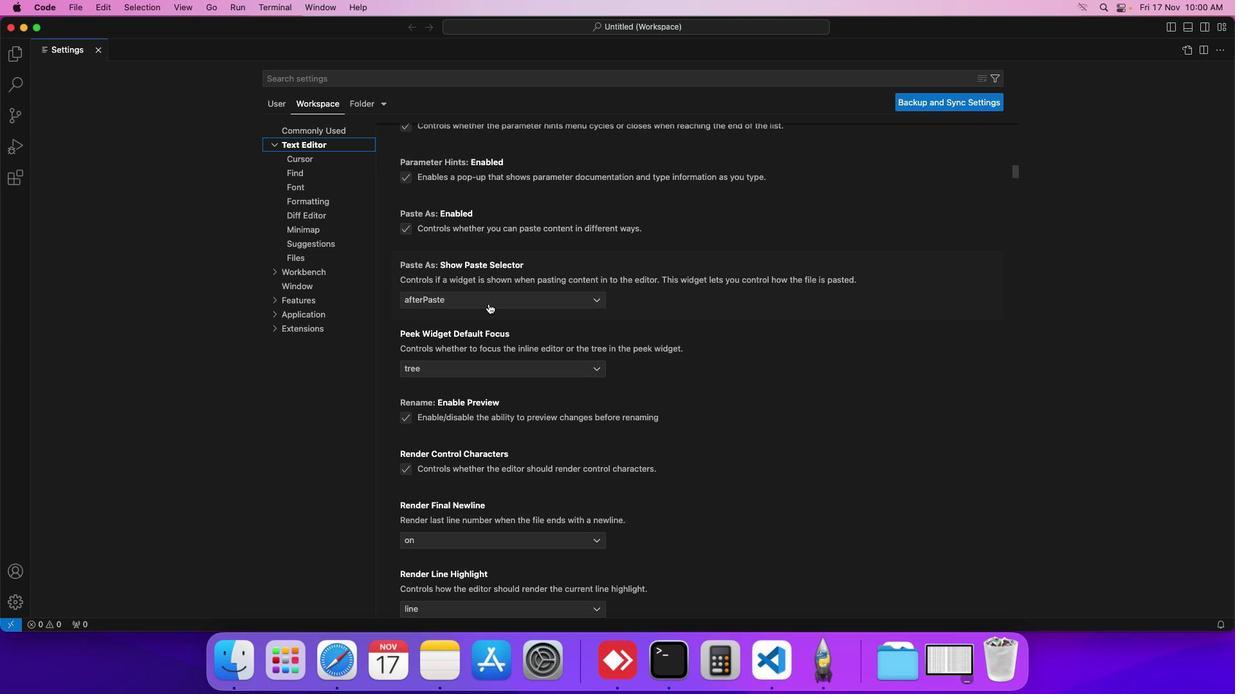 
Action: Mouse scrolled (477, 293) with delta (-10, -12)
Screenshot: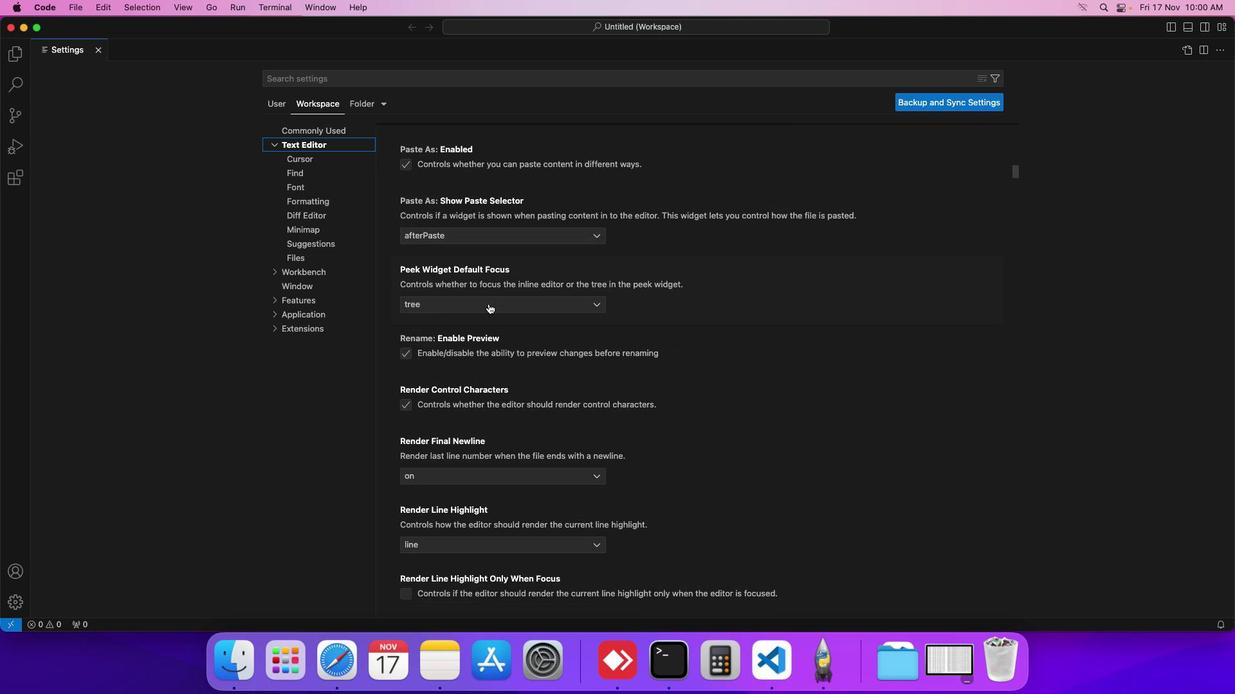 
Action: Mouse scrolled (477, 293) with delta (-10, -10)
Screenshot: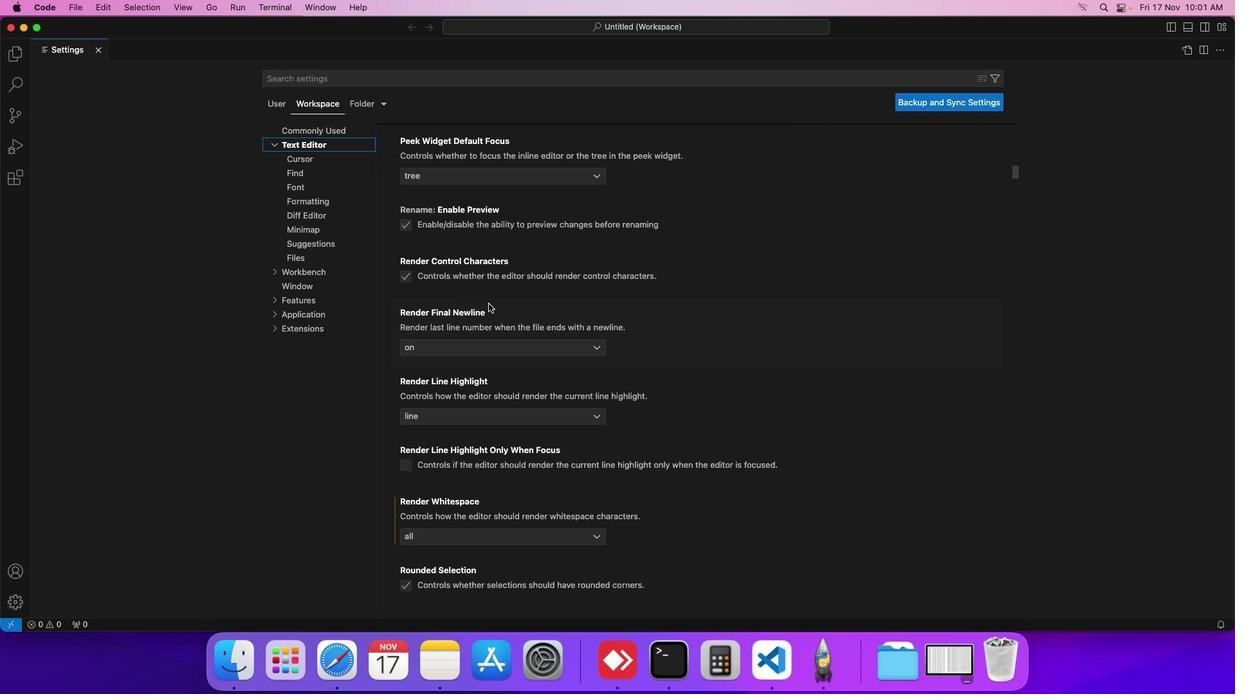
Action: Mouse scrolled (477, 293) with delta (-10, -10)
Screenshot: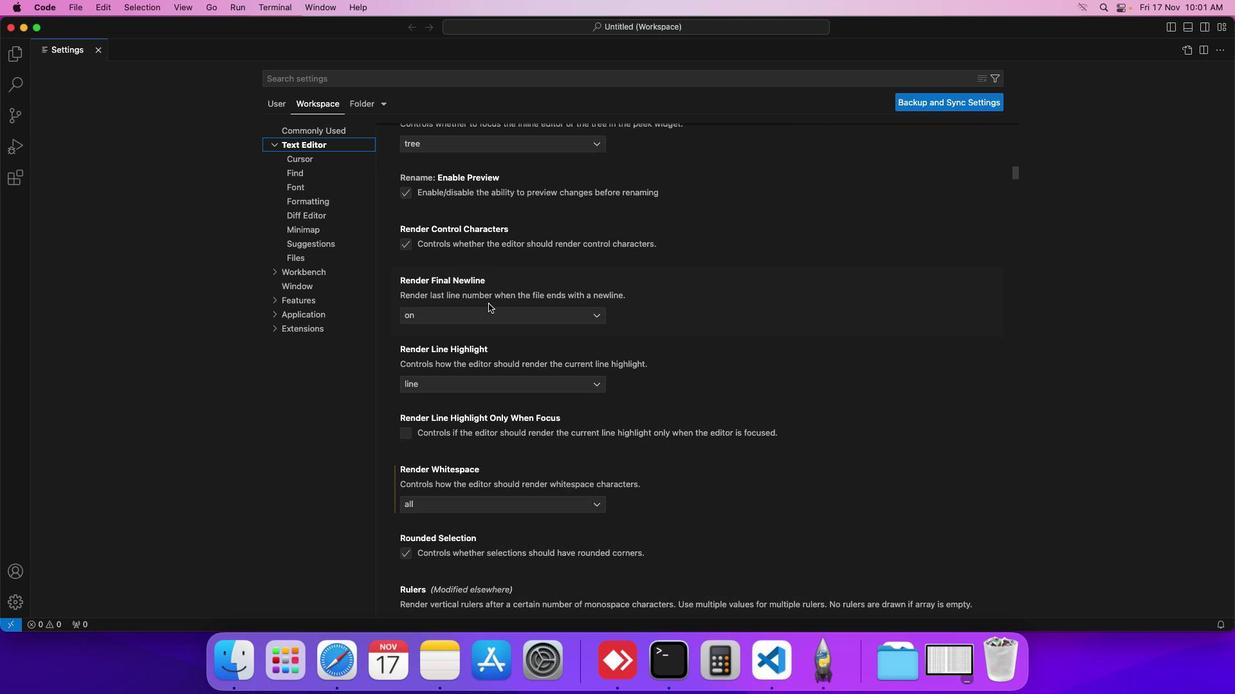 
Action: Mouse scrolled (477, 293) with delta (-10, -11)
Screenshot: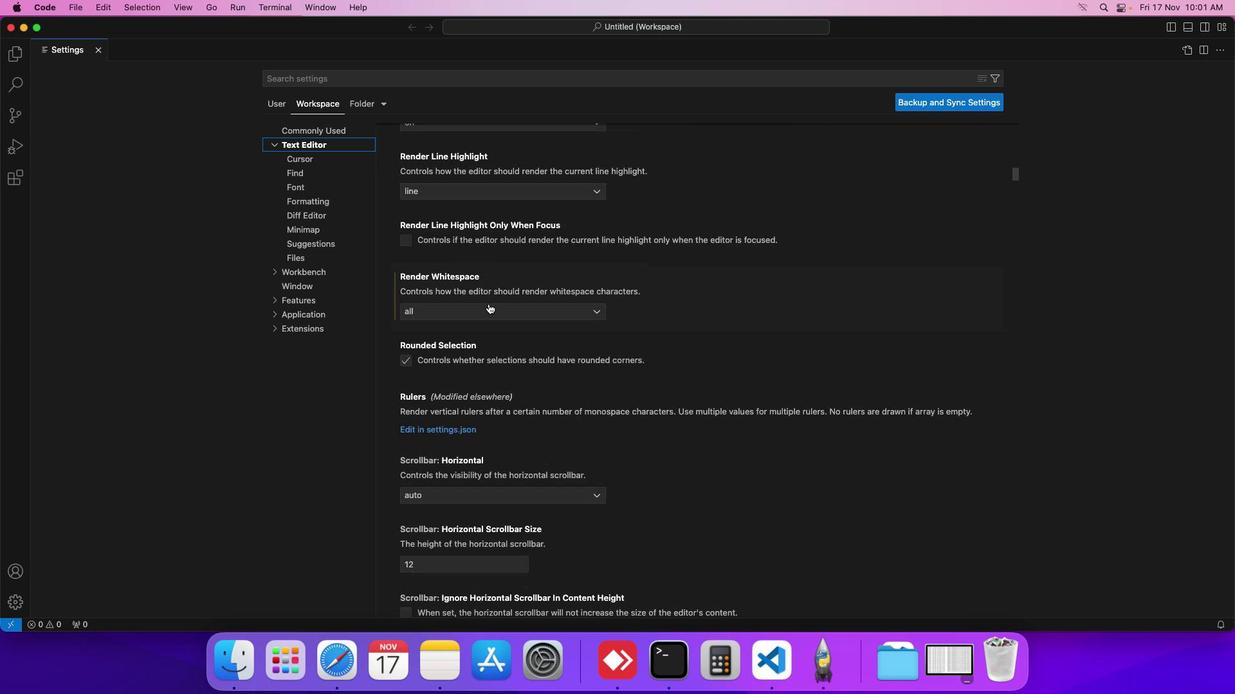 
Action: Mouse scrolled (477, 293) with delta (-10, -12)
Screenshot: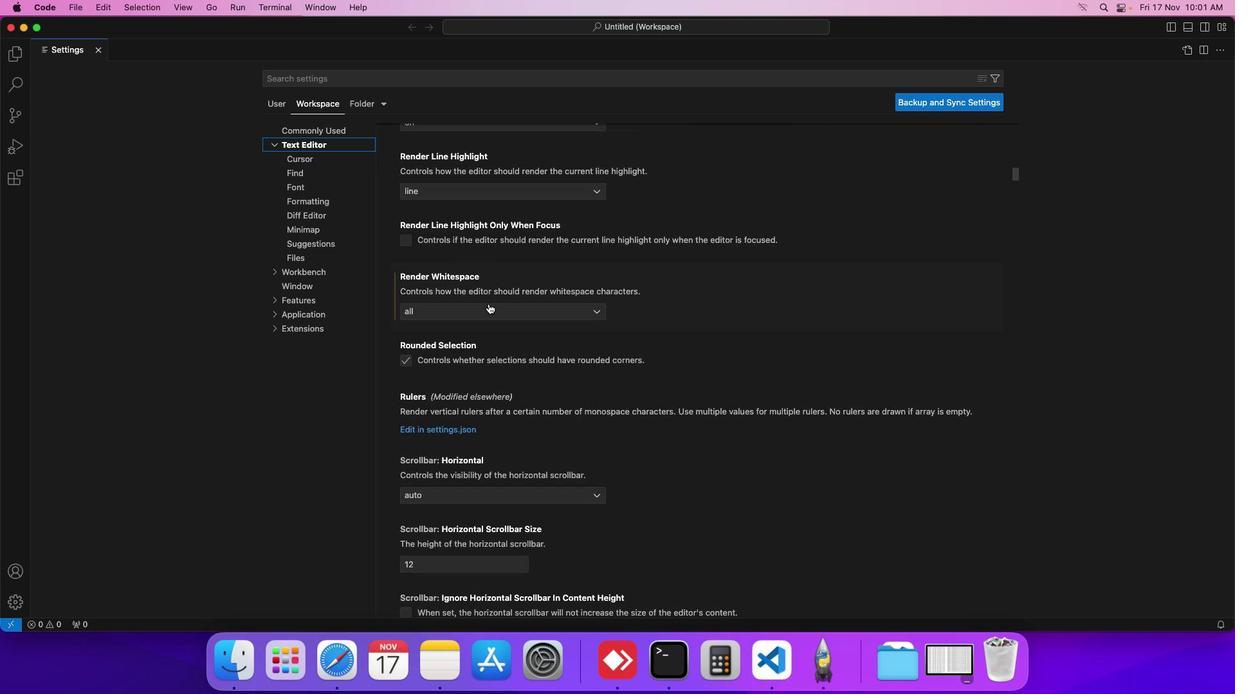 
Action: Mouse scrolled (477, 293) with delta (-10, -10)
Screenshot: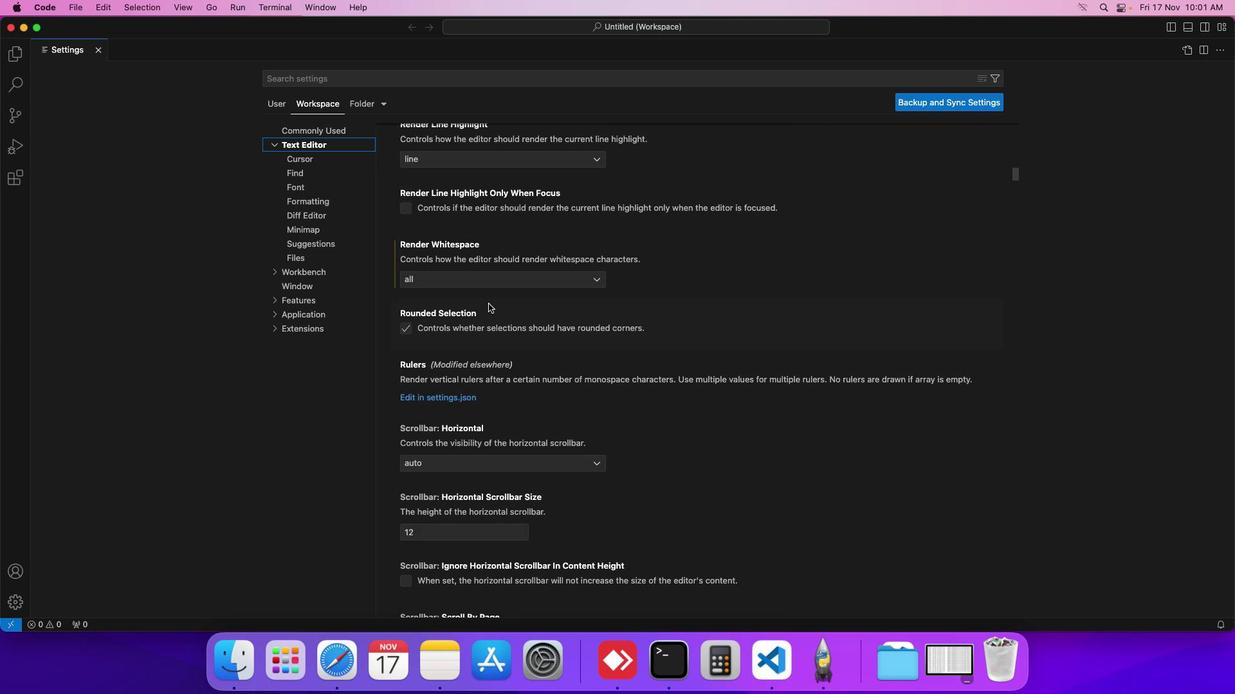 
Action: Mouse scrolled (477, 293) with delta (-10, -10)
Screenshot: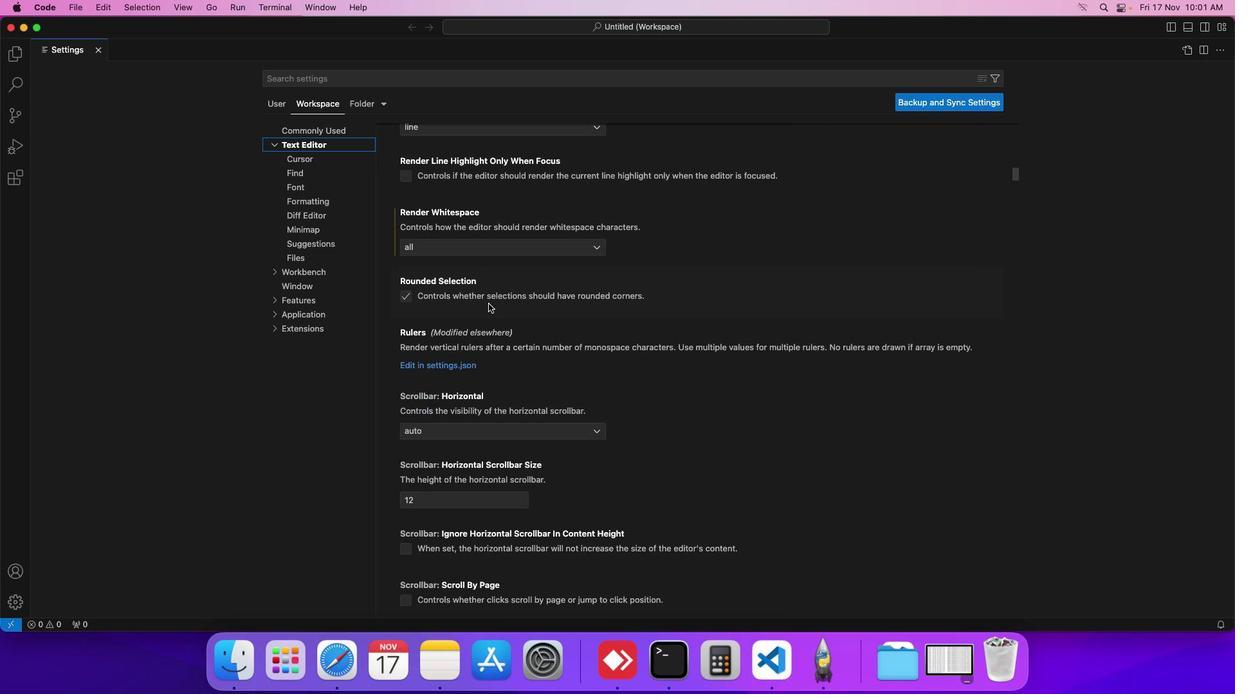 
Action: Mouse scrolled (477, 293) with delta (-10, -11)
Screenshot: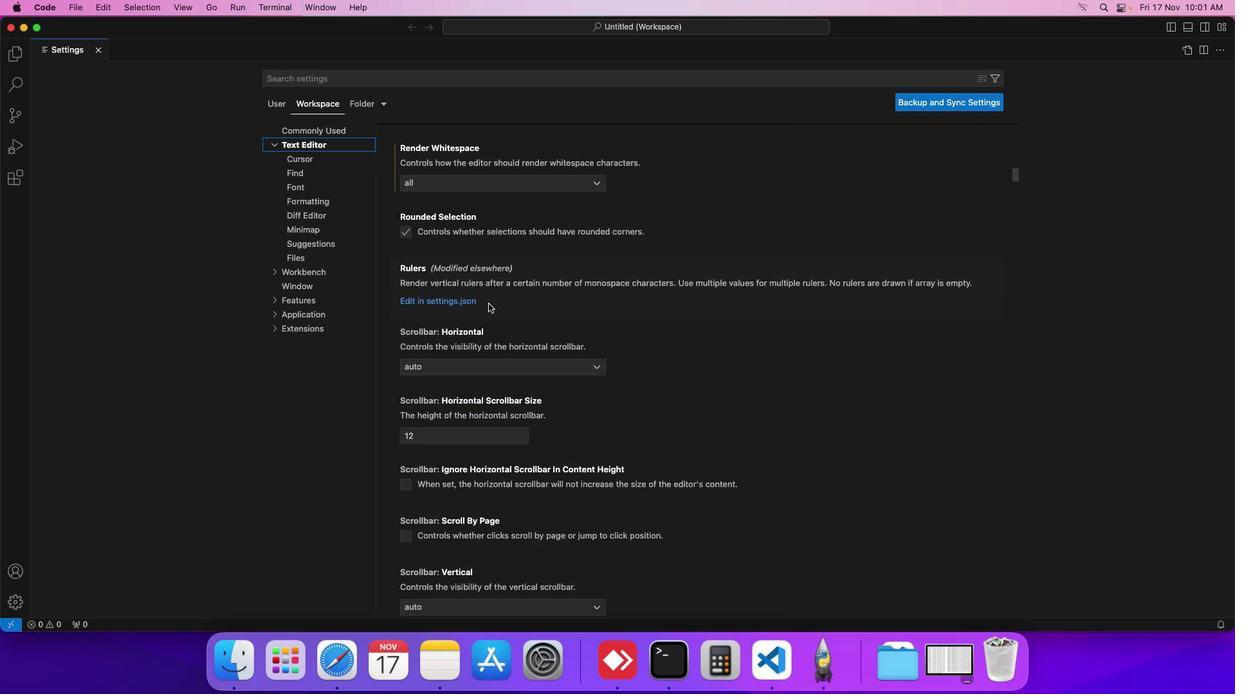 
Action: Mouse scrolled (477, 293) with delta (-10, -12)
Screenshot: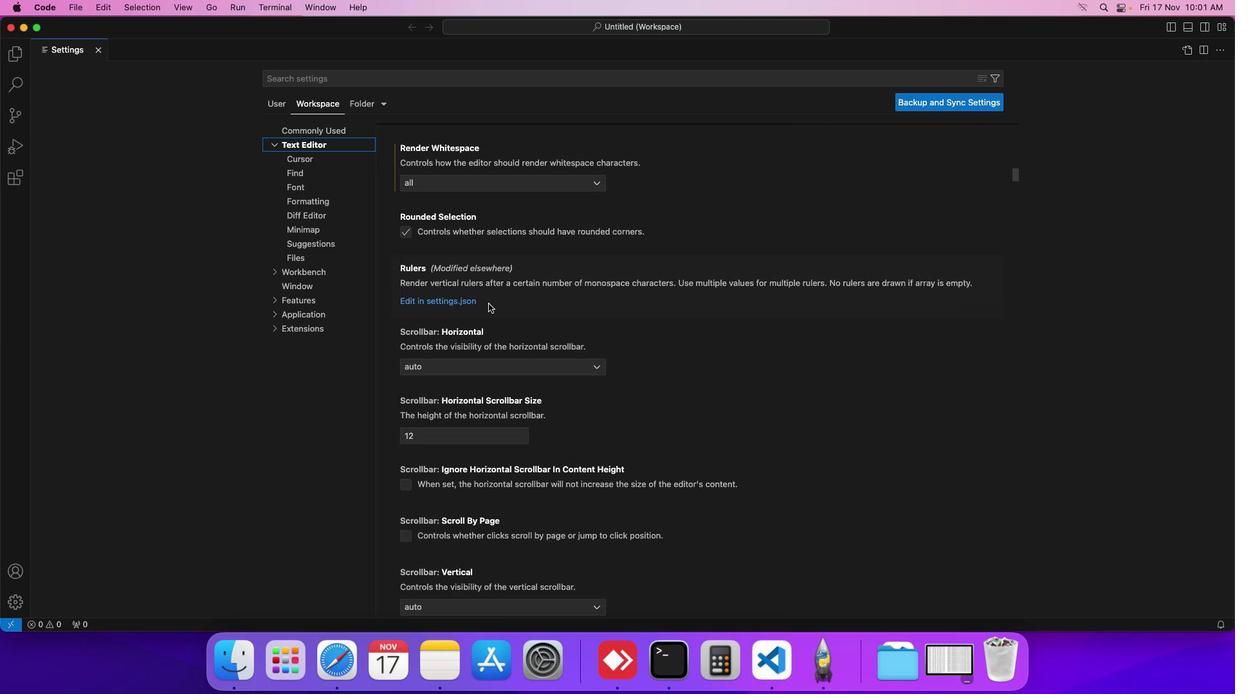 
Action: Mouse scrolled (477, 293) with delta (-10, -10)
Screenshot: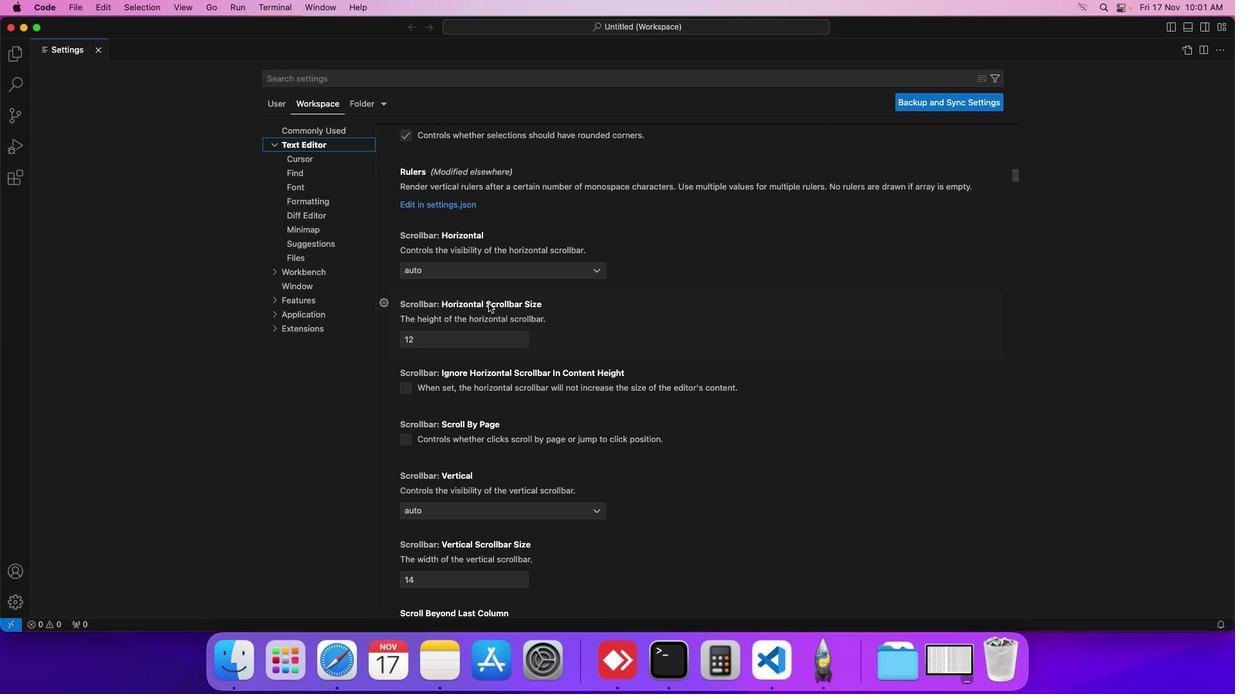 
Action: Mouse scrolled (477, 293) with delta (-10, -10)
Screenshot: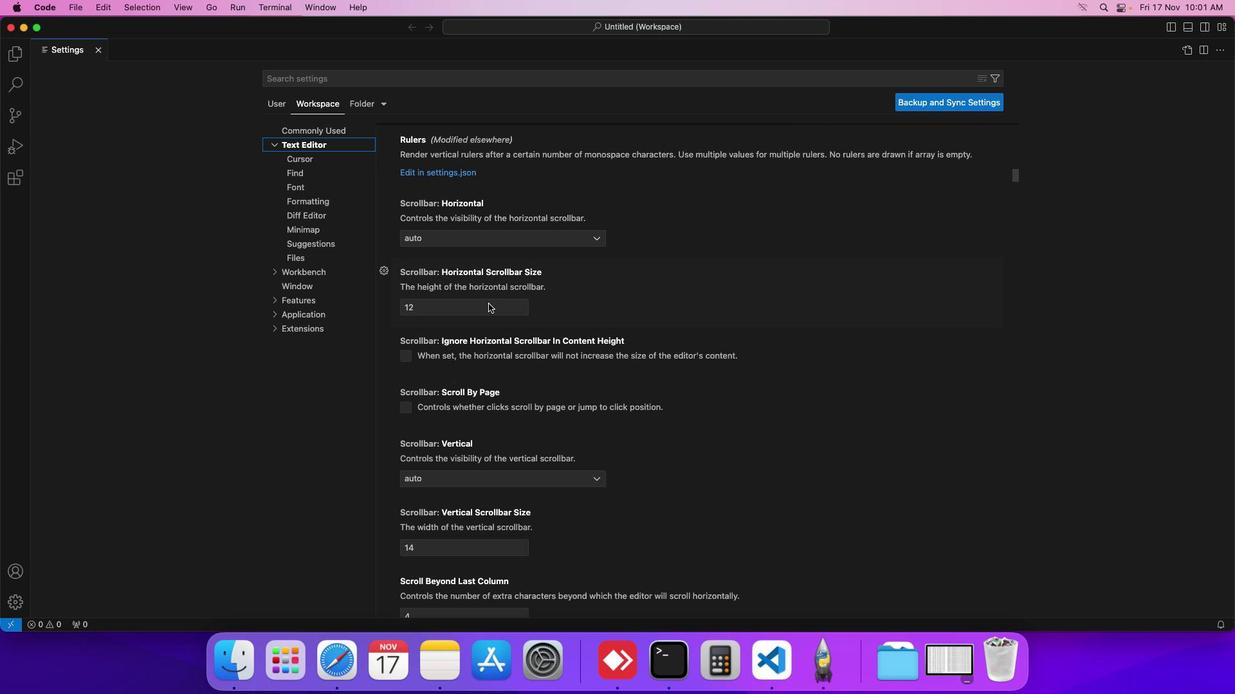 
Action: Mouse scrolled (477, 293) with delta (-10, -11)
Screenshot: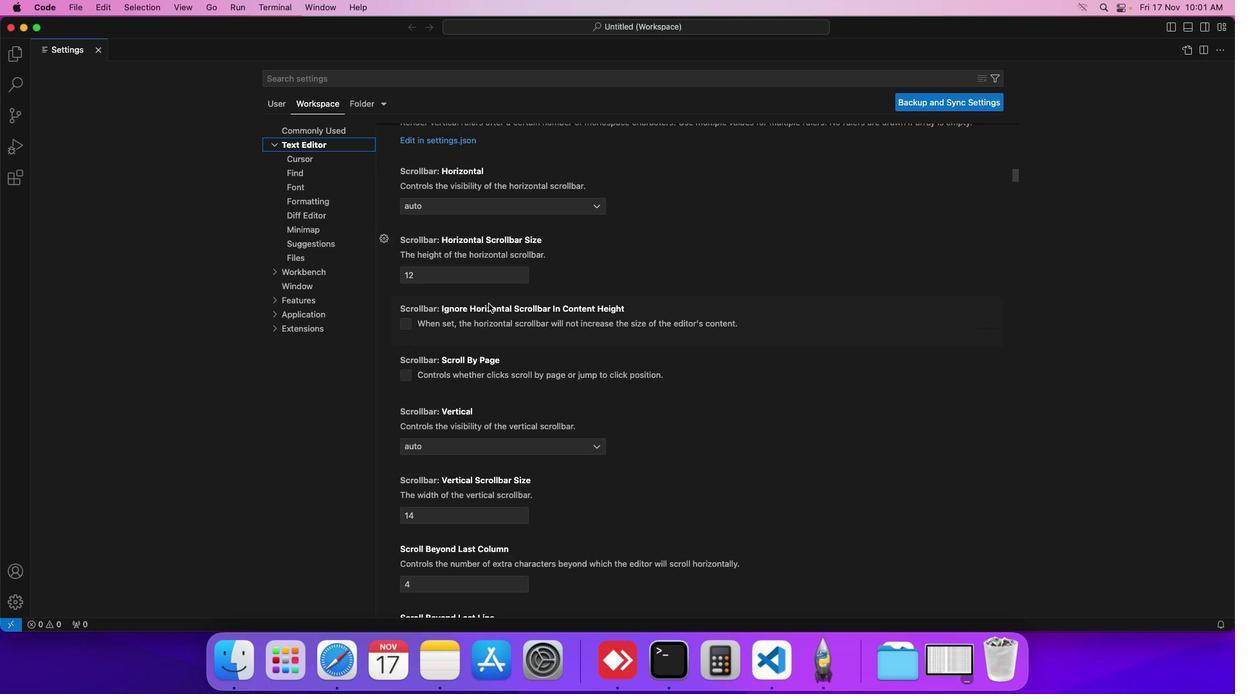 
Action: Mouse scrolled (477, 293) with delta (-10, -12)
Screenshot: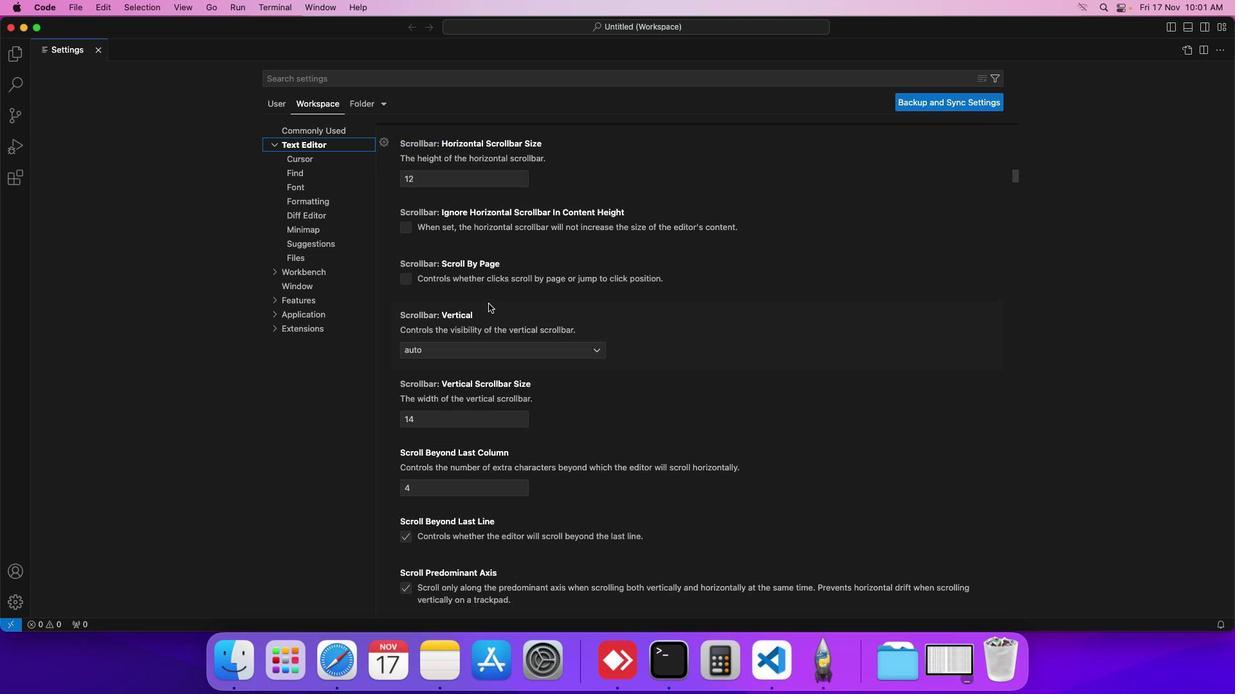 
Action: Mouse scrolled (477, 293) with delta (-10, -10)
Screenshot: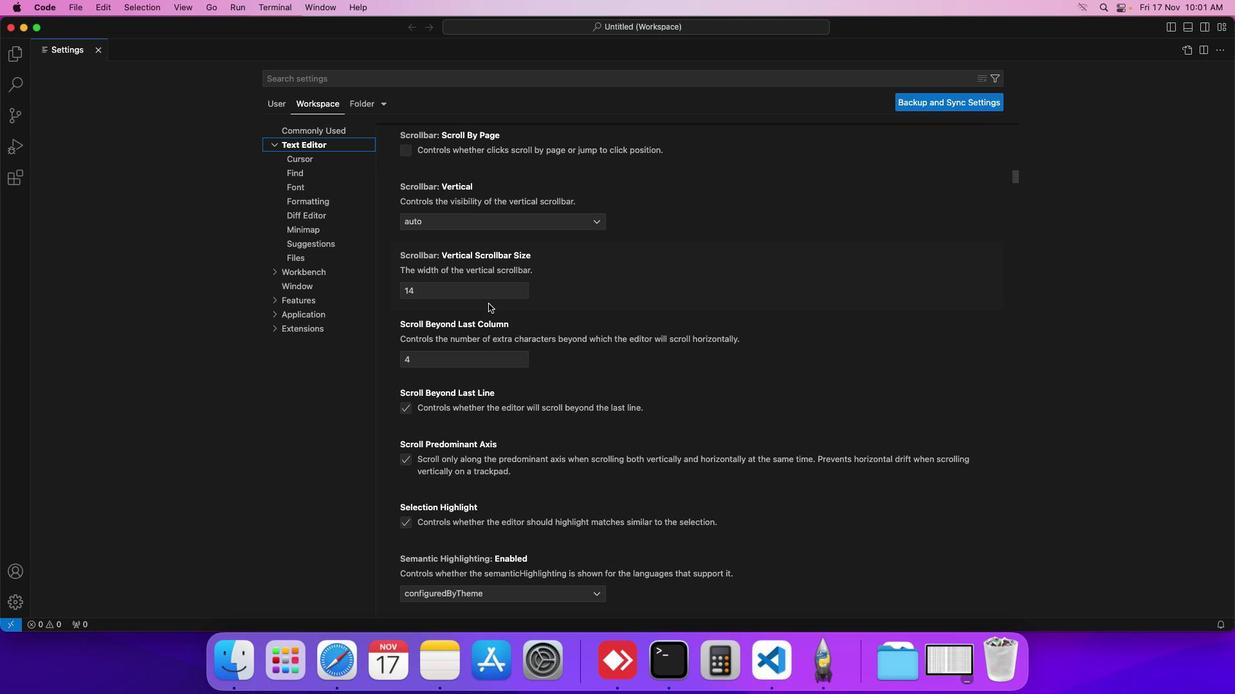 
Action: Mouse scrolled (477, 293) with delta (-10, -10)
Screenshot: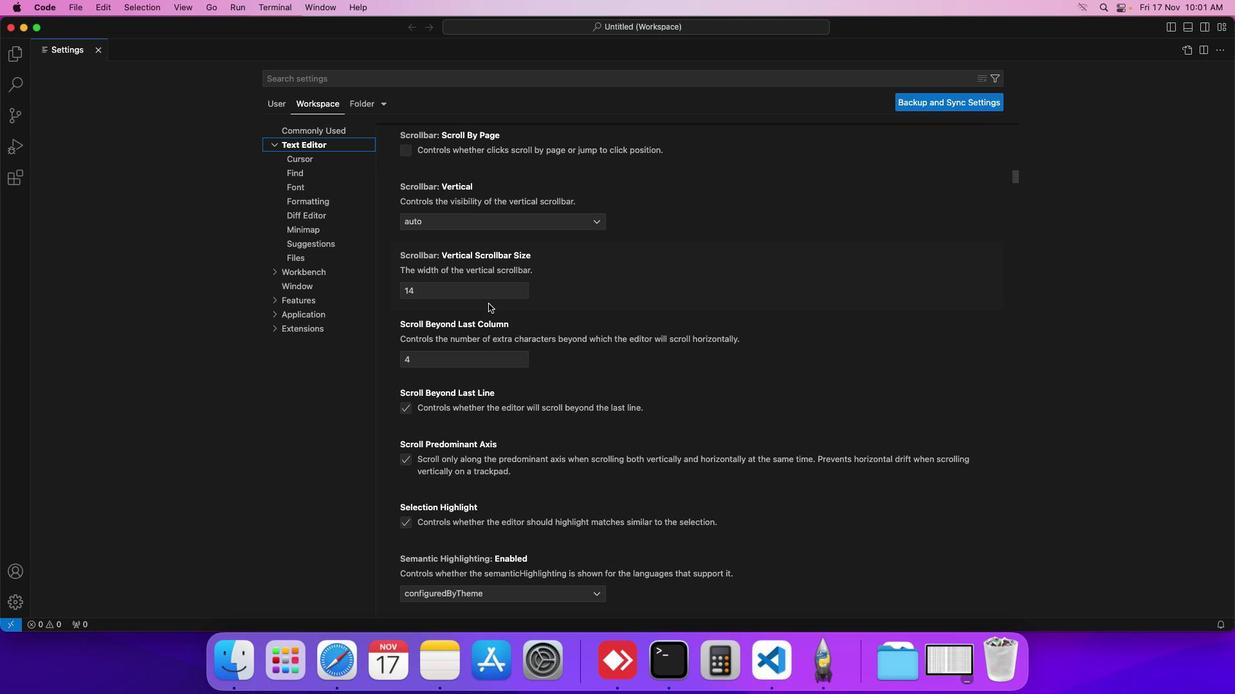 
Action: Mouse scrolled (477, 293) with delta (-10, -12)
Screenshot: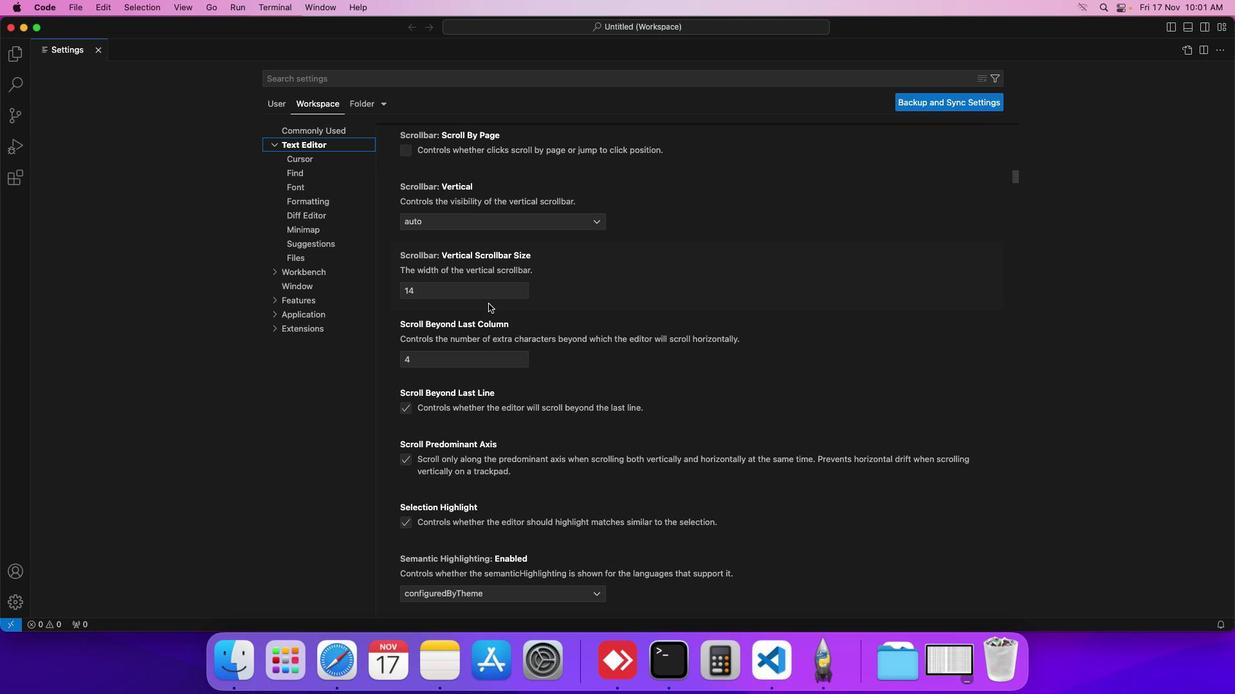 
Action: Mouse scrolled (477, 293) with delta (-10, -12)
Screenshot: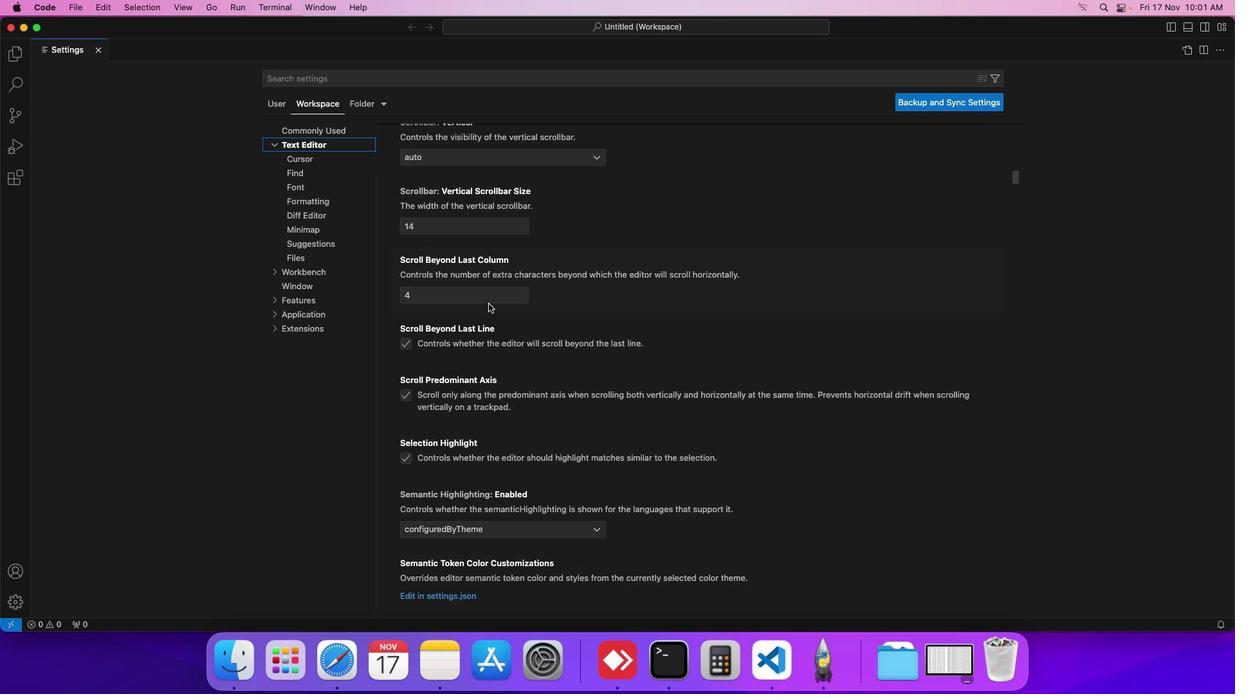 
Action: Mouse scrolled (477, 293) with delta (-10, -10)
Screenshot: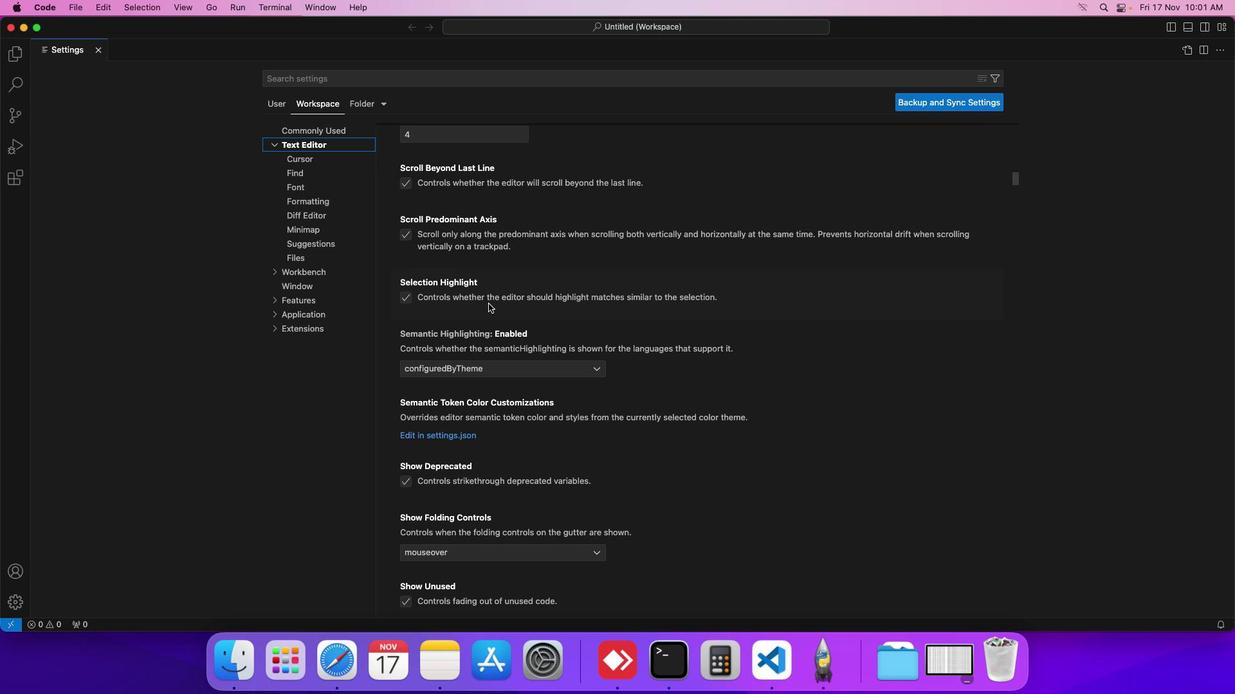 
Action: Mouse scrolled (477, 293) with delta (-10, -10)
Screenshot: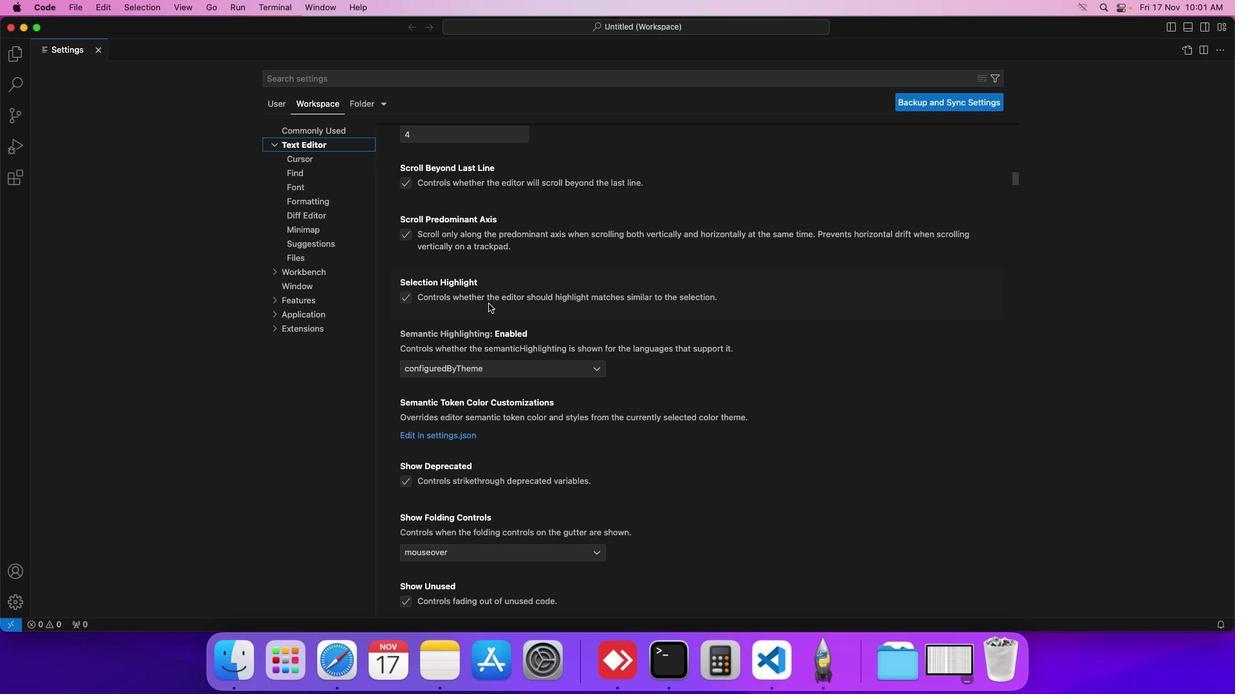 
Action: Mouse scrolled (477, 293) with delta (-10, -11)
Screenshot: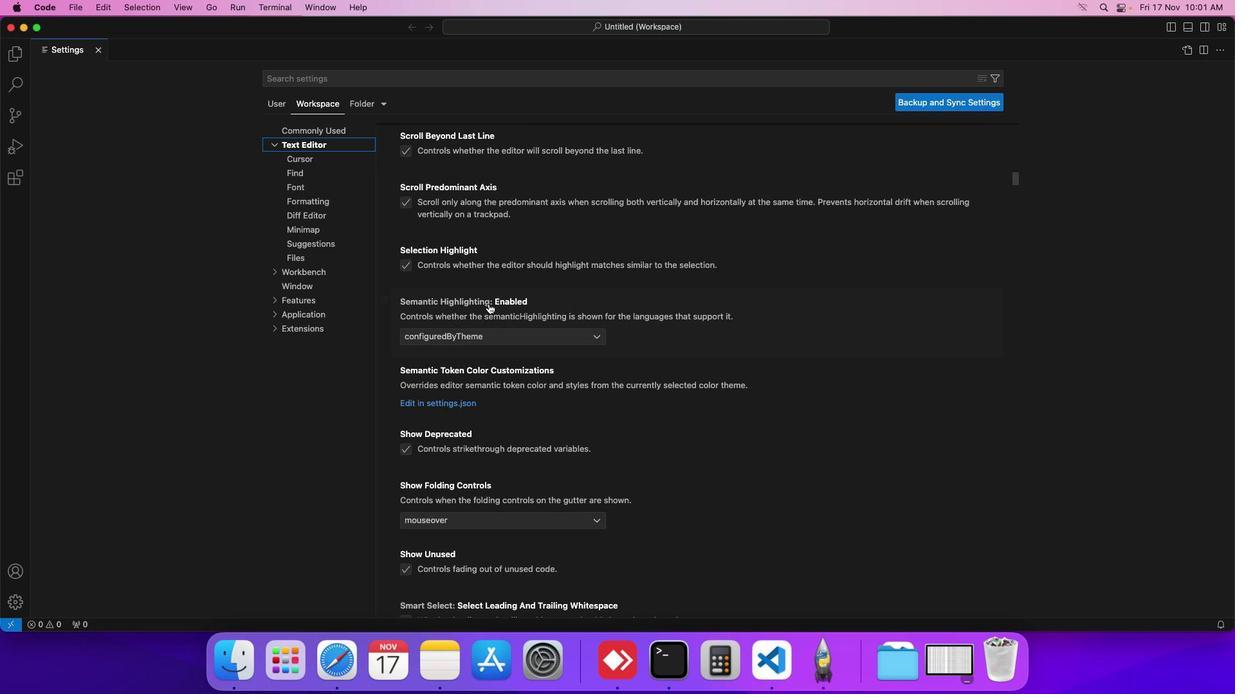 
Action: Mouse scrolled (477, 293) with delta (-10, -12)
Screenshot: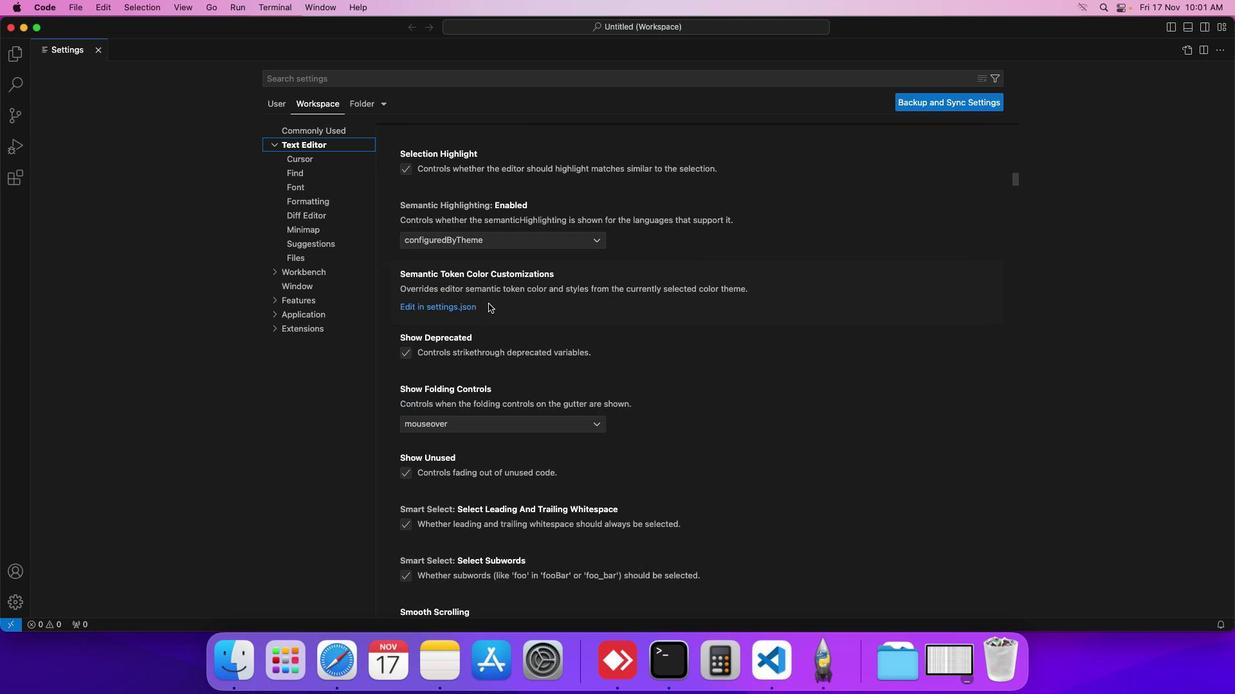 
Action: Mouse scrolled (477, 293) with delta (-10, -10)
Screenshot: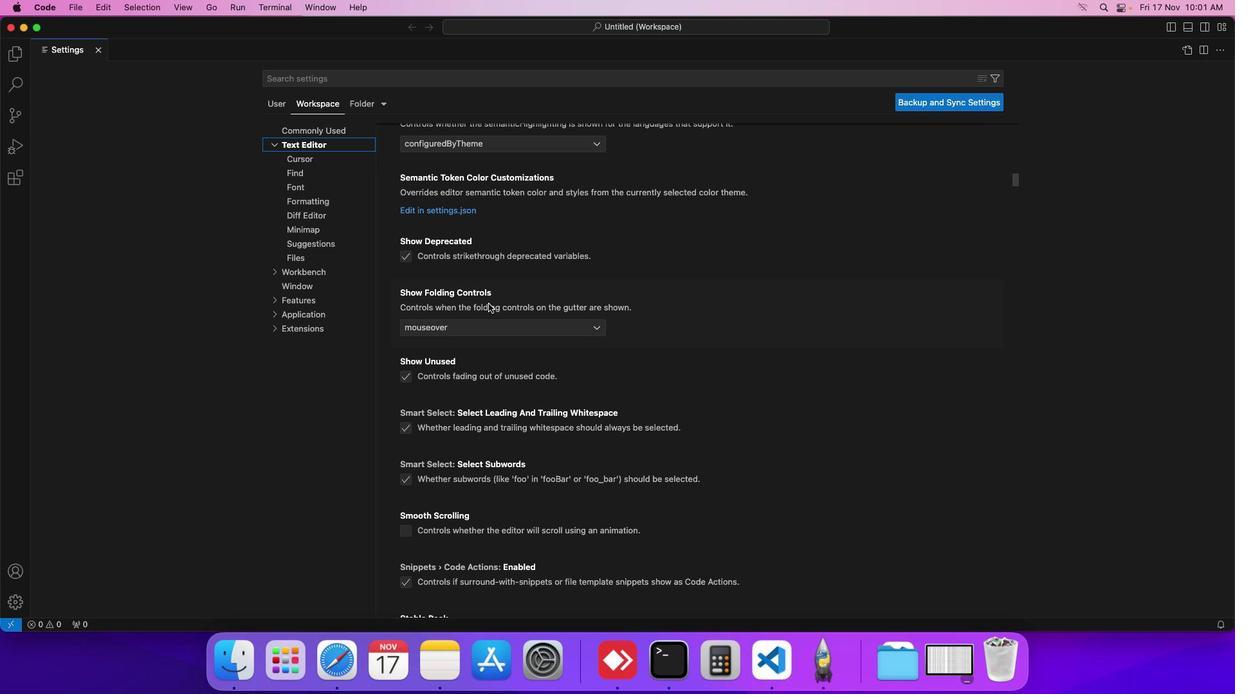 
Action: Mouse scrolled (477, 293) with delta (-10, -10)
Screenshot: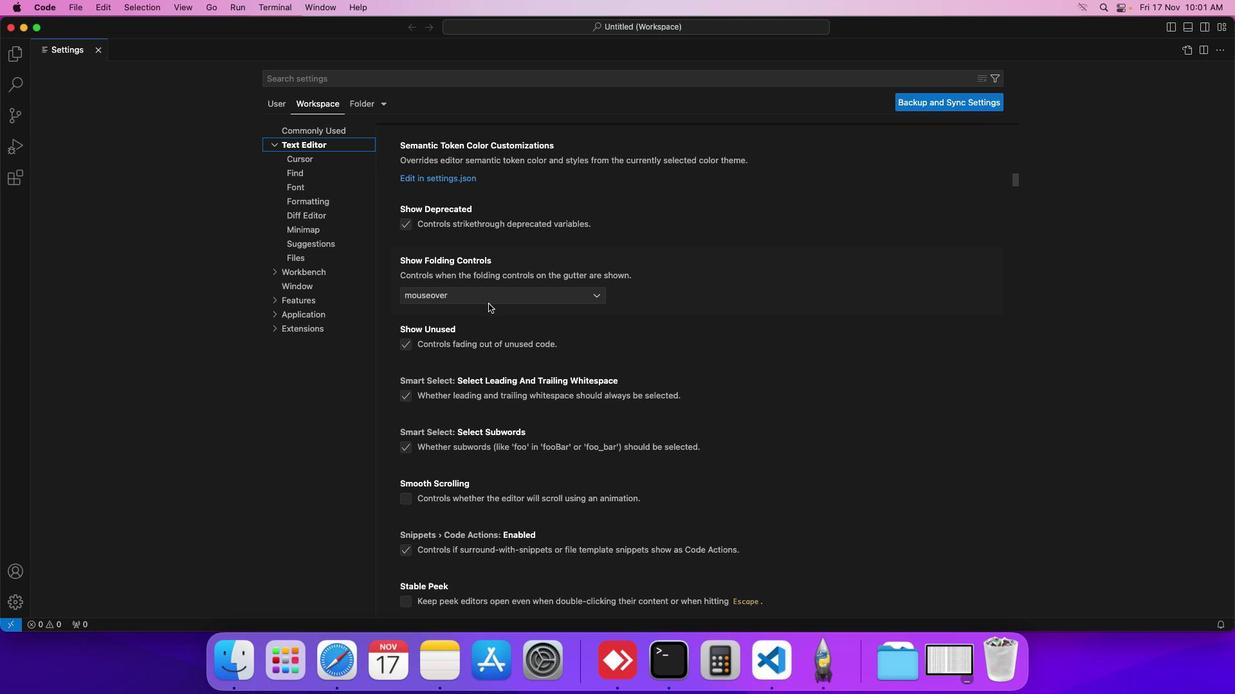 
Action: Mouse scrolled (477, 293) with delta (-10, -11)
Screenshot: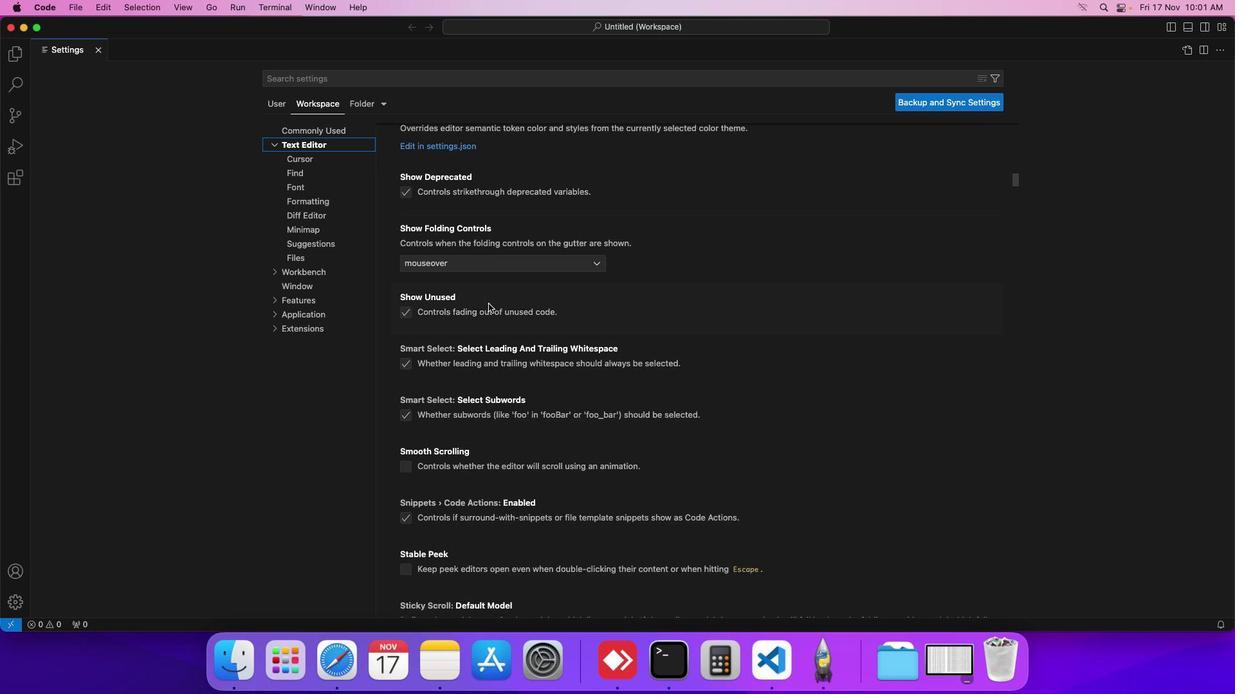 
Action: Mouse scrolled (477, 293) with delta (-10, -12)
Screenshot: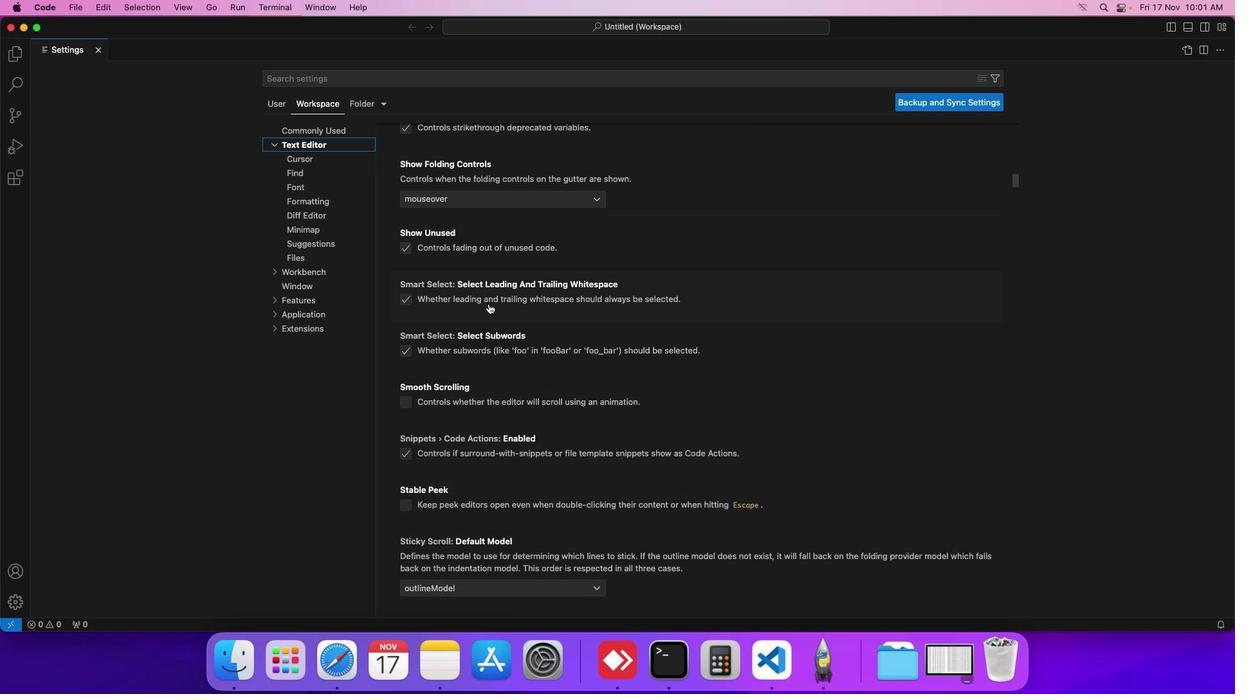 
Action: Mouse scrolled (477, 293) with delta (-10, -10)
Screenshot: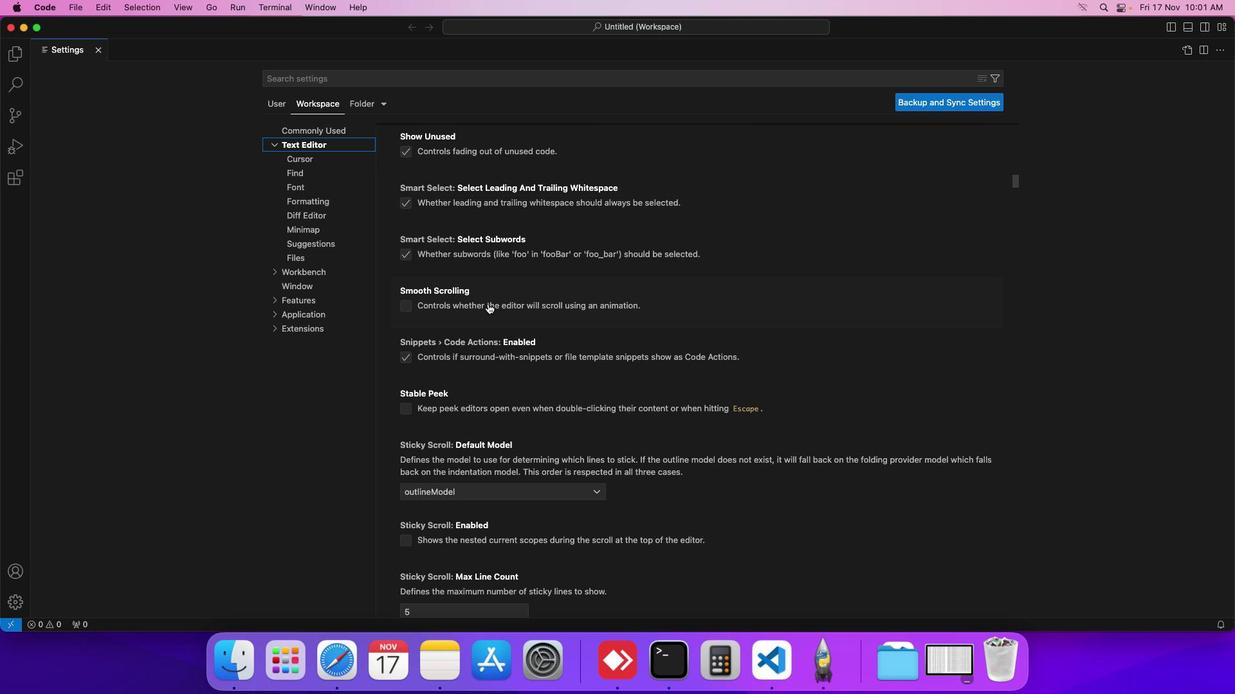 
Action: Mouse scrolled (477, 293) with delta (-10, -10)
Screenshot: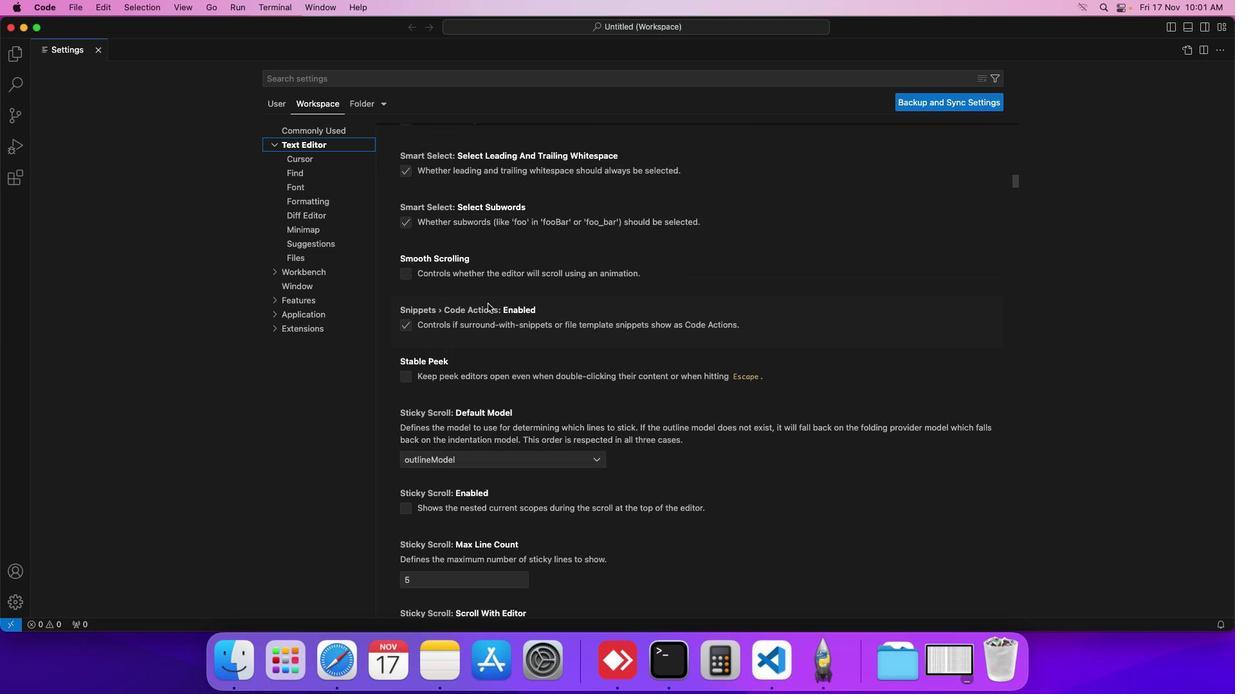 
Action: Mouse scrolled (477, 293) with delta (-10, -11)
Screenshot: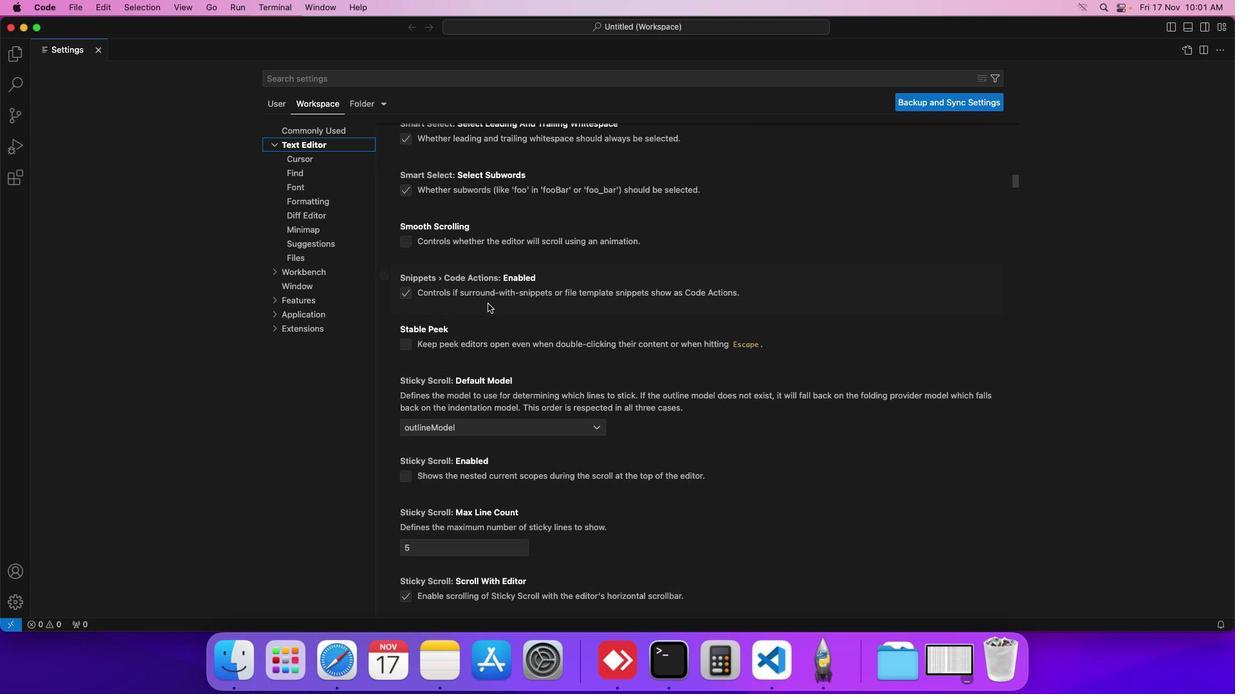 
Action: Mouse scrolled (477, 293) with delta (-10, -12)
Screenshot: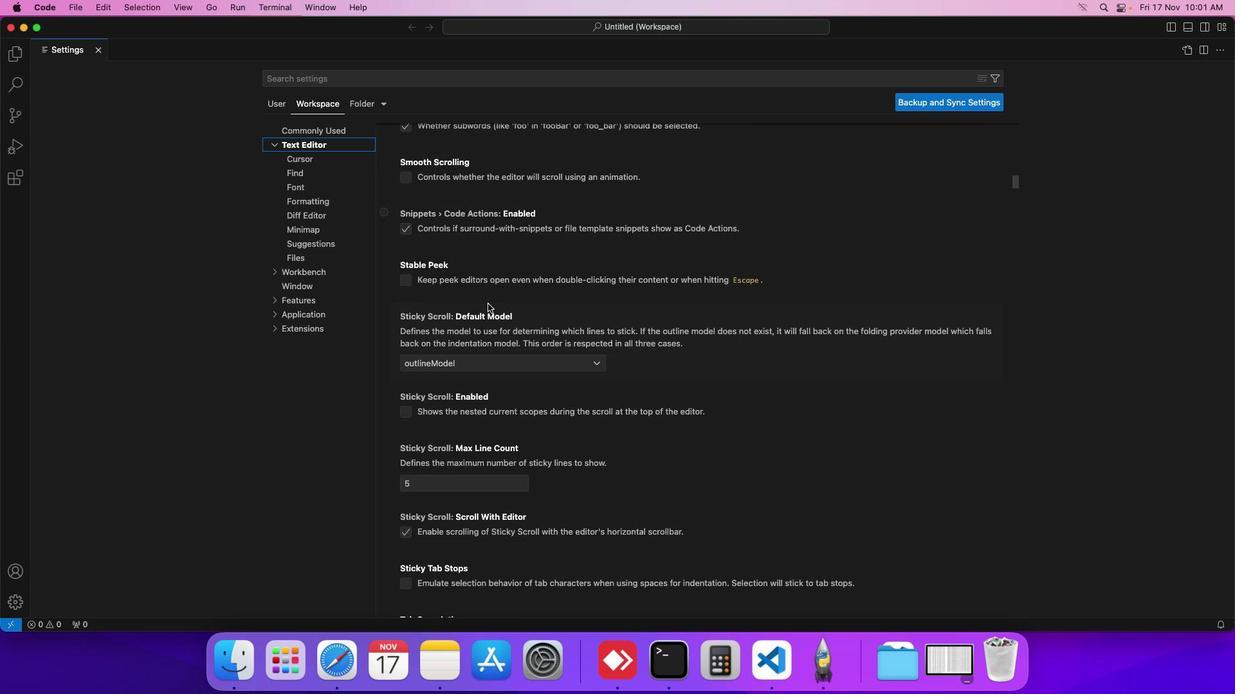 
Action: Mouse moved to (477, 293)
Screenshot: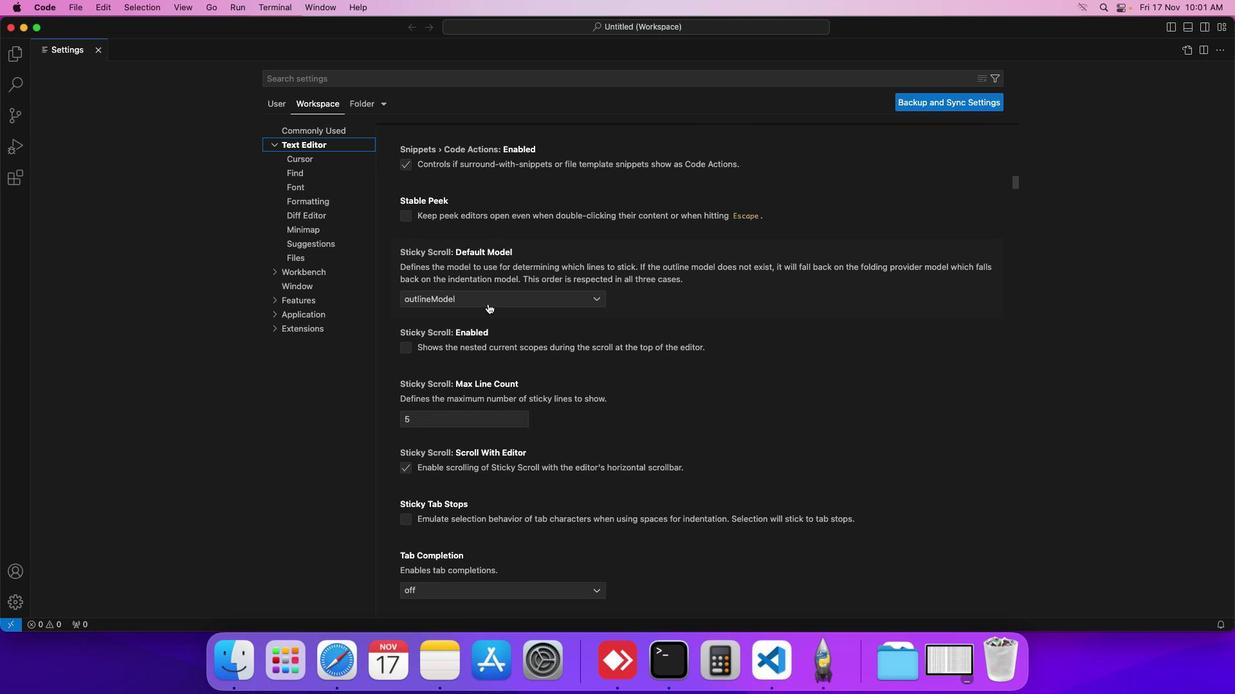 
Action: Mouse scrolled (477, 293) with delta (-10, -10)
Screenshot: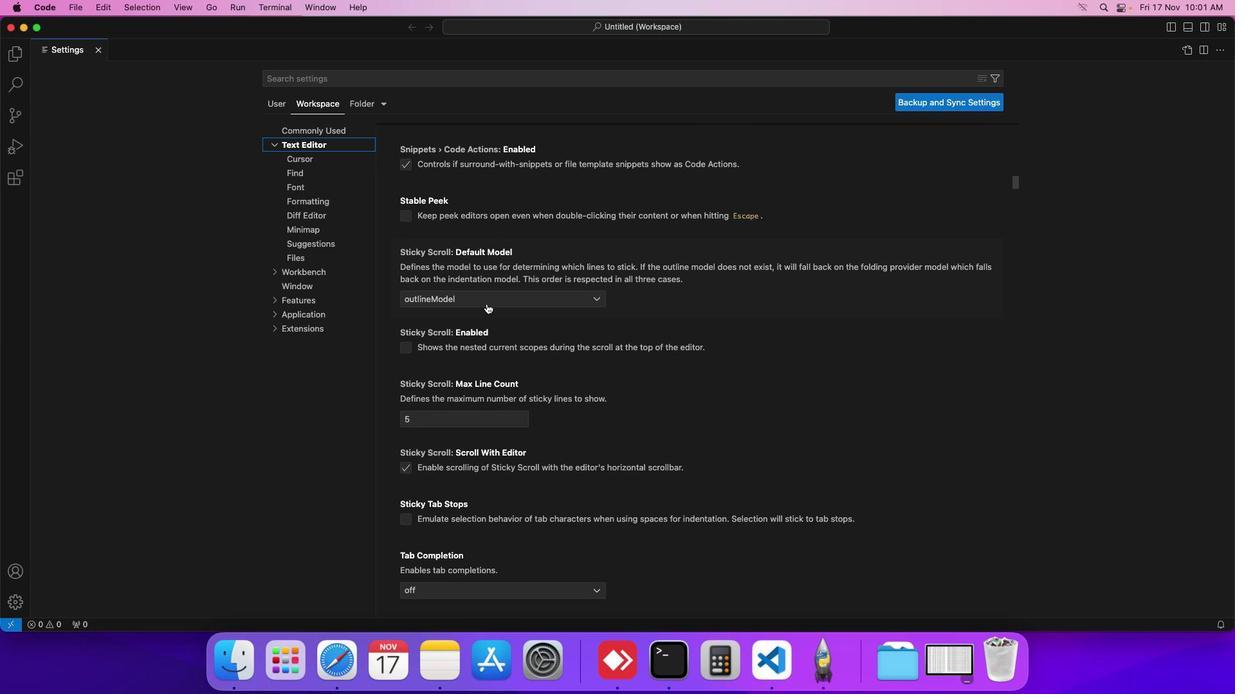 
Action: Mouse scrolled (477, 293) with delta (-10, -10)
Screenshot: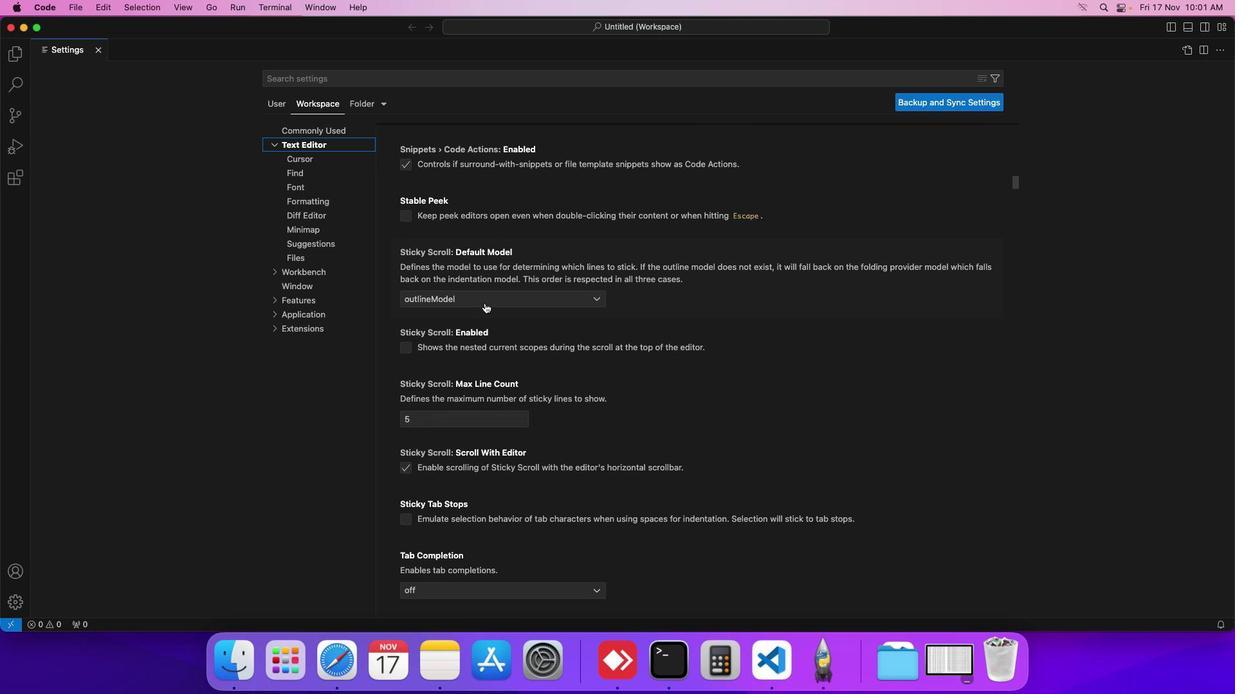 
Action: Mouse scrolled (477, 293) with delta (-10, -11)
Screenshot: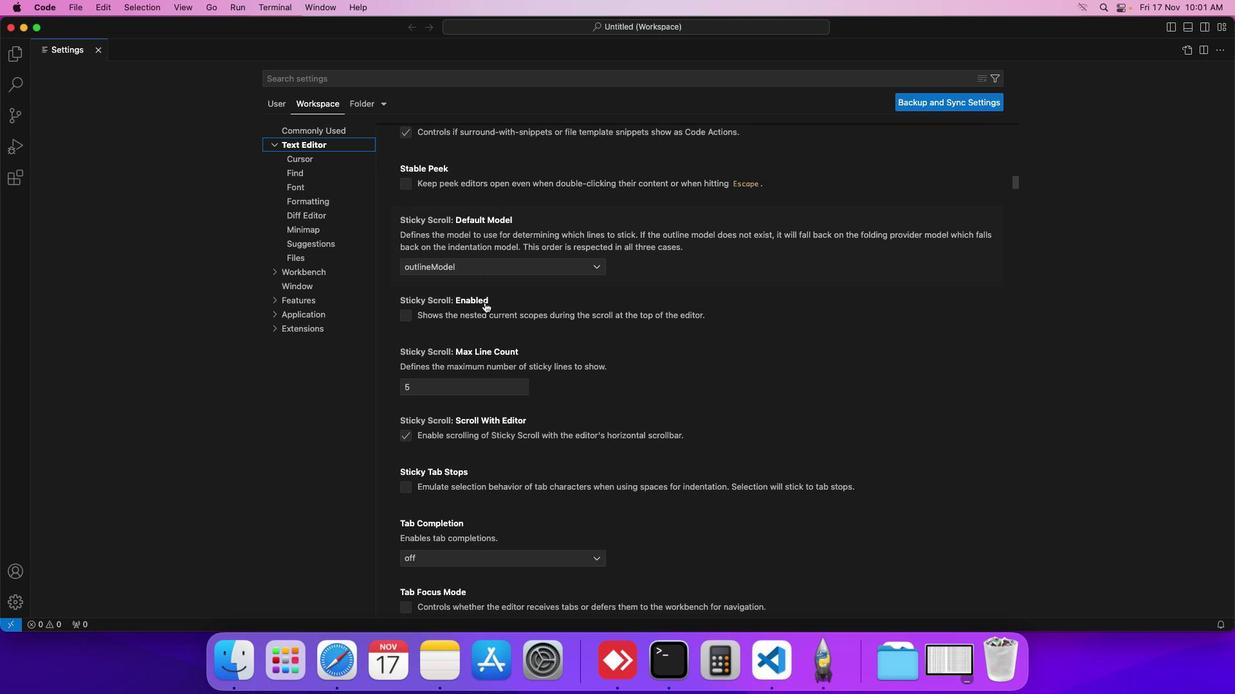 
Action: Mouse scrolled (477, 293) with delta (-10, -11)
Screenshot: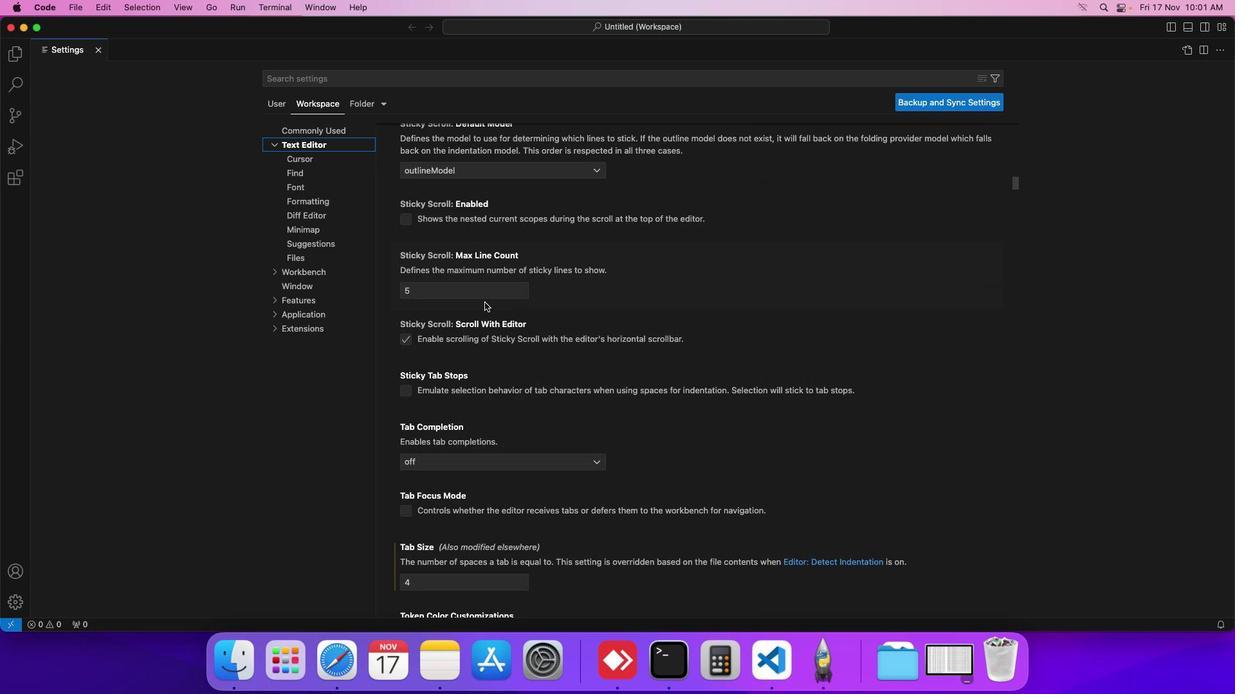 
Action: Mouse moved to (473, 292)
Screenshot: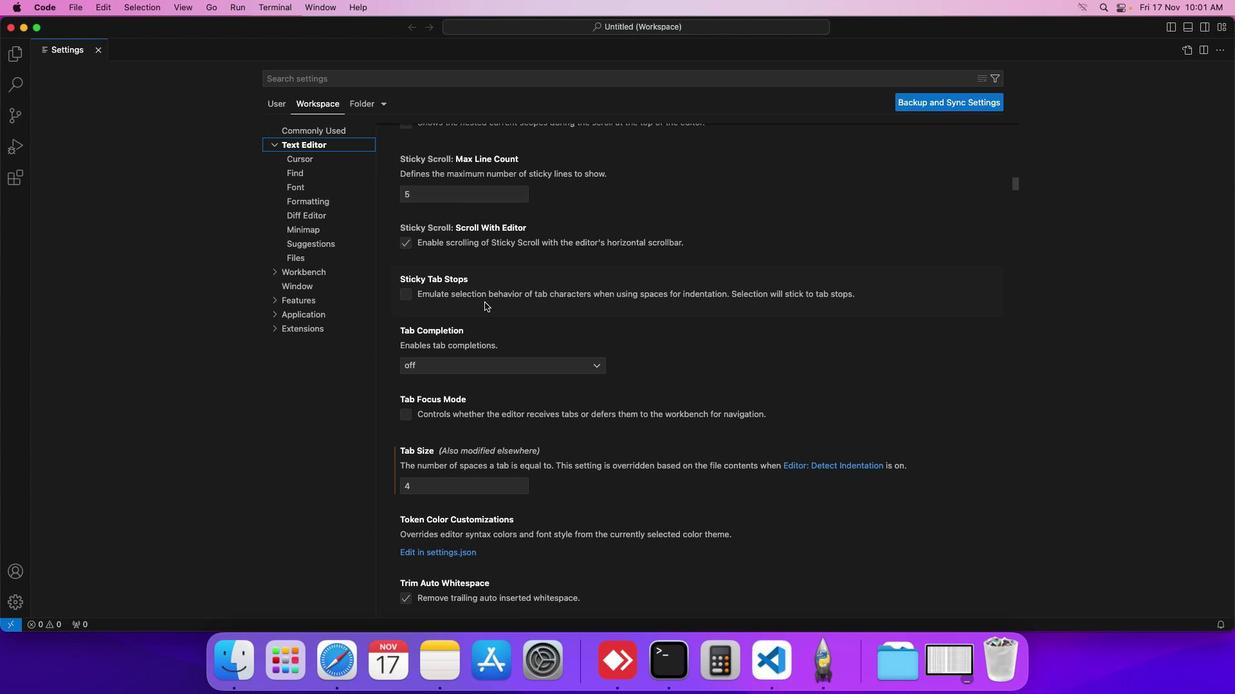 
Action: Mouse scrolled (473, 292) with delta (-10, -10)
Screenshot: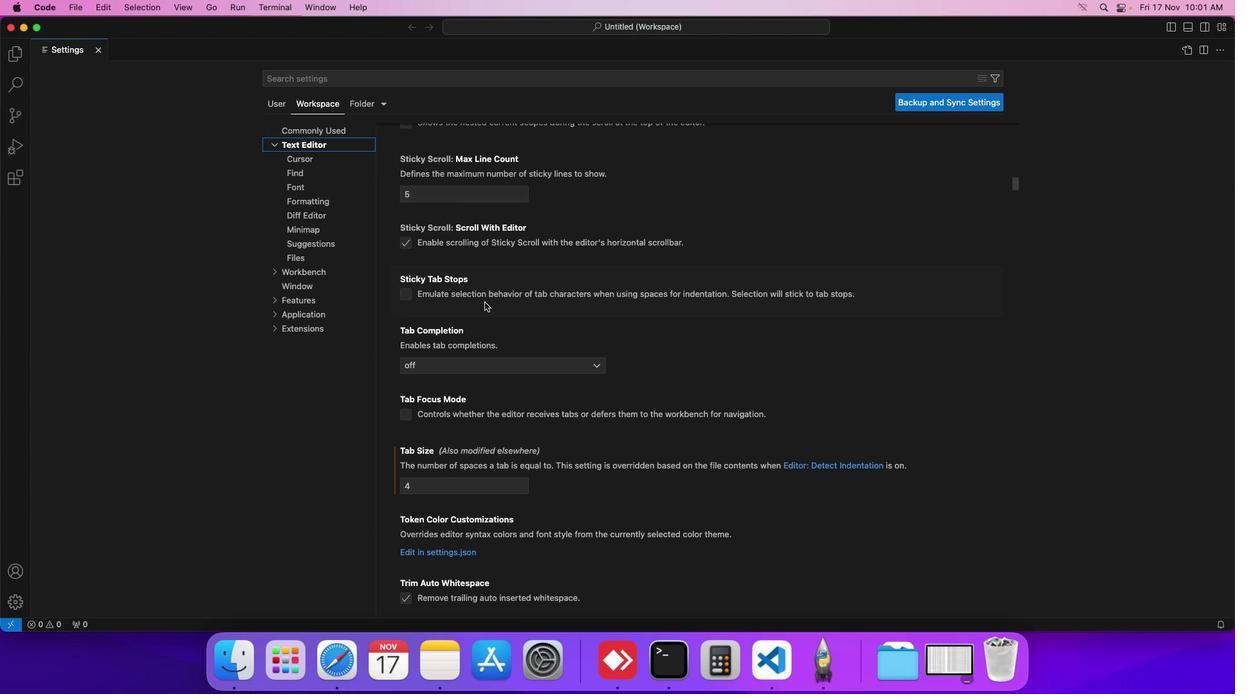 
Action: Mouse scrolled (473, 292) with delta (-10, -10)
Screenshot: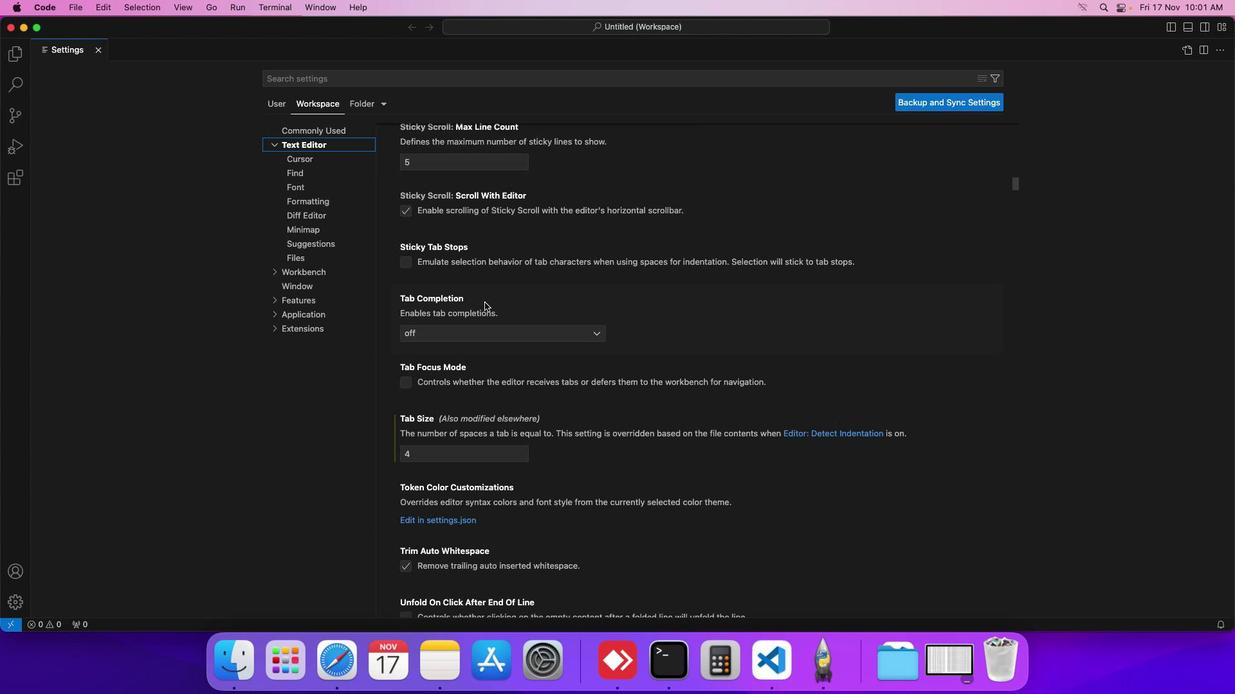 
Action: Mouse scrolled (473, 292) with delta (-10, -11)
Screenshot: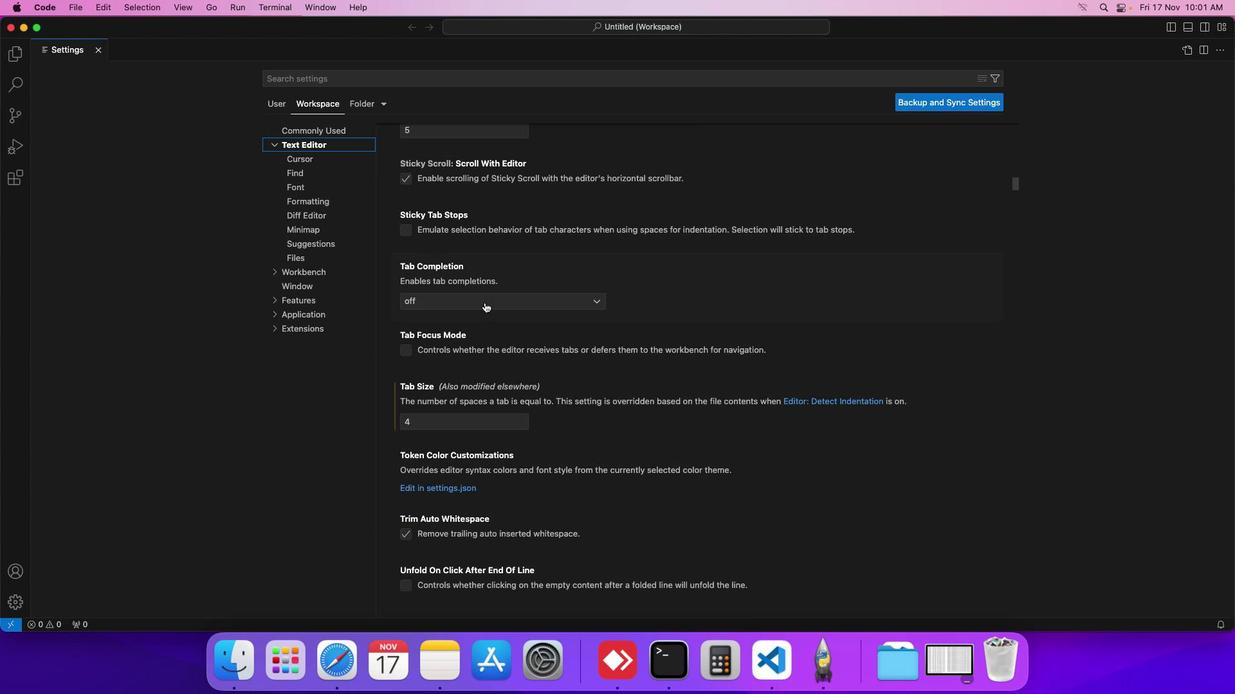 
Action: Mouse scrolled (473, 292) with delta (-10, -12)
Screenshot: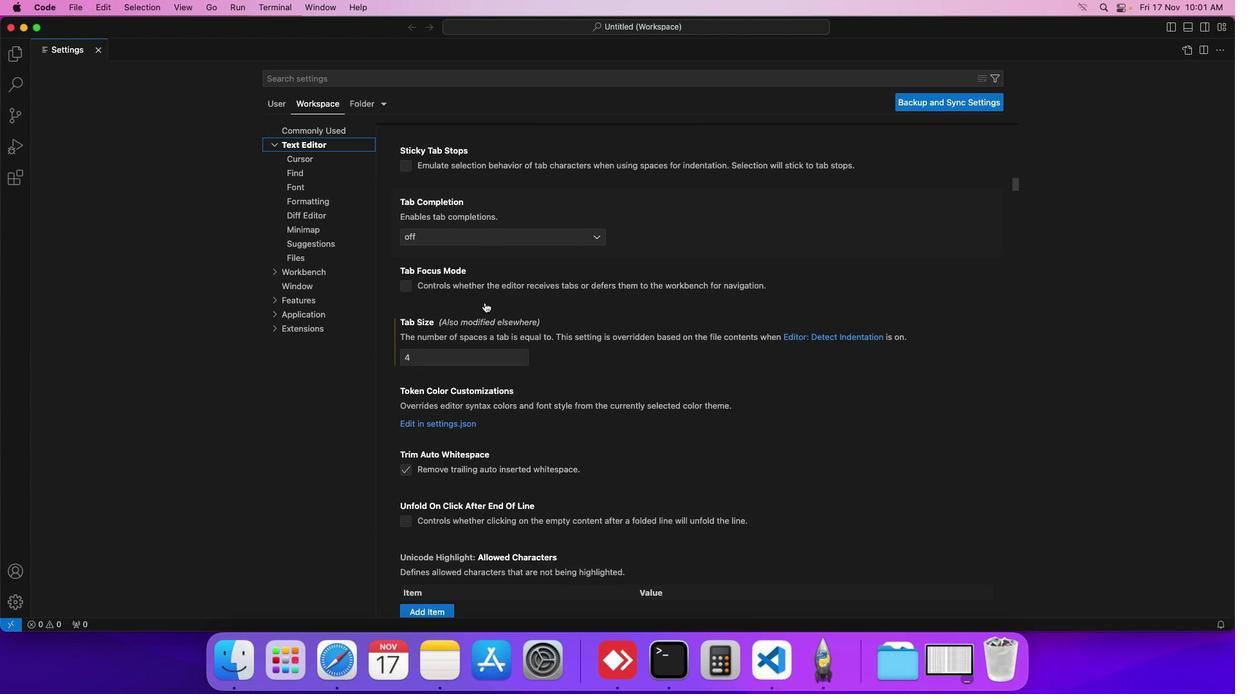 
Action: Mouse scrolled (473, 292) with delta (-10, -10)
Screenshot: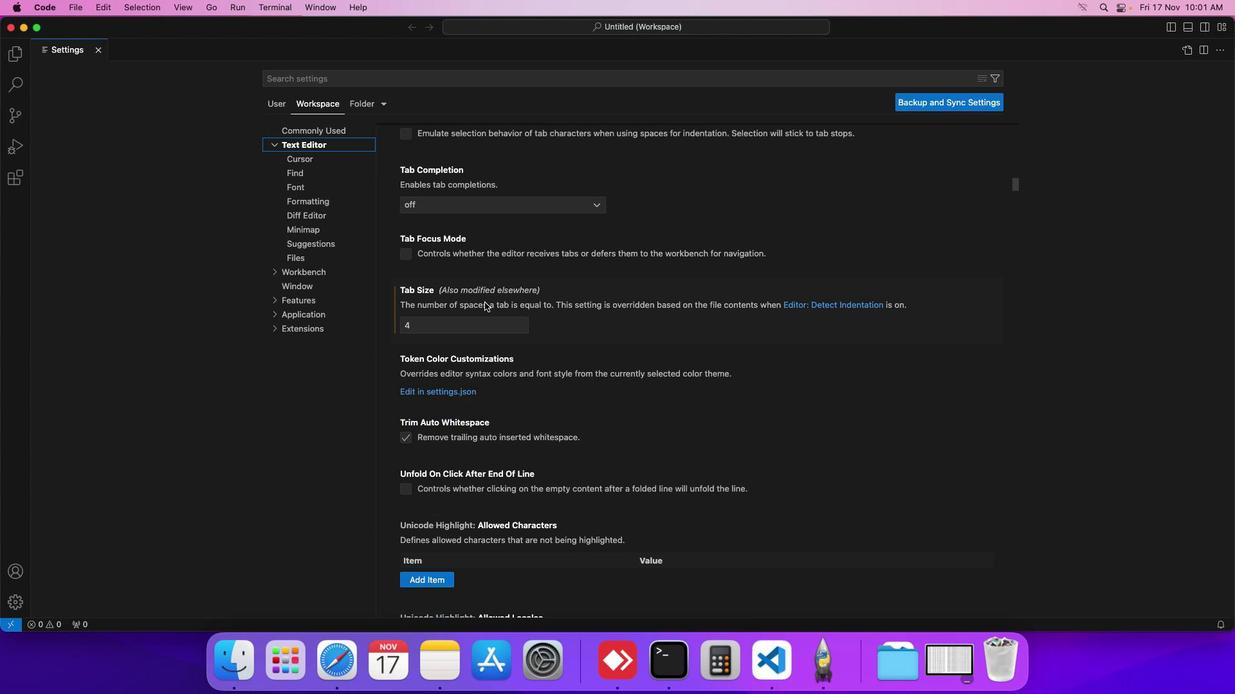 
Action: Mouse scrolled (473, 292) with delta (-10, -10)
Screenshot: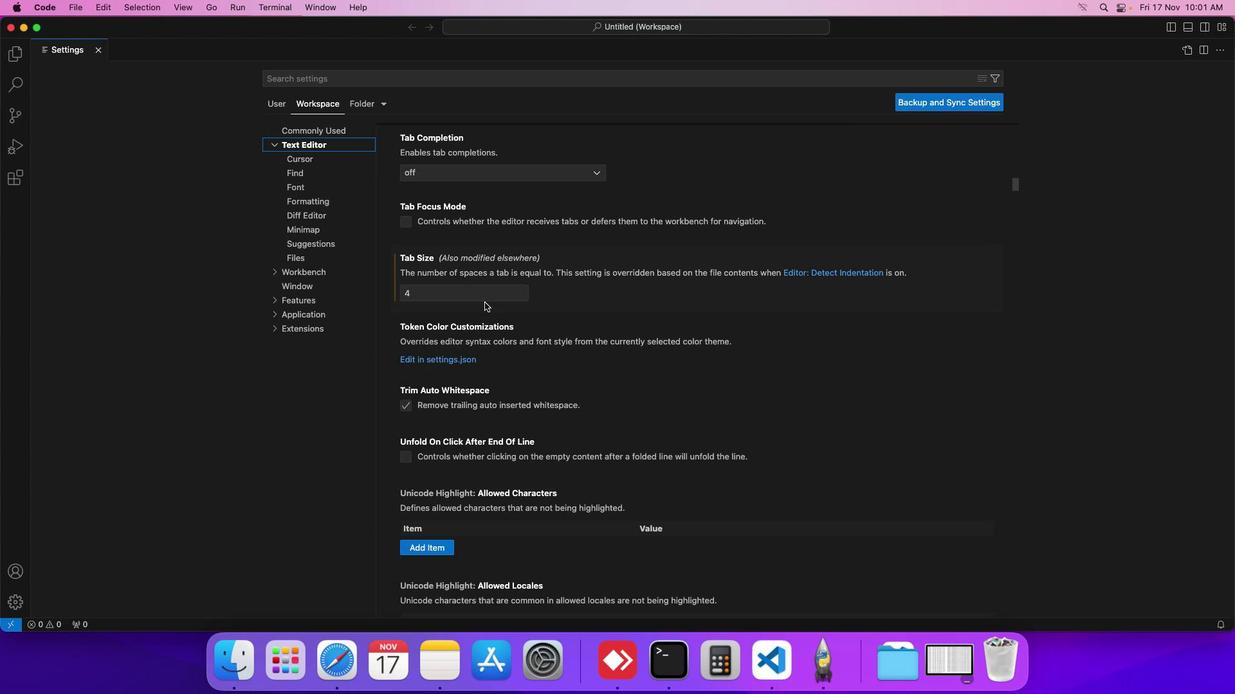 
Action: Mouse scrolled (473, 292) with delta (-10, -11)
Screenshot: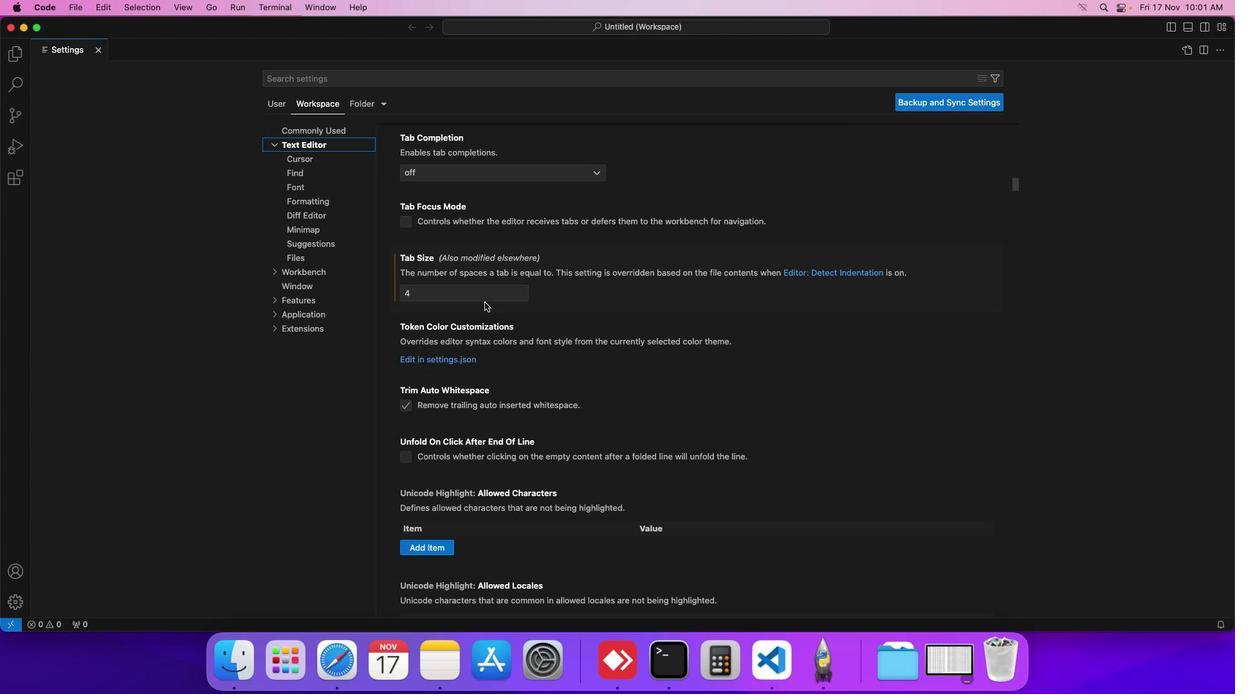
Action: Mouse scrolled (473, 292) with delta (-10, -10)
Screenshot: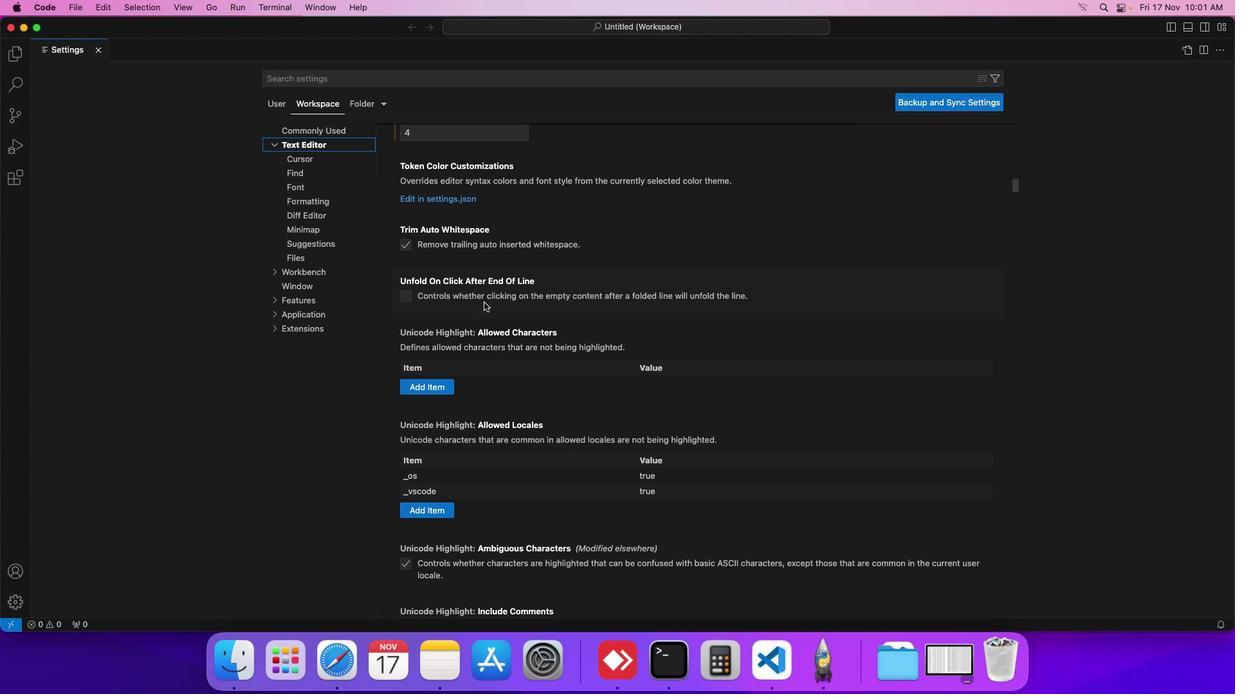 
Action: Mouse scrolled (473, 292) with delta (-10, -10)
Screenshot: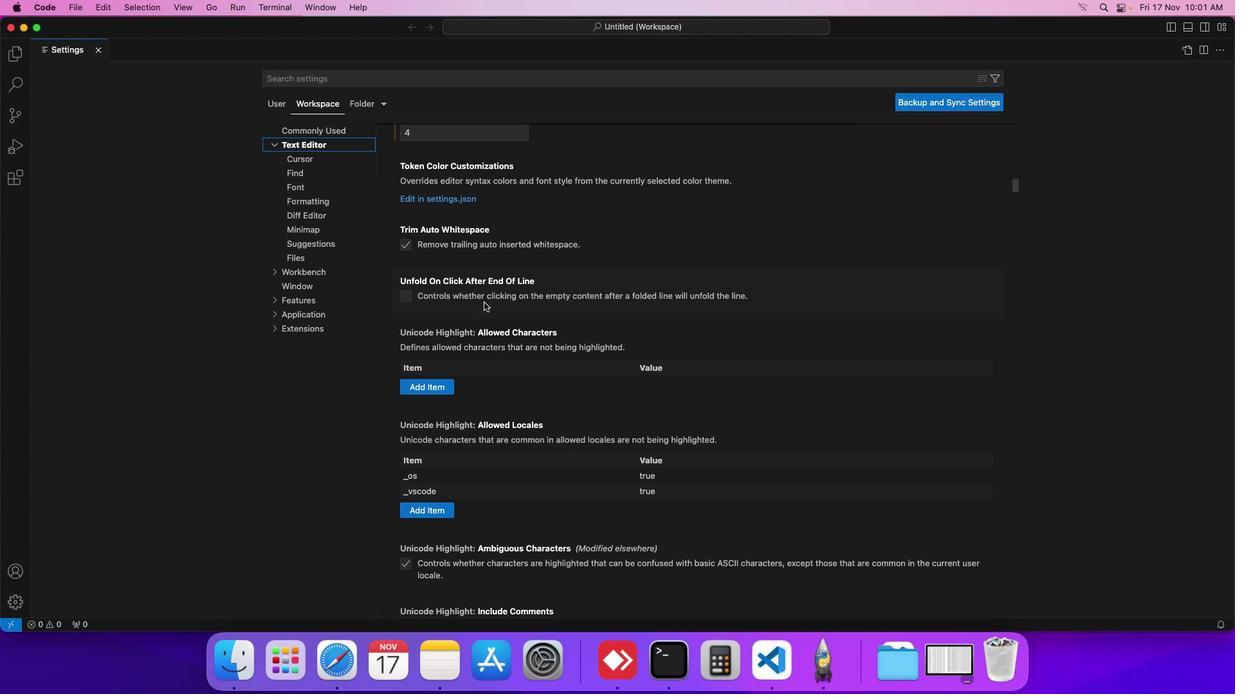 
Action: Mouse scrolled (473, 292) with delta (-10, -11)
Screenshot: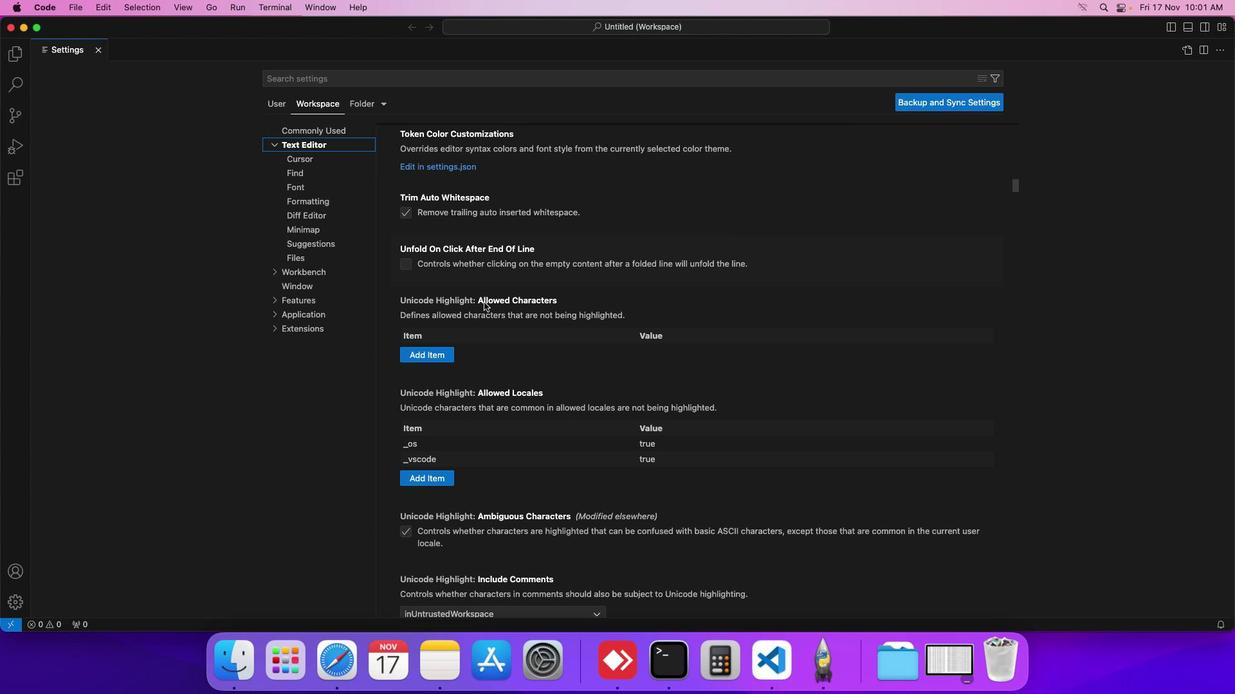 
Action: Mouse scrolled (473, 292) with delta (-10, -12)
Screenshot: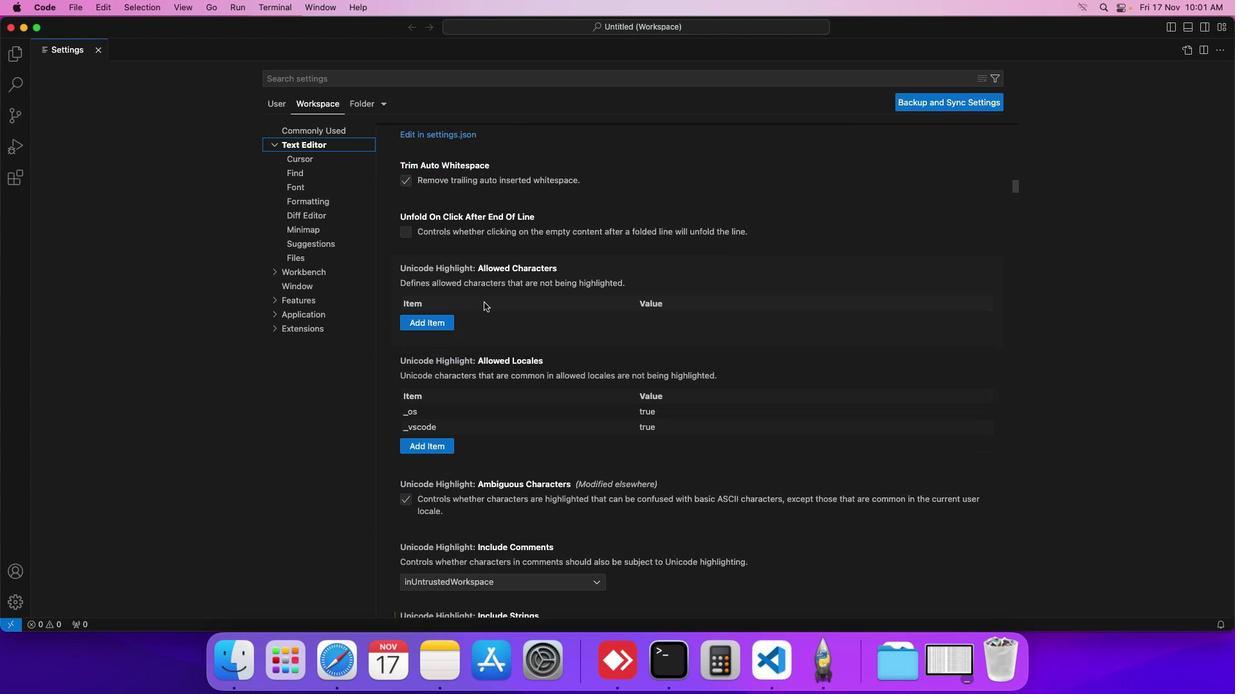 
Action: Mouse moved to (473, 292)
Screenshot: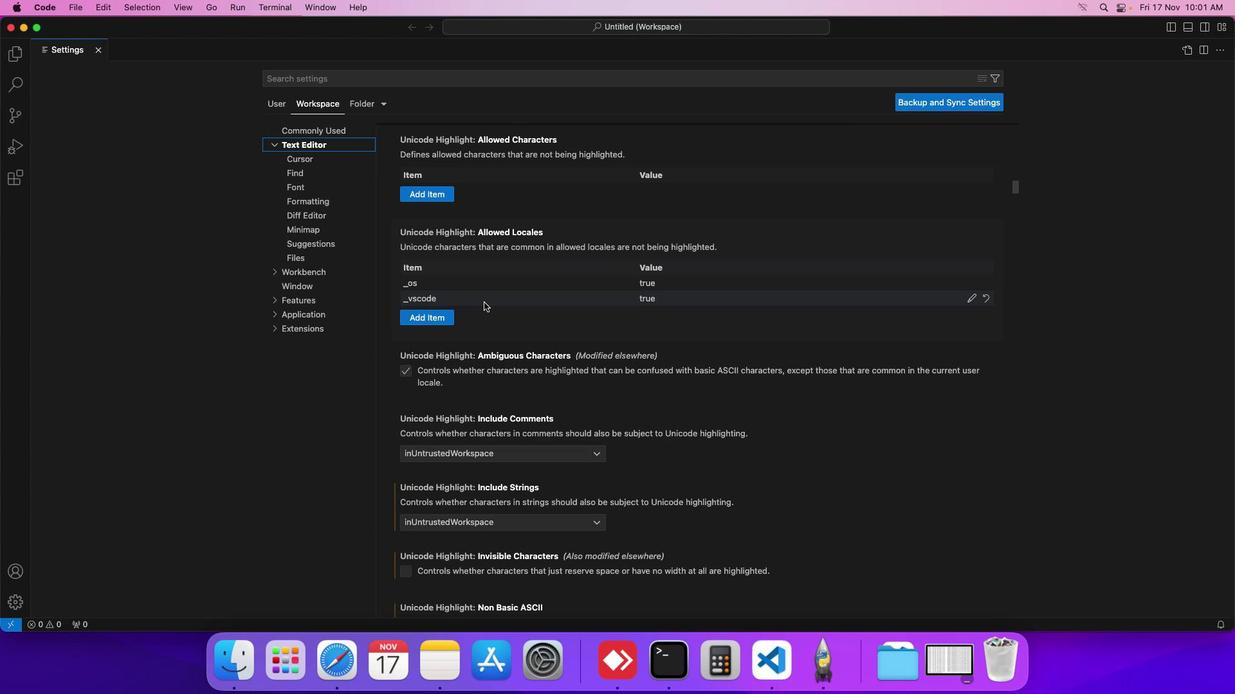 
Action: Mouse scrolled (473, 292) with delta (-10, -10)
Screenshot: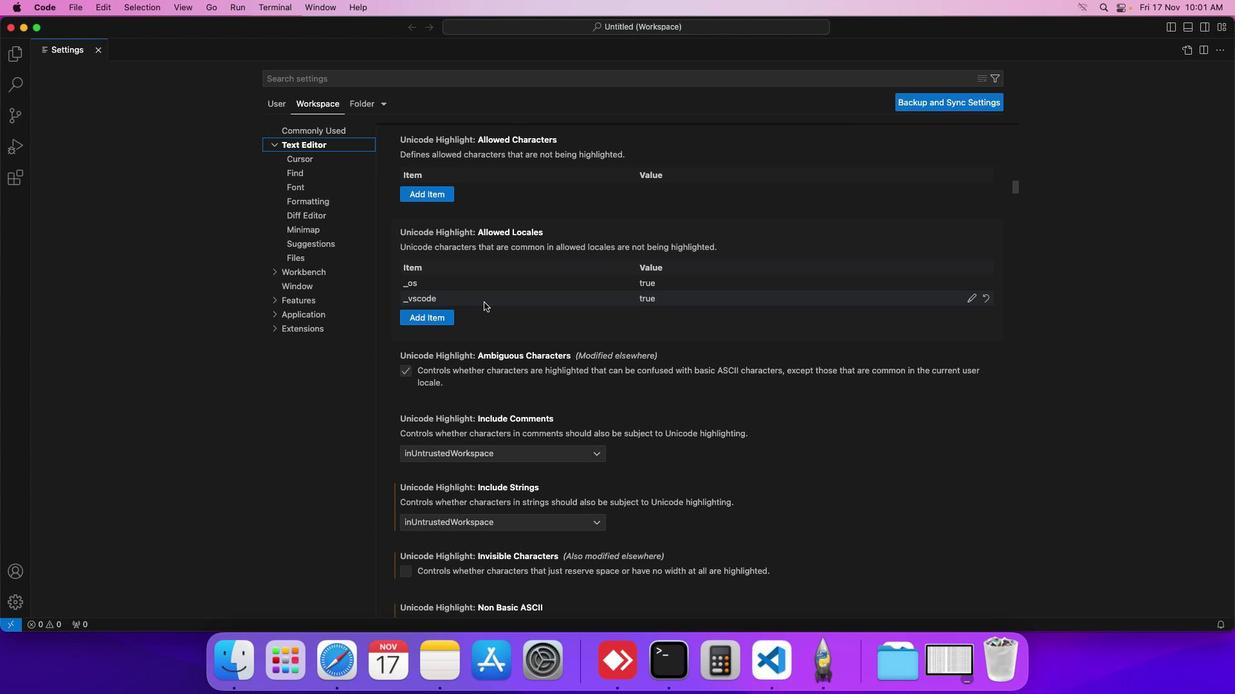 
Action: Mouse scrolled (473, 292) with delta (-10, -10)
Screenshot: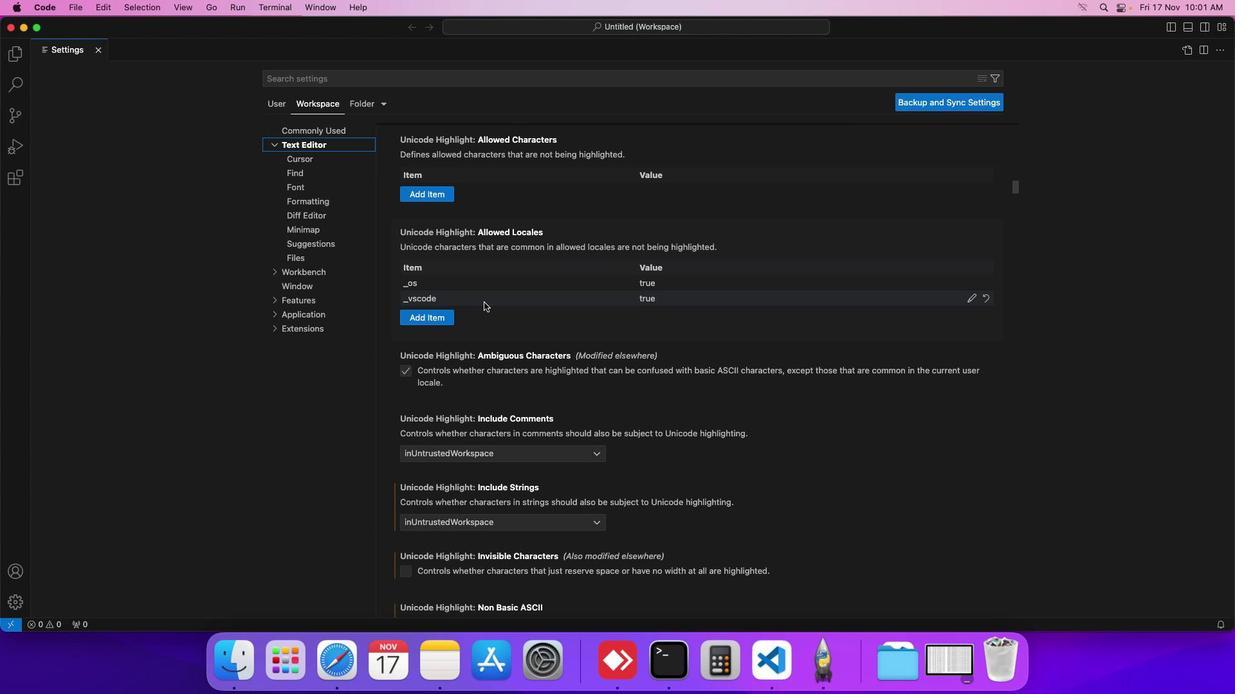 
Action: Mouse scrolled (473, 292) with delta (-10, -11)
Screenshot: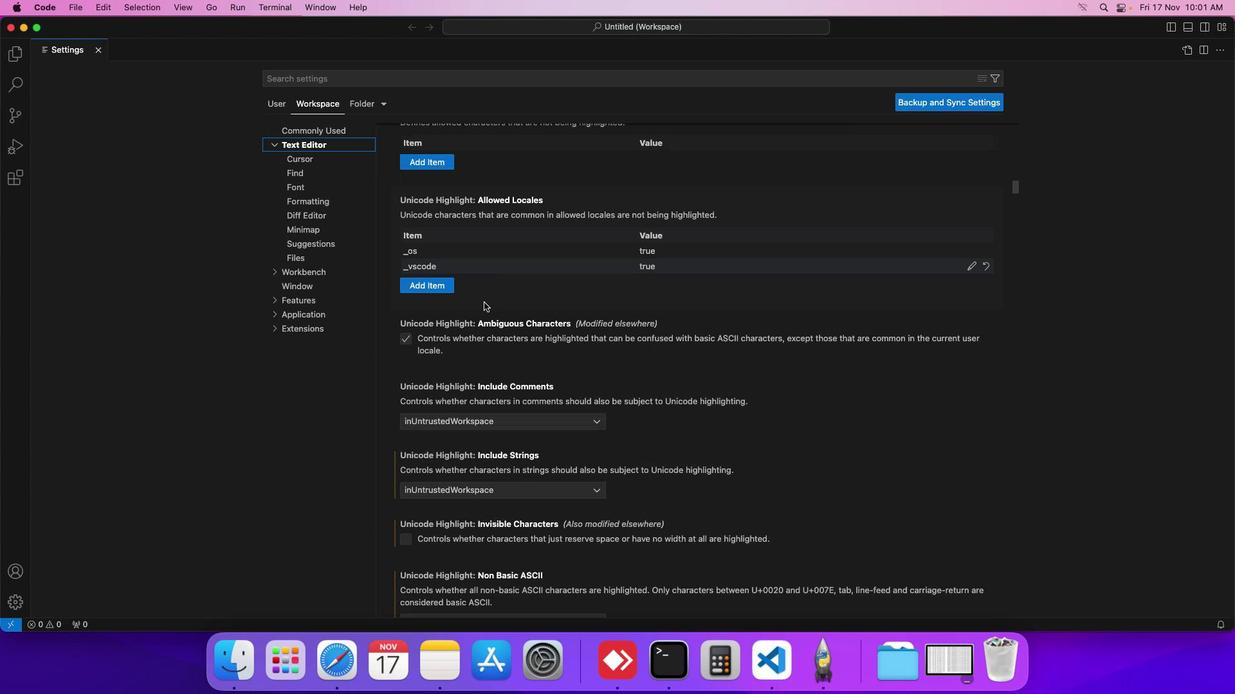 
Action: Mouse scrolled (473, 292) with delta (-10, -11)
Screenshot: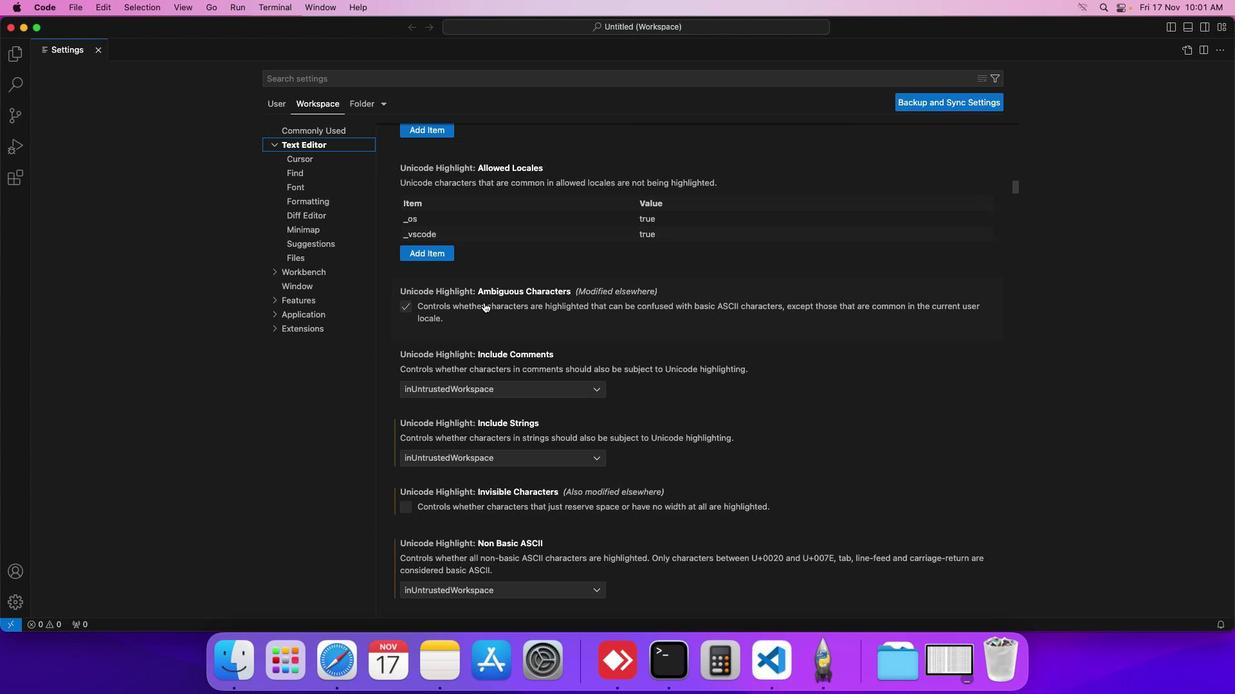 
Action: Mouse scrolled (473, 292) with delta (-10, -10)
Screenshot: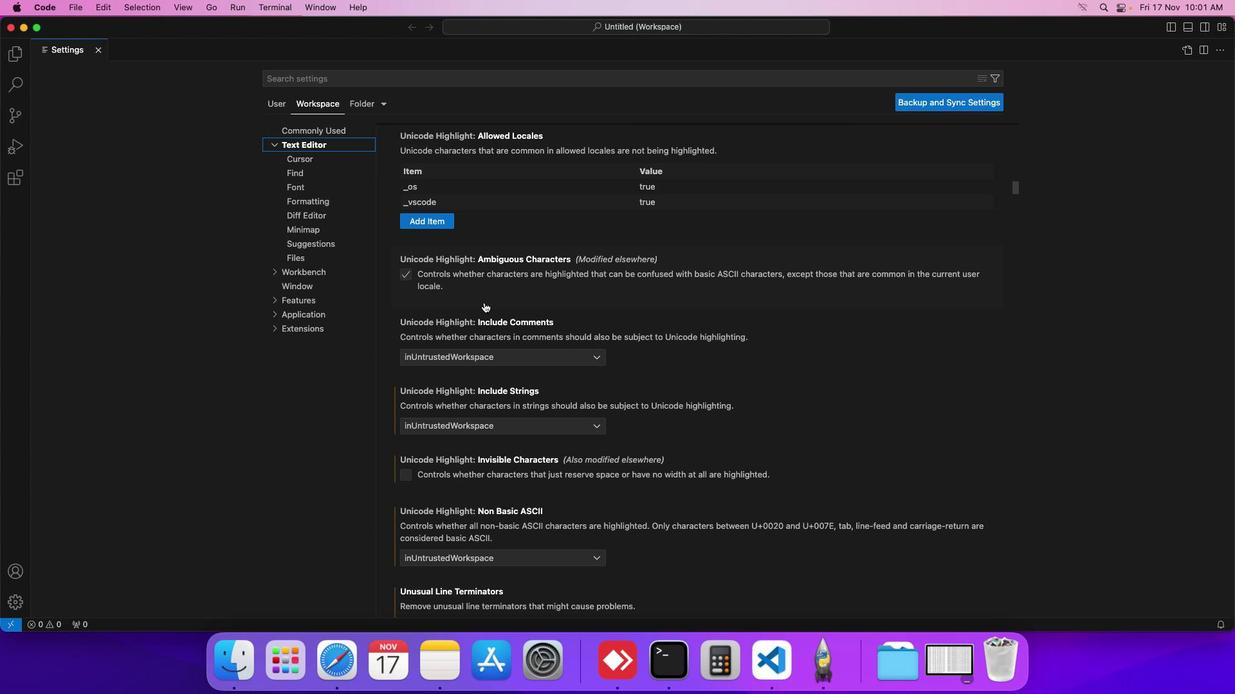 
Action: Mouse scrolled (473, 292) with delta (-10, -10)
Screenshot: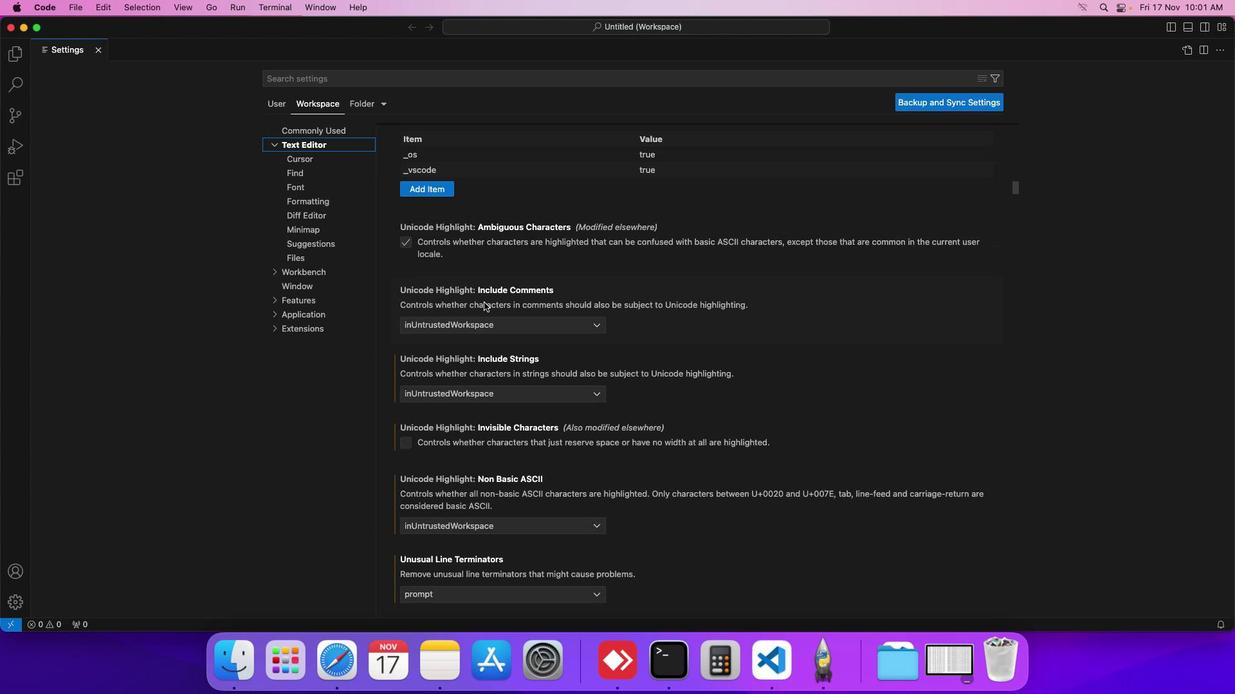 
Action: Mouse scrolled (473, 292) with delta (-10, -10)
Screenshot: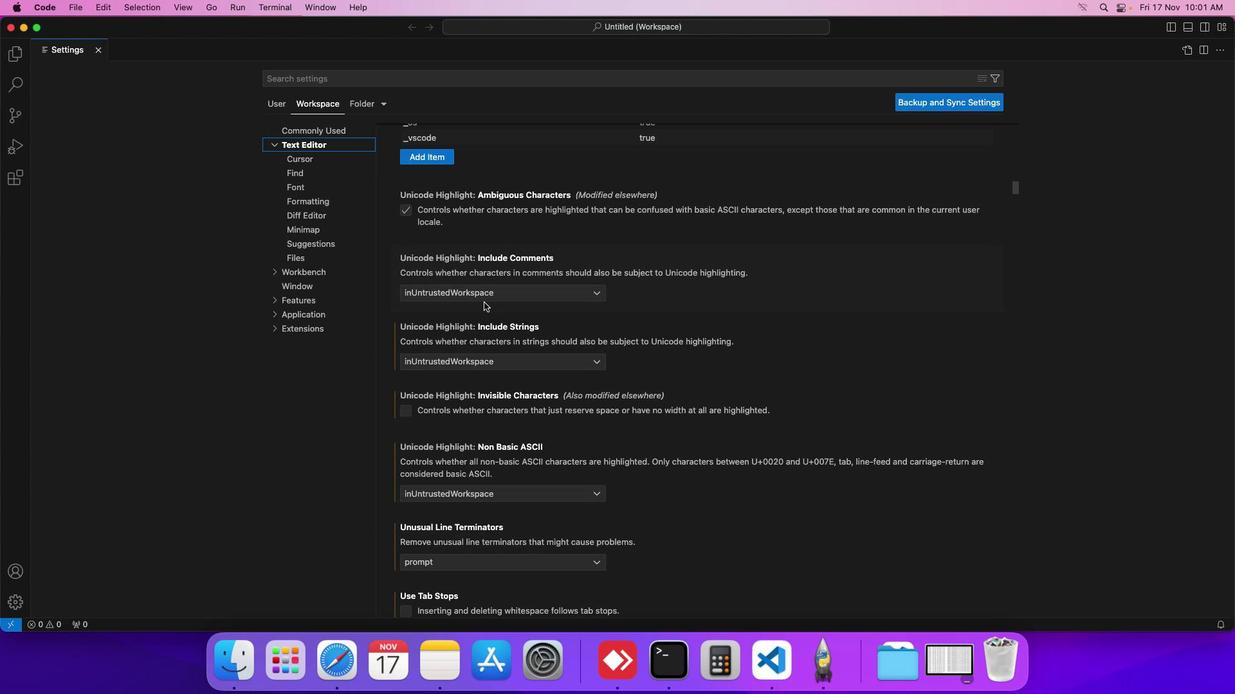 
Action: Mouse scrolled (473, 292) with delta (-10, -10)
Screenshot: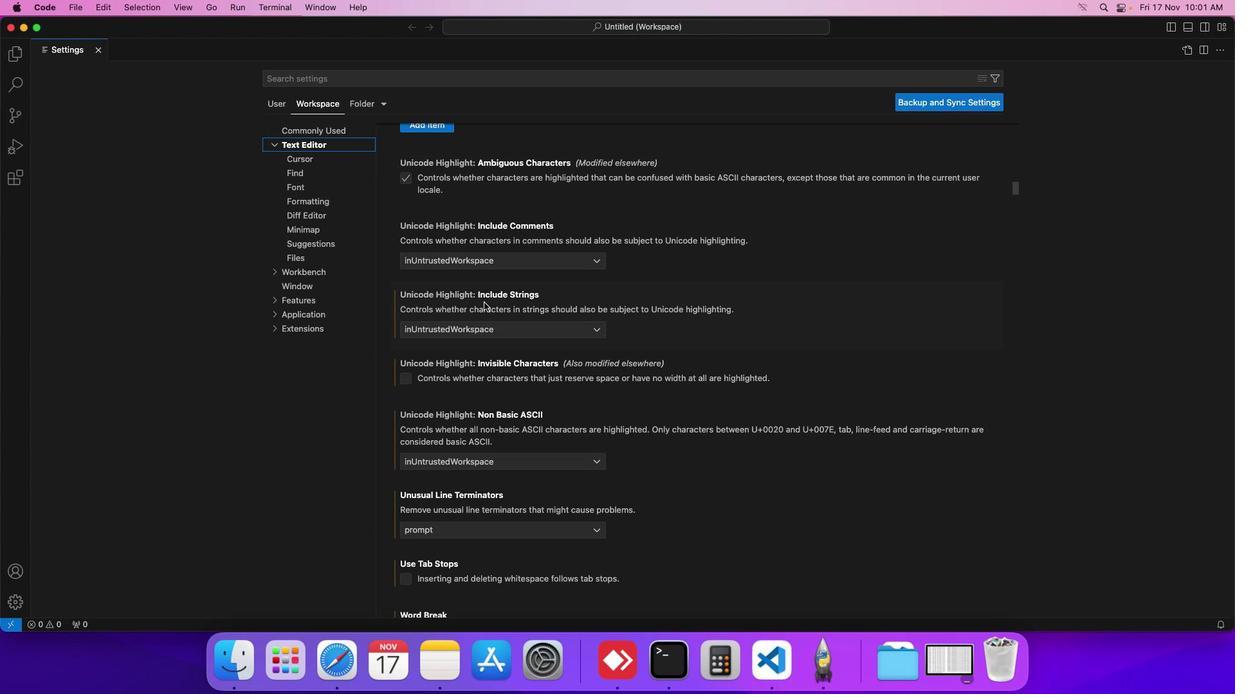 
Action: Mouse scrolled (473, 292) with delta (-10, -10)
Screenshot: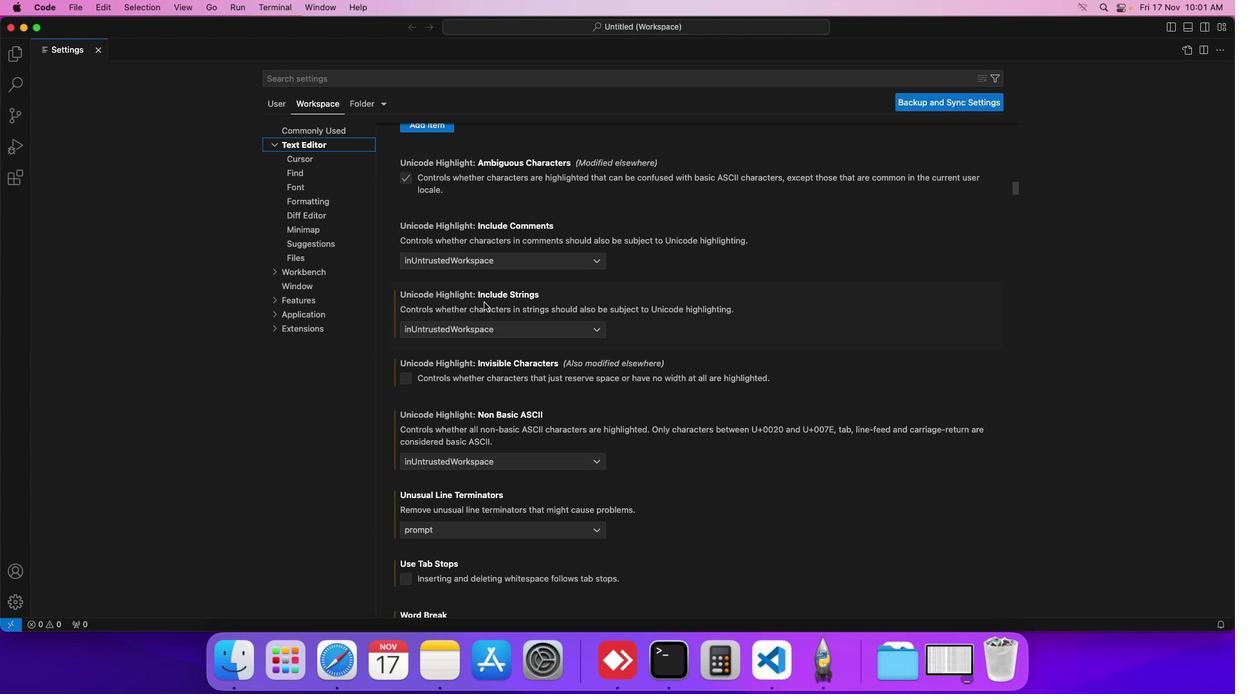 
Action: Mouse scrolled (473, 292) with delta (-10, -10)
Screenshot: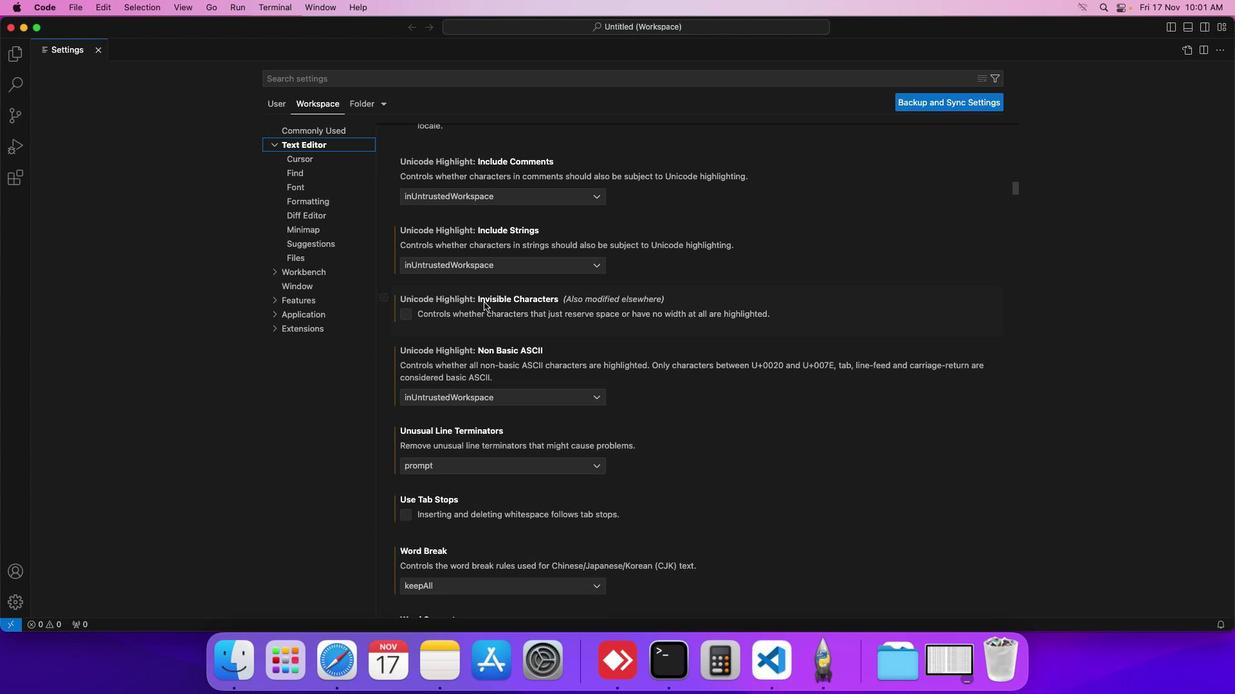 
Action: Mouse scrolled (473, 292) with delta (-10, -10)
Screenshot: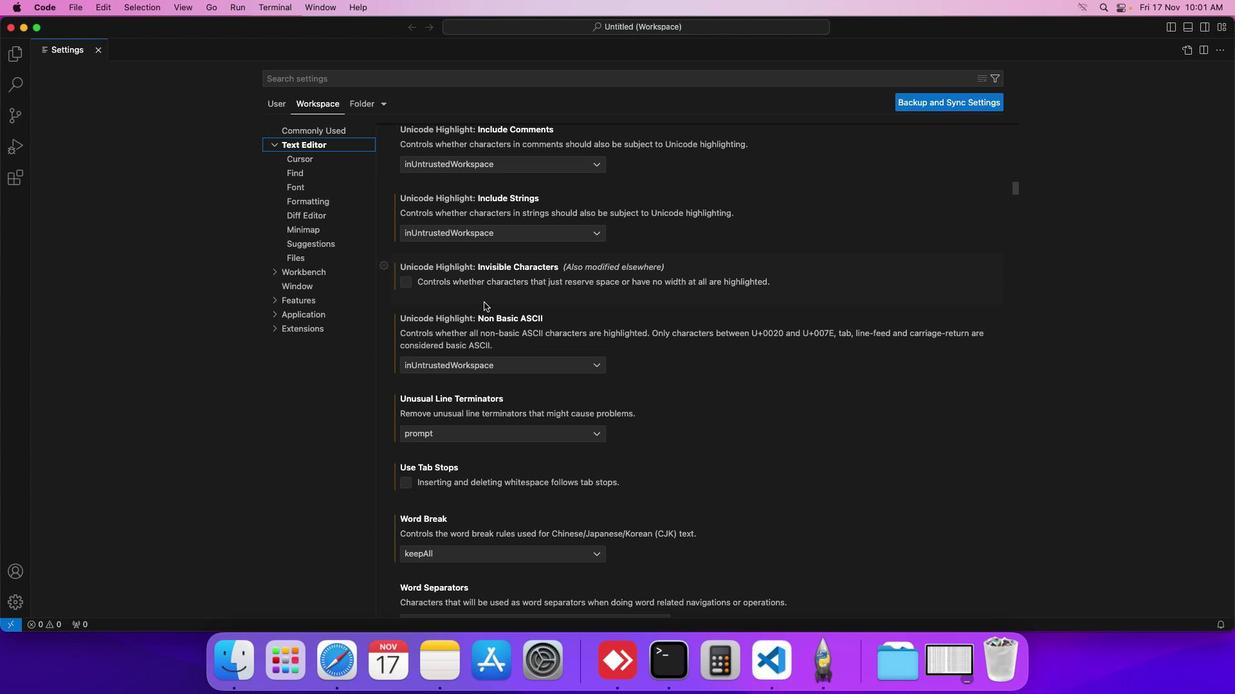 
Action: Mouse scrolled (473, 292) with delta (-10, -10)
Screenshot: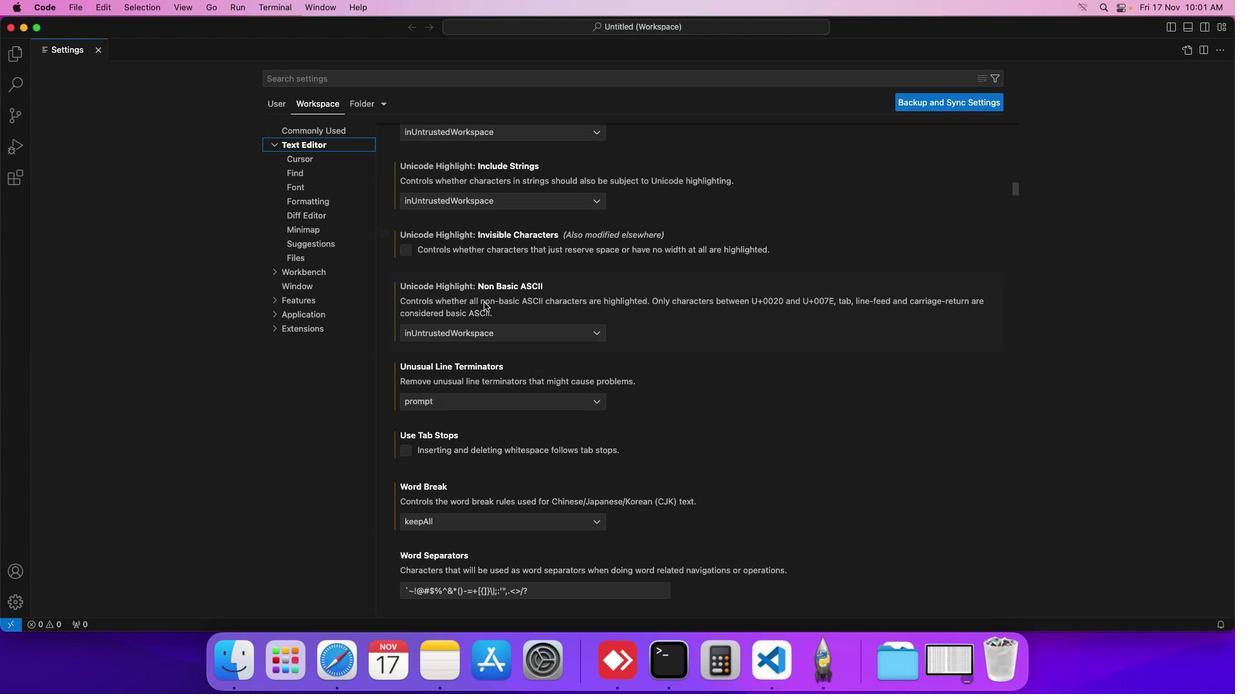 
Action: Mouse scrolled (473, 292) with delta (-10, -10)
Screenshot: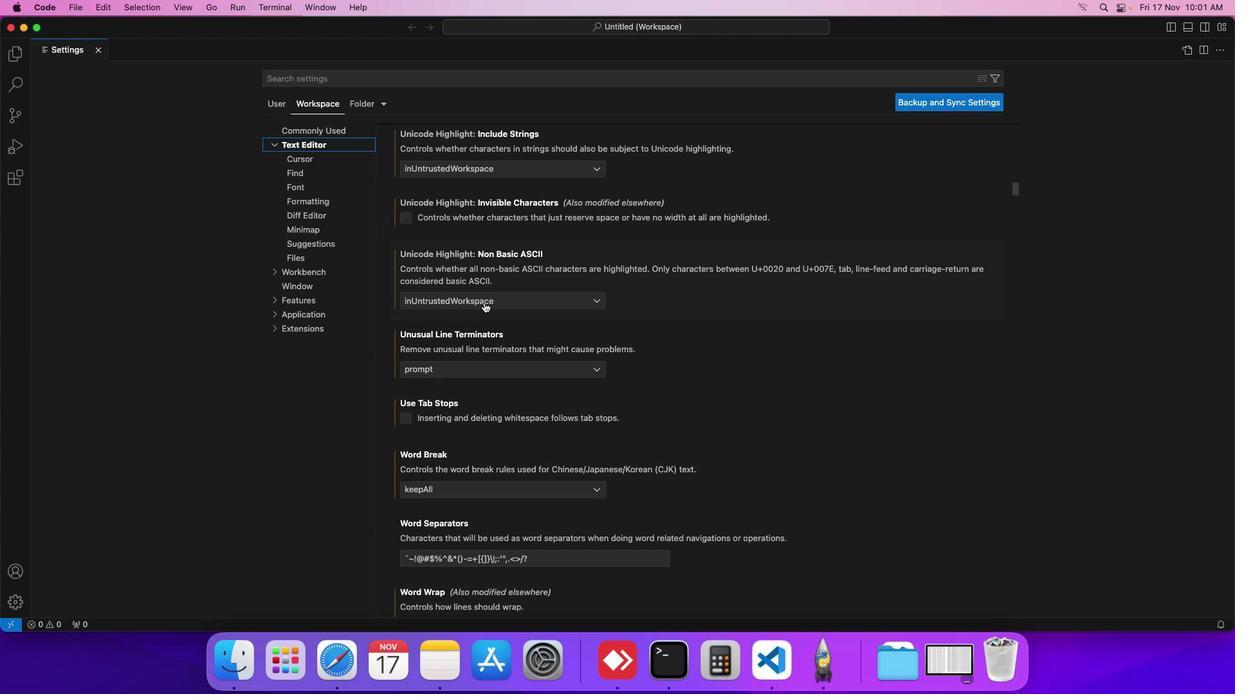 
Action: Mouse scrolled (473, 292) with delta (-10, -10)
Screenshot: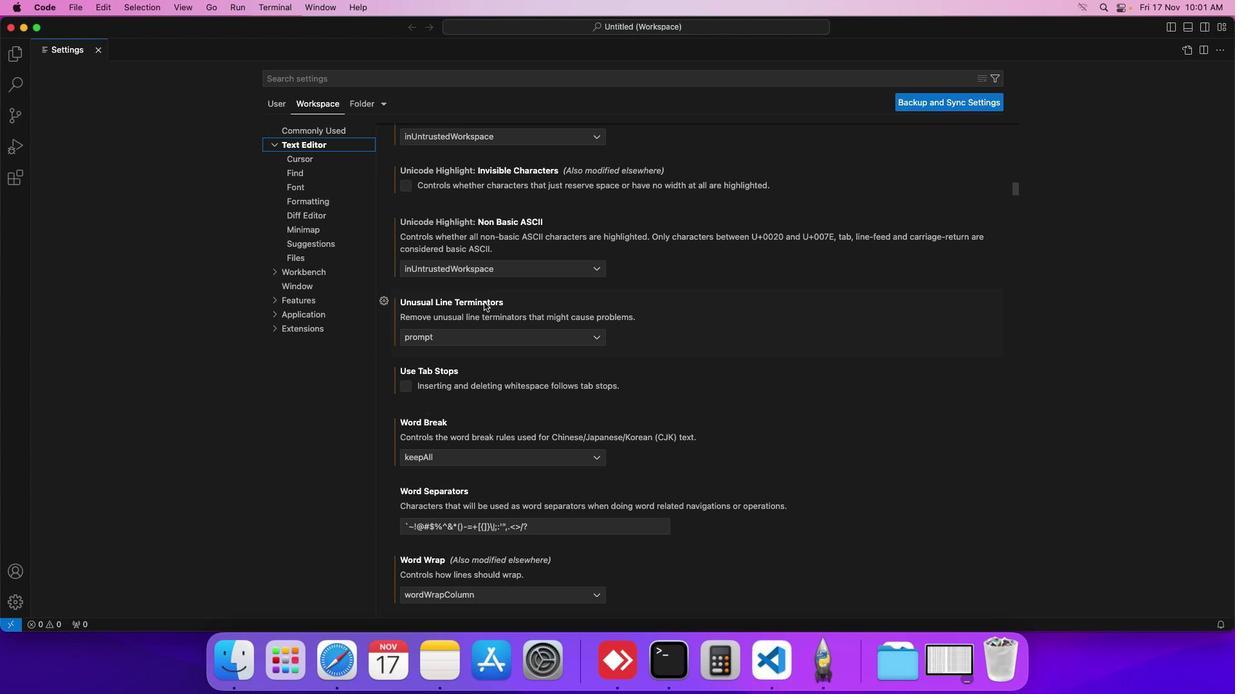 
Action: Mouse scrolled (473, 292) with delta (-10, -10)
Screenshot: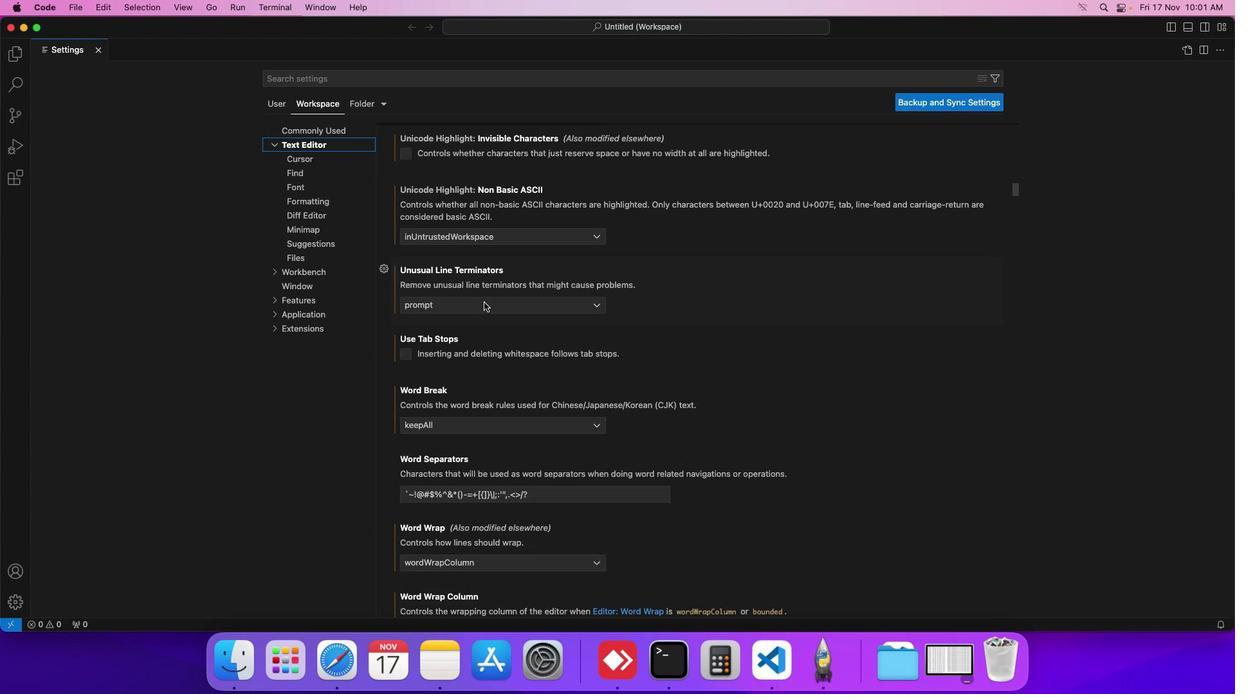 
Action: Mouse scrolled (473, 292) with delta (-10, -10)
Screenshot: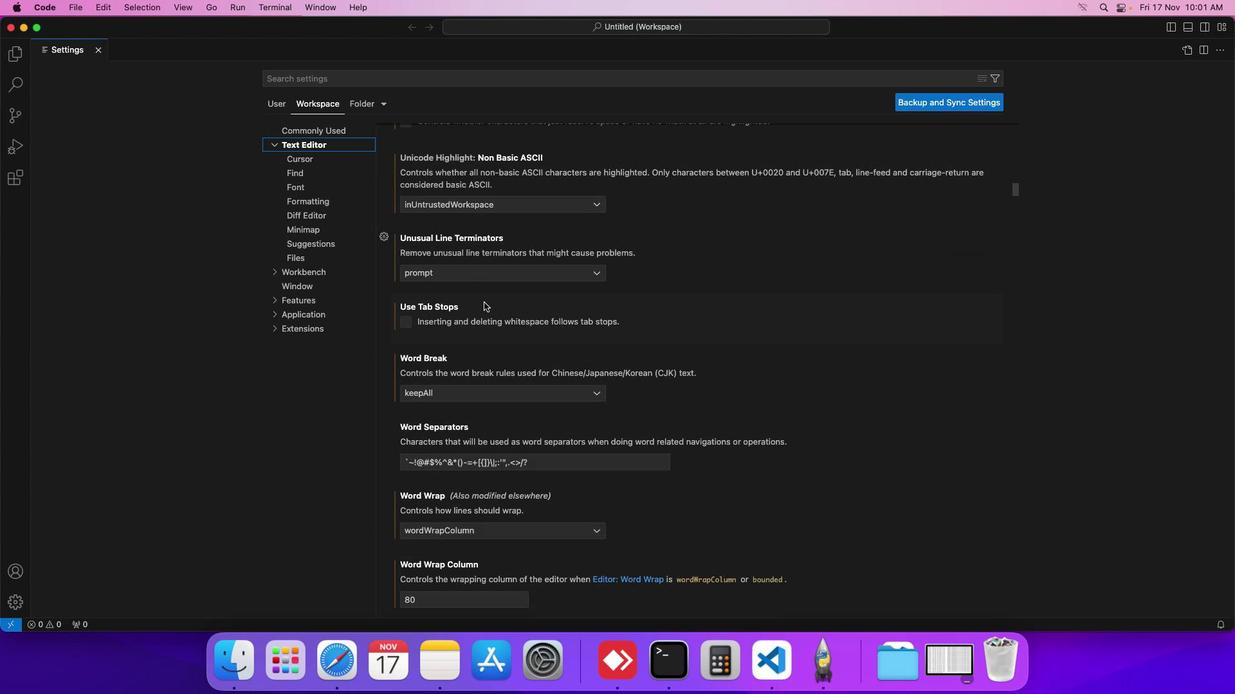 
Action: Mouse scrolled (473, 292) with delta (-10, -10)
Screenshot: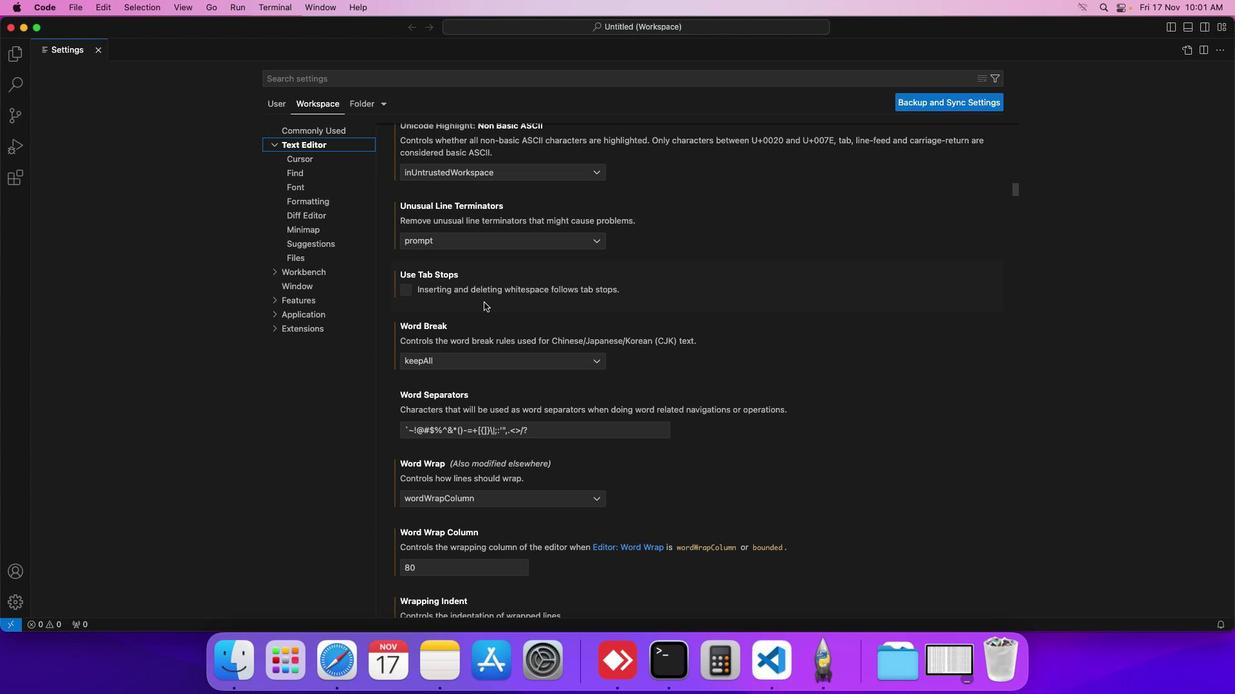 
Action: Mouse scrolled (473, 292) with delta (-10, -10)
Screenshot: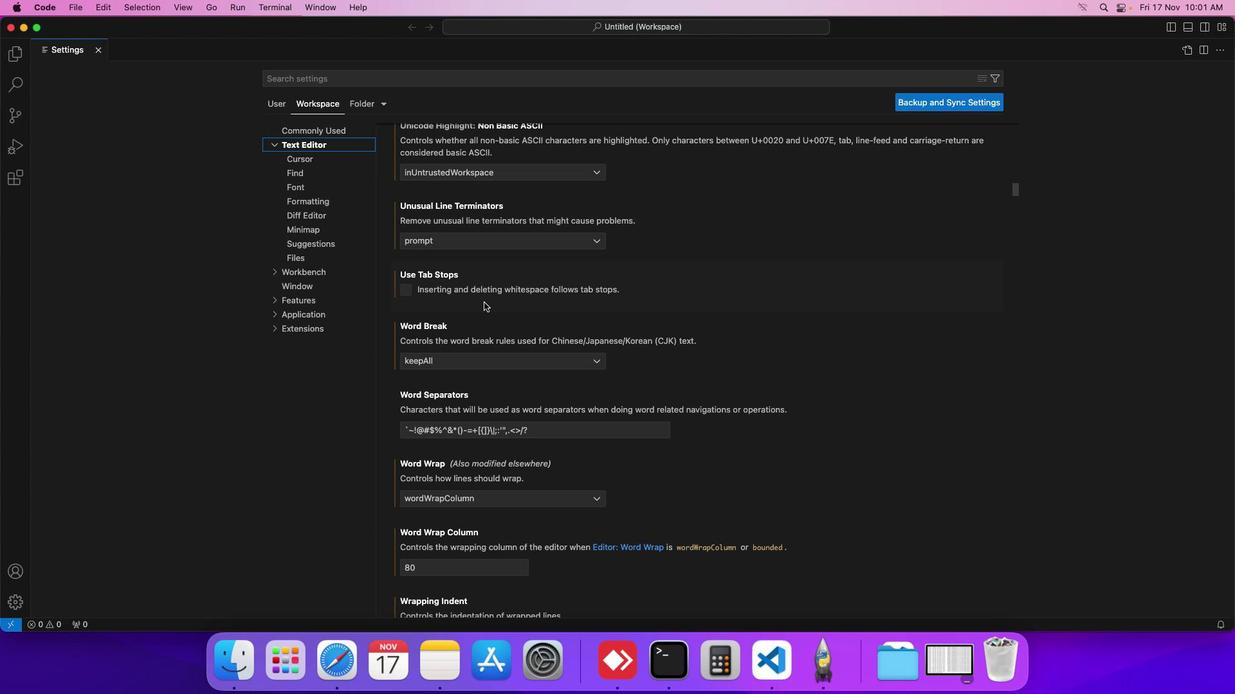 
Action: Mouse scrolled (473, 292) with delta (-10, -10)
Screenshot: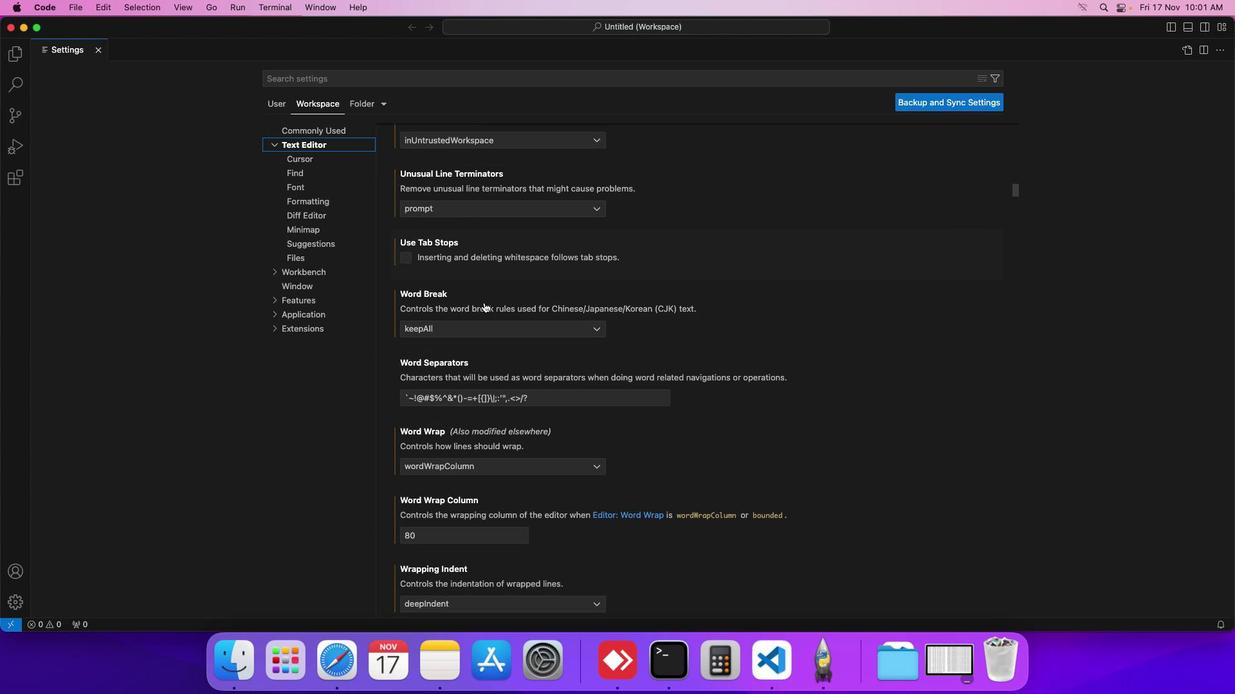 
Action: Mouse scrolled (473, 292) with delta (-10, -10)
Screenshot: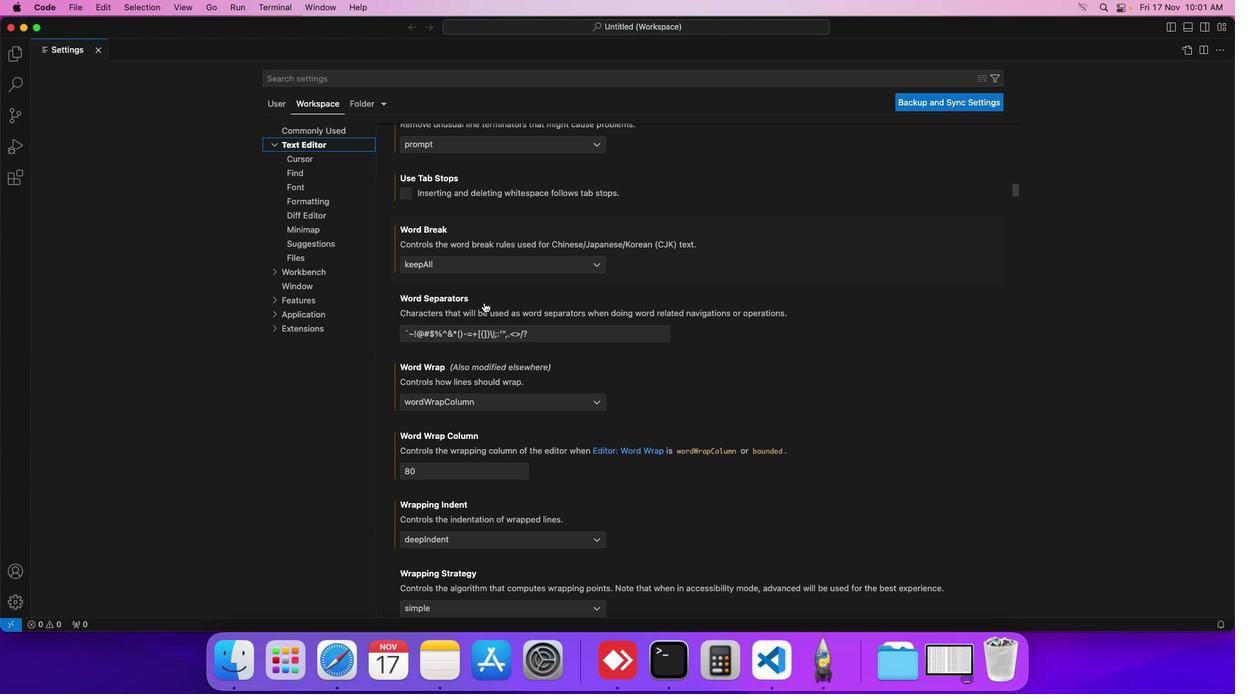 
Action: Mouse scrolled (473, 292) with delta (-10, -10)
Screenshot: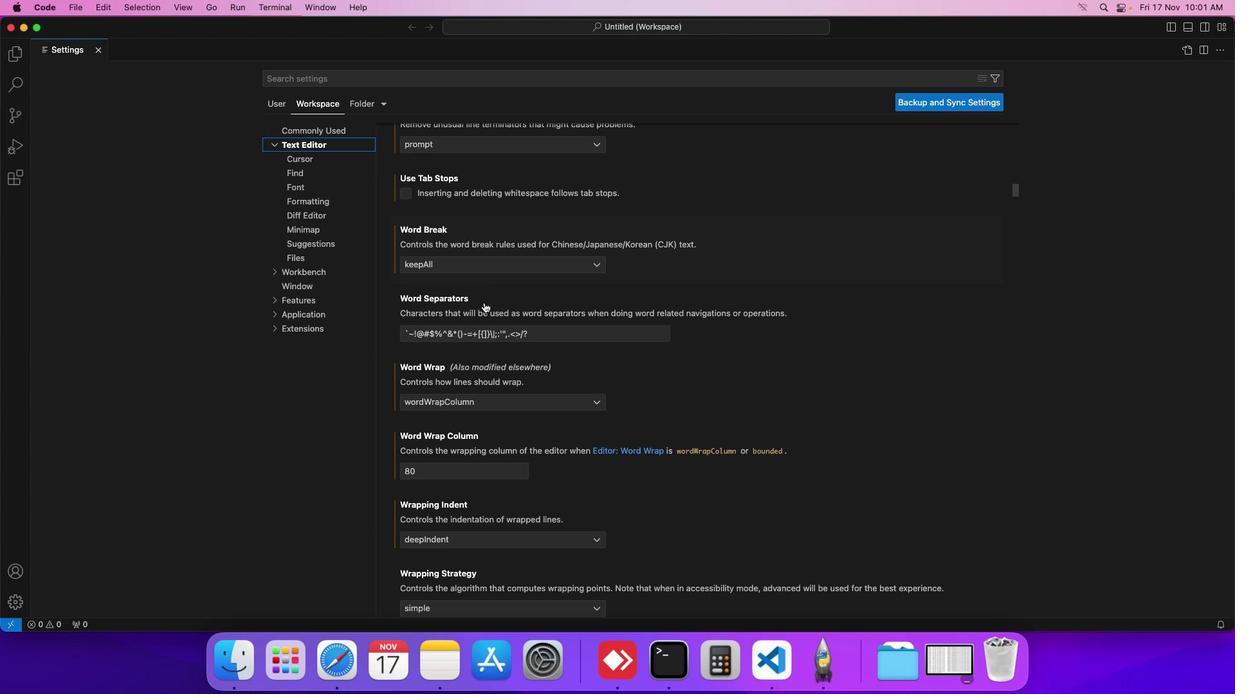 
Action: Mouse scrolled (473, 292) with delta (-10, -10)
Screenshot: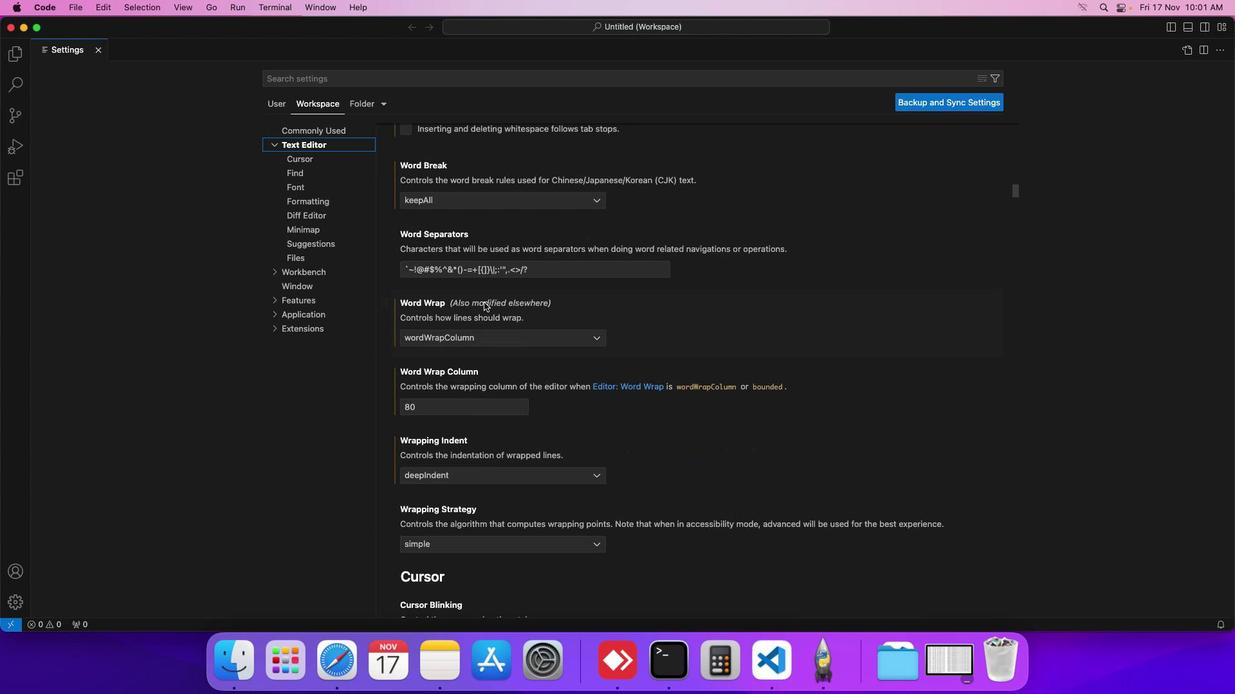 
Action: Mouse scrolled (473, 292) with delta (-10, -10)
Screenshot: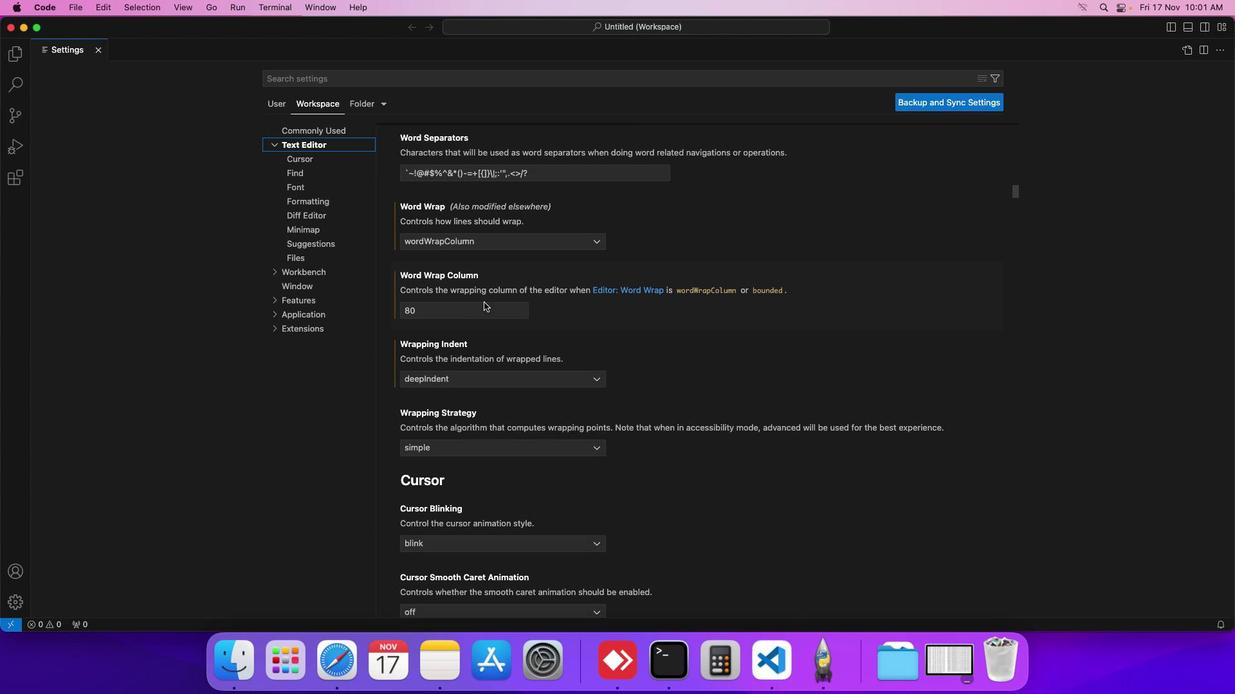 
Action: Mouse scrolled (473, 292) with delta (-10, -10)
Screenshot: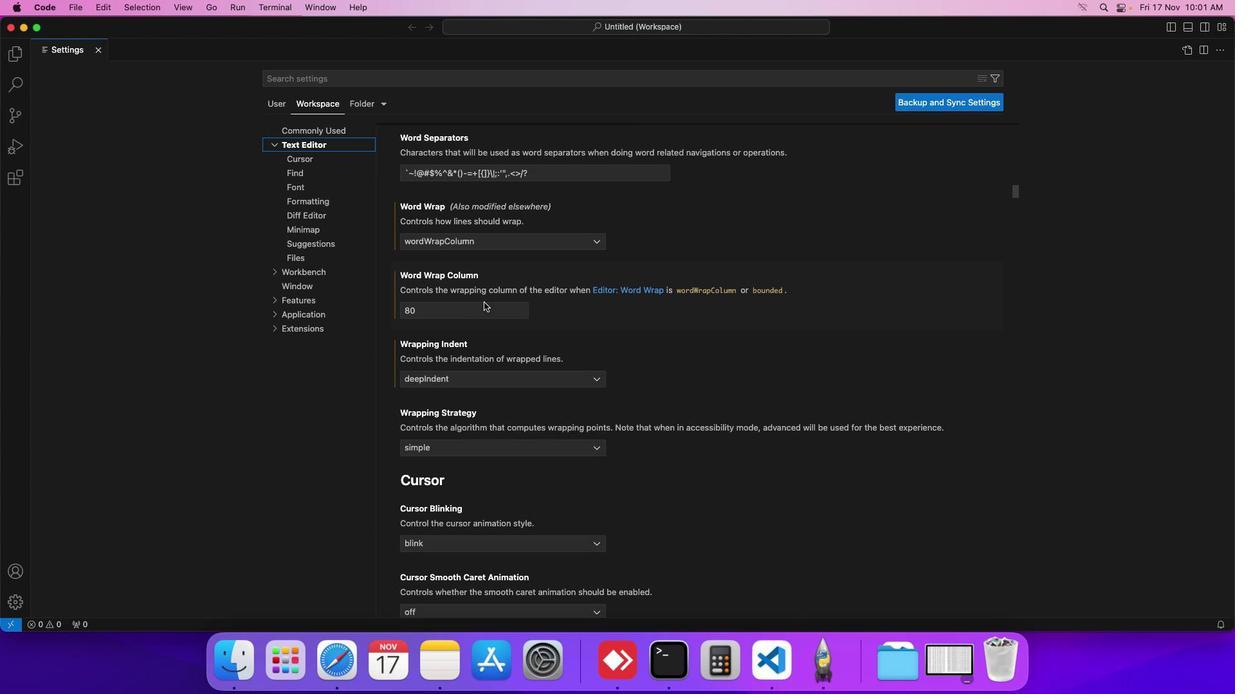 
Action: Mouse scrolled (473, 292) with delta (-10, -11)
Screenshot: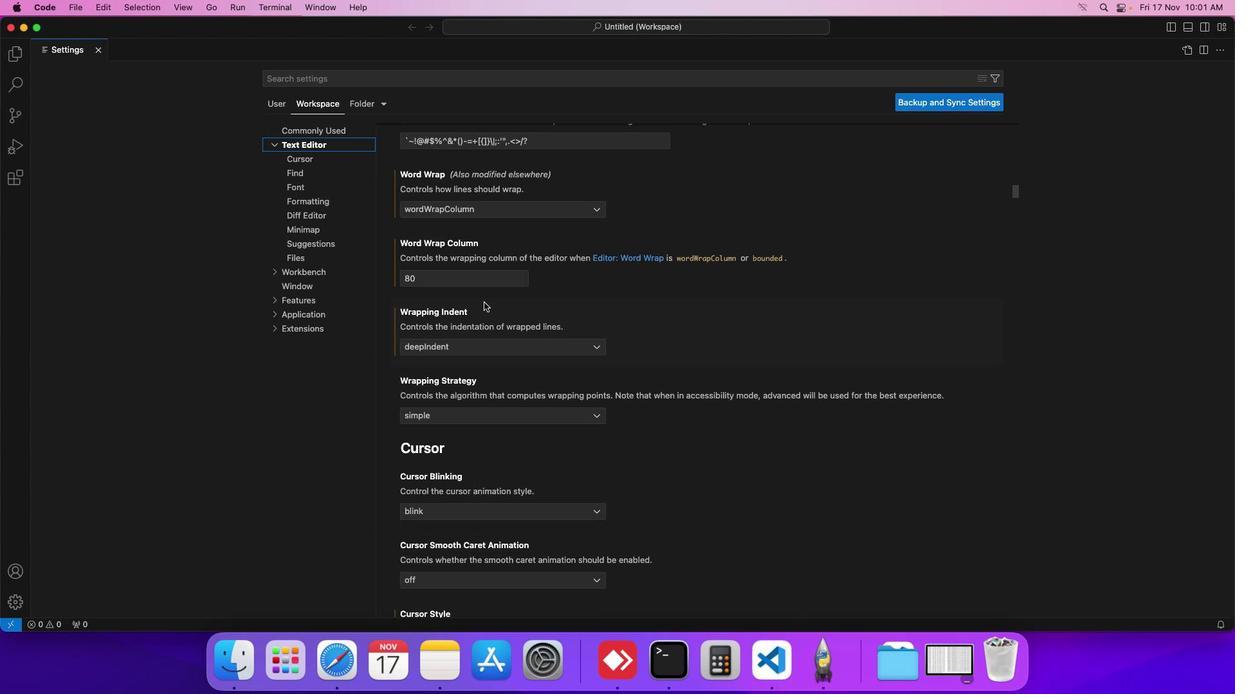 
Action: Mouse scrolled (473, 292) with delta (-10, -10)
Screenshot: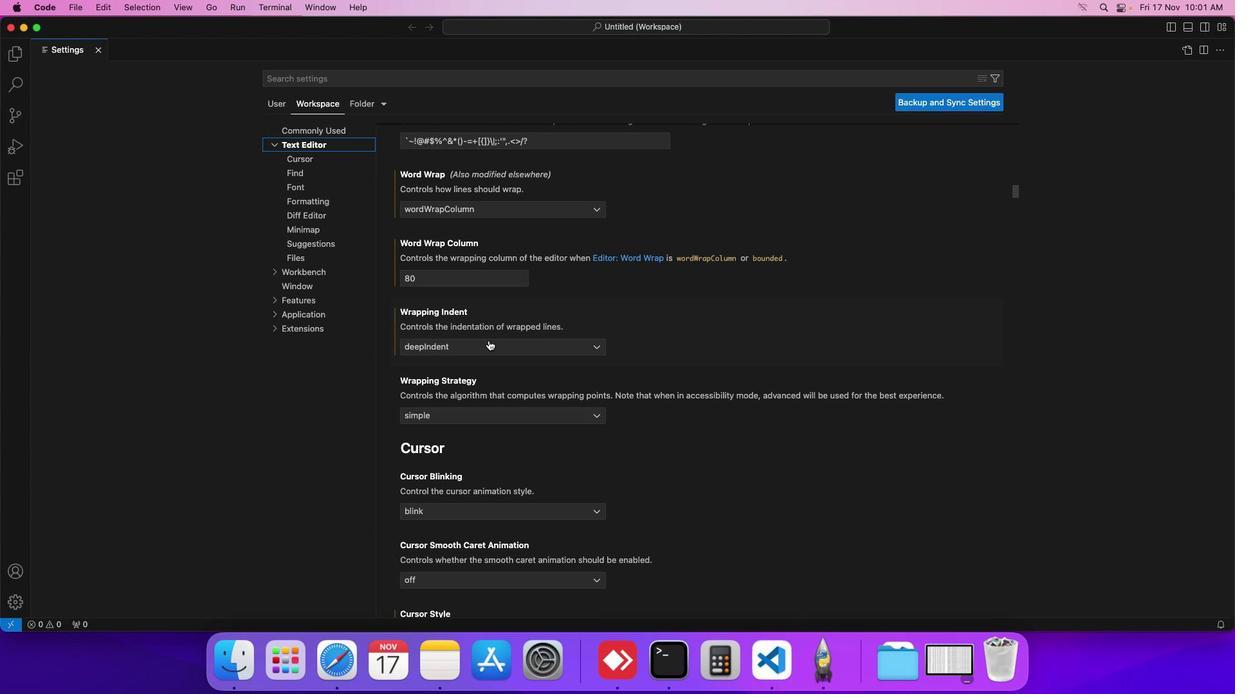 
Action: Mouse scrolled (473, 292) with delta (-10, -10)
Screenshot: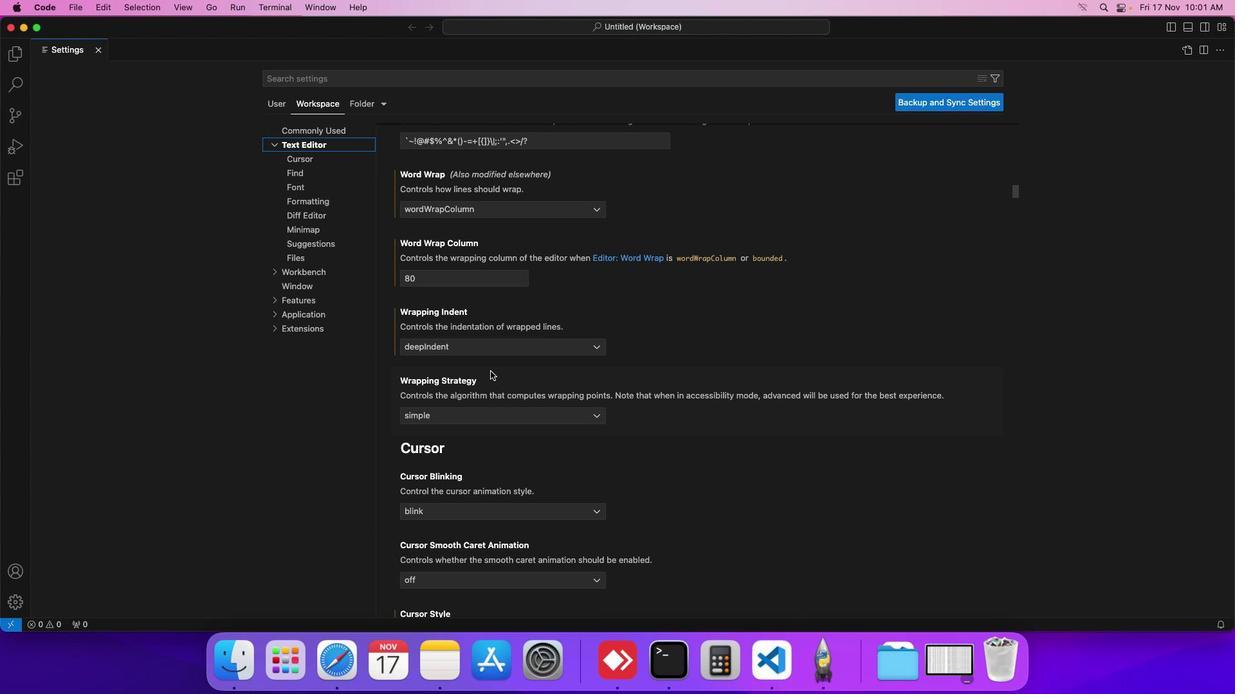 
Action: Mouse moved to (445, 406)
Screenshot: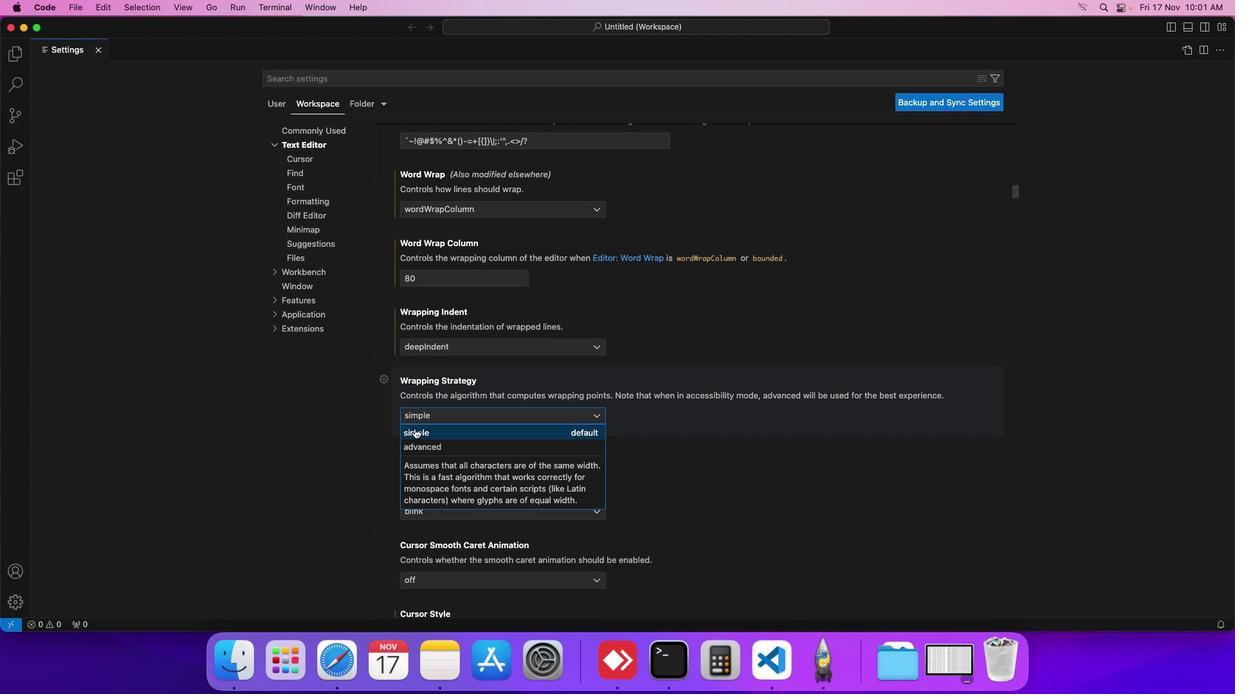 
Action: Mouse pressed left at (445, 406)
Screenshot: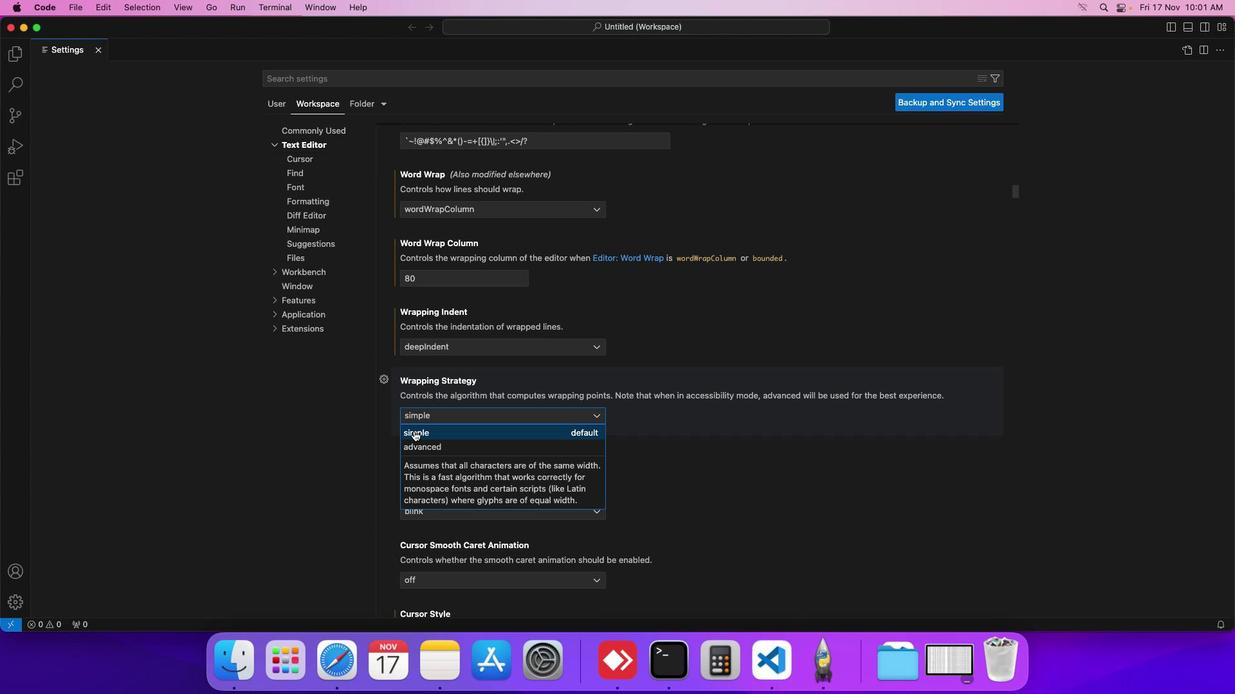
Action: Mouse moved to (403, 421)
Screenshot: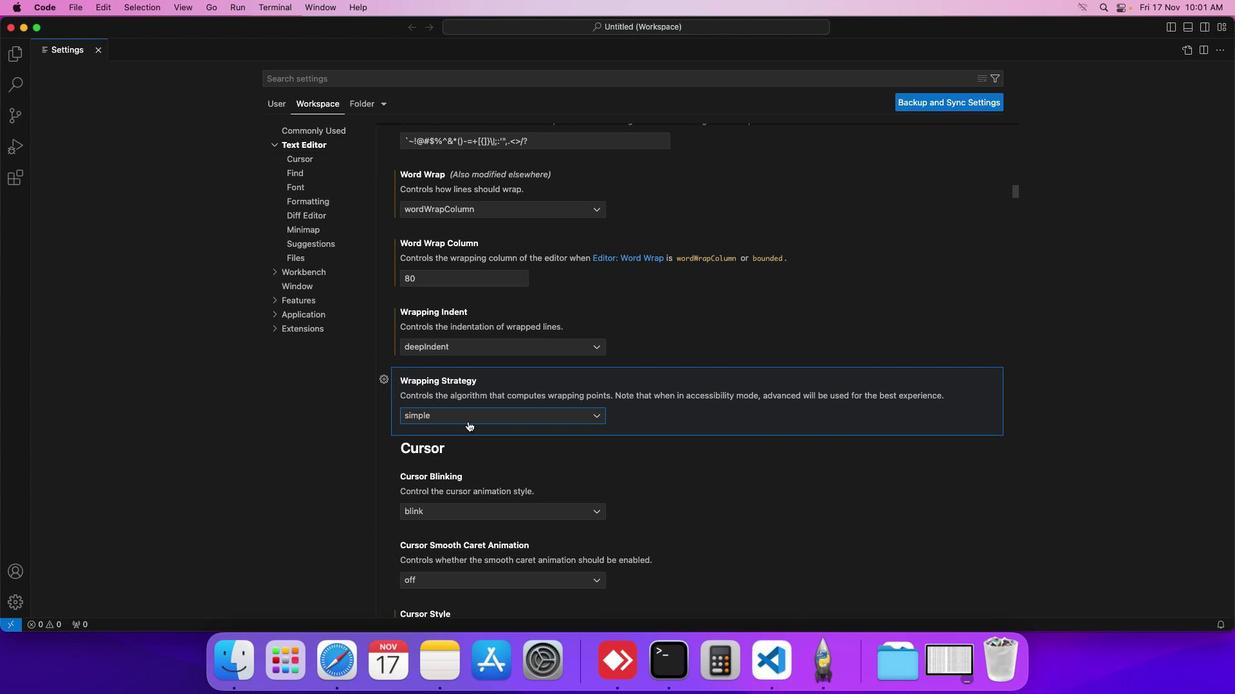 
Action: Mouse pressed left at (403, 421)
Screenshot: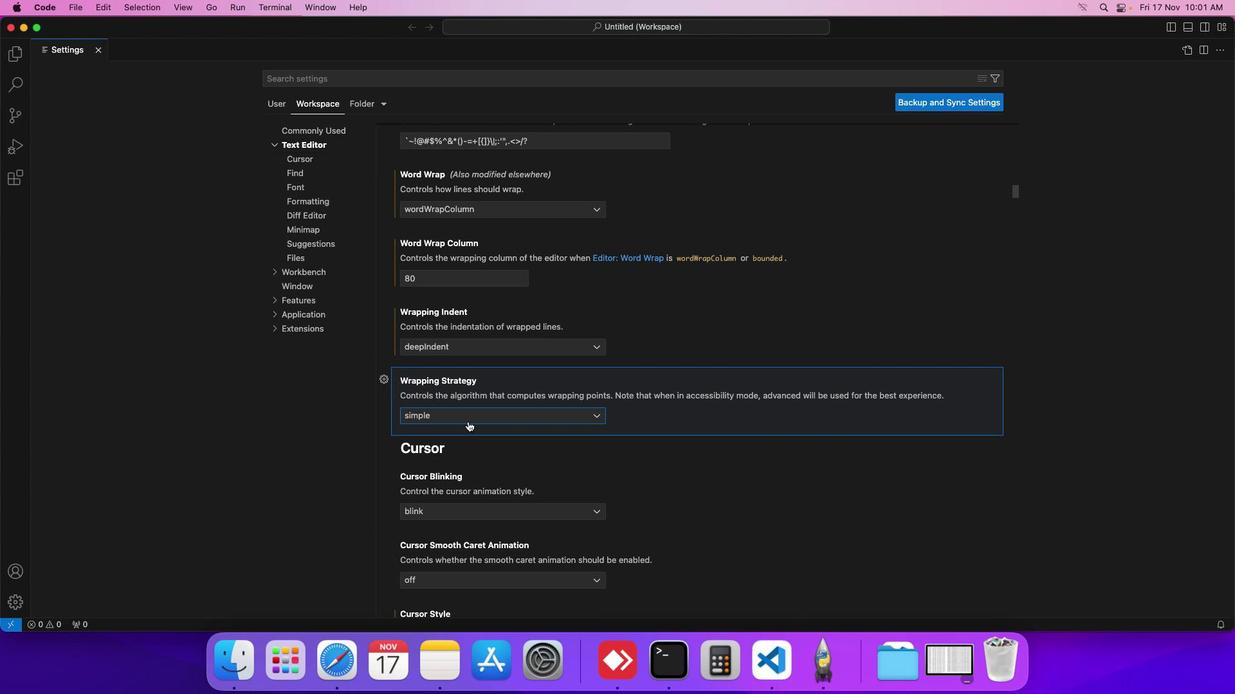 
Action: Mouse moved to (456, 410)
Screenshot: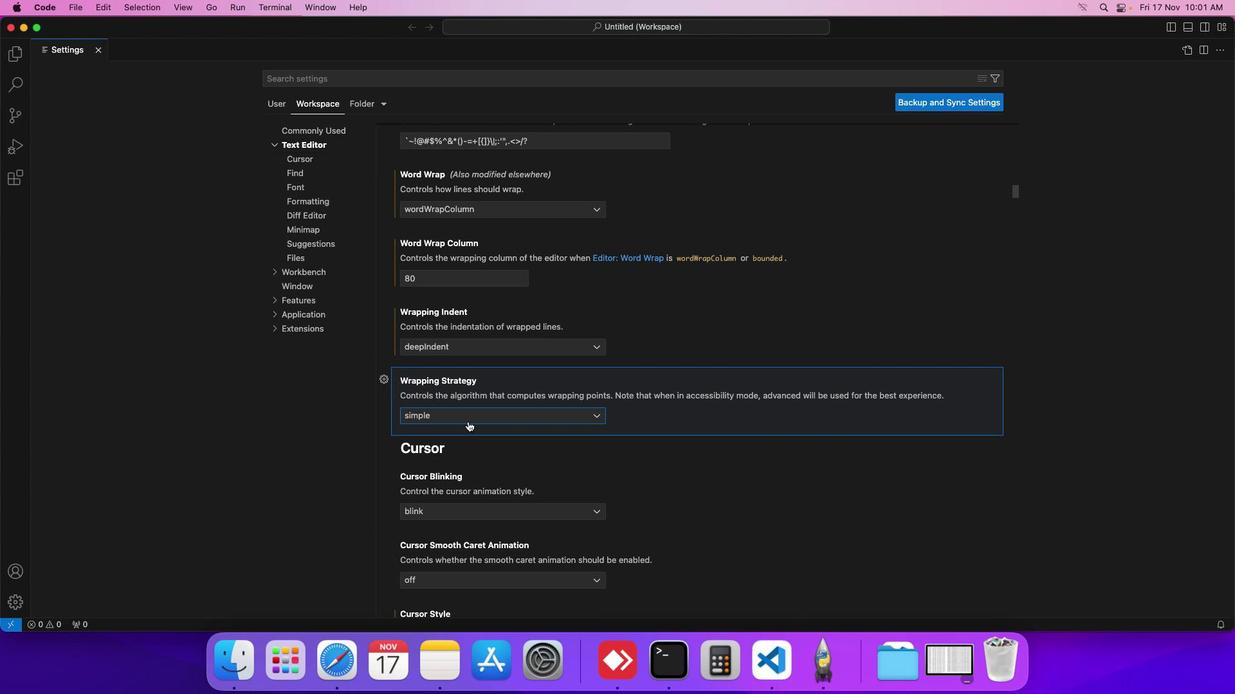 
